 Task: Look for Airbnb options in  Macedonia from 5th November, 2023 to 16th November, 2023 for 2 adults.1  bedroom having 1 bed and 1 bathroom. Property type can be hotel. Amenities needed are: washing machine. Booking option can be shelf check-in. Look for 4 properties as per requirement.
Action: Mouse moved to (721, 27)
Screenshot: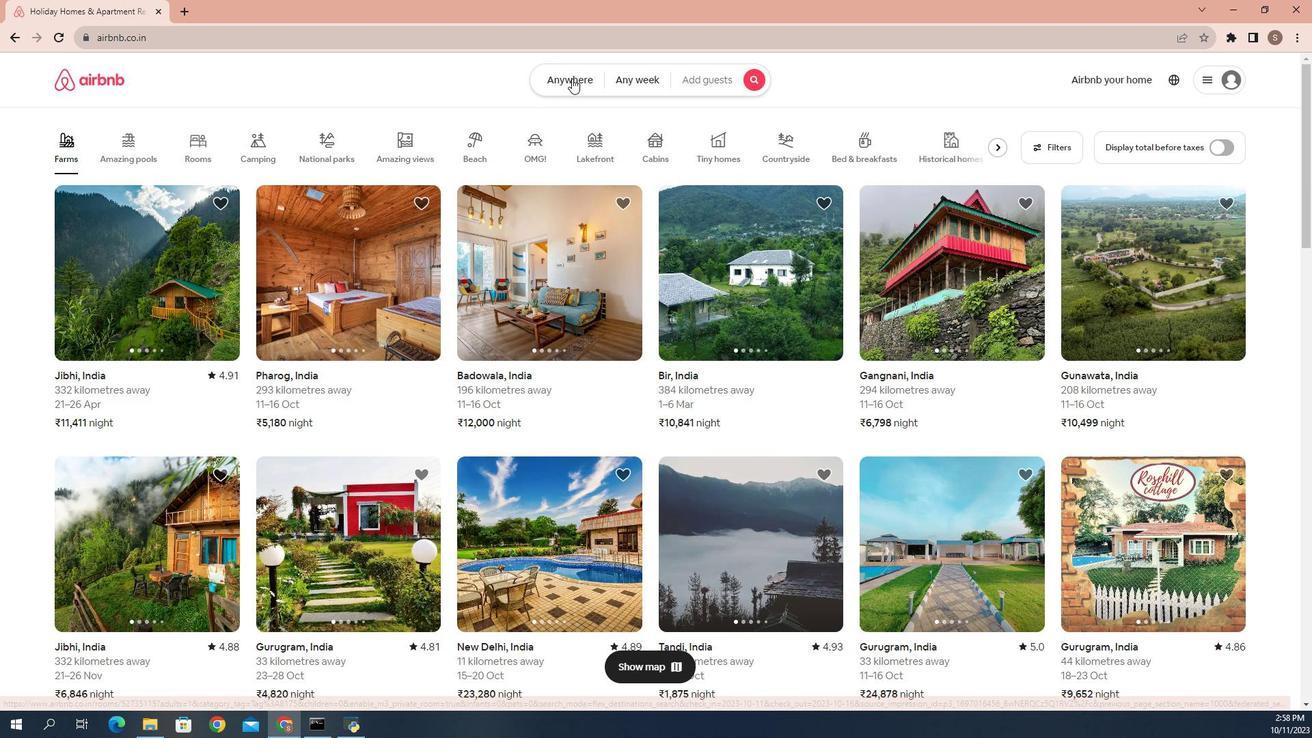 
Action: Mouse pressed left at (721, 27)
Screenshot: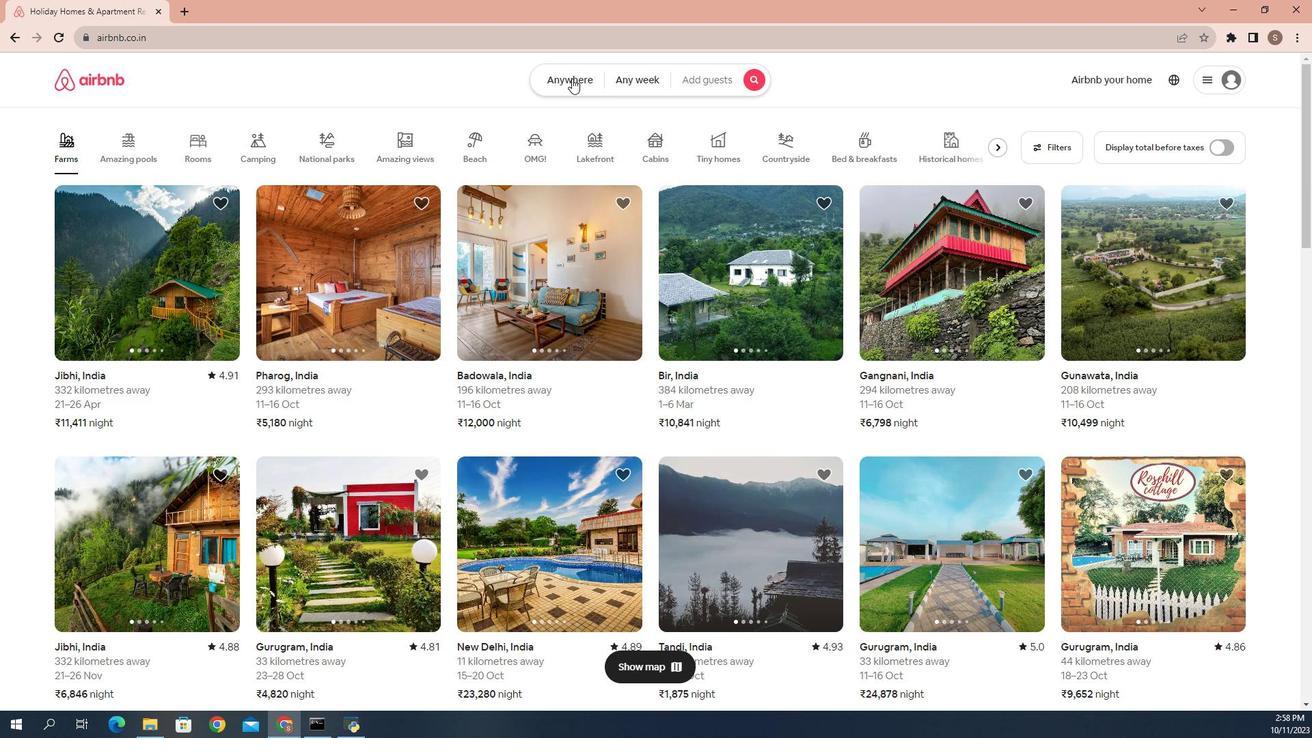 
Action: Mouse moved to (651, 92)
Screenshot: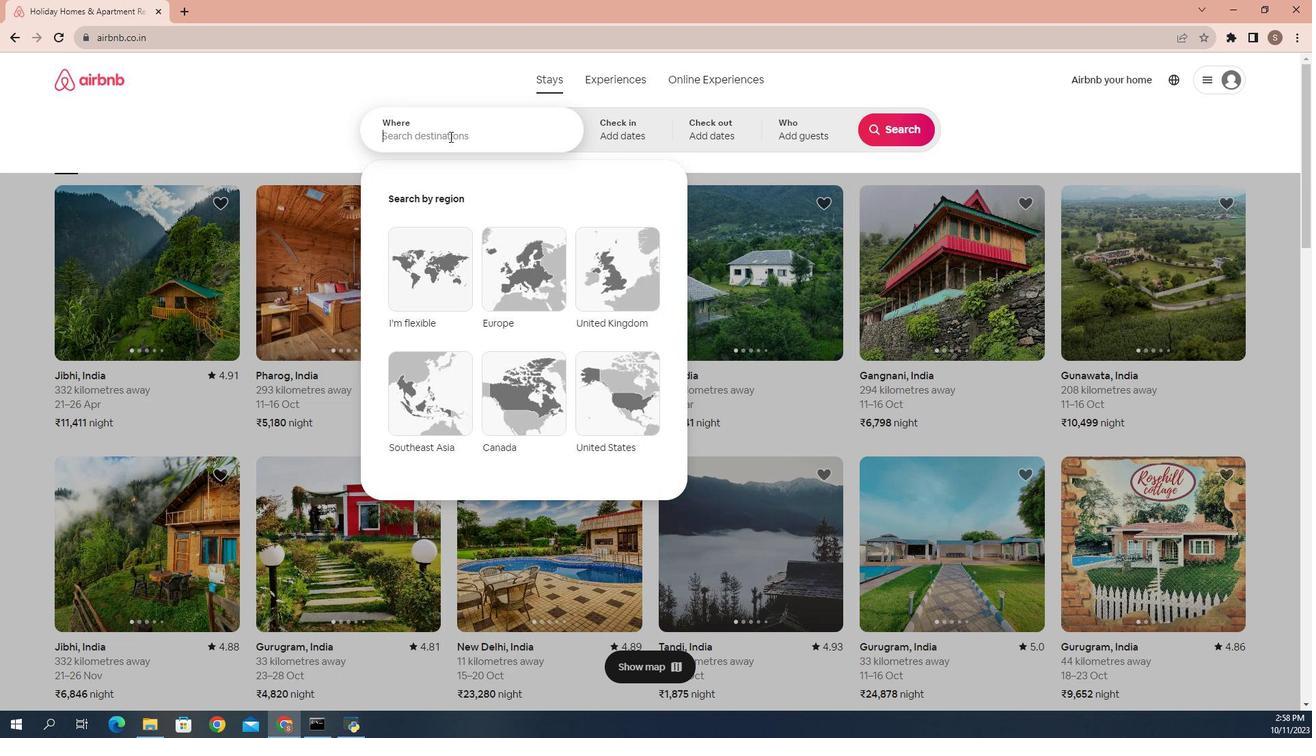 
Action: Mouse pressed left at (651, 92)
Screenshot: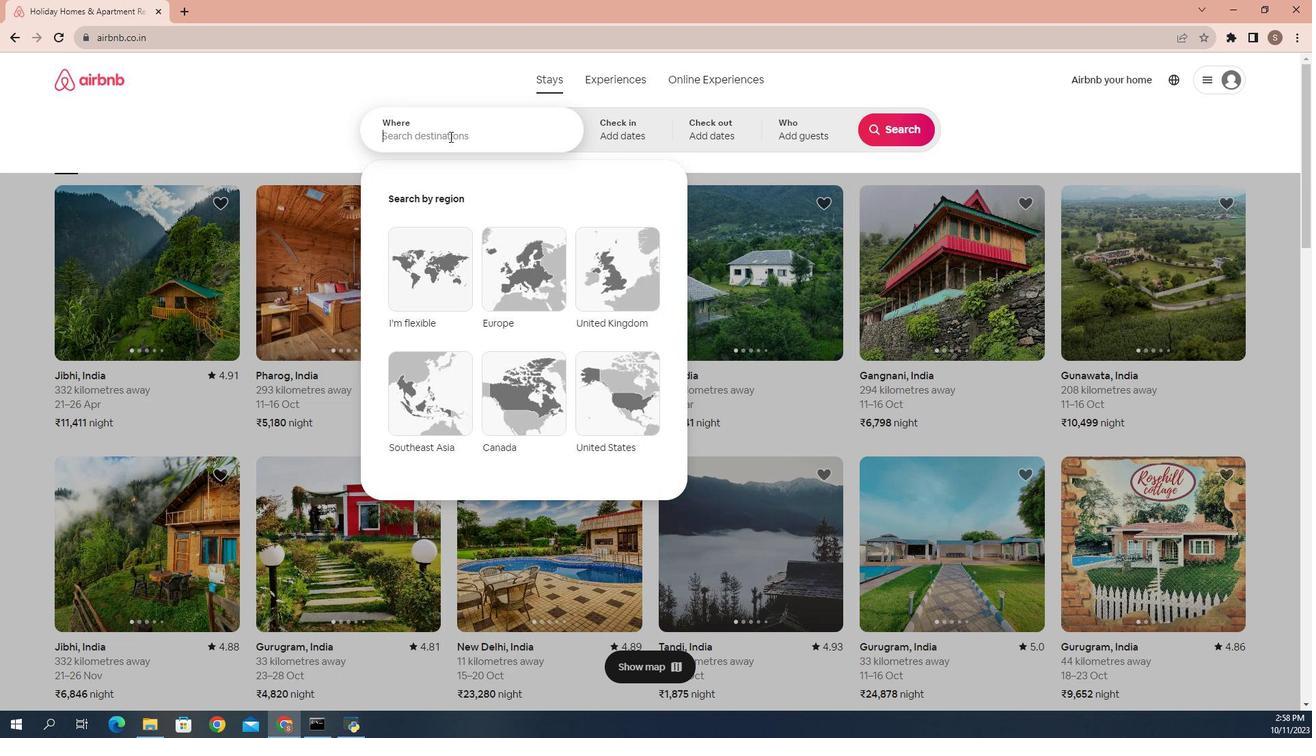 
Action: Mouse moved to (542, 194)
Screenshot: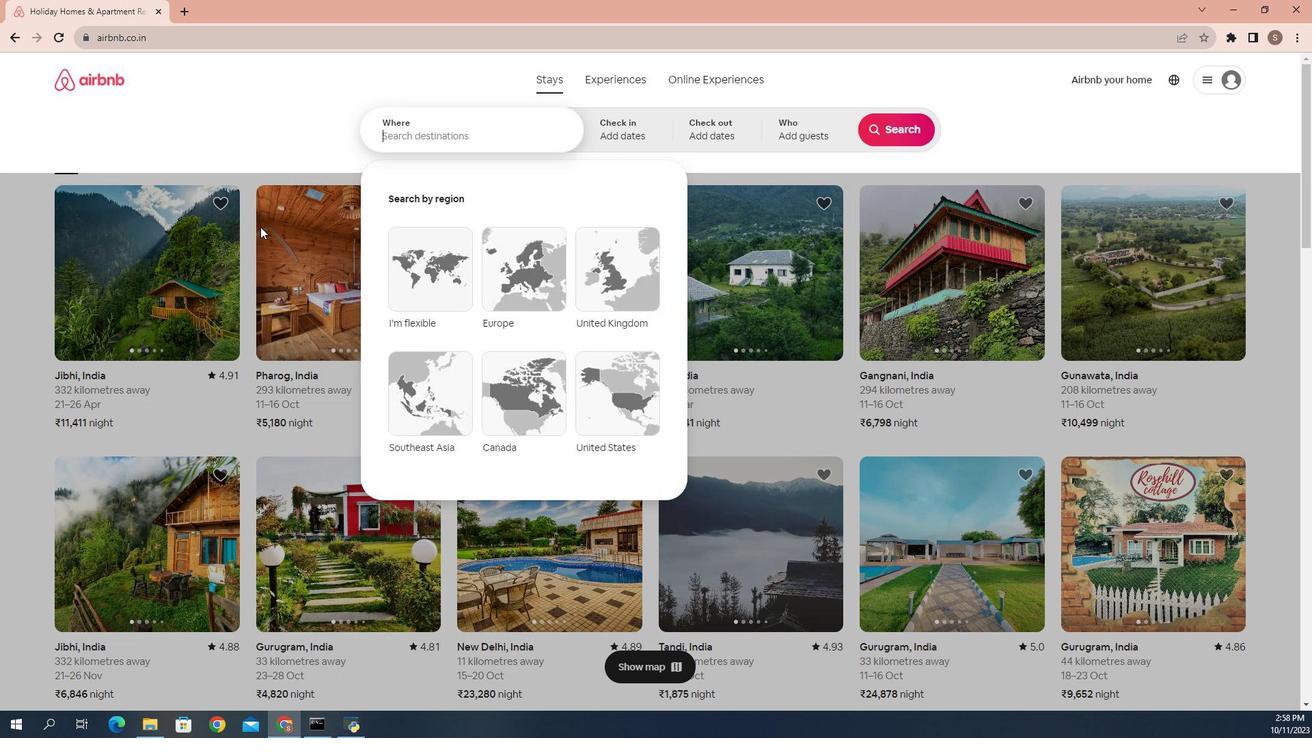 
Action: Key pressed <Key.shift>Macedonia<Key.enter>
Screenshot: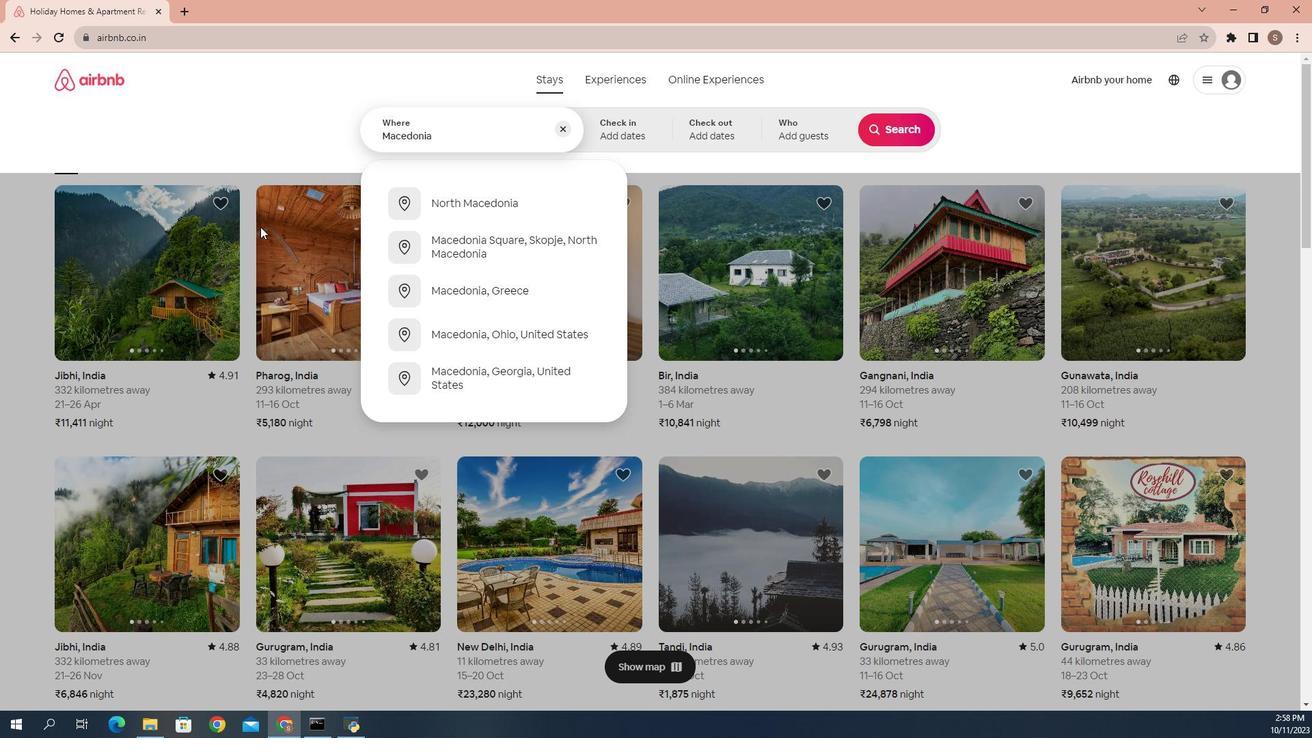 
Action: Mouse moved to (788, 318)
Screenshot: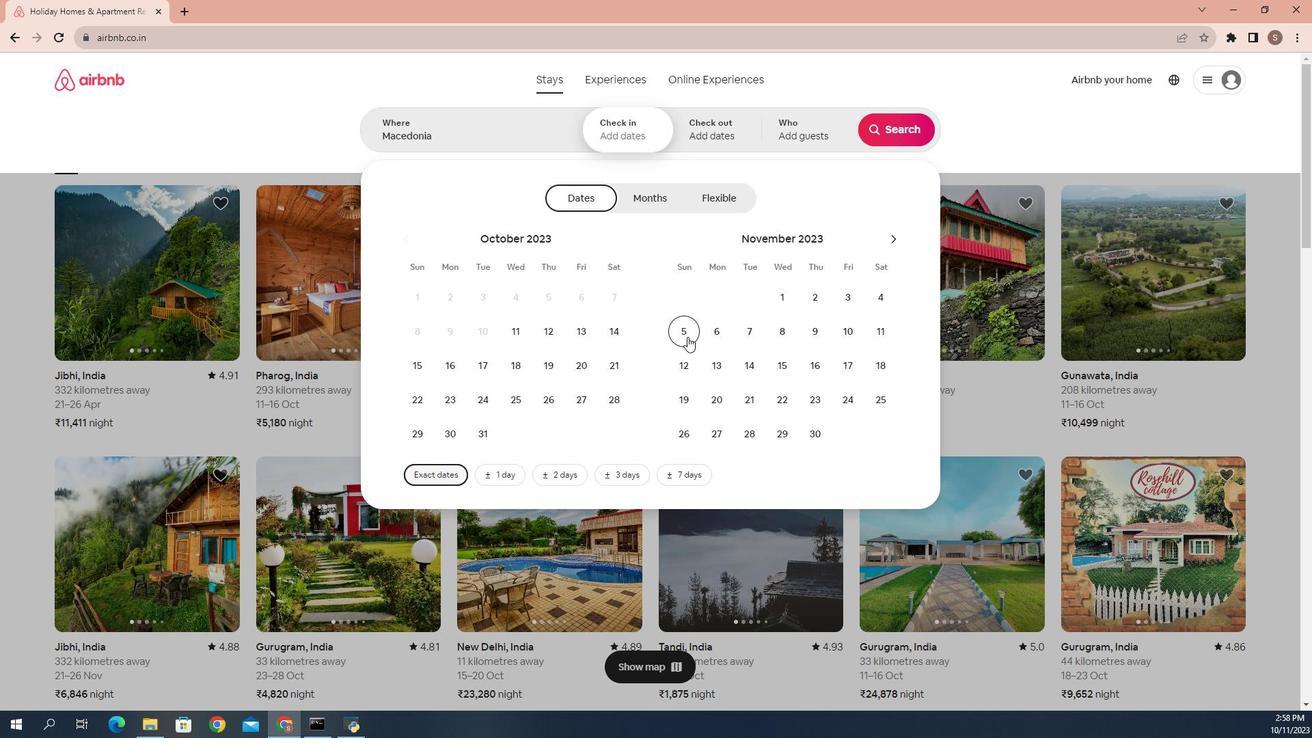 
Action: Mouse pressed left at (788, 318)
Screenshot: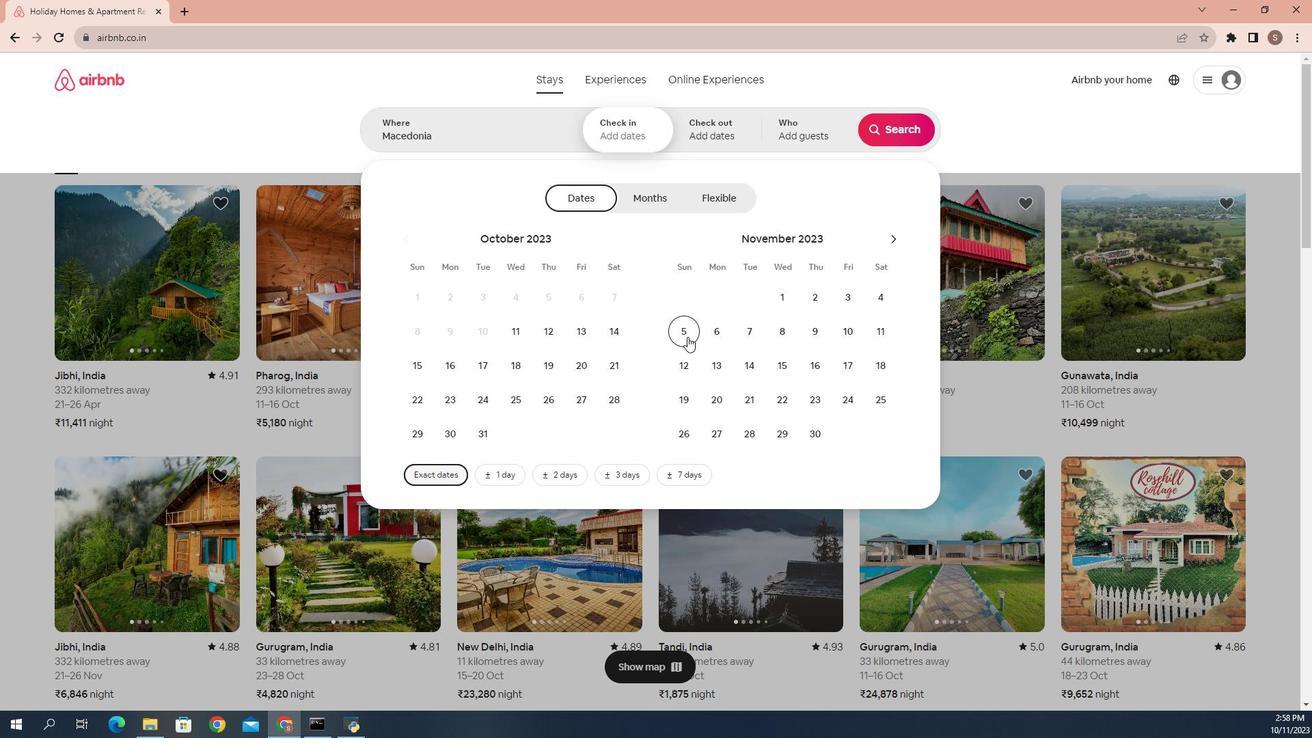 
Action: Mouse moved to (857, 343)
Screenshot: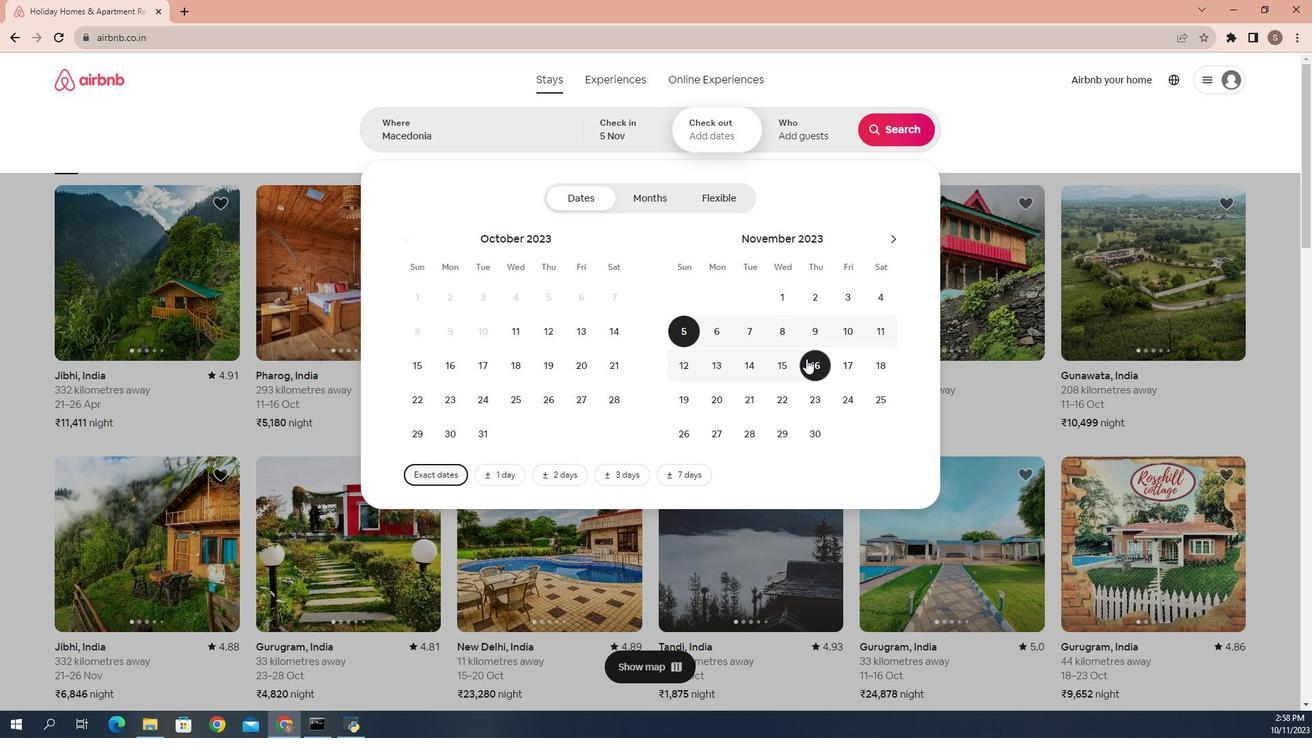 
Action: Mouse pressed left at (857, 343)
Screenshot: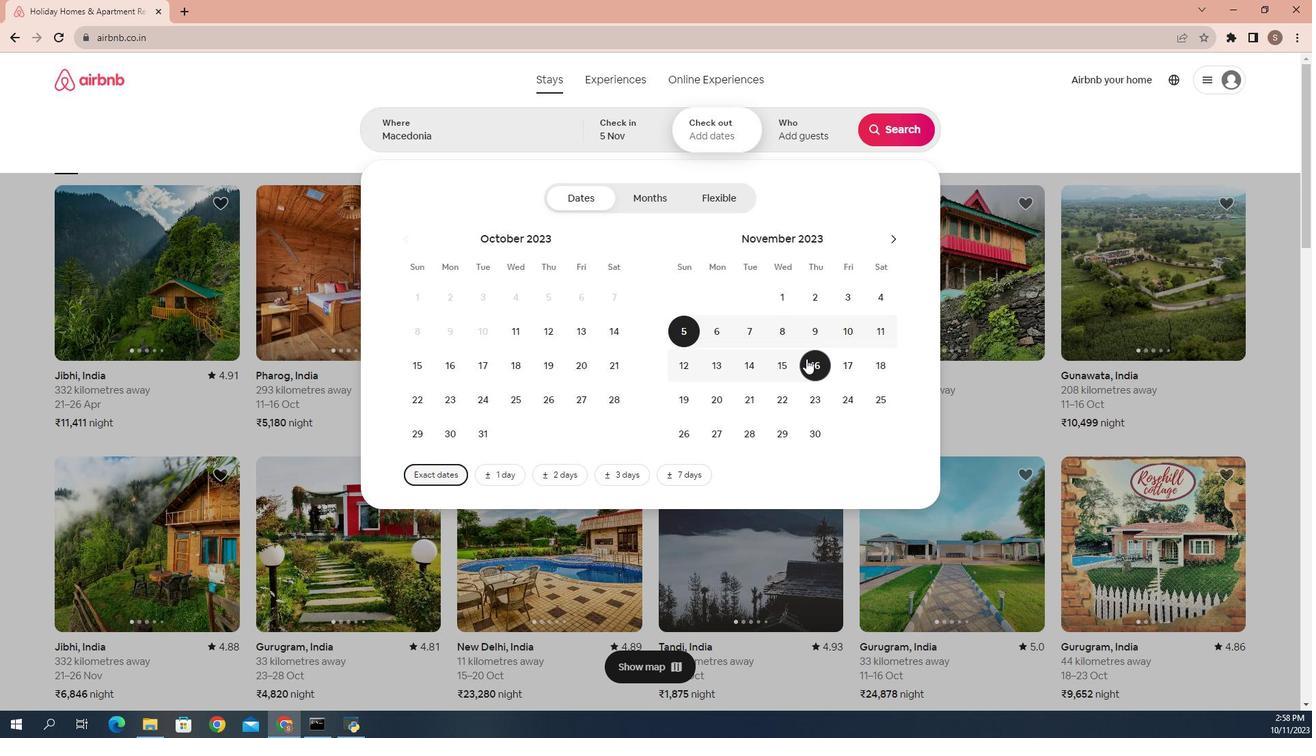 
Action: Mouse moved to (854, 79)
Screenshot: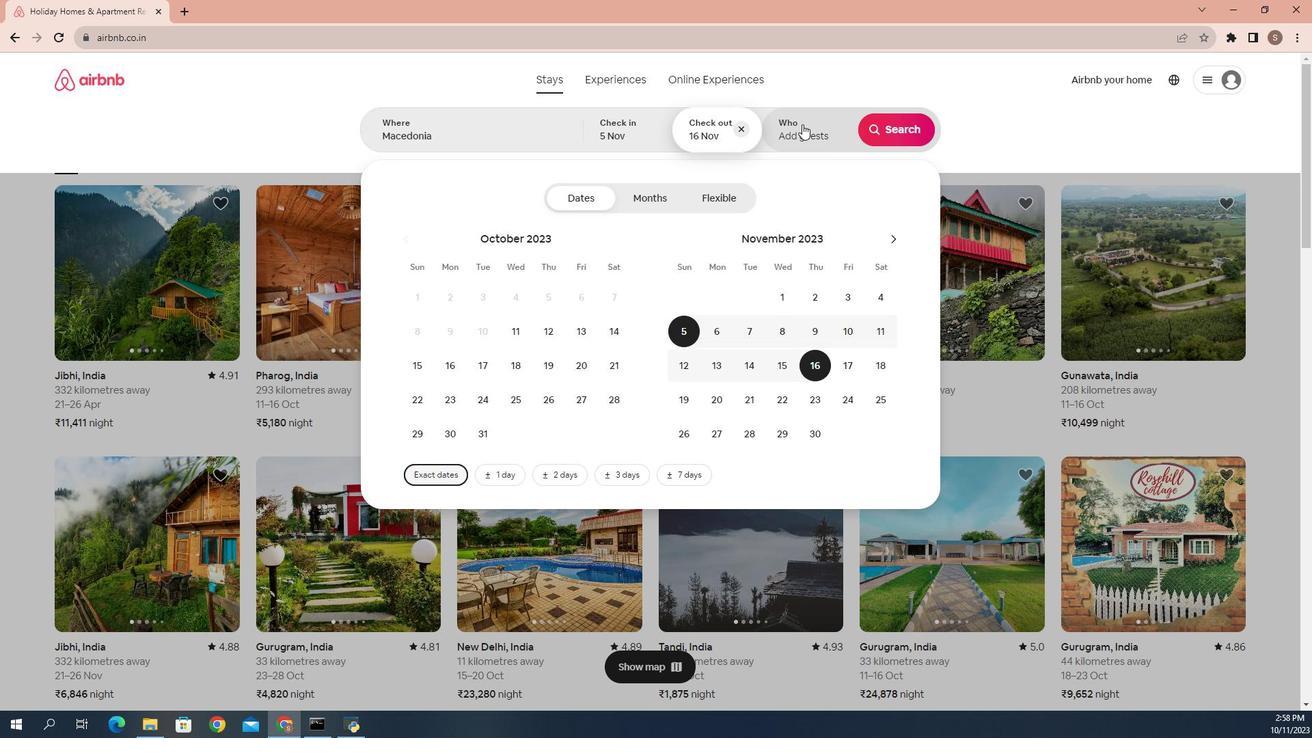 
Action: Mouse pressed left at (854, 79)
Screenshot: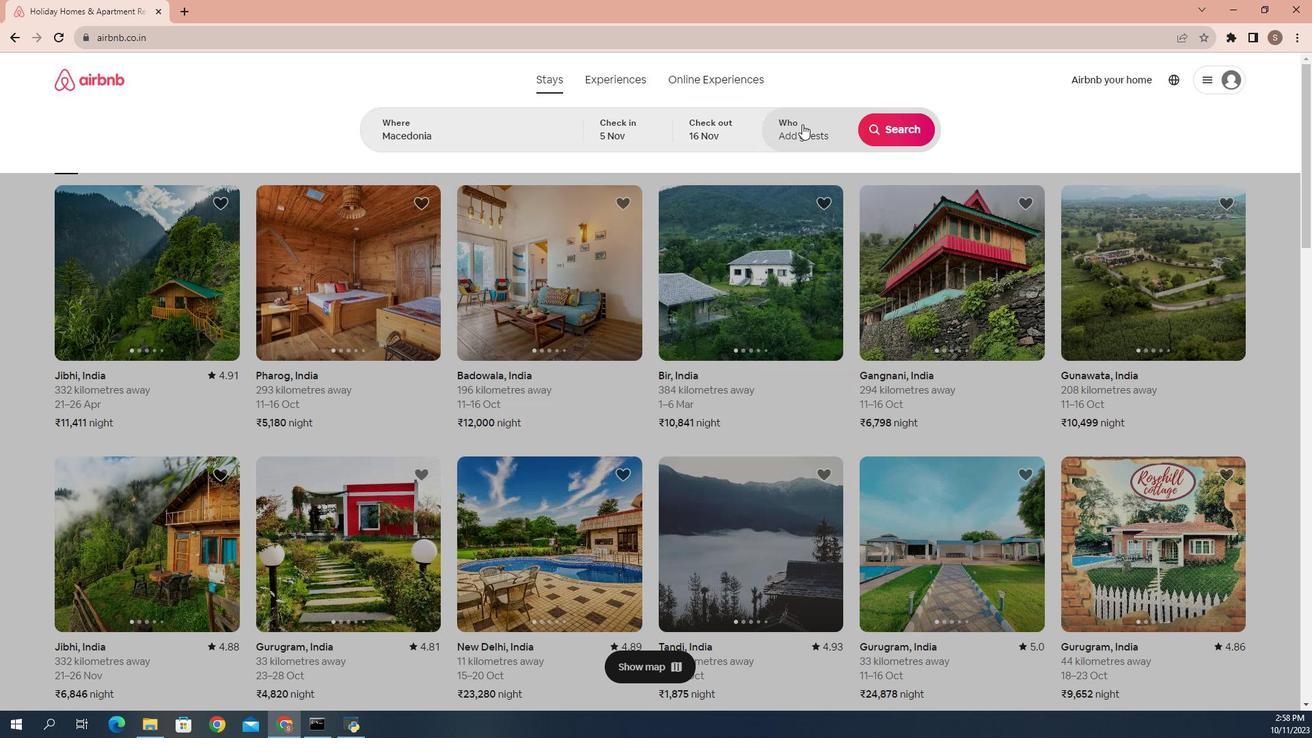 
Action: Mouse moved to (911, 168)
Screenshot: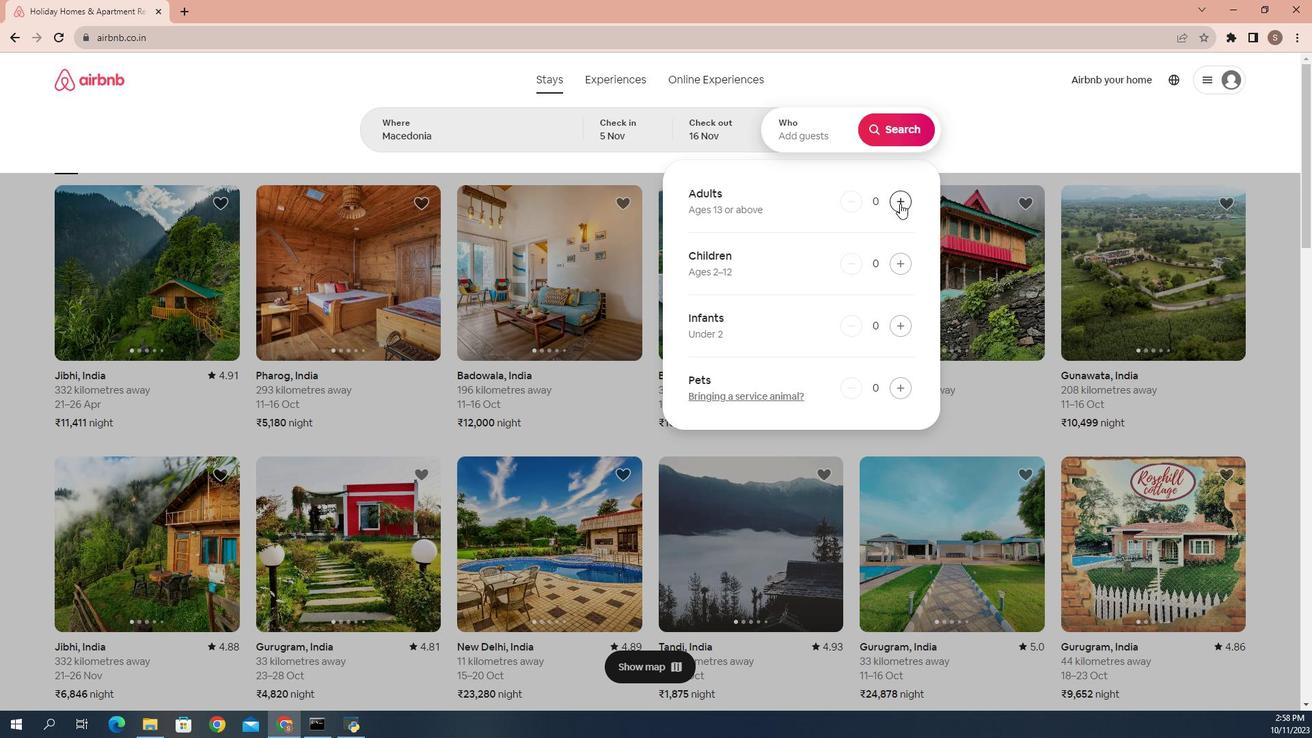 
Action: Mouse pressed left at (911, 168)
Screenshot: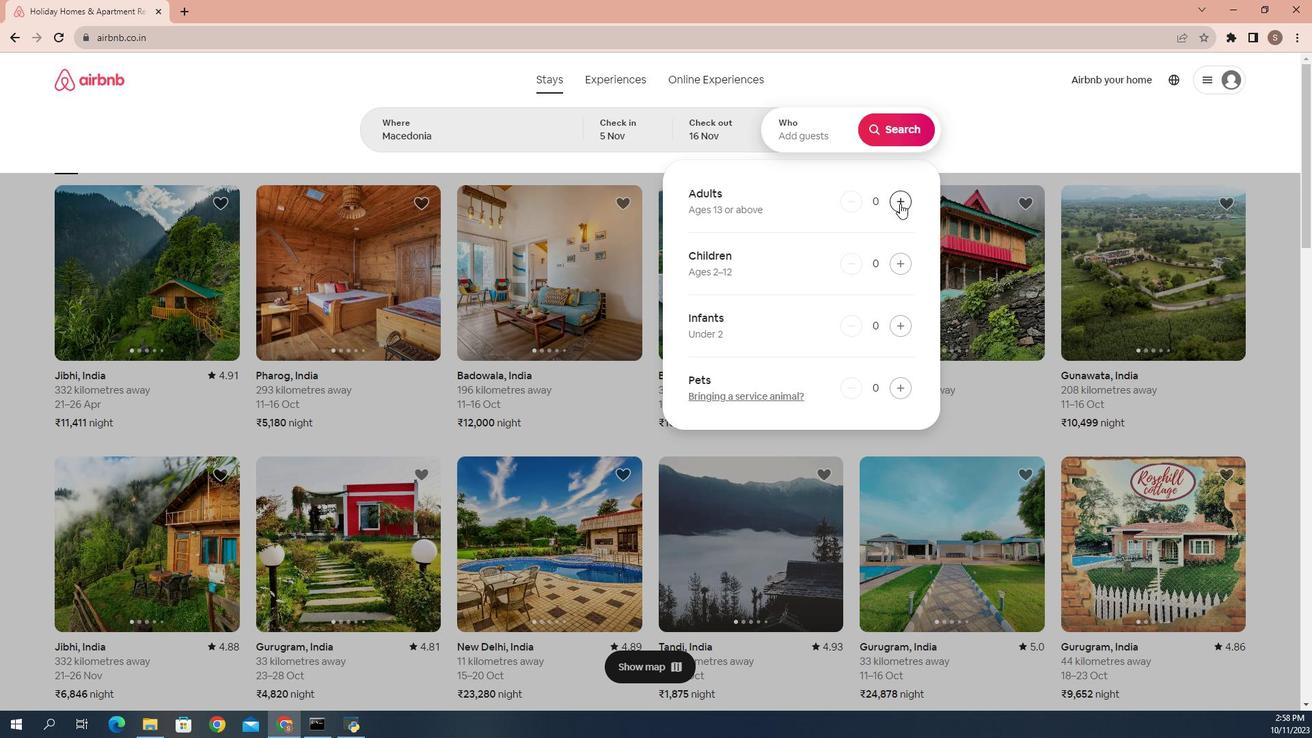 
Action: Mouse pressed left at (911, 168)
Screenshot: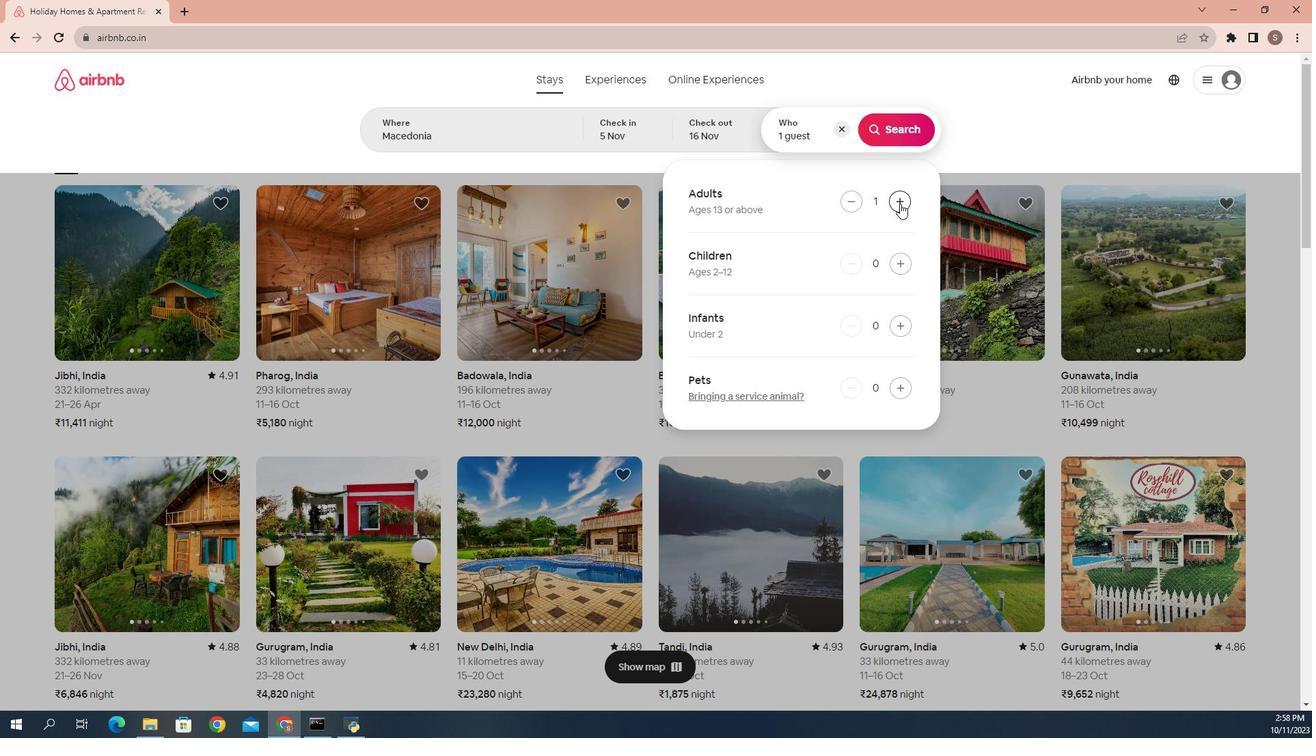 
Action: Mouse moved to (908, 85)
Screenshot: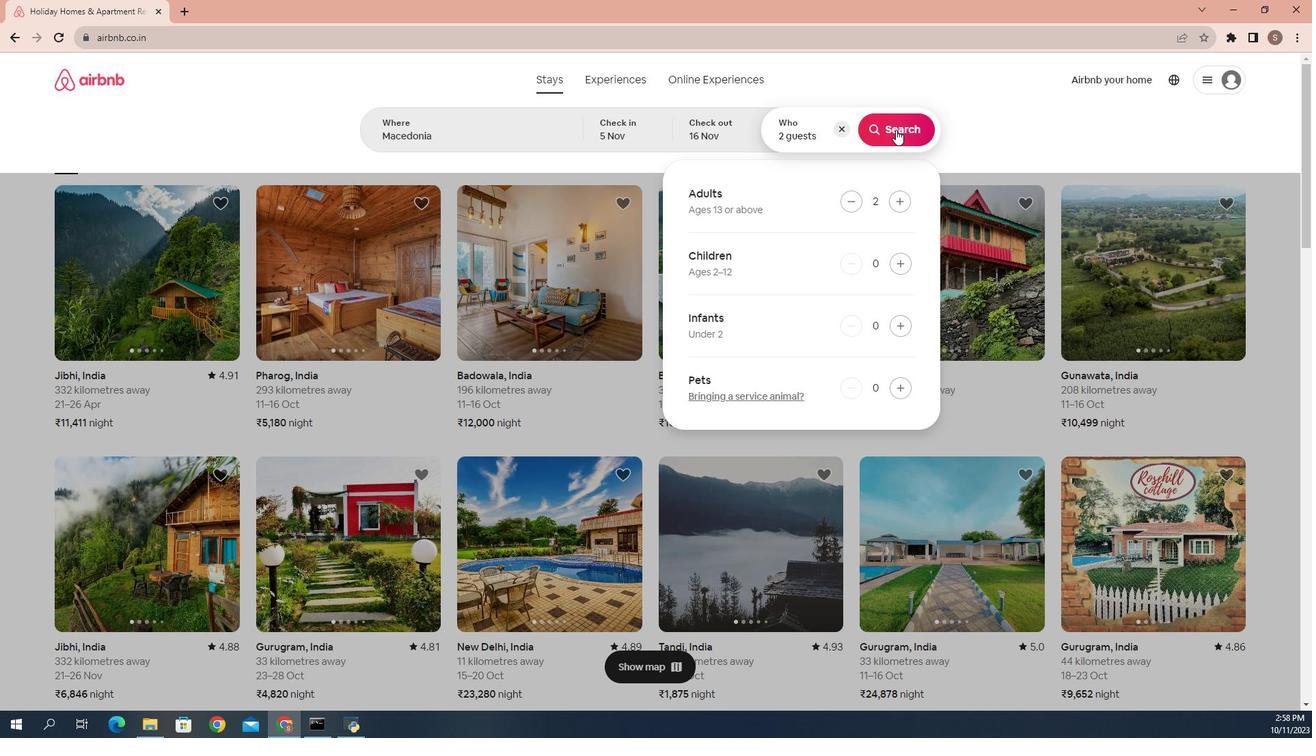 
Action: Mouse pressed left at (908, 85)
Screenshot: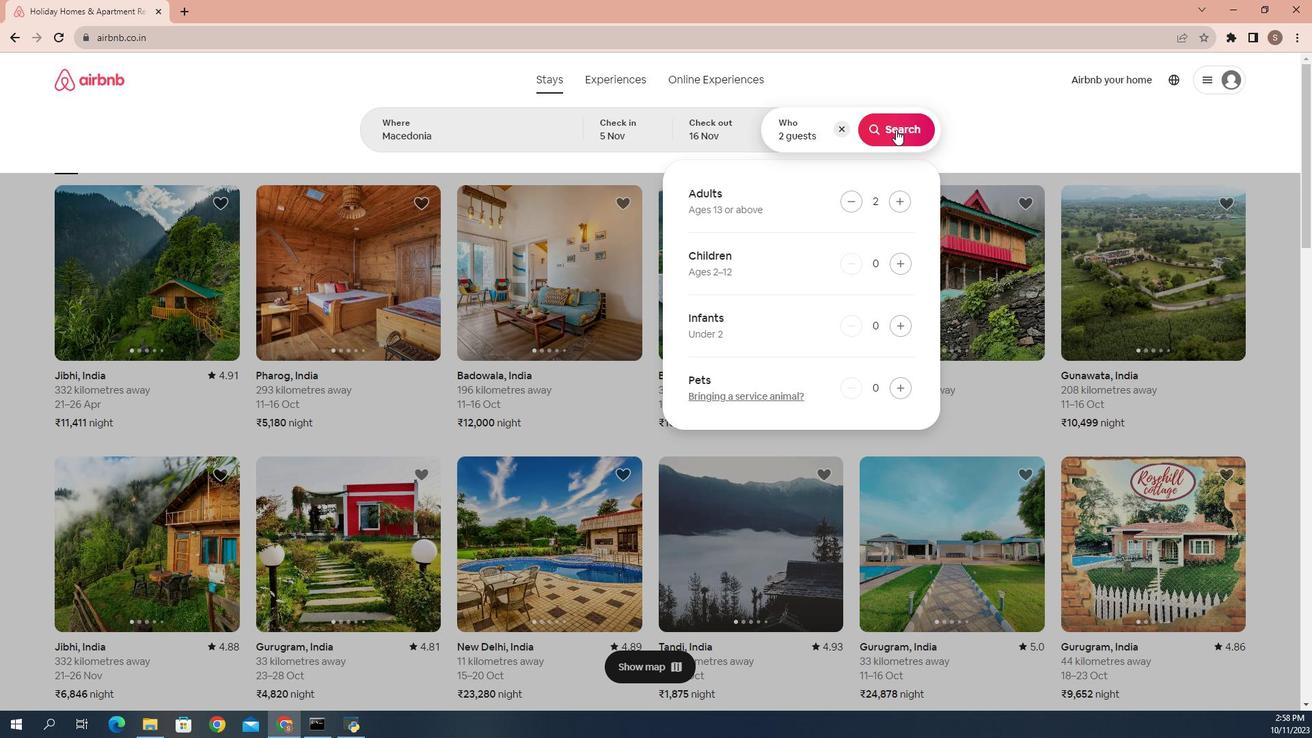 
Action: Mouse moved to (1014, 93)
Screenshot: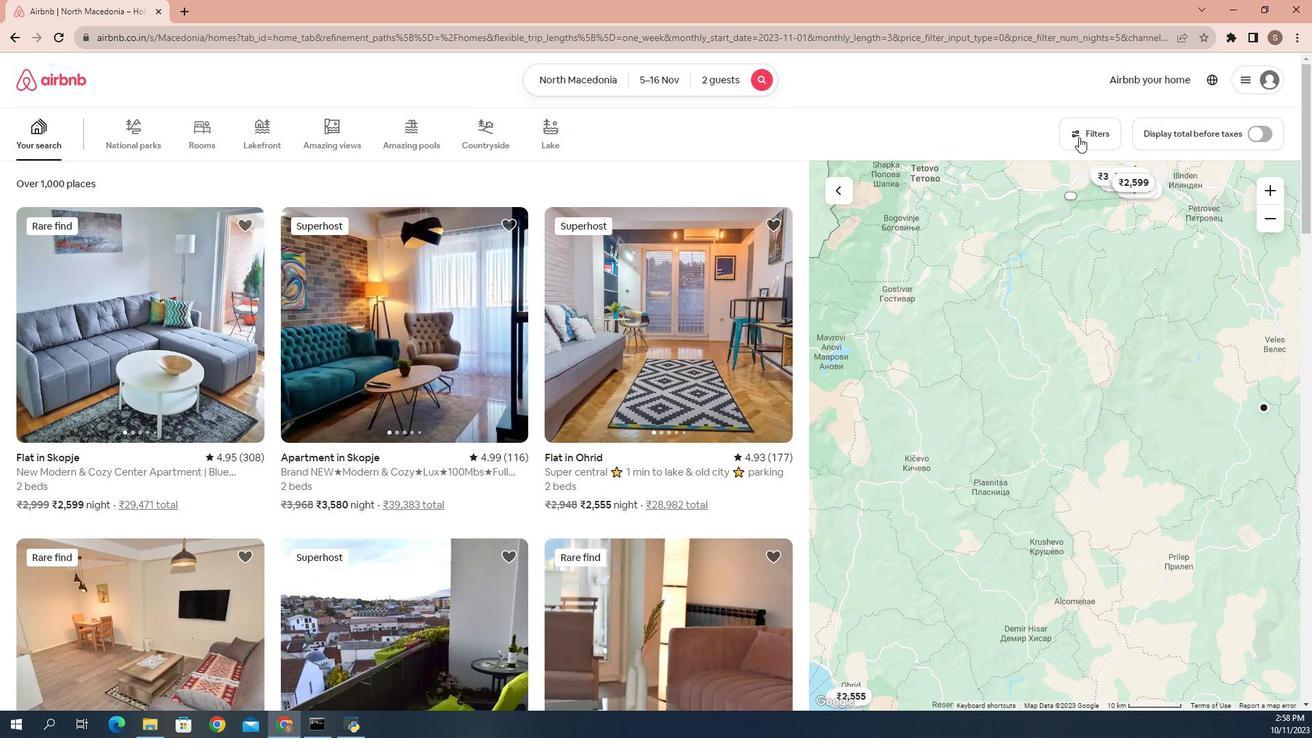 
Action: Mouse pressed left at (1014, 93)
Screenshot: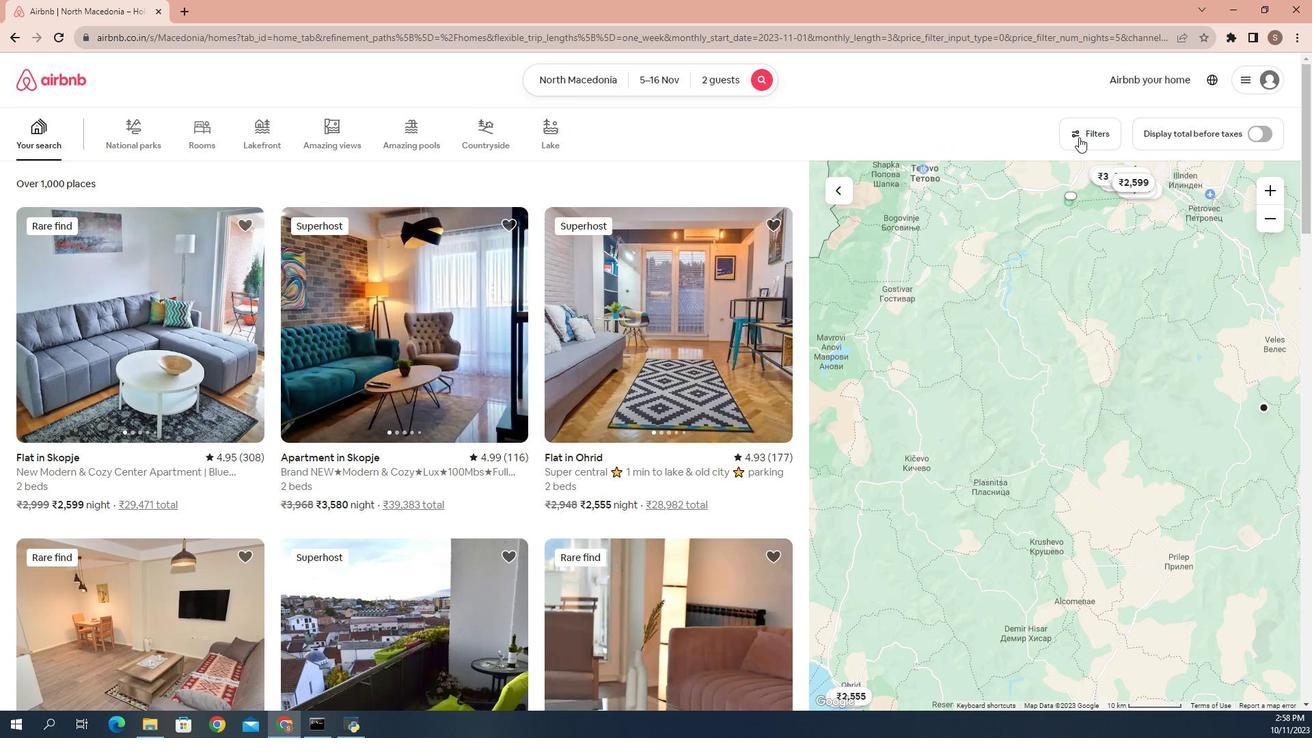 
Action: Mouse moved to (747, 454)
Screenshot: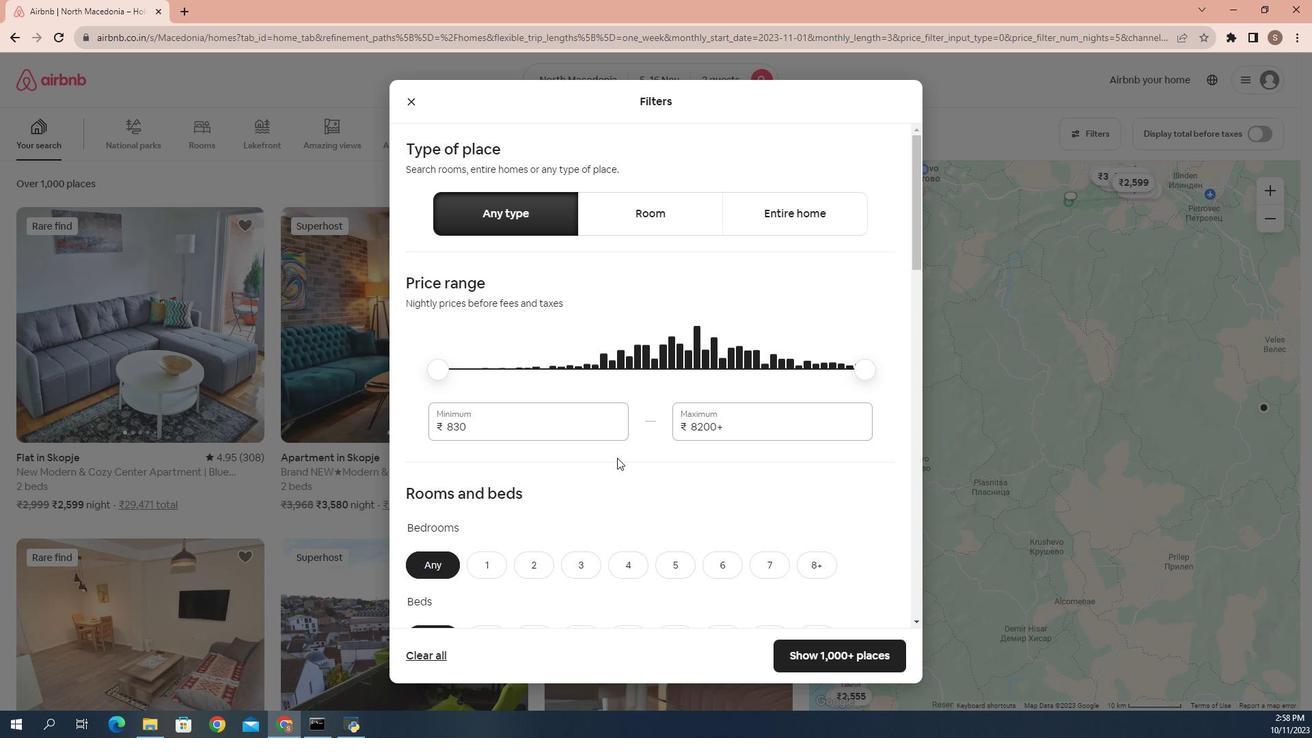 
Action: Mouse scrolled (747, 453) with delta (0, 0)
Screenshot: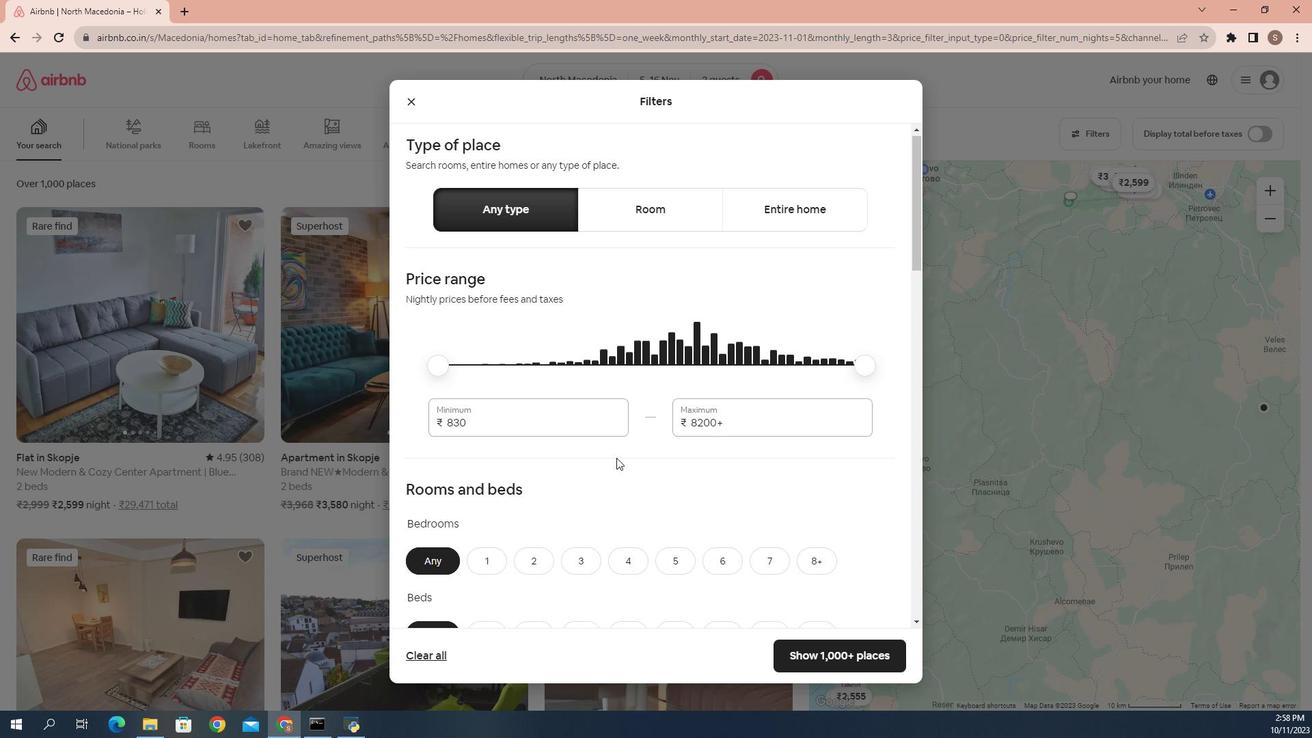 
Action: Mouse moved to (747, 454)
Screenshot: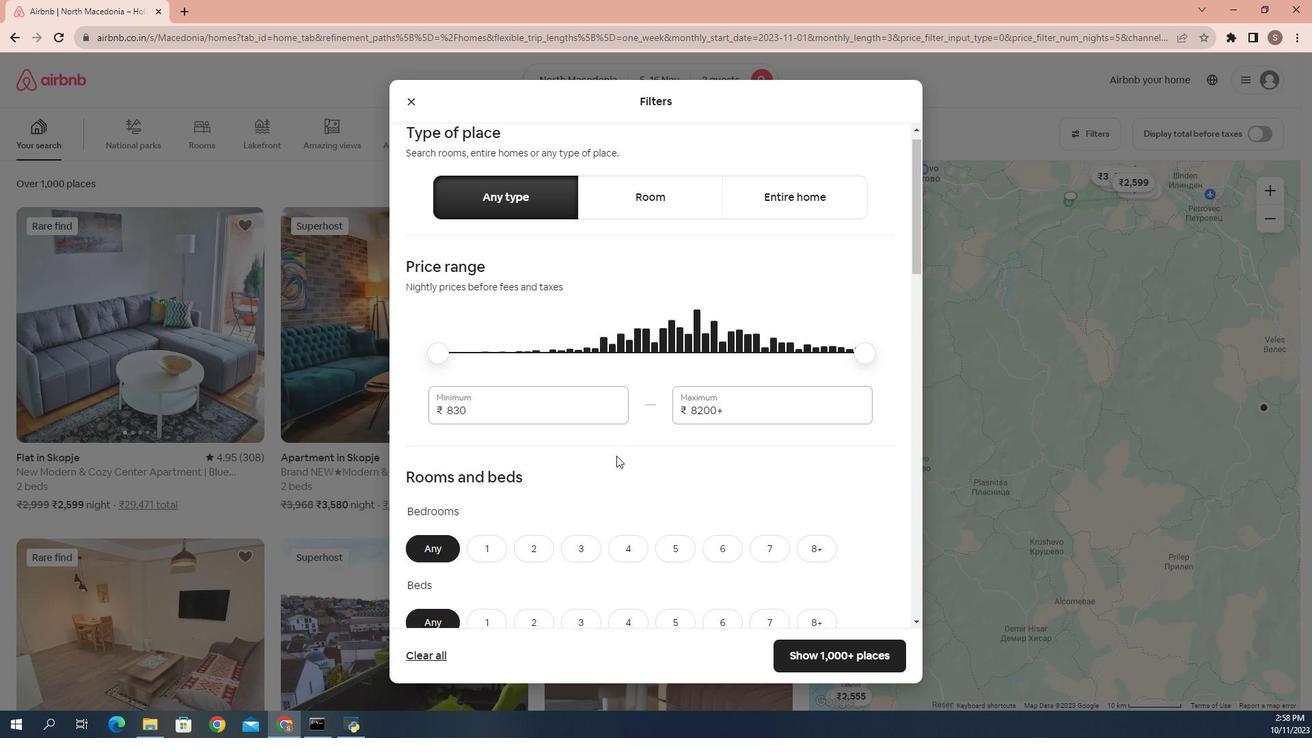 
Action: Mouse scrolled (747, 453) with delta (0, 0)
Screenshot: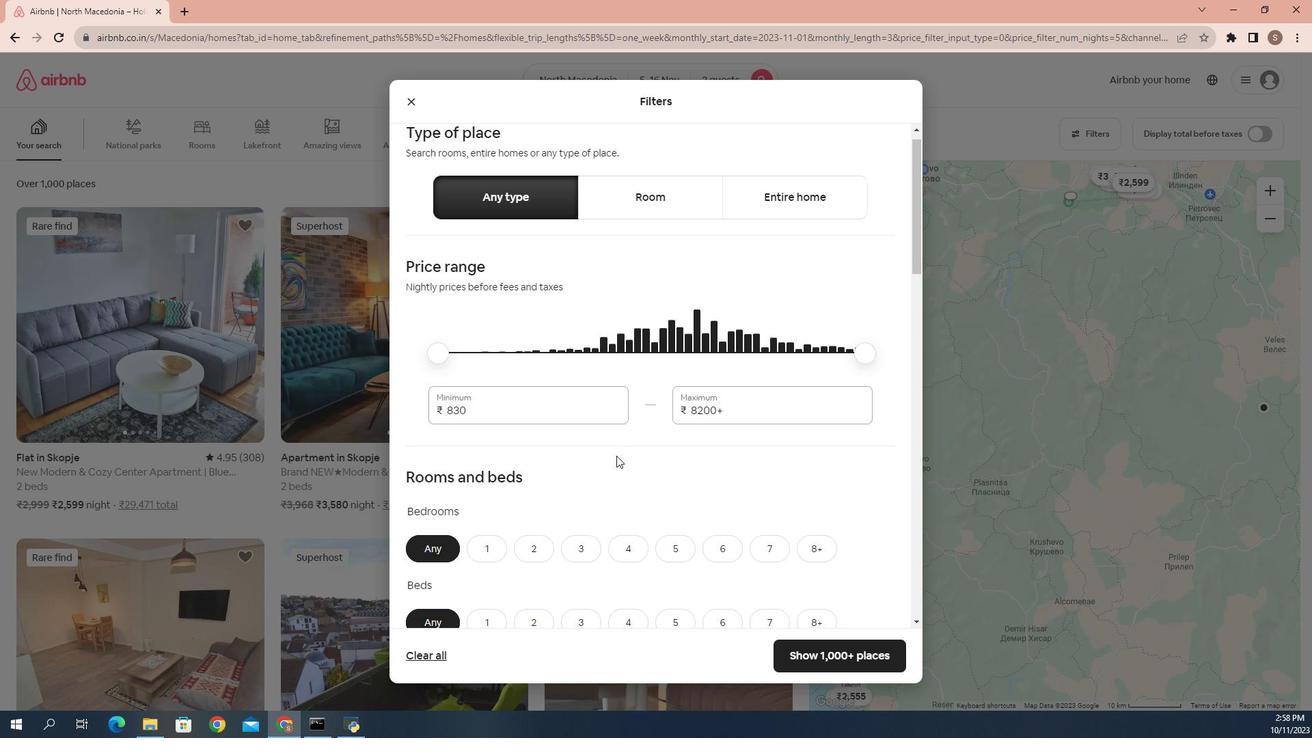 
Action: Mouse moved to (747, 448)
Screenshot: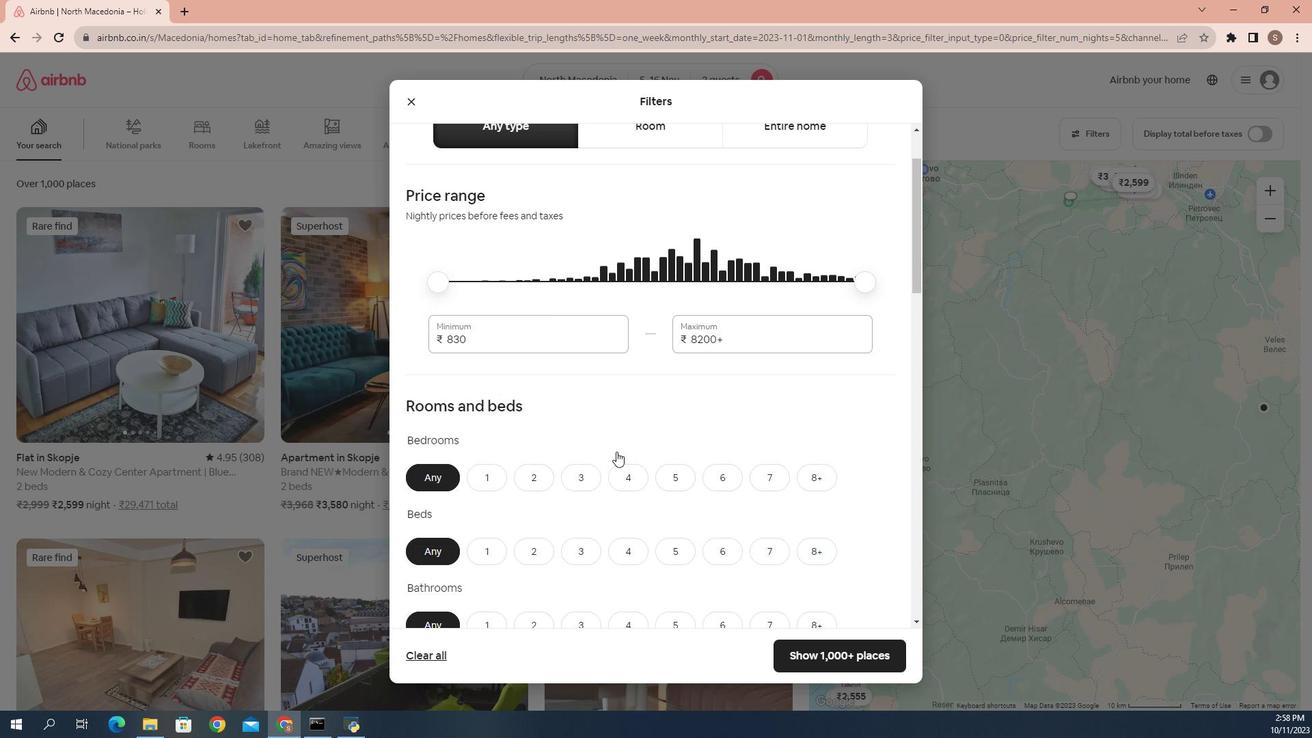 
Action: Mouse scrolled (747, 447) with delta (0, 0)
Screenshot: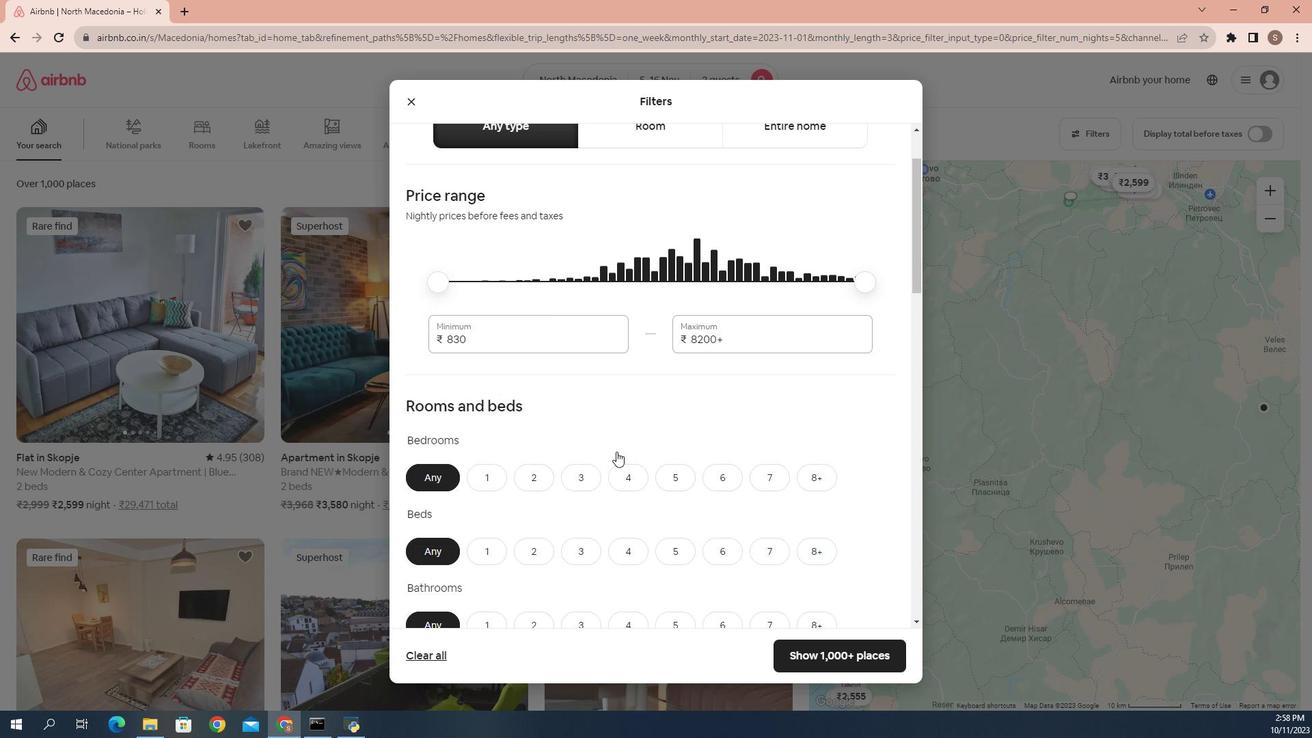 
Action: Mouse moved to (675, 351)
Screenshot: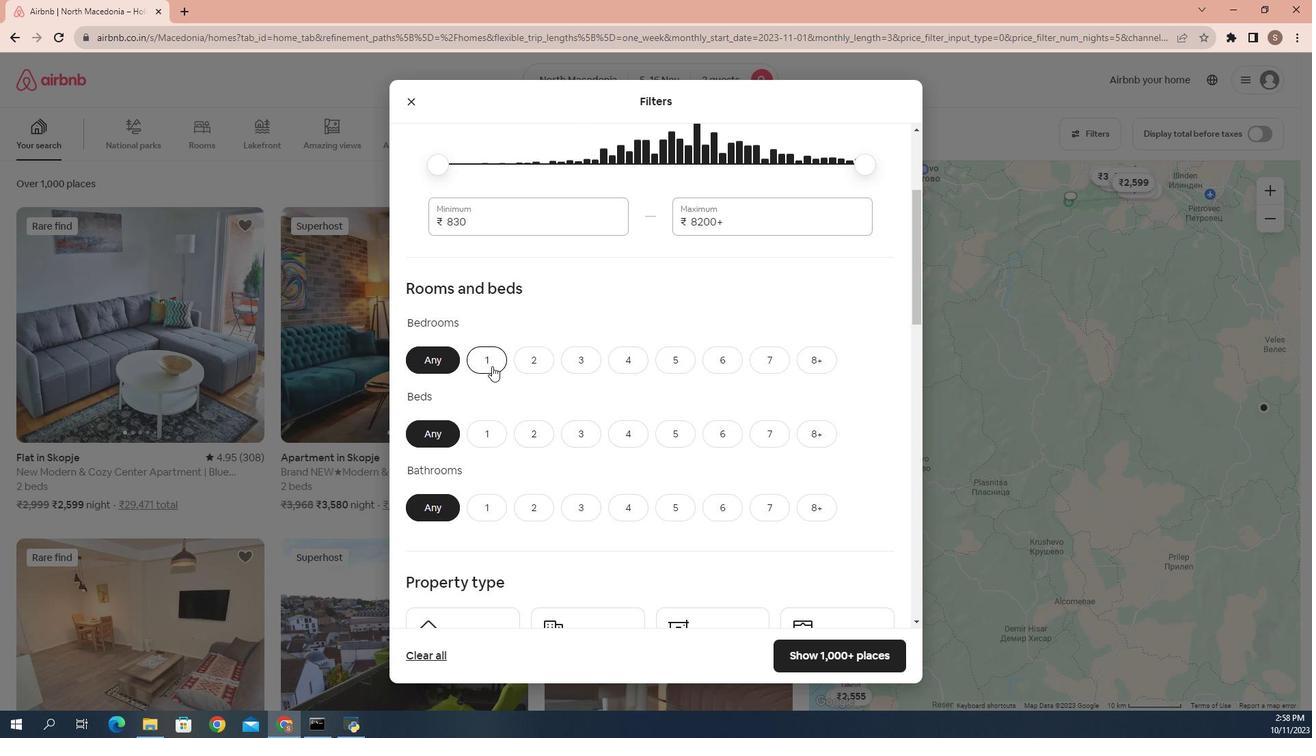 
Action: Mouse pressed left at (675, 351)
Screenshot: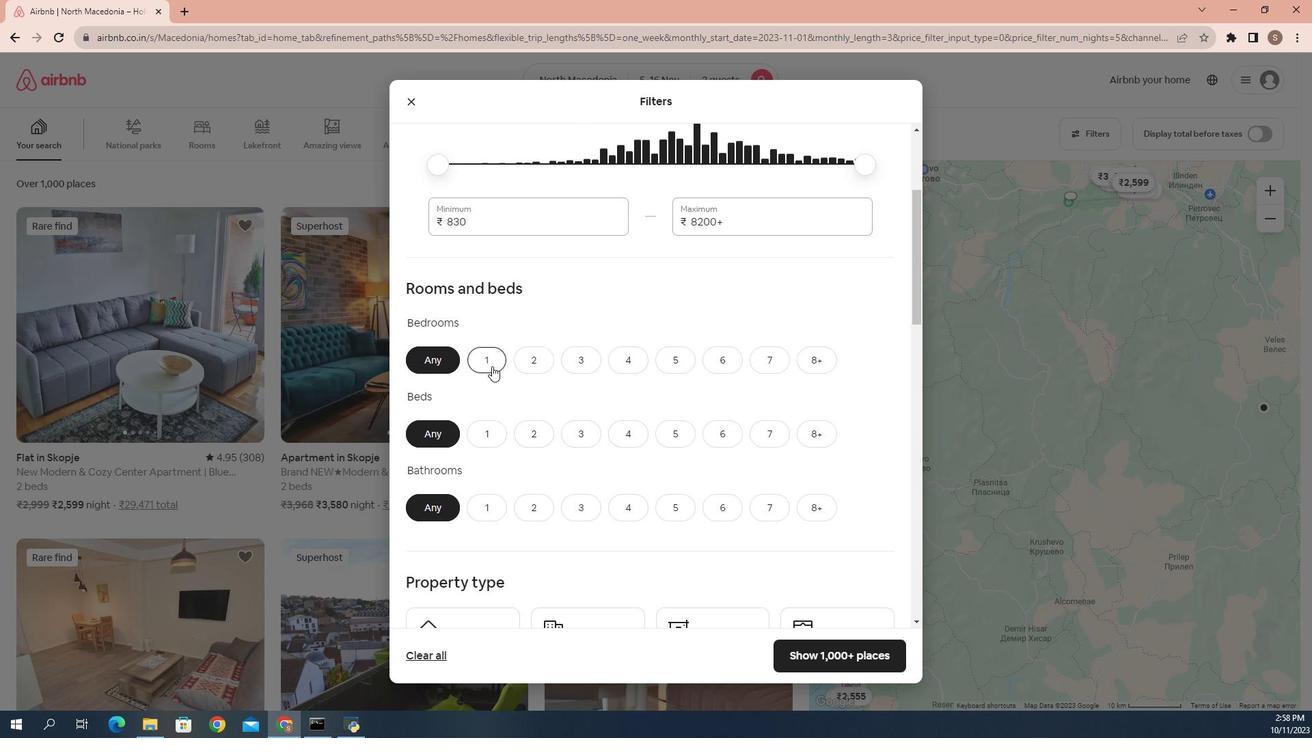 
Action: Mouse moved to (675, 426)
Screenshot: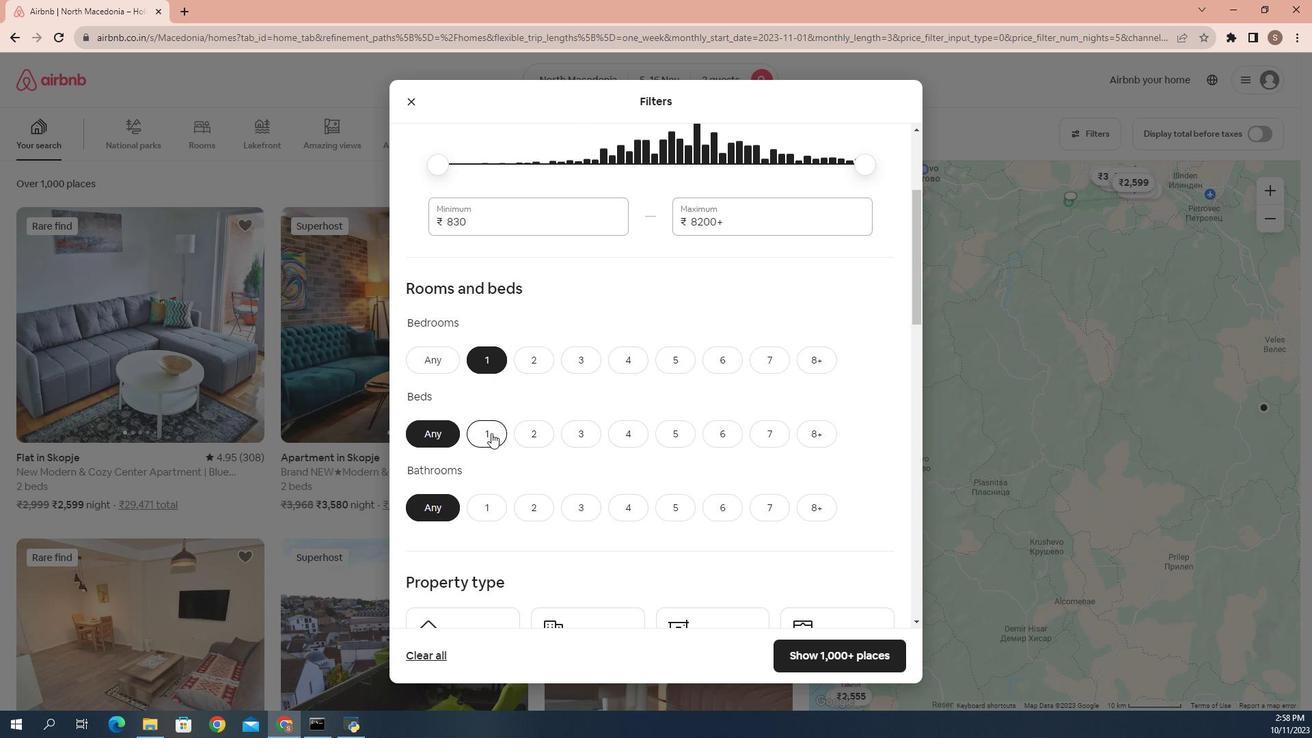 
Action: Mouse pressed left at (675, 426)
Screenshot: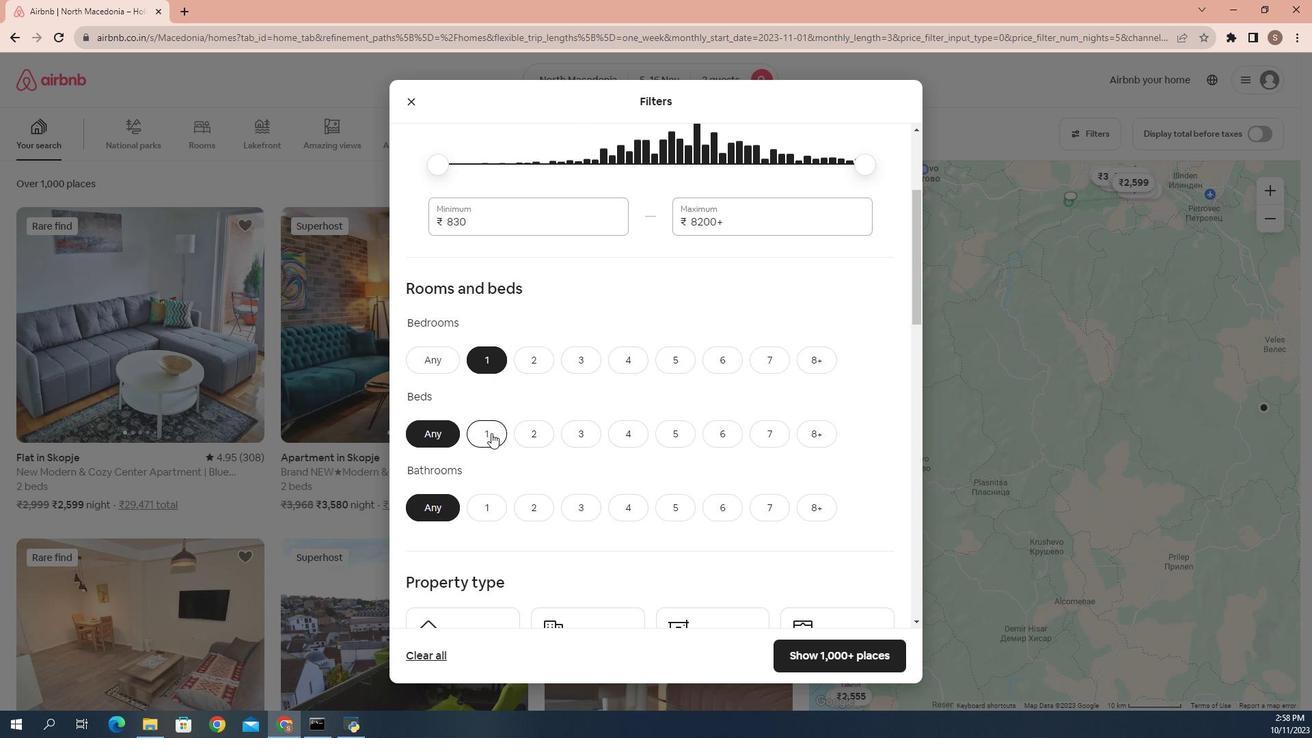 
Action: Mouse moved to (670, 516)
Screenshot: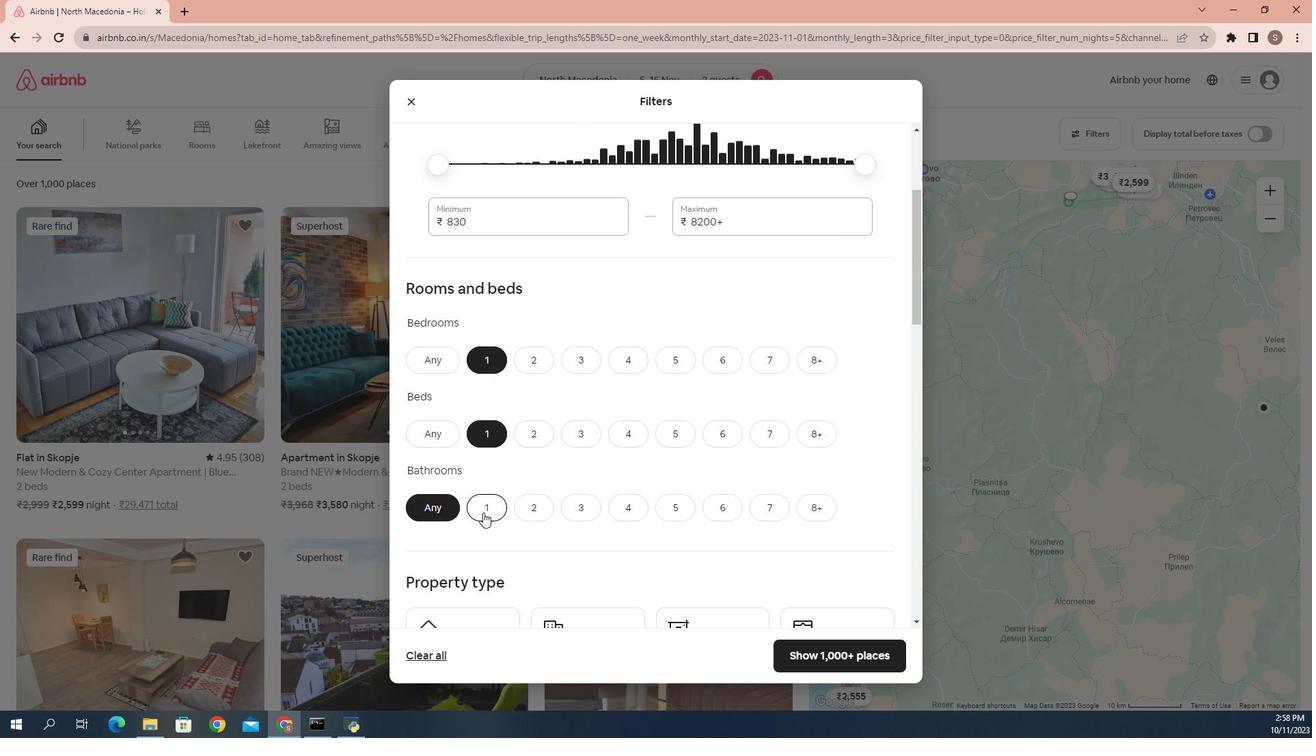 
Action: Mouse pressed left at (670, 516)
Screenshot: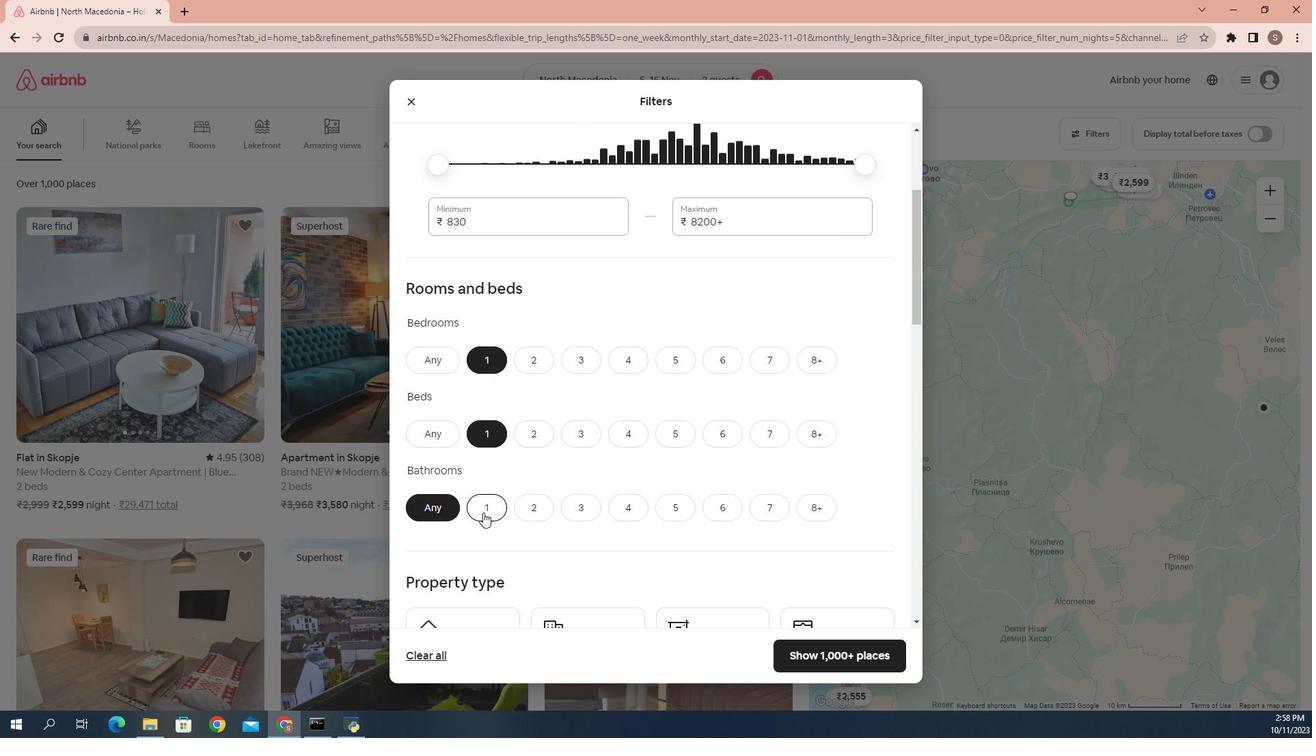 
Action: Mouse moved to (739, 423)
Screenshot: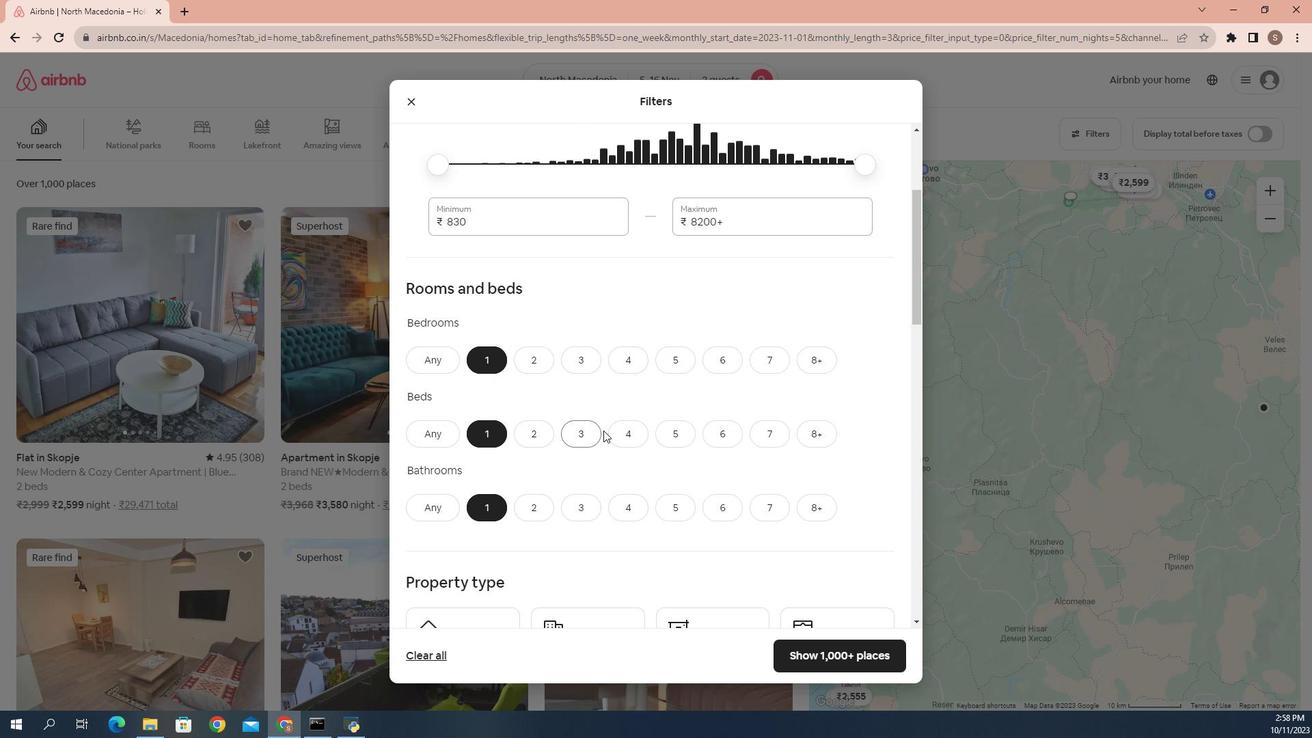 
Action: Mouse scrolled (739, 423) with delta (0, 0)
Screenshot: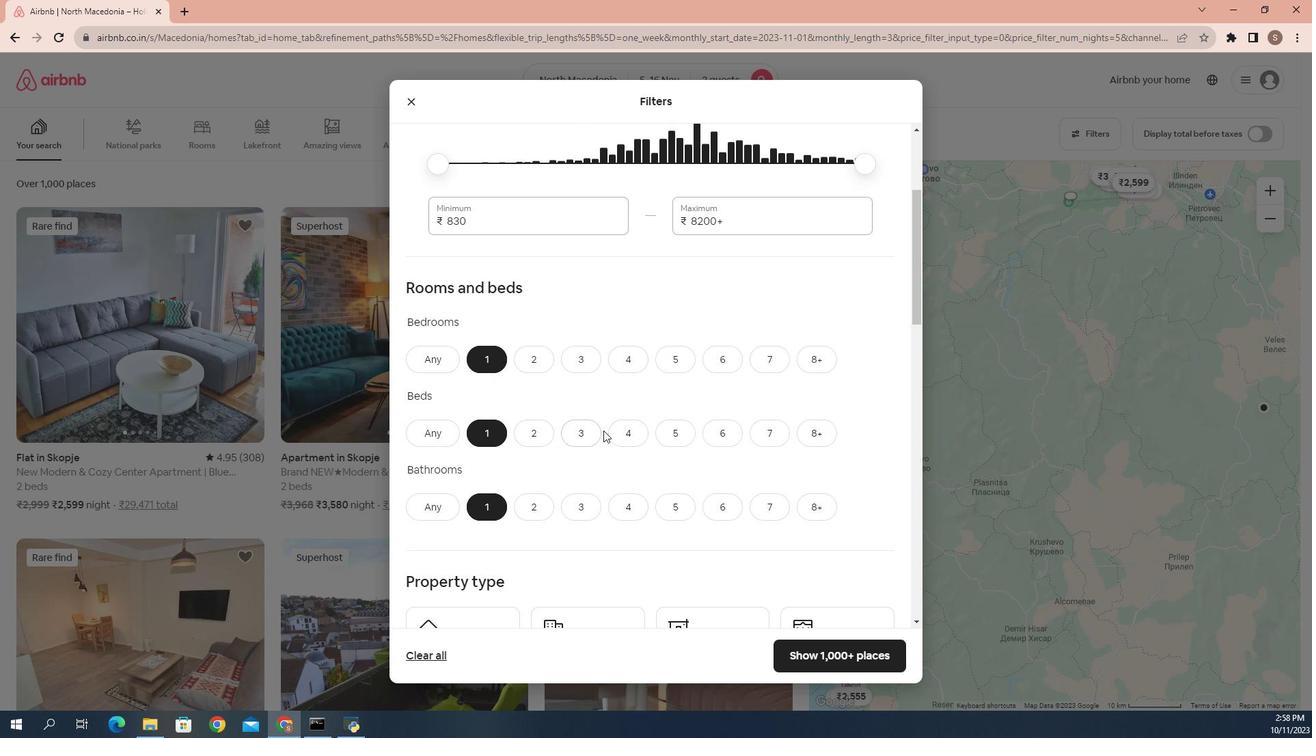 
Action: Mouse moved to (753, 378)
Screenshot: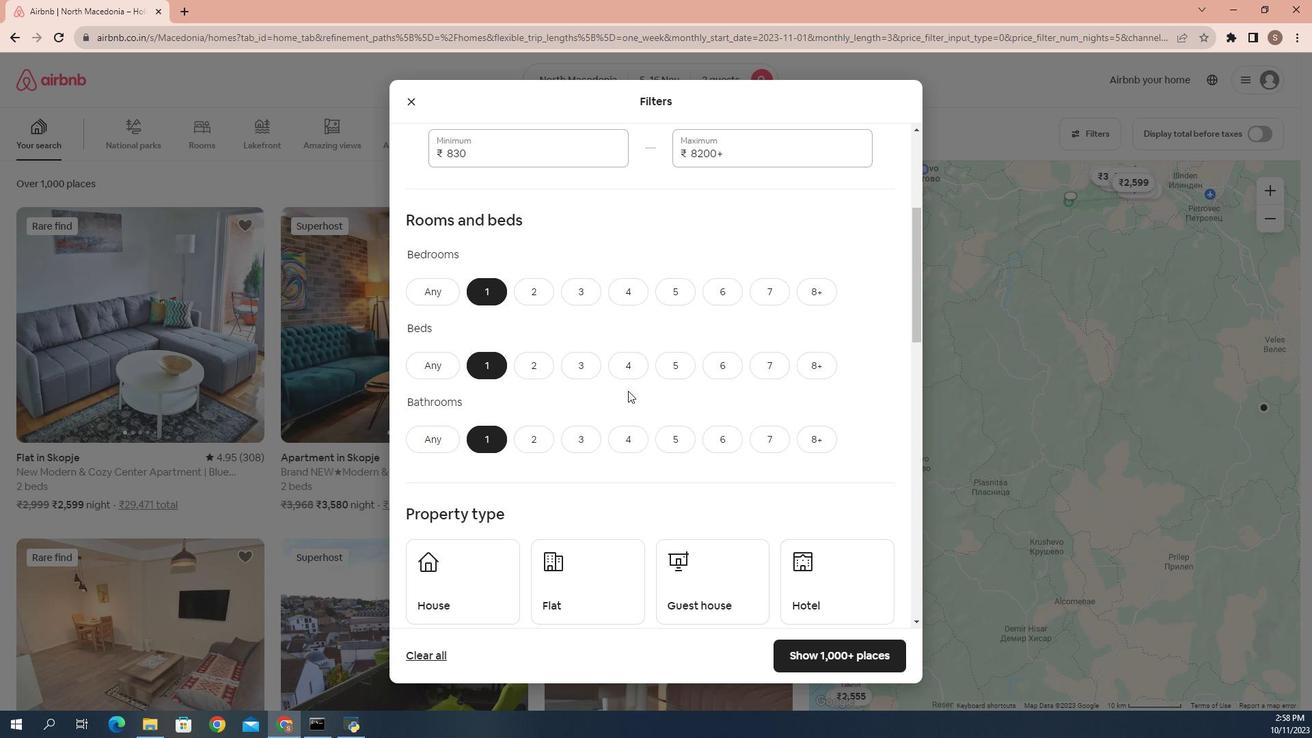 
Action: Mouse scrolled (753, 377) with delta (0, 0)
Screenshot: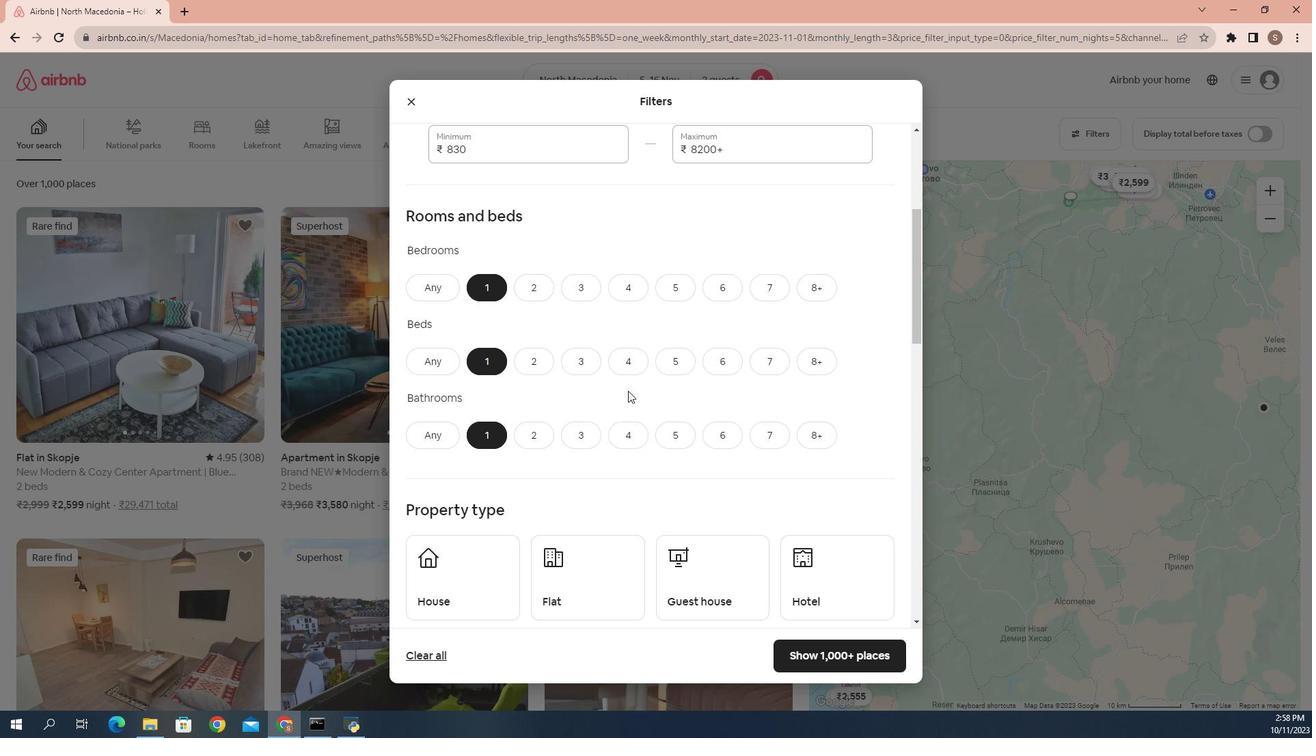 
Action: Mouse moved to (762, 386)
Screenshot: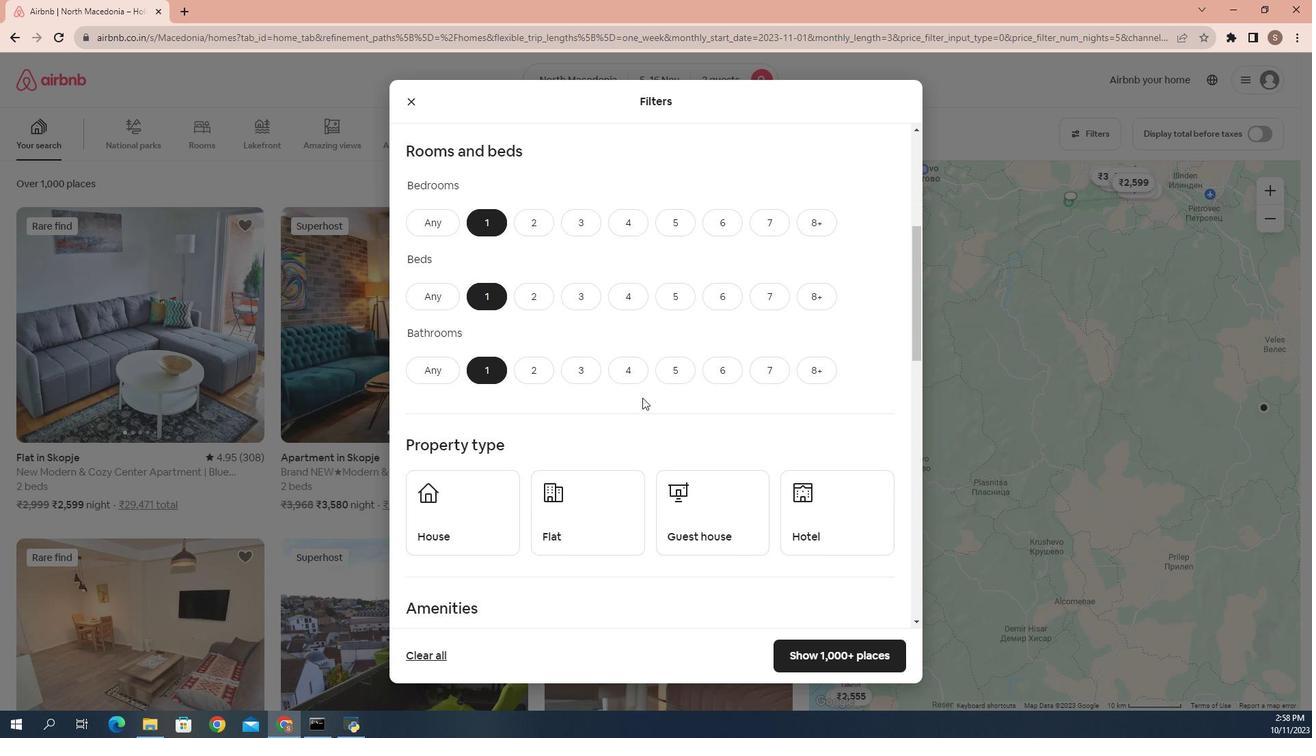 
Action: Mouse scrolled (762, 384) with delta (0, -1)
Screenshot: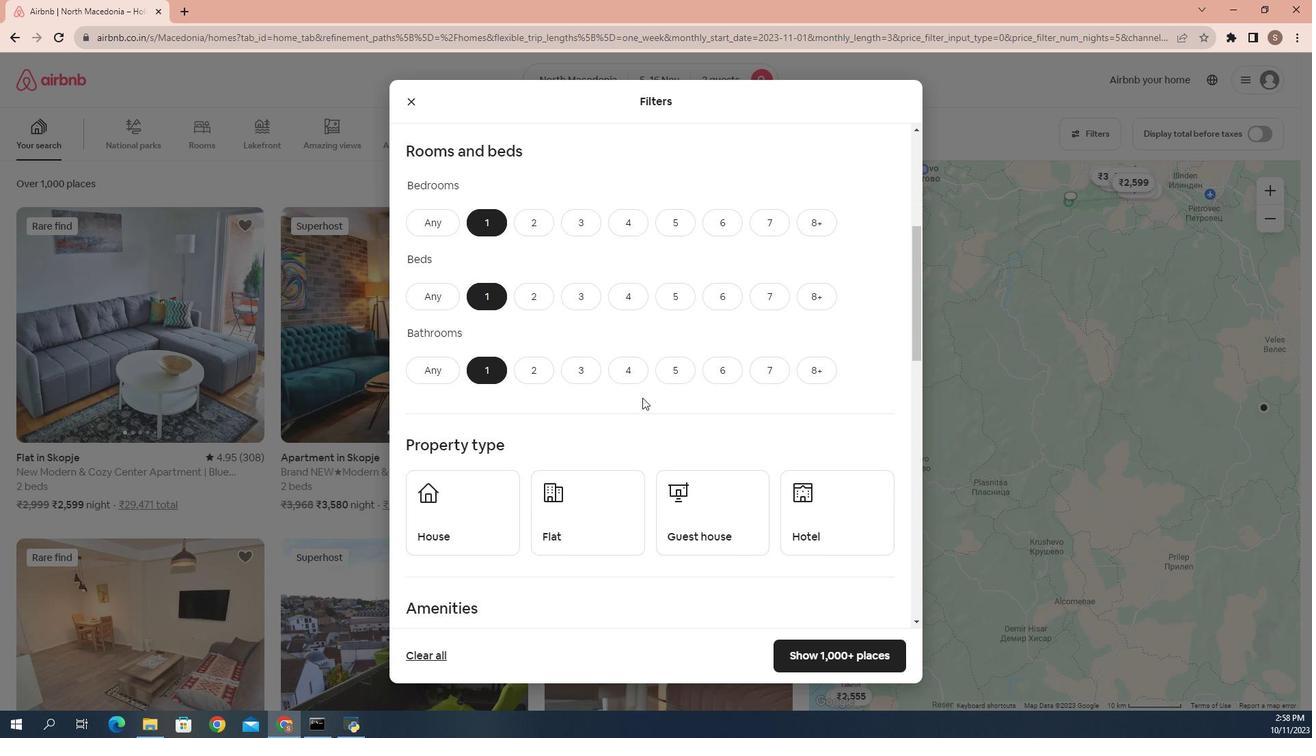 
Action: Mouse moved to (866, 448)
Screenshot: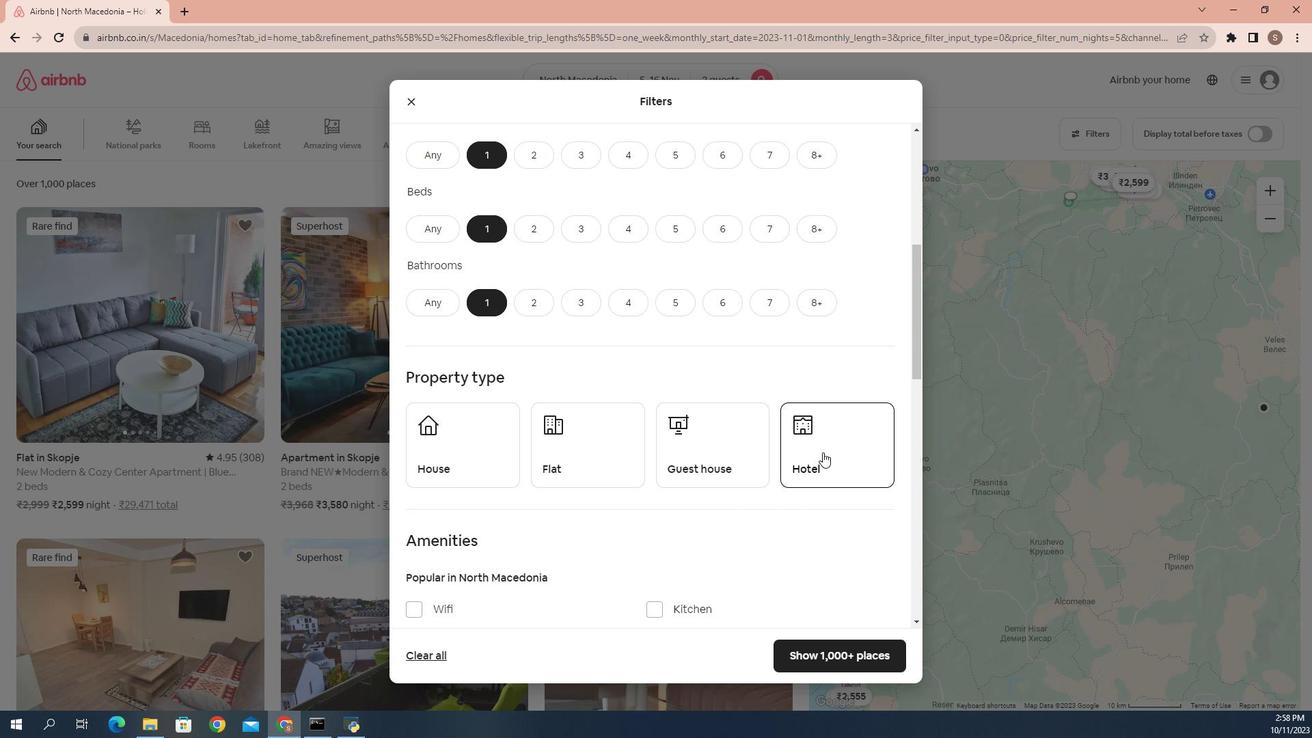 
Action: Mouse pressed left at (866, 448)
Screenshot: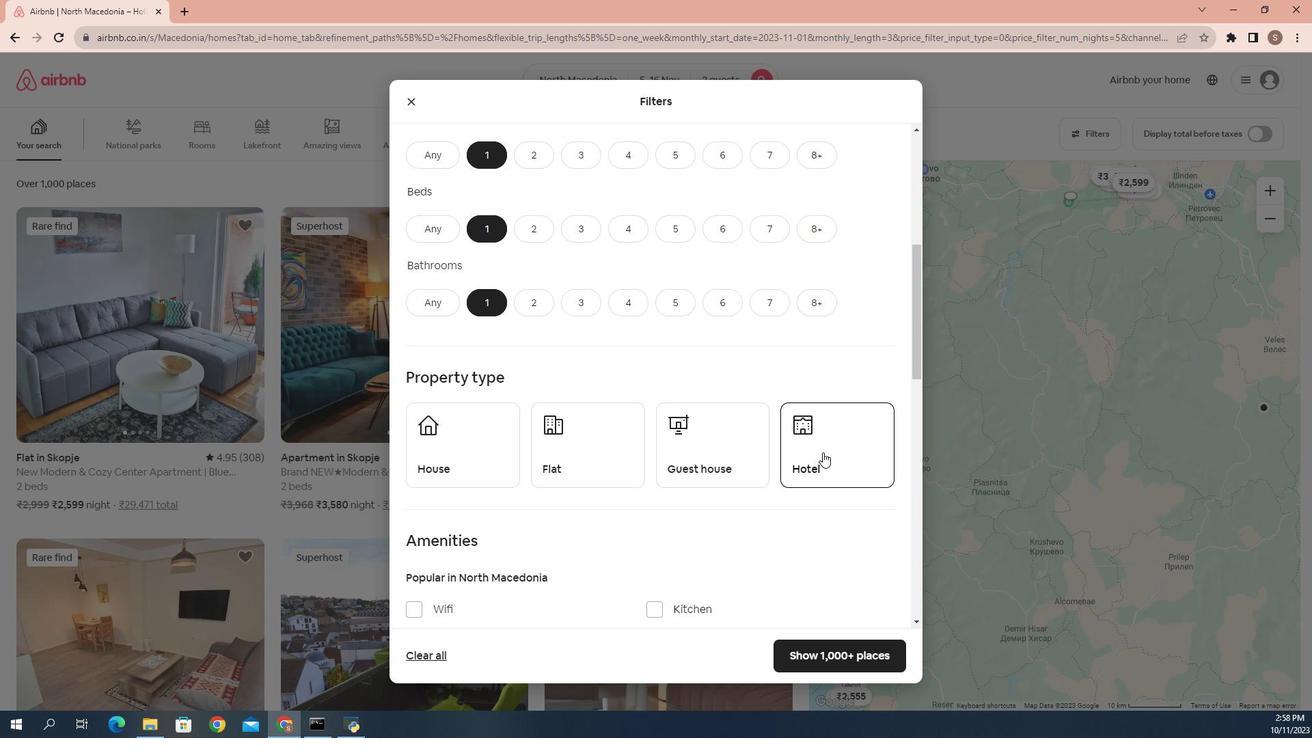 
Action: Mouse moved to (755, 453)
Screenshot: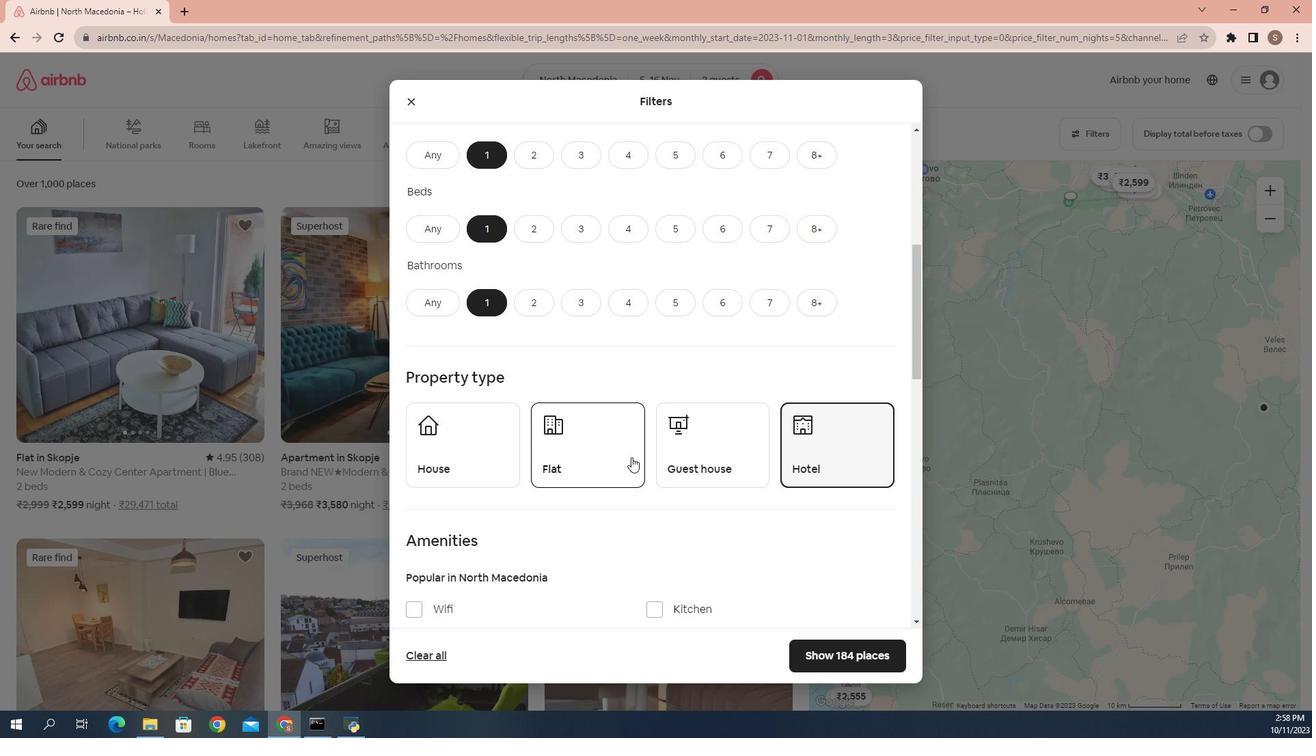 
Action: Mouse scrolled (755, 452) with delta (0, -1)
Screenshot: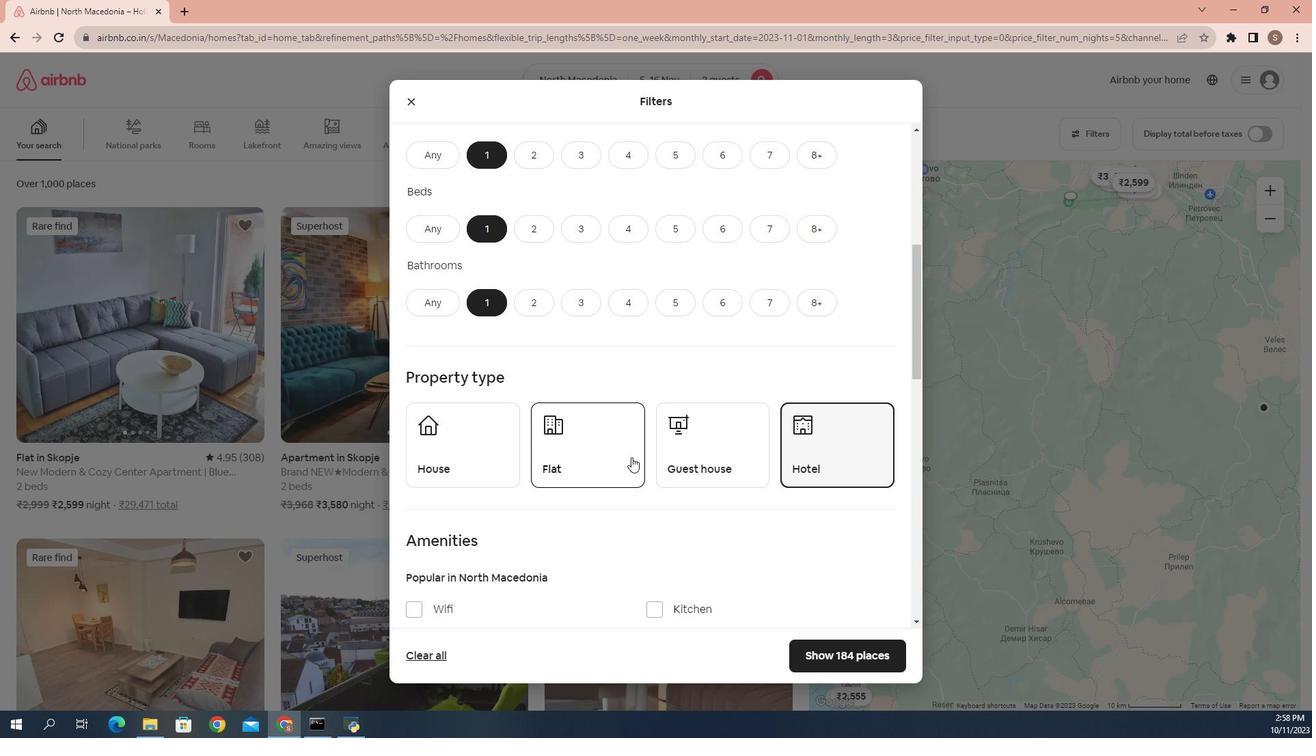 
Action: Mouse moved to (757, 451)
Screenshot: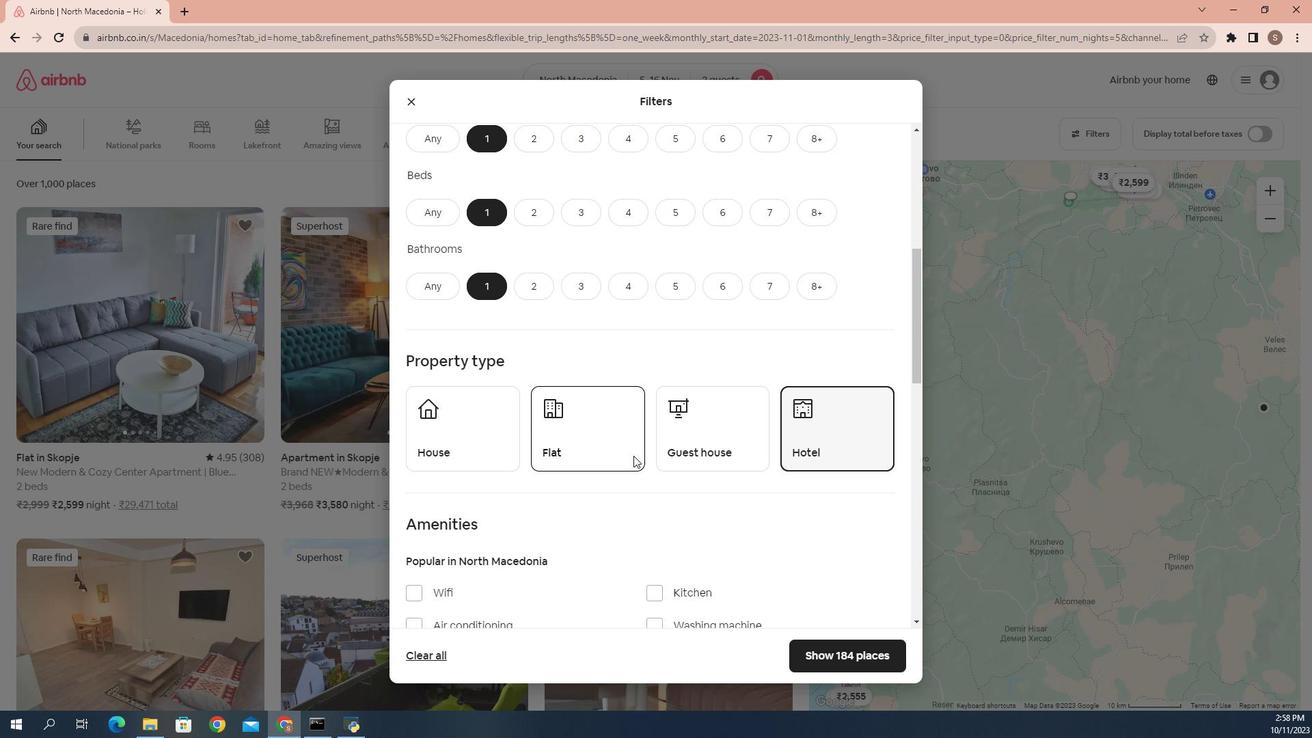 
Action: Mouse scrolled (757, 451) with delta (0, 0)
Screenshot: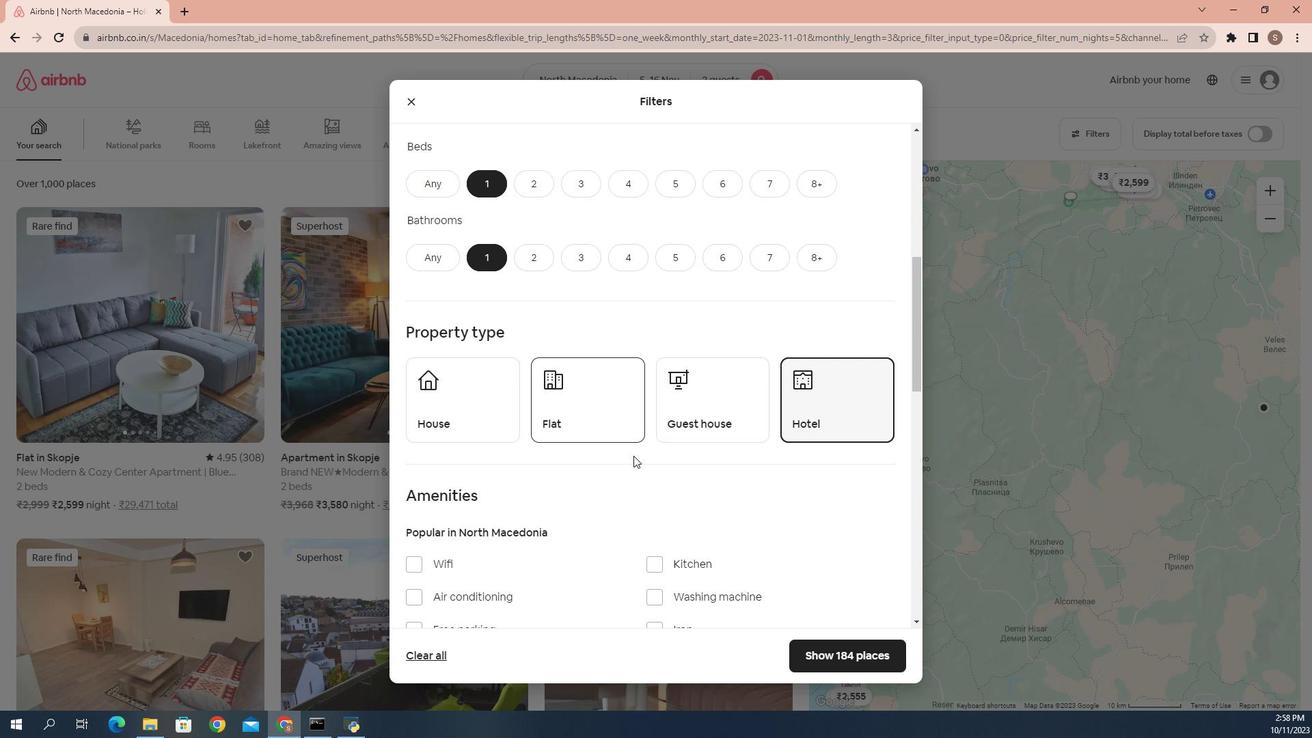 
Action: Mouse moved to (779, 367)
Screenshot: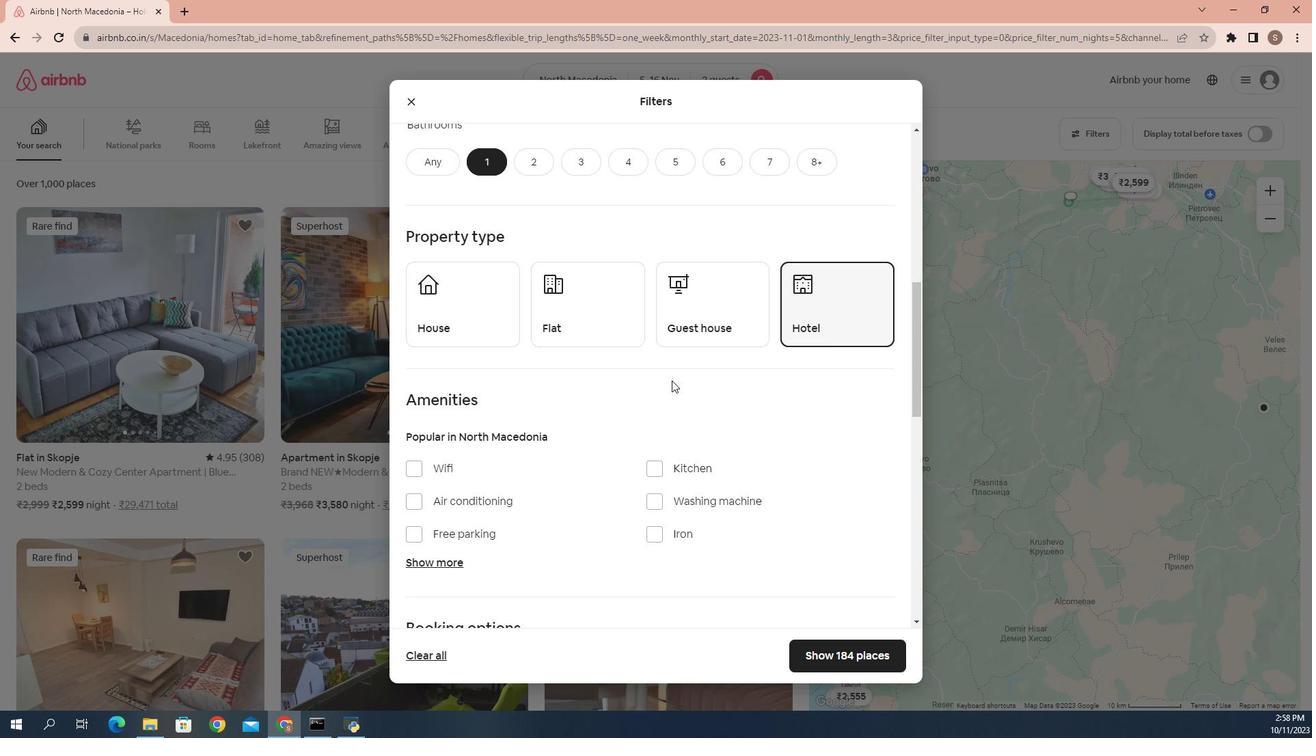 
Action: Mouse scrolled (779, 366) with delta (0, -1)
Screenshot: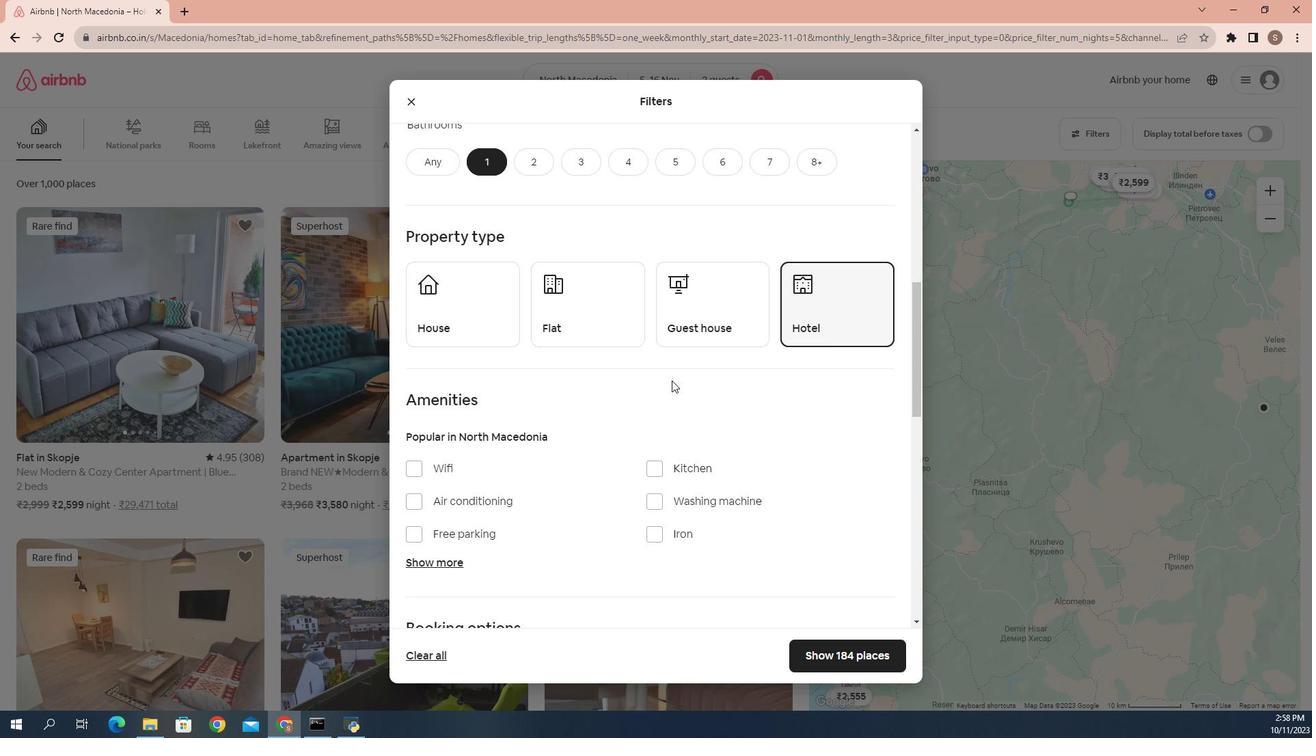 
Action: Mouse moved to (779, 368)
Screenshot: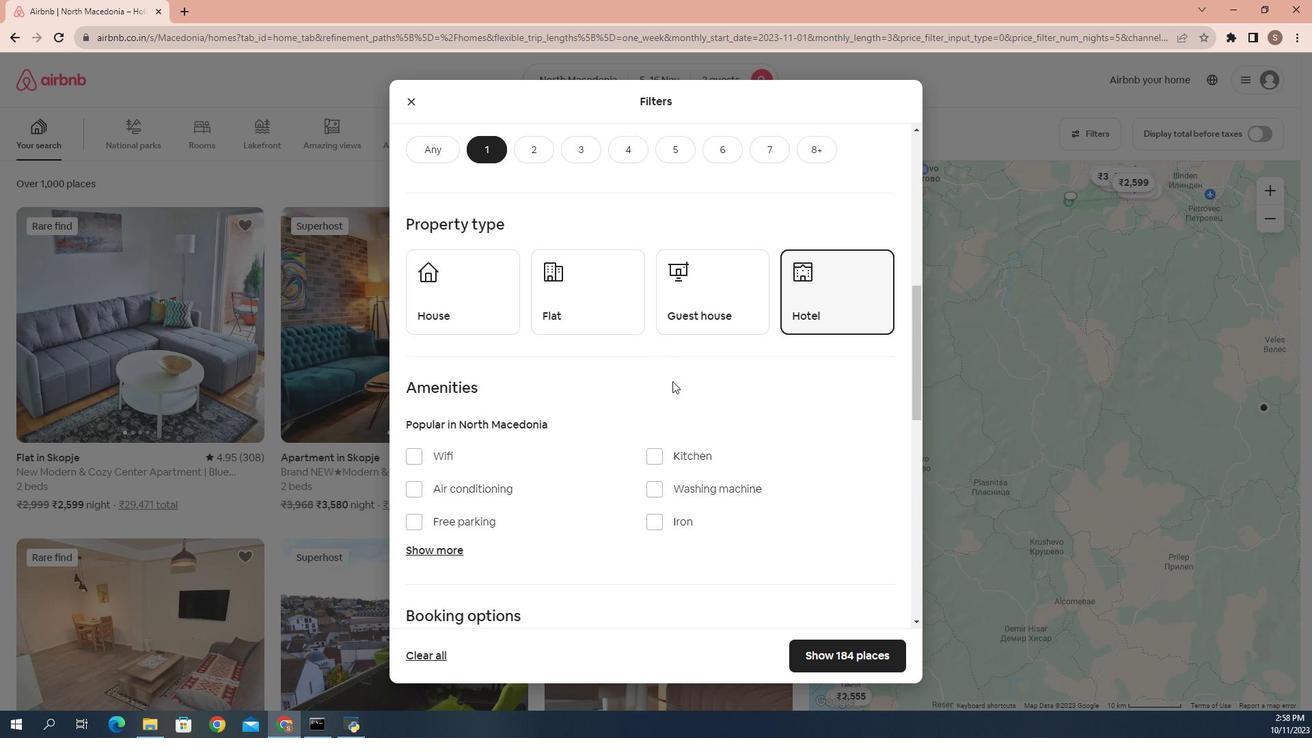 
Action: Mouse scrolled (779, 367) with delta (0, 0)
Screenshot: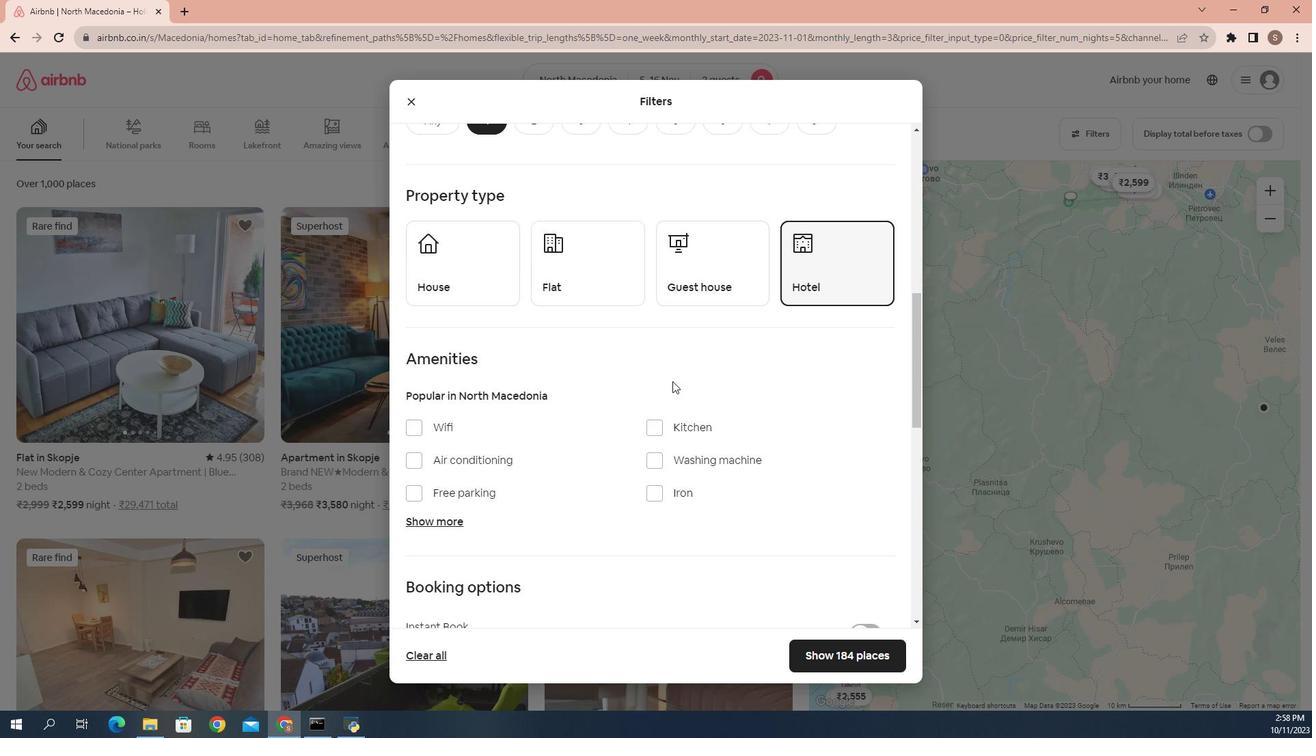 
Action: Mouse moved to (770, 356)
Screenshot: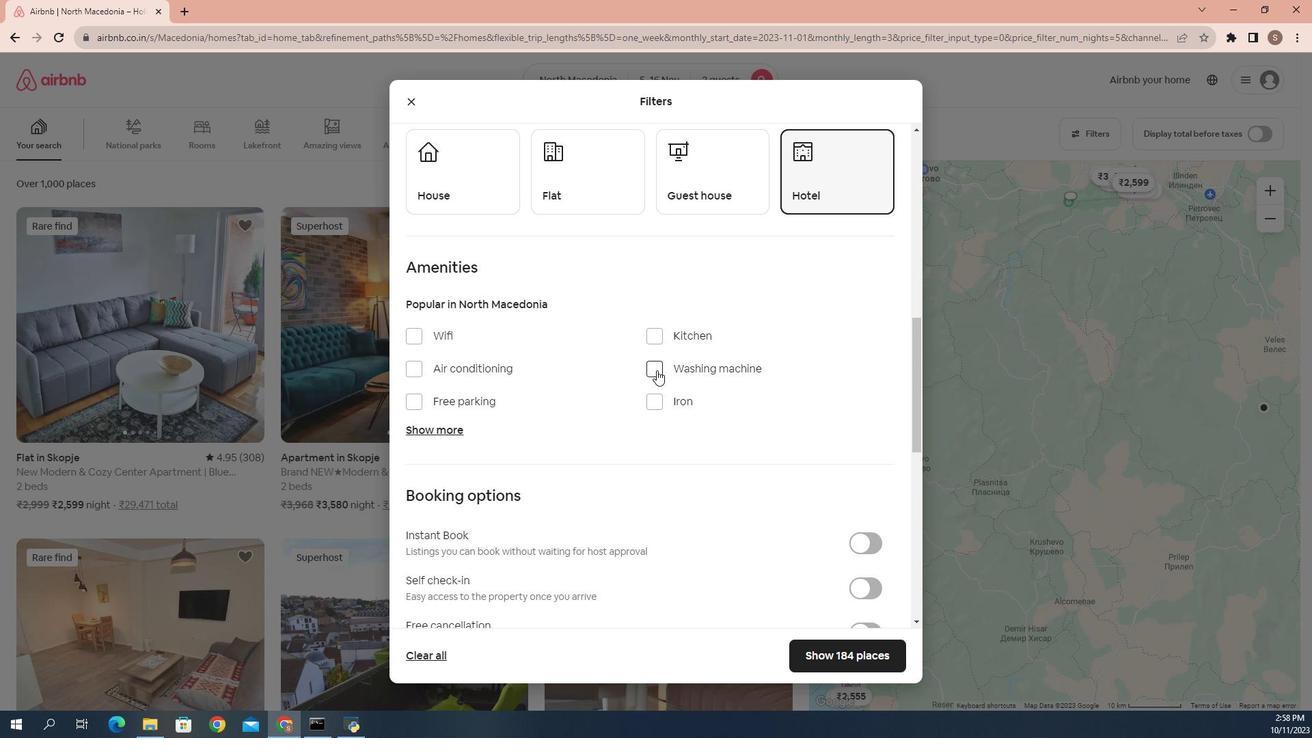 
Action: Mouse pressed left at (770, 356)
Screenshot: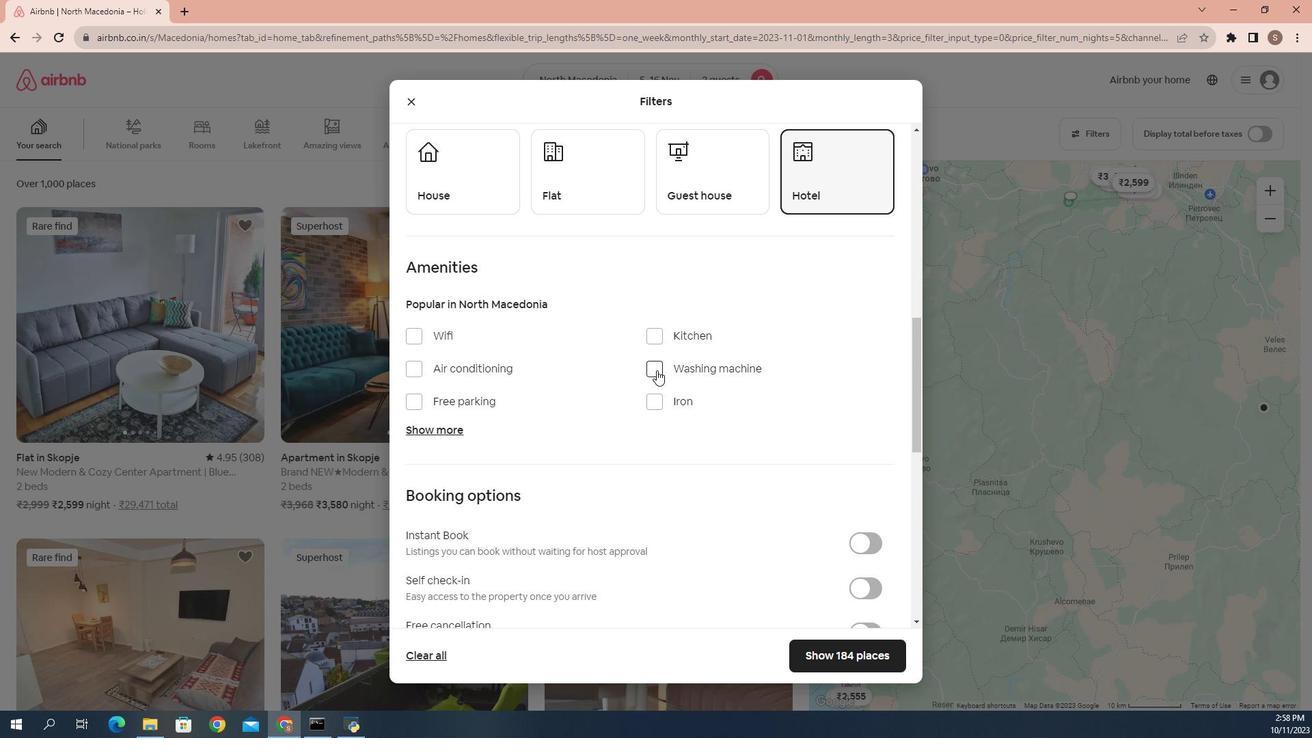
Action: Mouse moved to (752, 398)
Screenshot: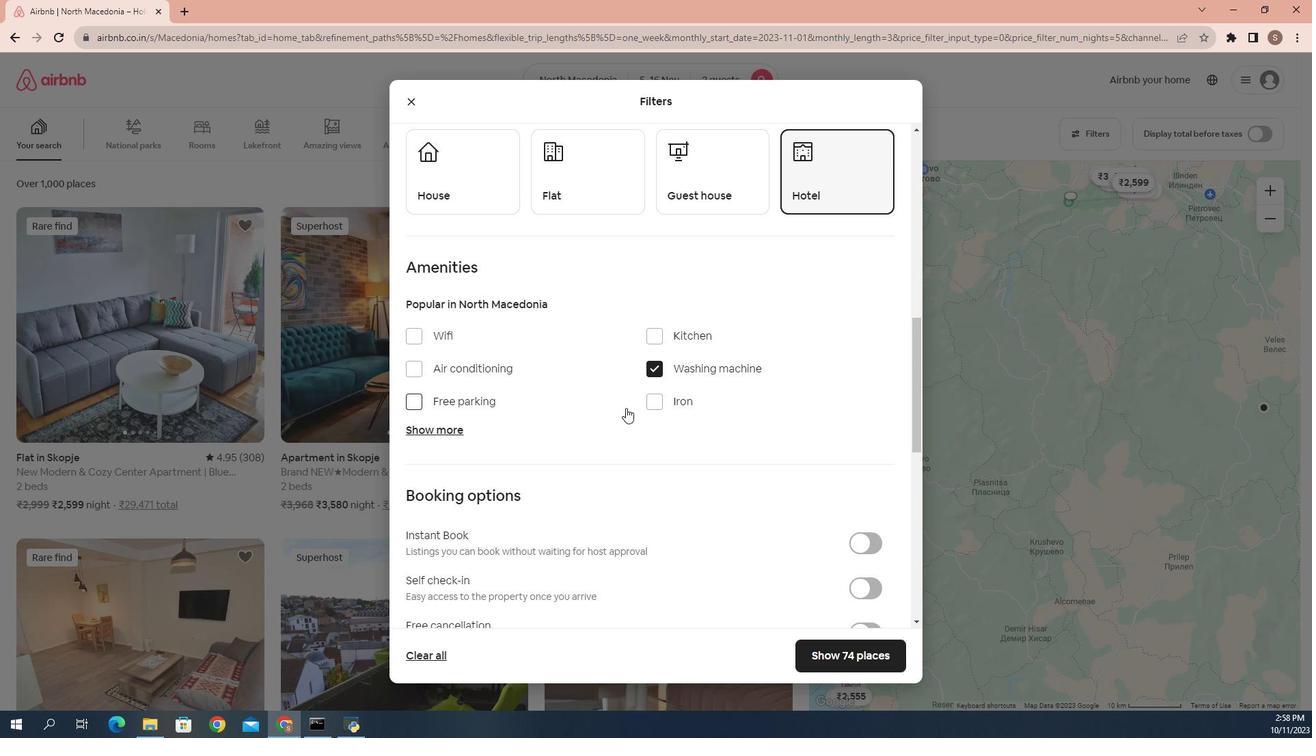 
Action: Mouse scrolled (752, 397) with delta (0, -1)
Screenshot: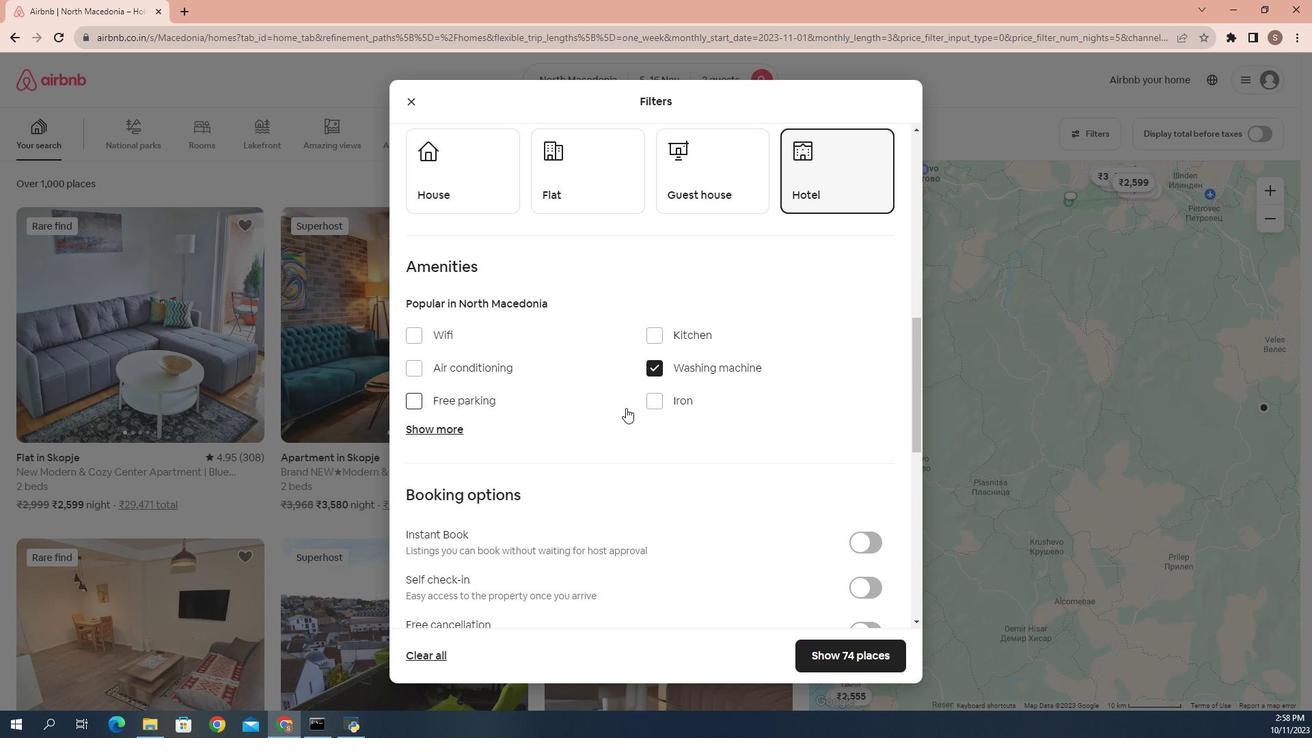 
Action: Mouse scrolled (752, 397) with delta (0, -1)
Screenshot: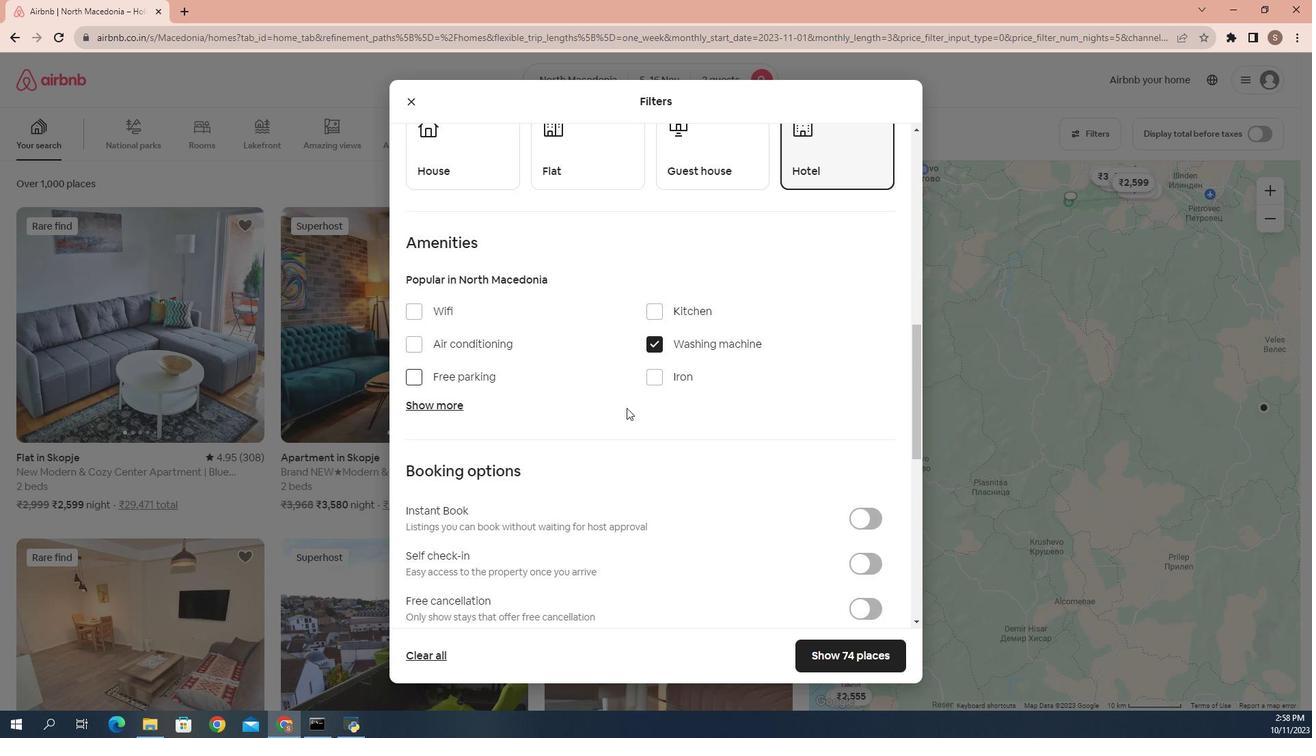 
Action: Mouse moved to (751, 396)
Screenshot: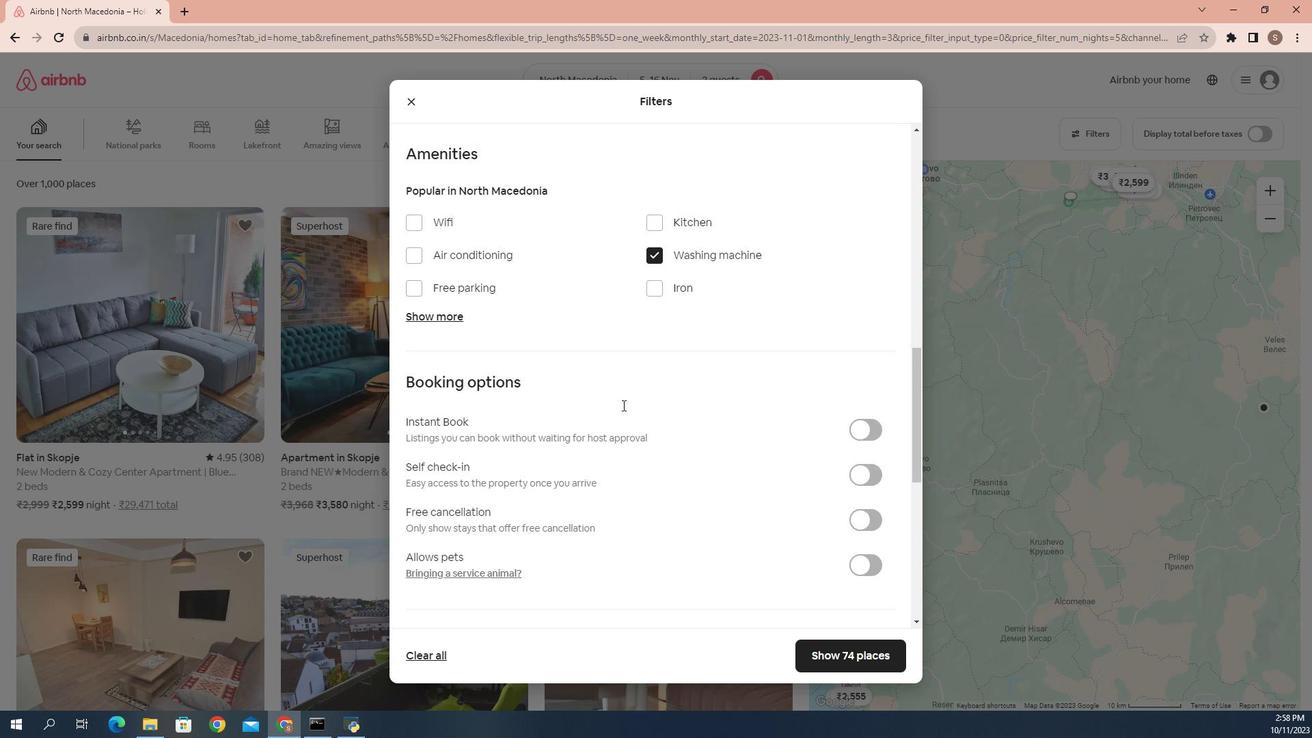 
Action: Mouse scrolled (751, 395) with delta (0, 0)
Screenshot: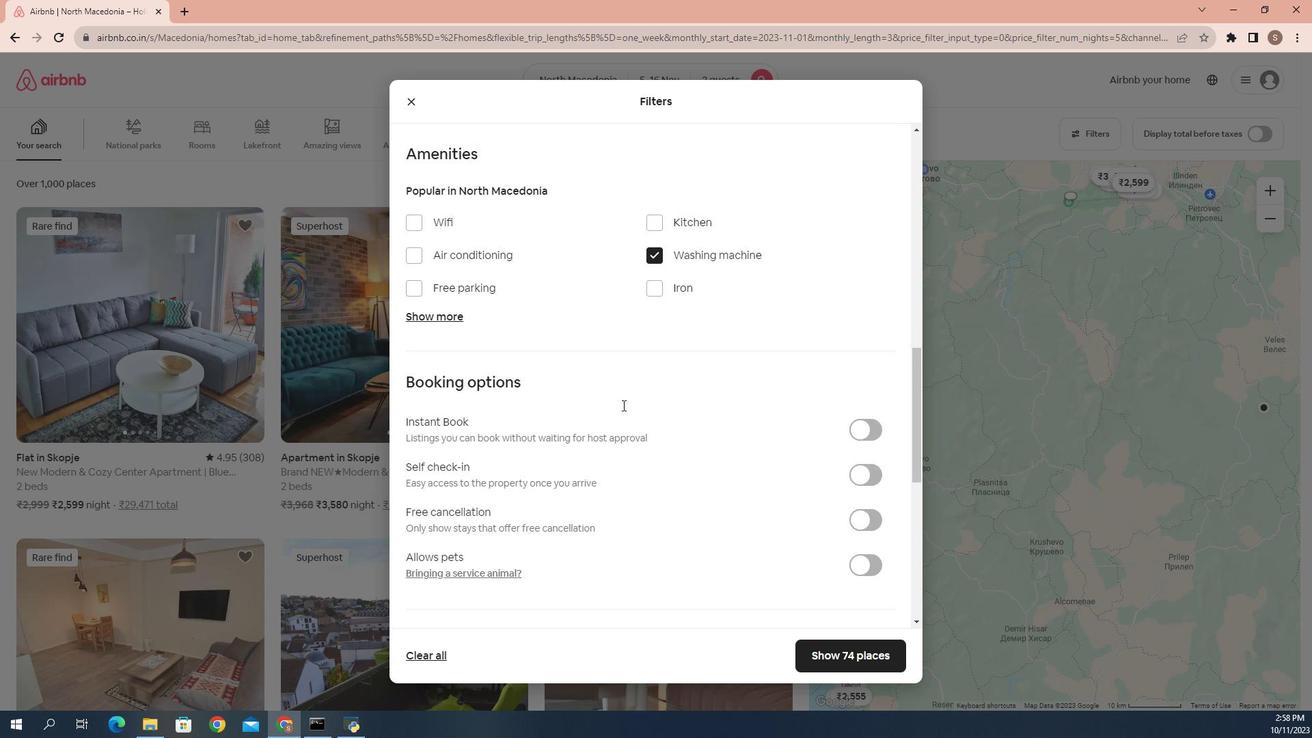 
Action: Mouse moved to (749, 393)
Screenshot: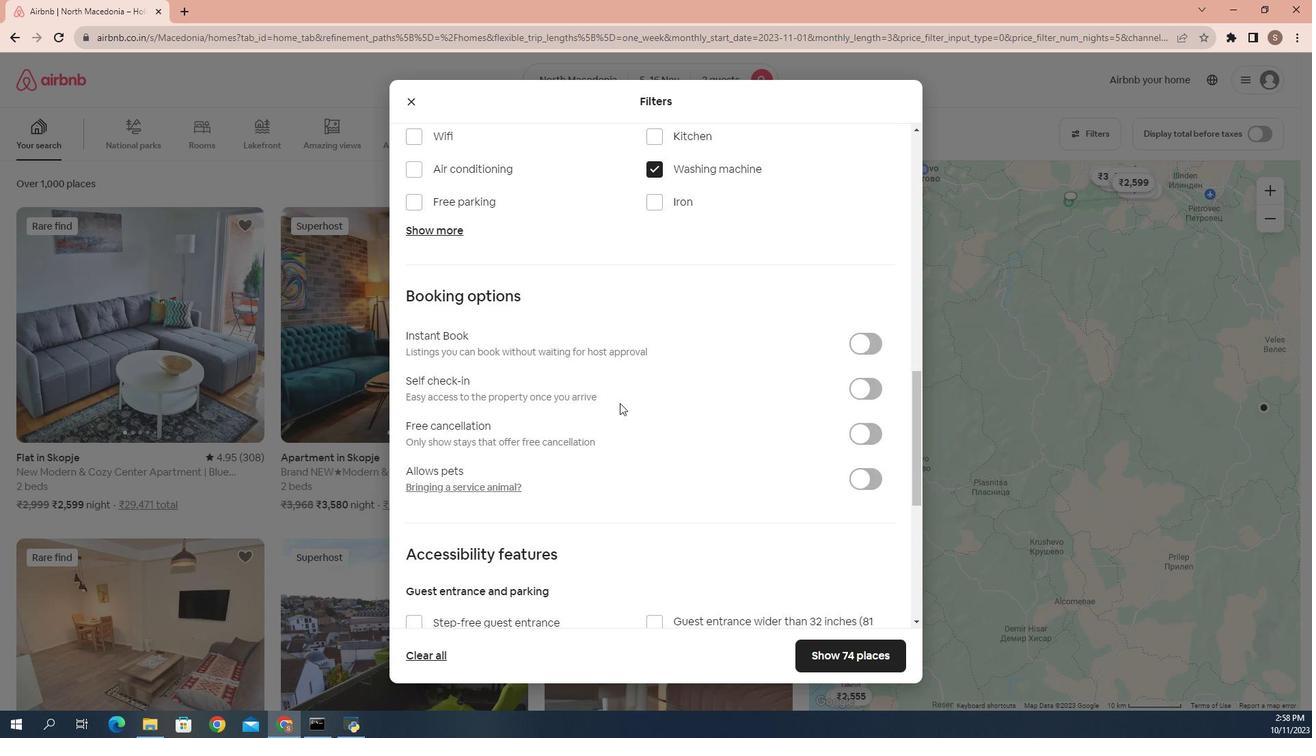 
Action: Mouse scrolled (749, 392) with delta (0, 0)
Screenshot: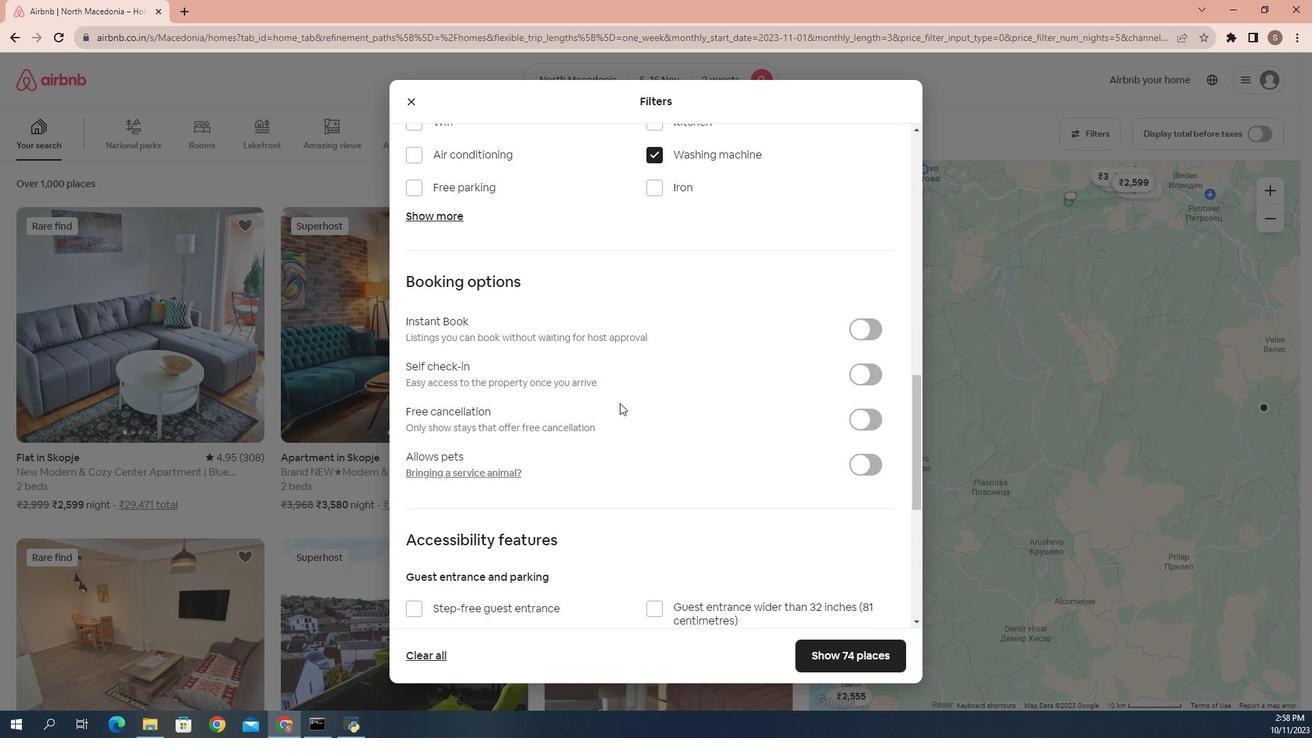 
Action: Mouse moved to (888, 300)
Screenshot: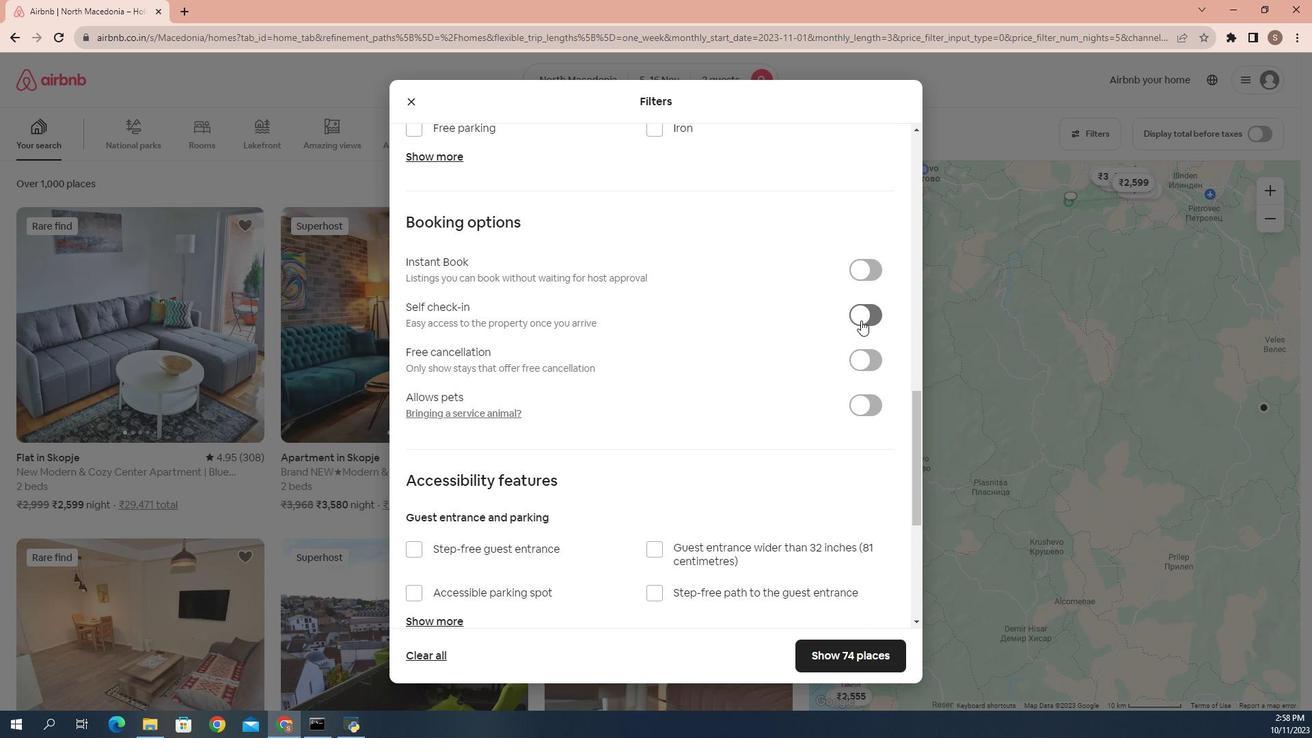 
Action: Mouse pressed left at (888, 300)
Screenshot: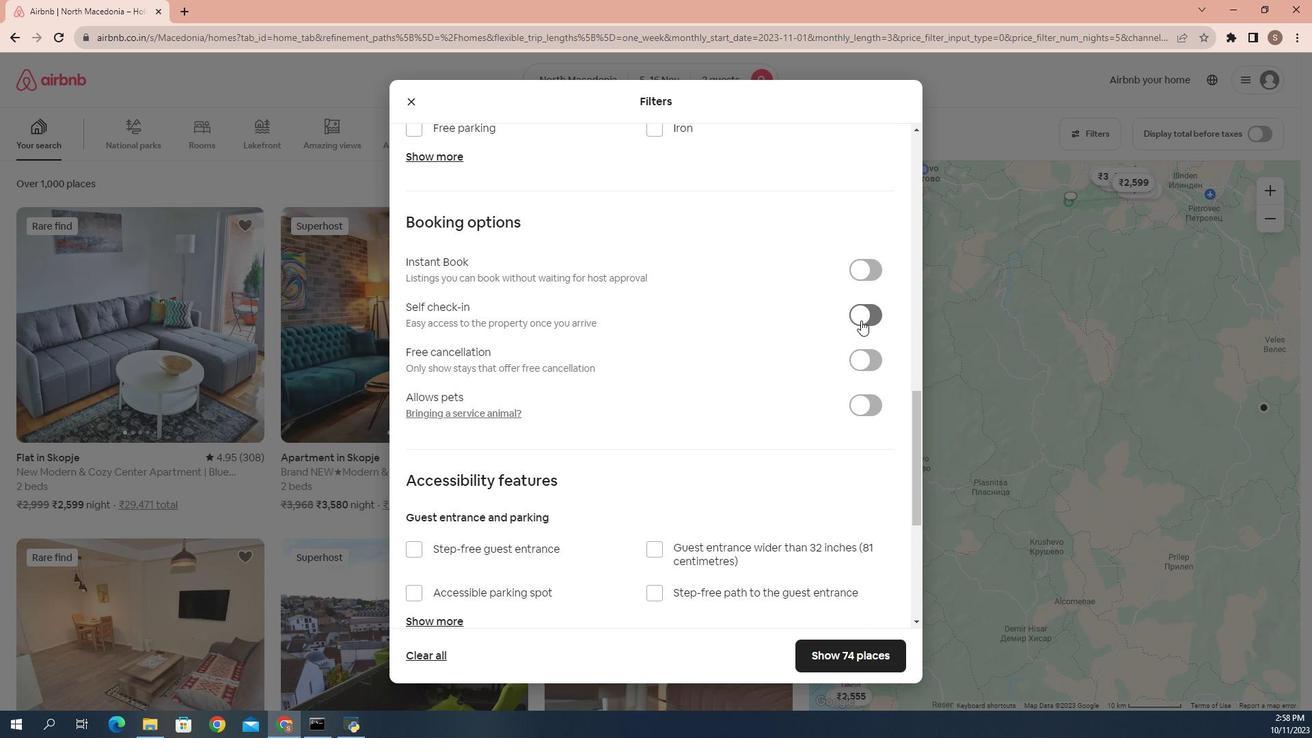 
Action: Mouse moved to (765, 423)
Screenshot: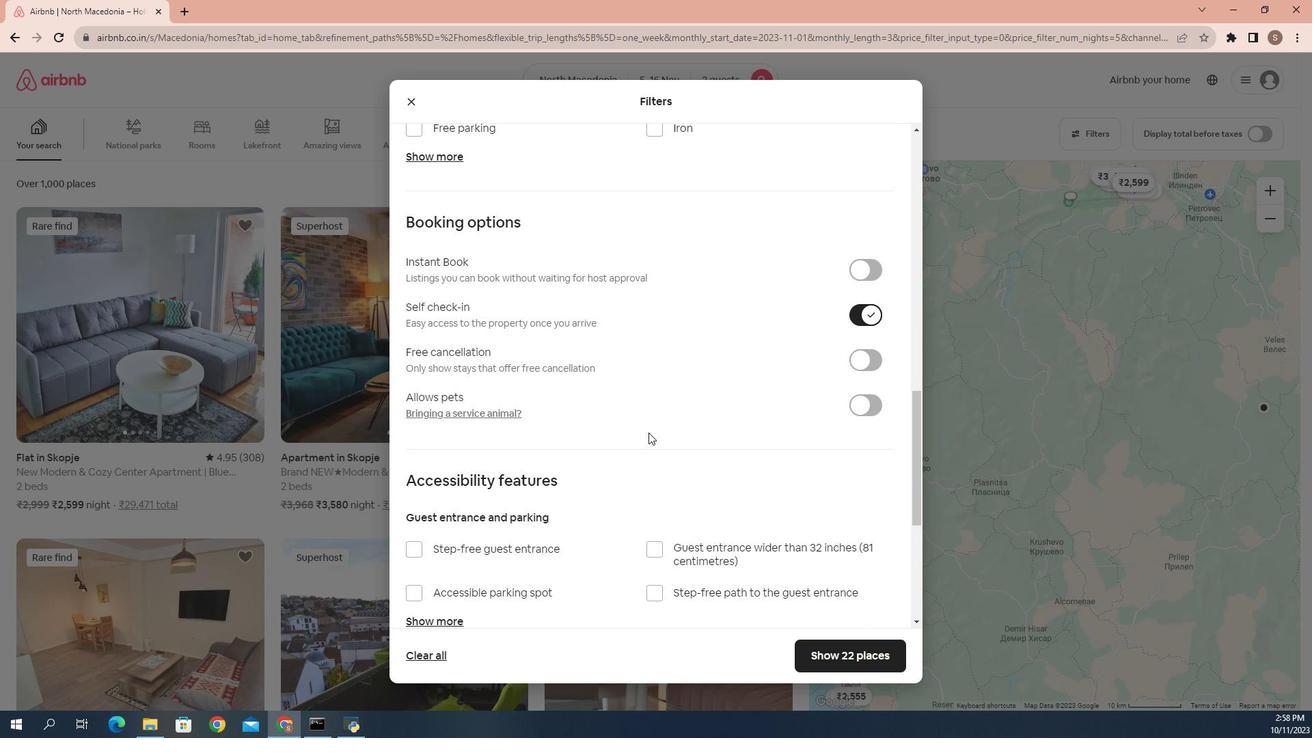 
Action: Mouse scrolled (765, 423) with delta (0, 0)
Screenshot: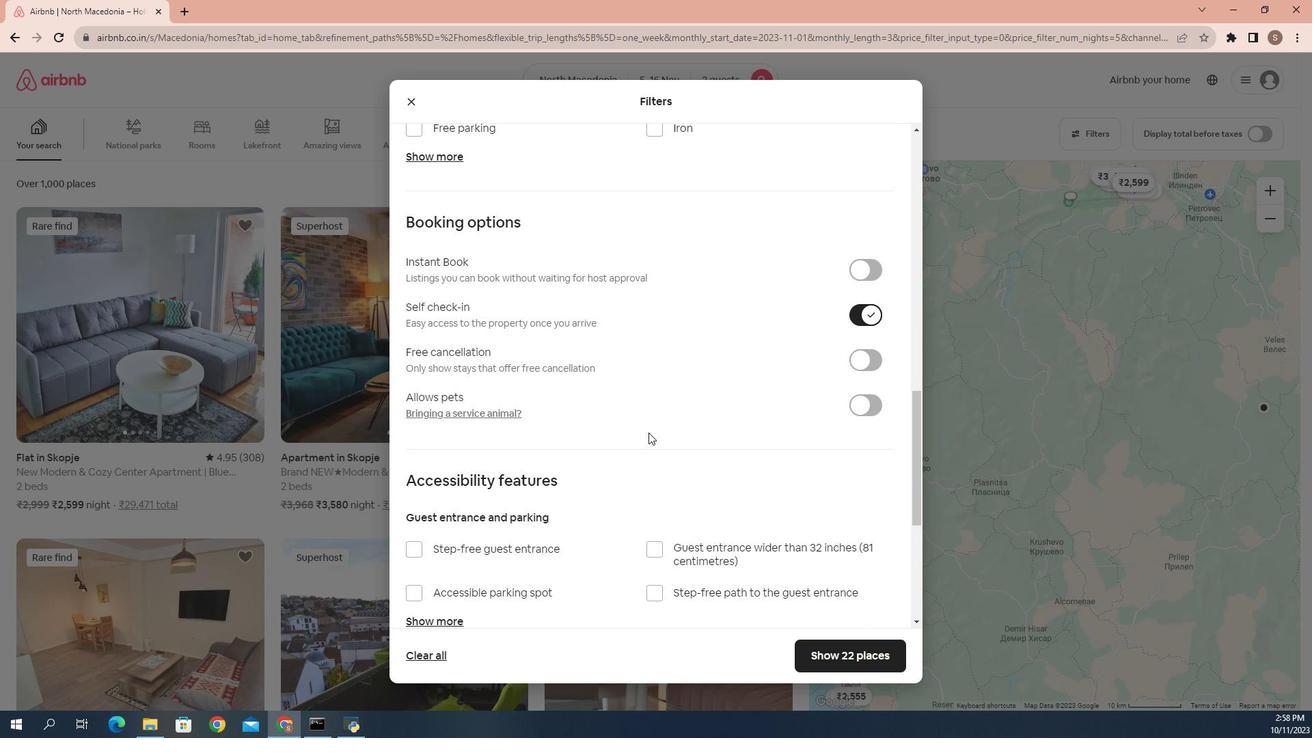 
Action: Mouse moved to (765, 425)
Screenshot: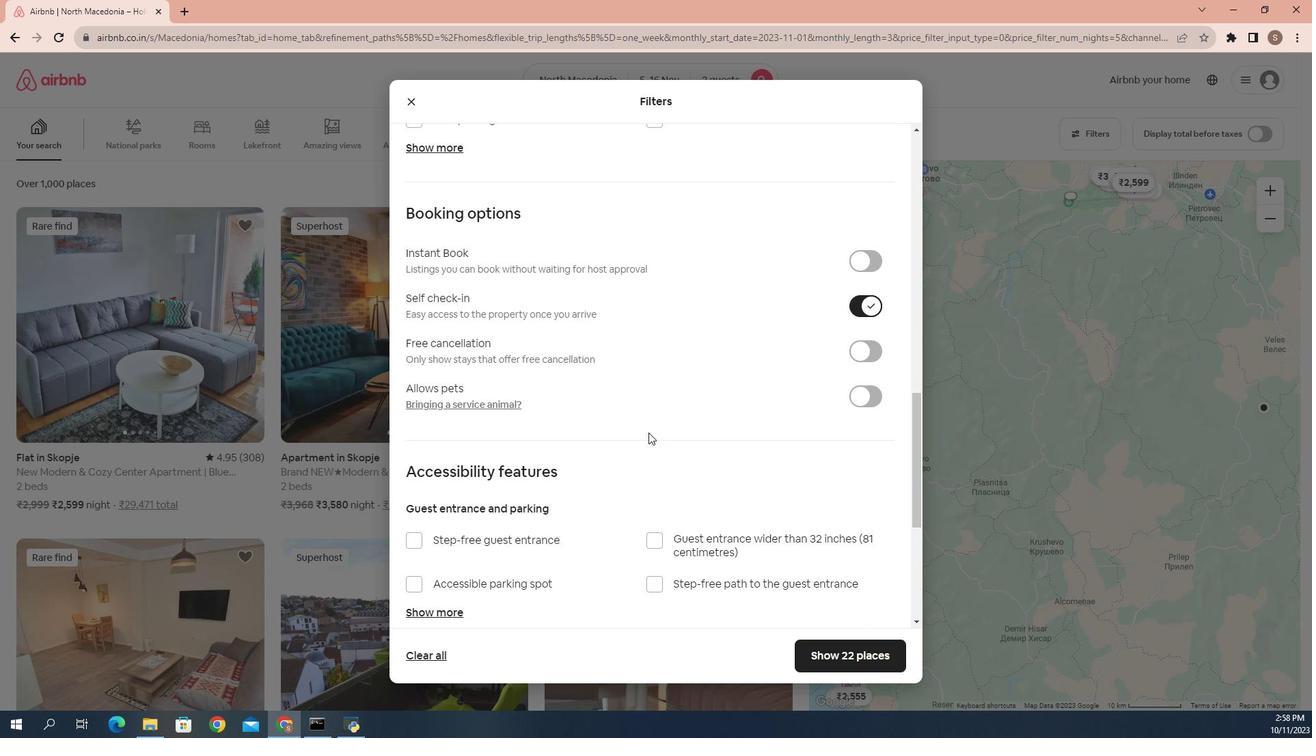 
Action: Mouse scrolled (765, 425) with delta (0, 0)
Screenshot: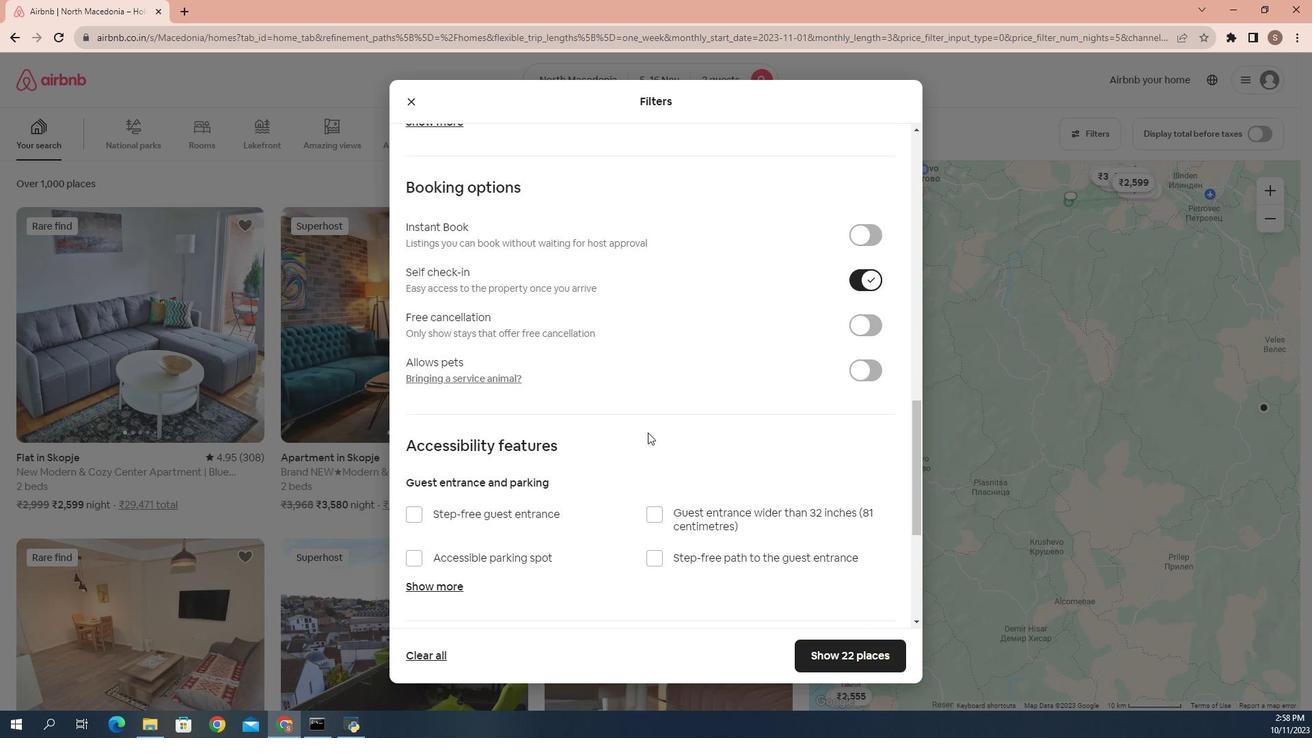 
Action: Mouse moved to (765, 425)
Screenshot: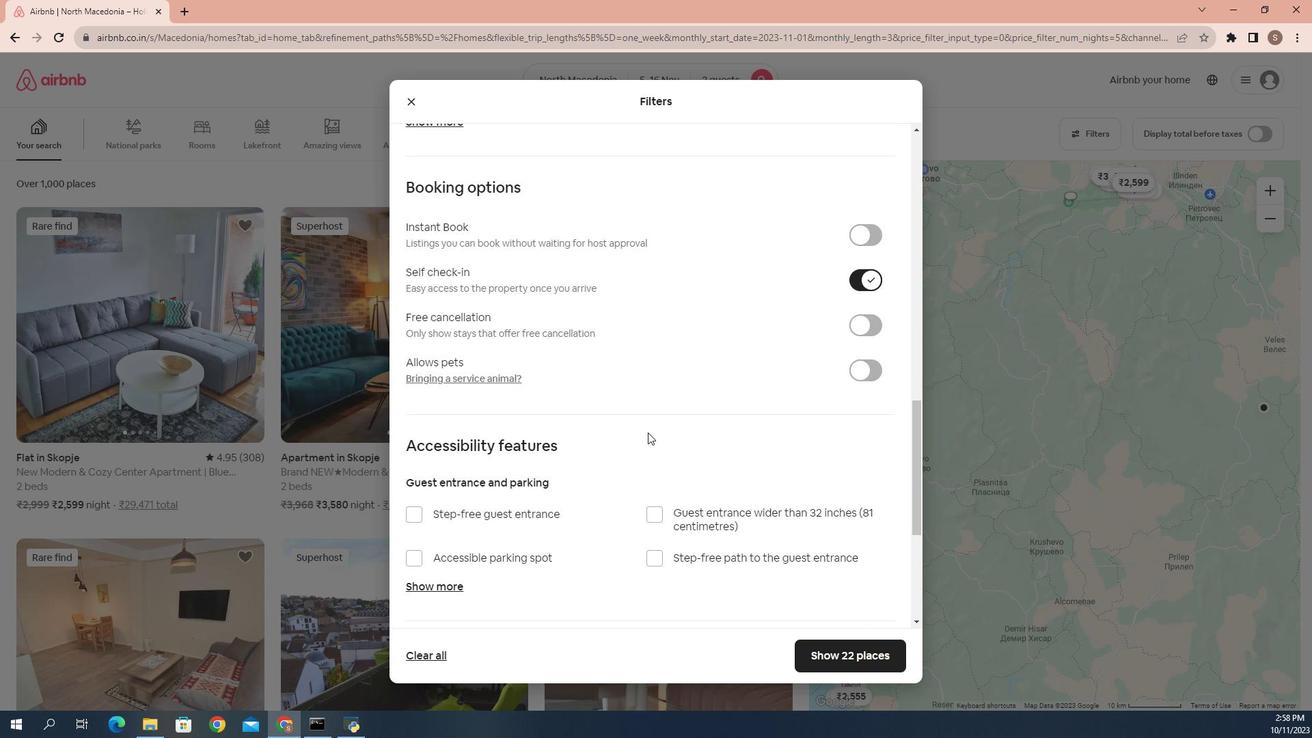 
Action: Mouse scrolled (765, 425) with delta (0, 0)
Screenshot: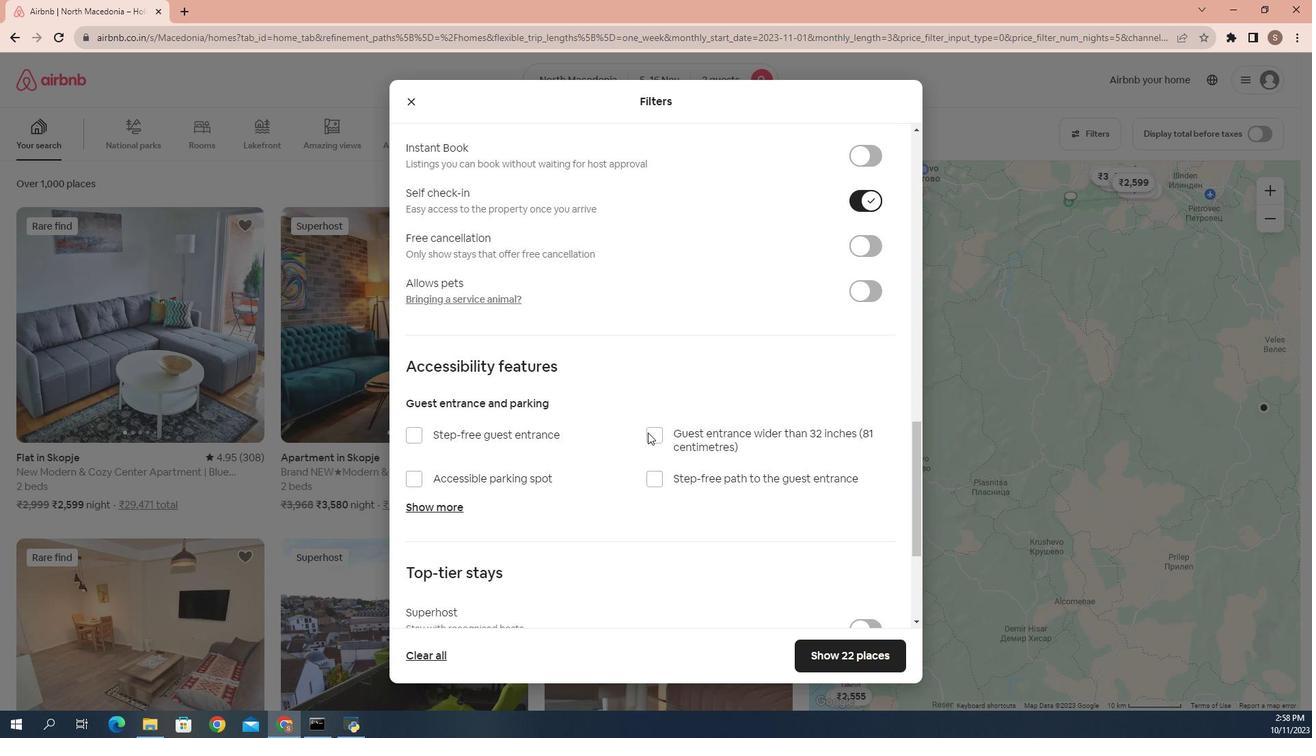 
Action: Mouse moved to (767, 444)
Screenshot: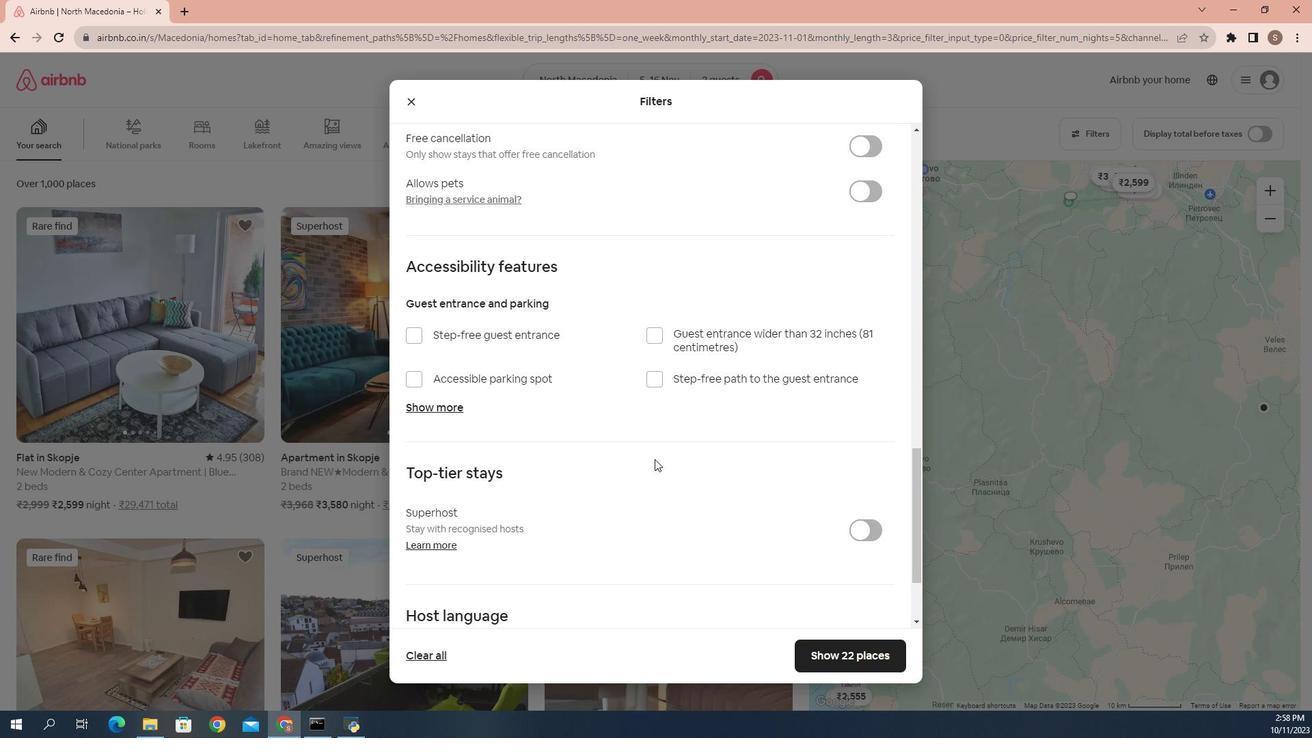 
Action: Mouse scrolled (767, 443) with delta (0, 0)
Screenshot: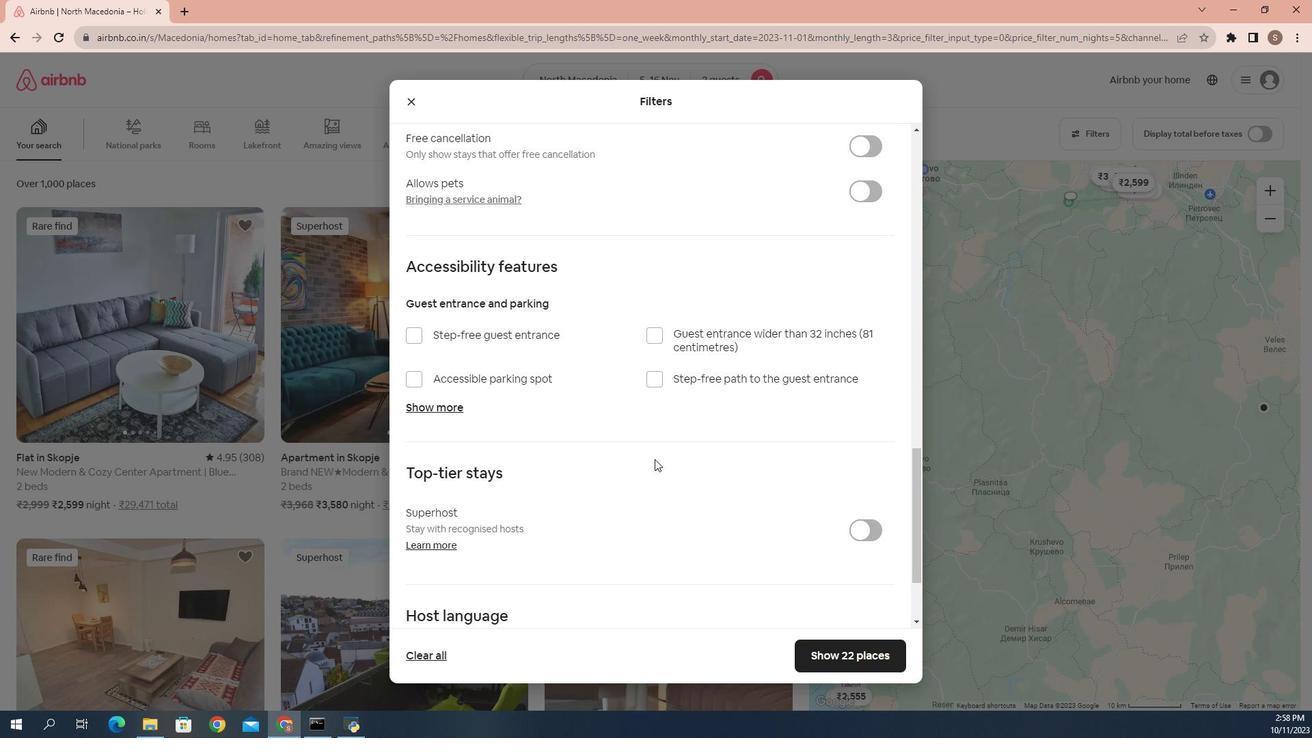 
Action: Mouse moved to (769, 455)
Screenshot: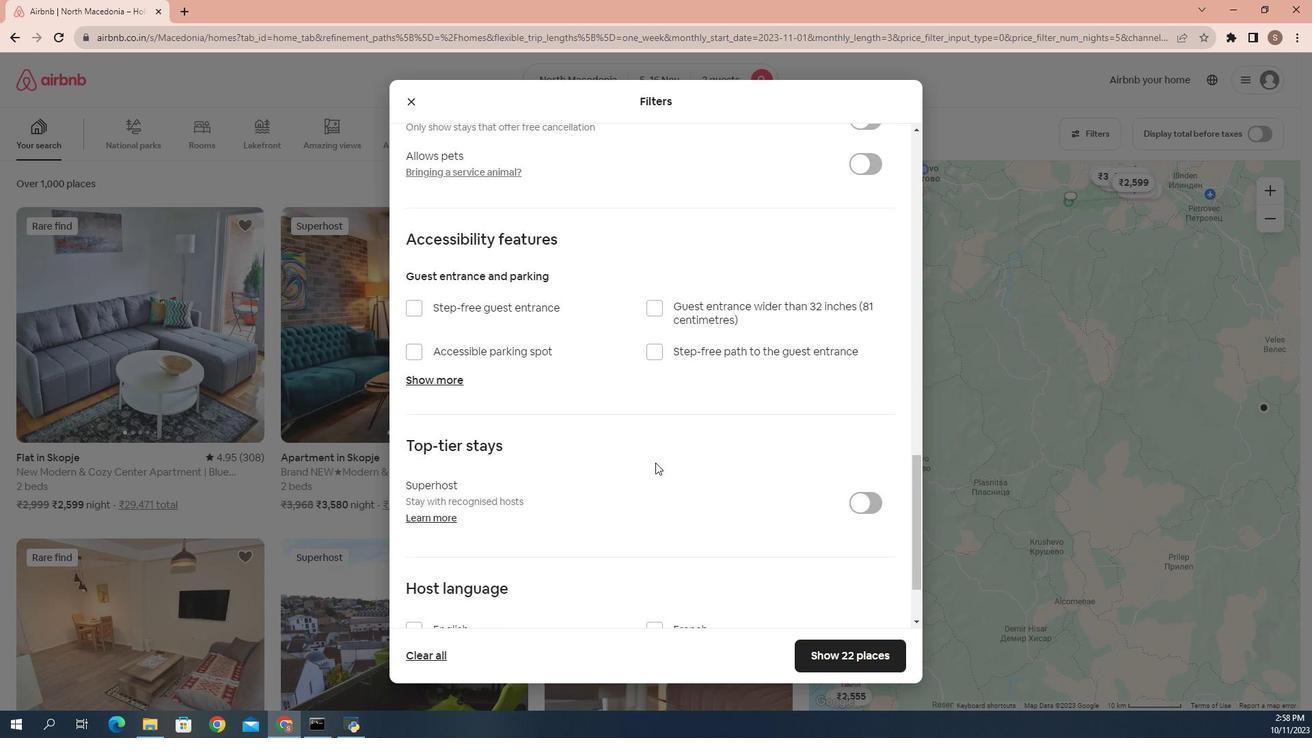 
Action: Mouse scrolled (769, 454) with delta (0, 0)
Screenshot: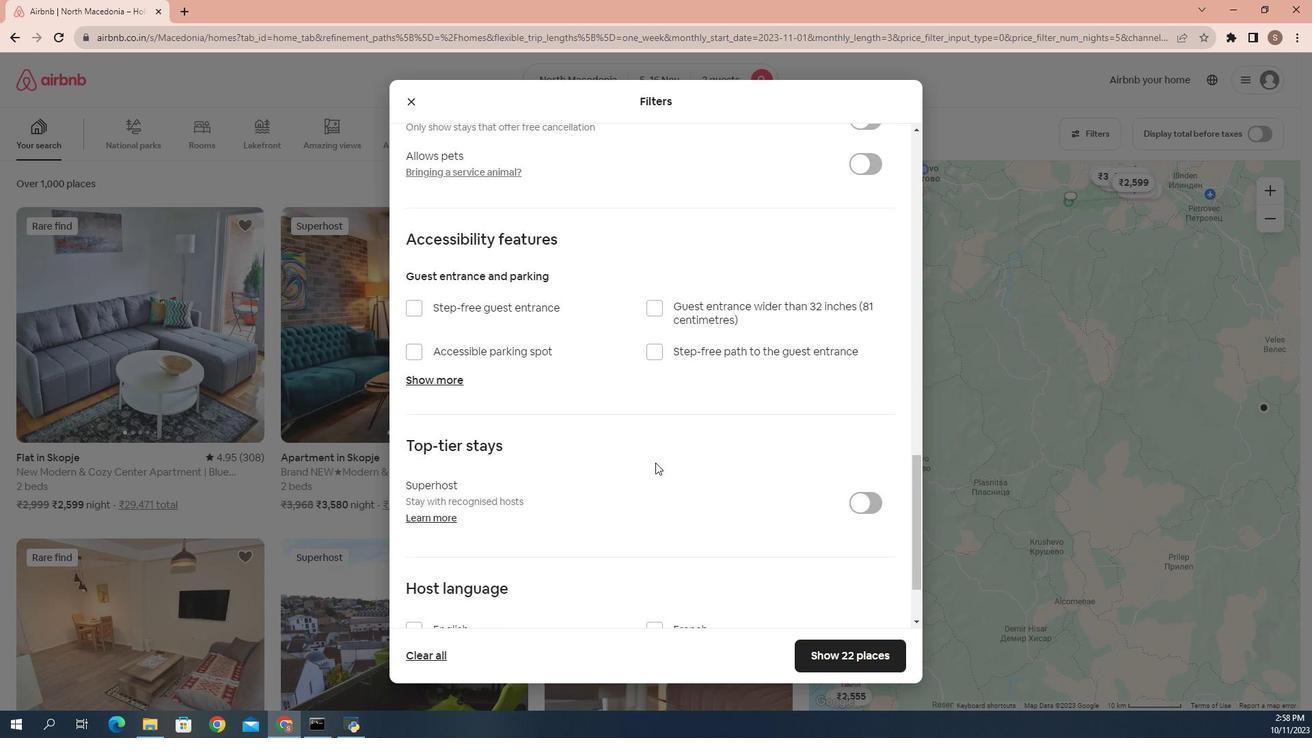 
Action: Mouse moved to (769, 460)
Screenshot: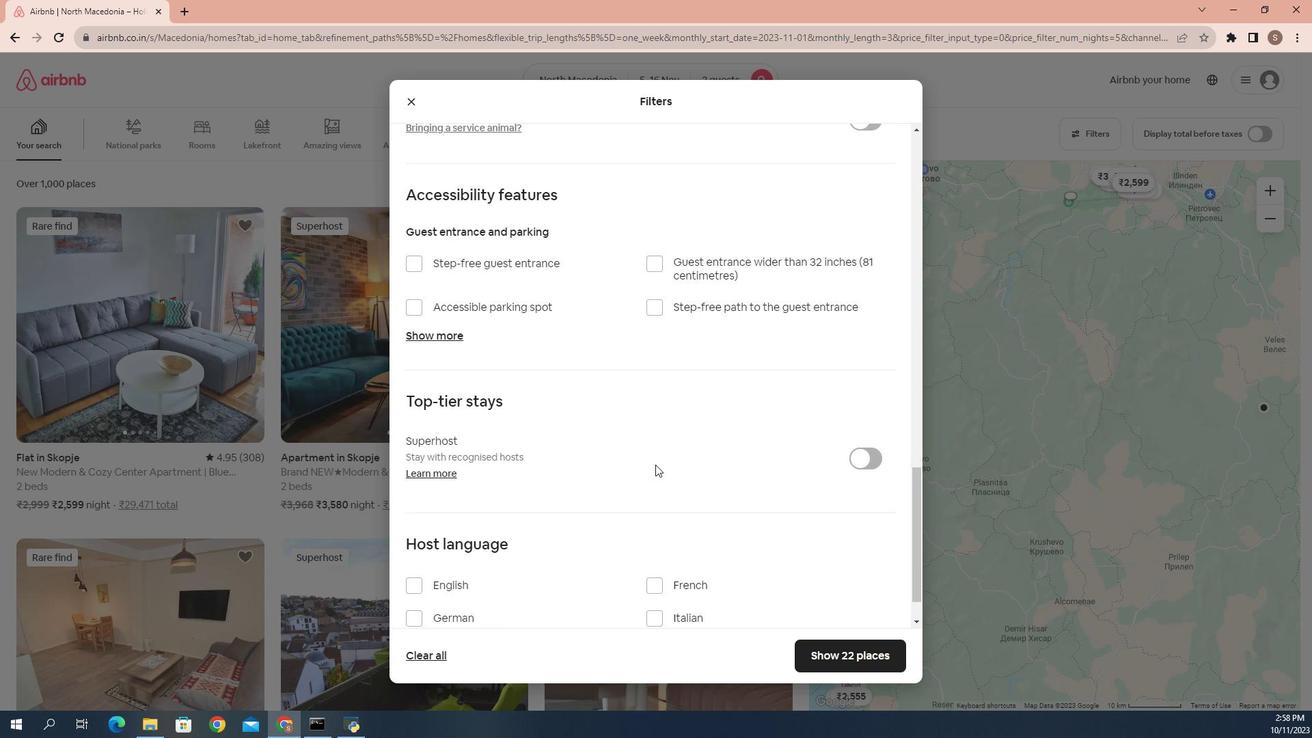 
Action: Mouse scrolled (769, 458) with delta (0, -1)
Screenshot: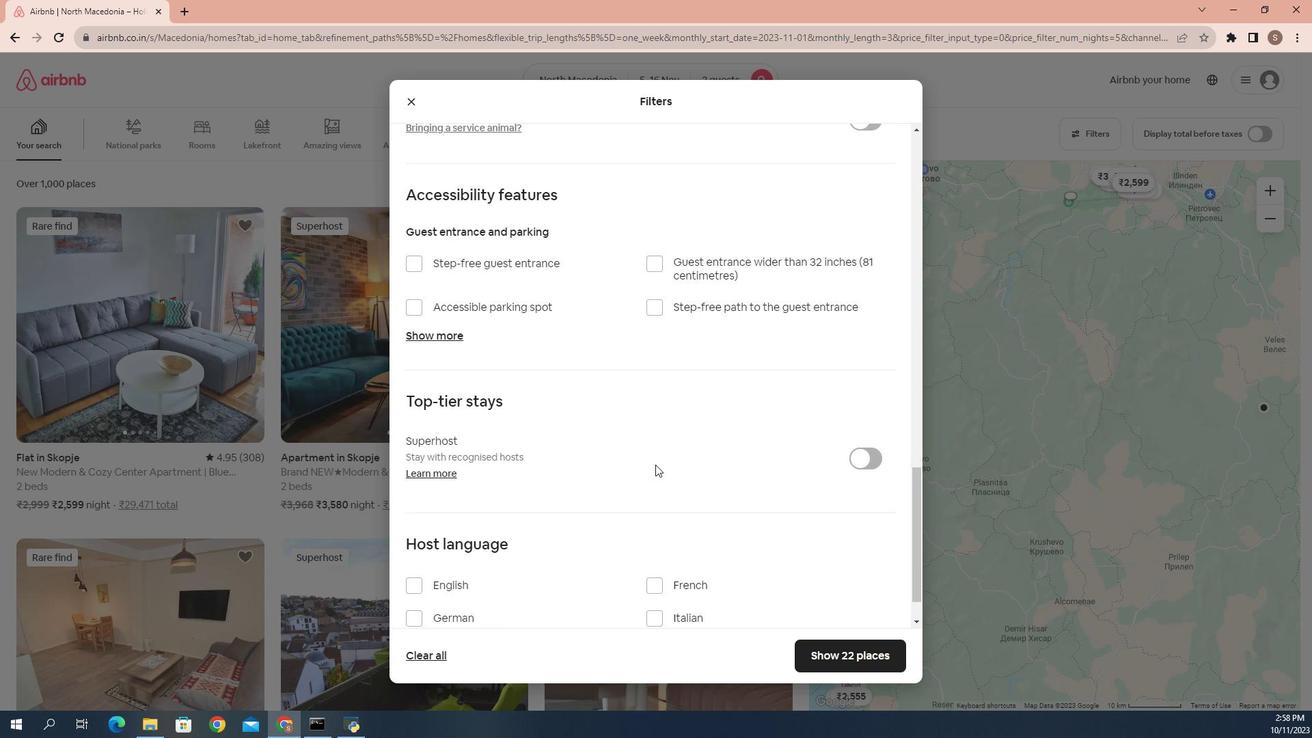 
Action: Mouse moved to (769, 462)
Screenshot: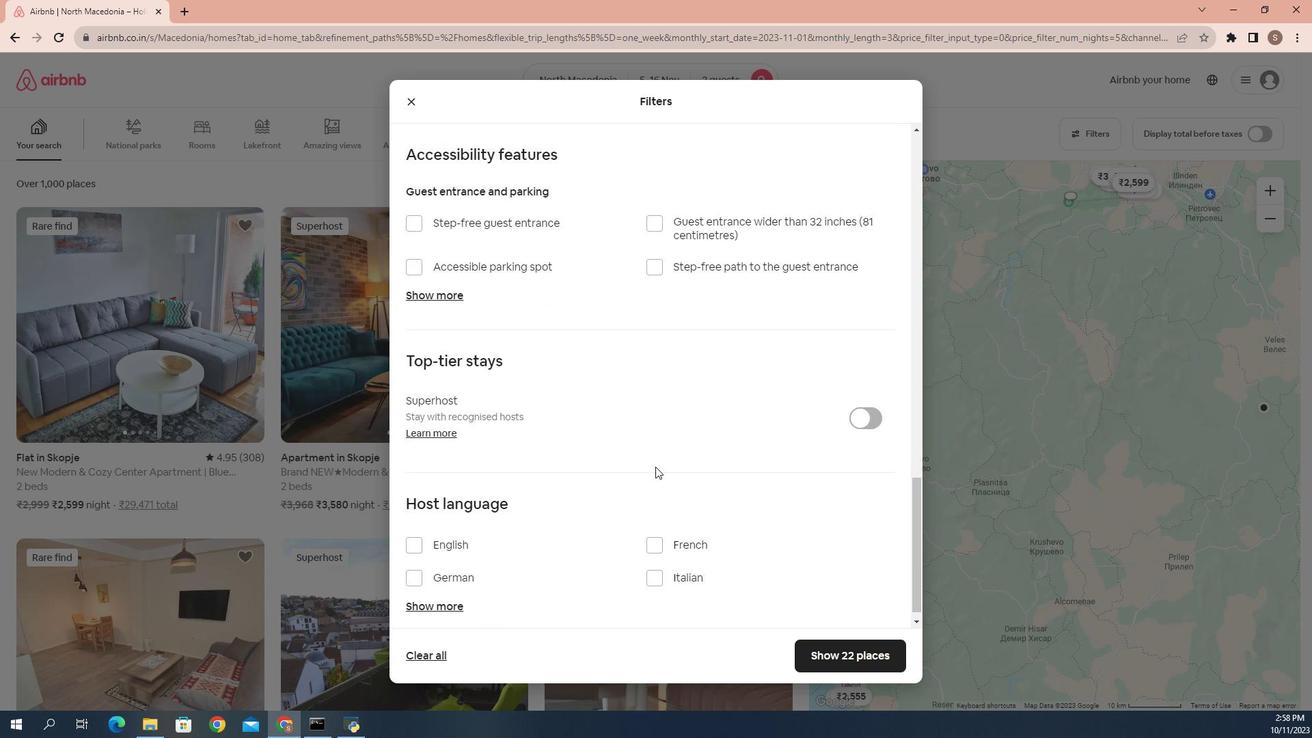 
Action: Mouse scrolled (769, 461) with delta (0, 0)
Screenshot: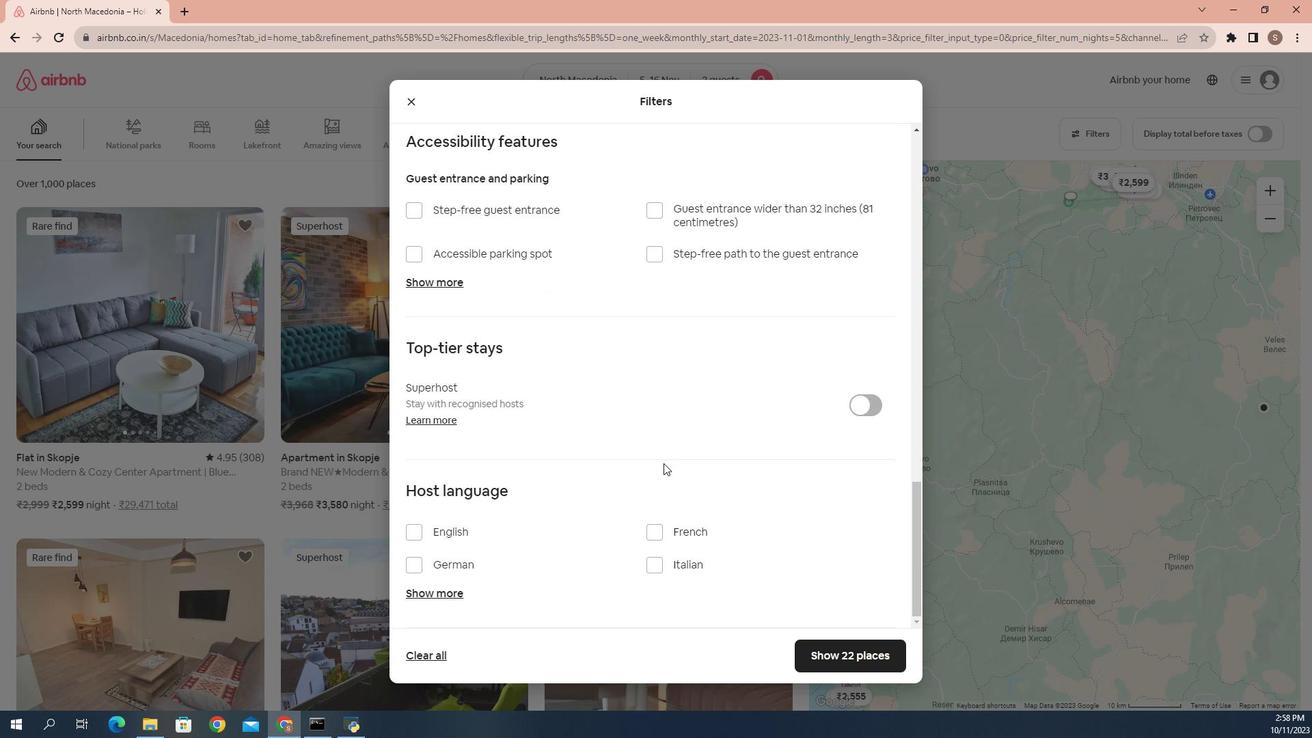 
Action: Mouse moved to (865, 672)
Screenshot: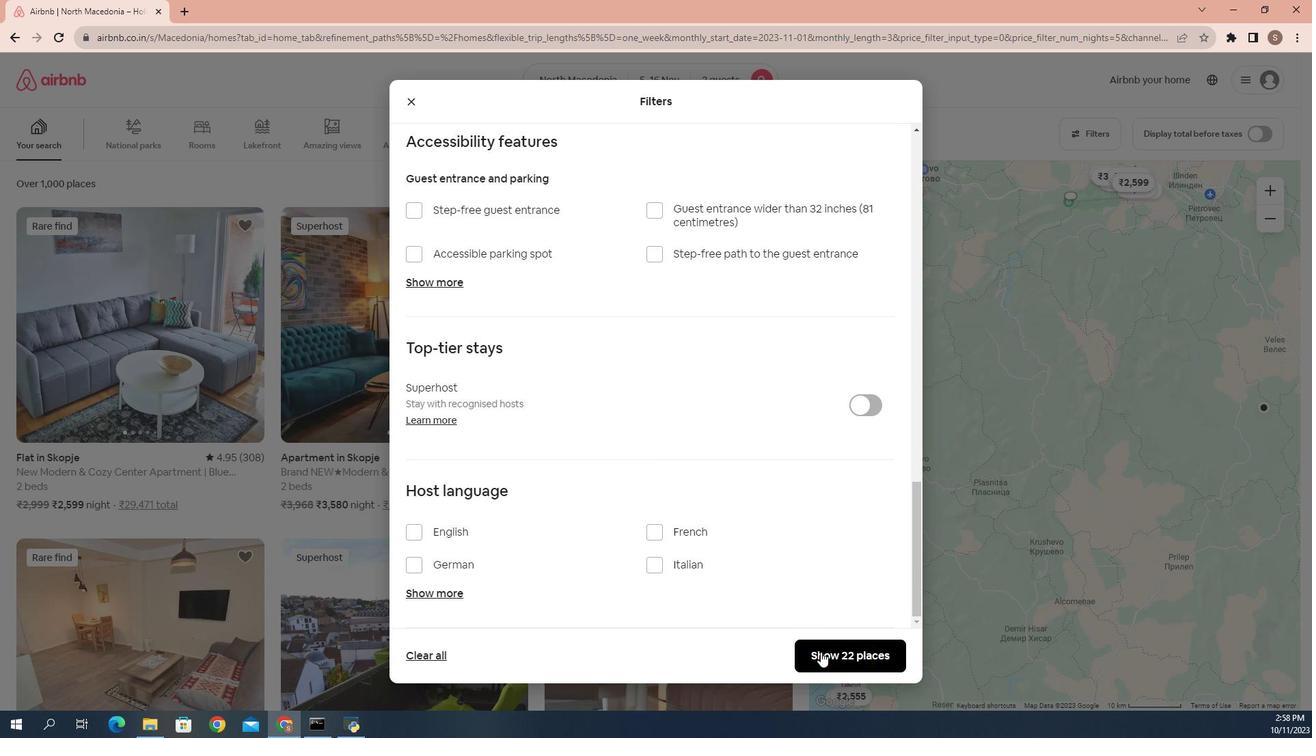 
Action: Mouse pressed left at (865, 672)
Screenshot: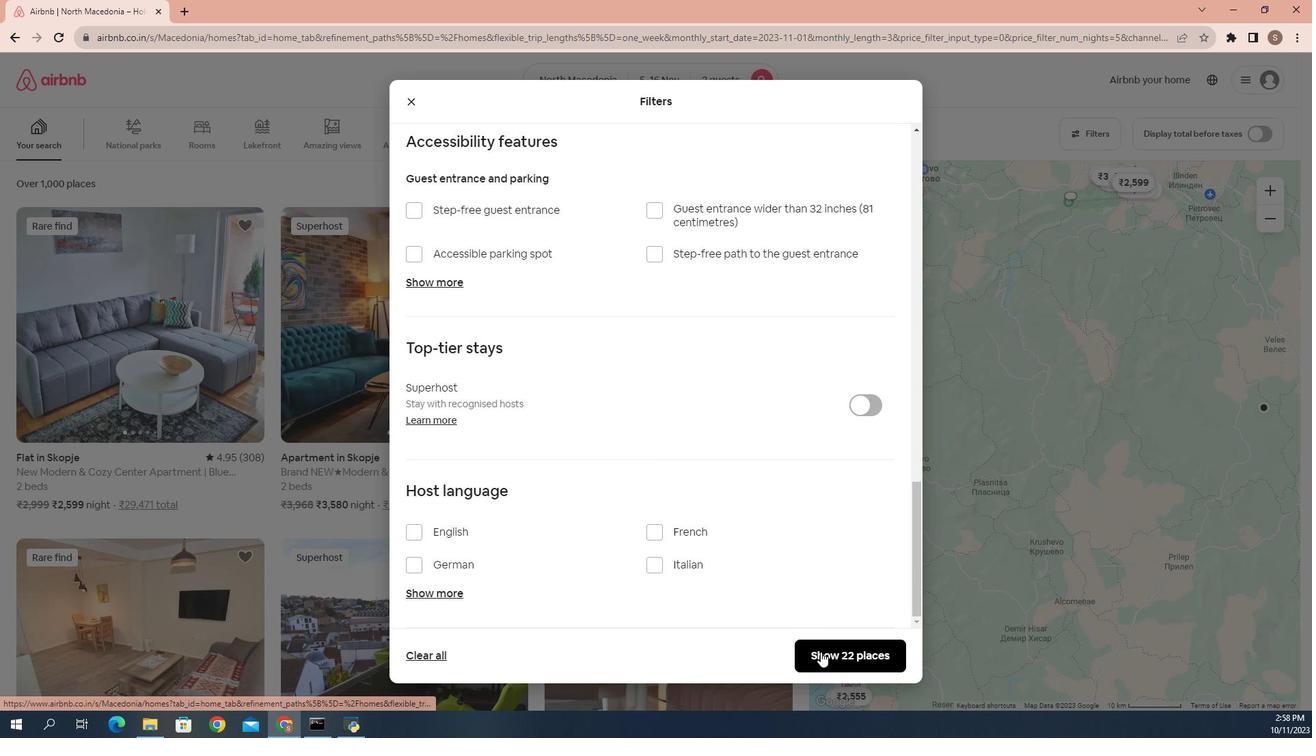 
Action: Mouse moved to (493, 295)
Screenshot: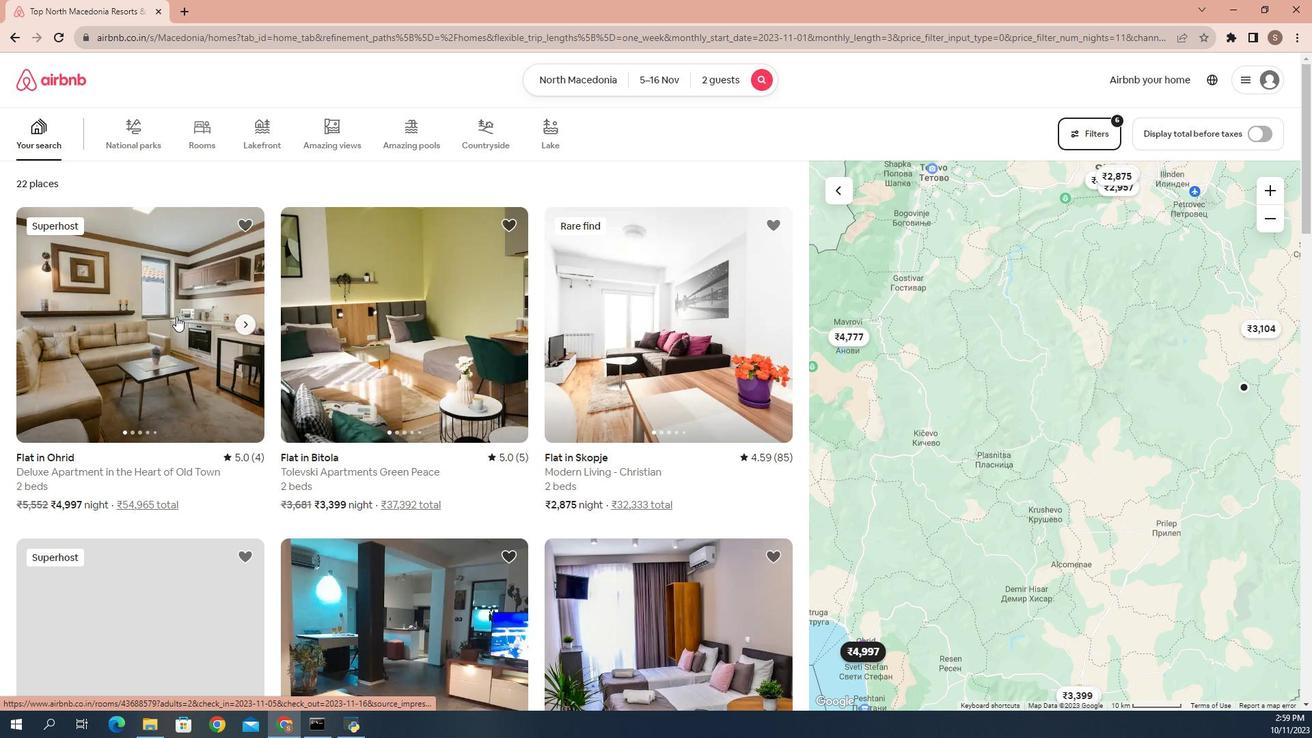 
Action: Mouse pressed left at (493, 295)
Screenshot: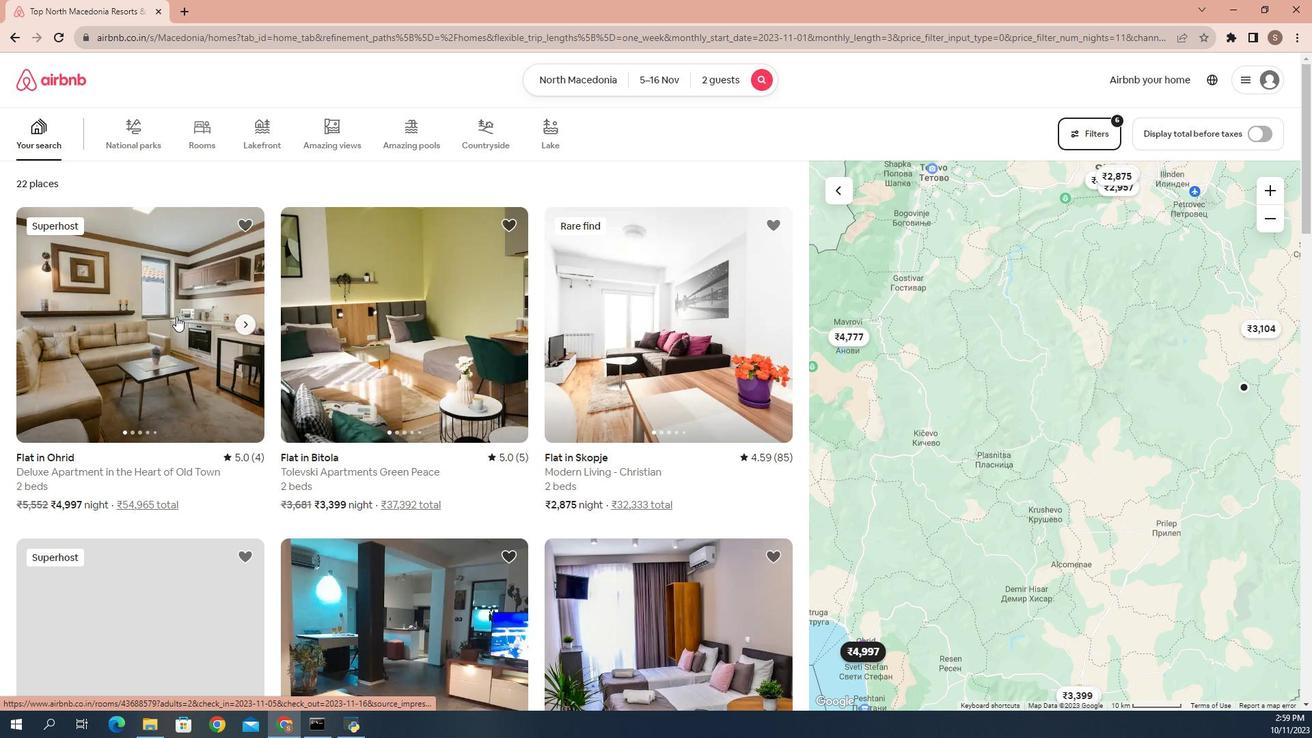 
Action: Mouse moved to (950, 506)
Screenshot: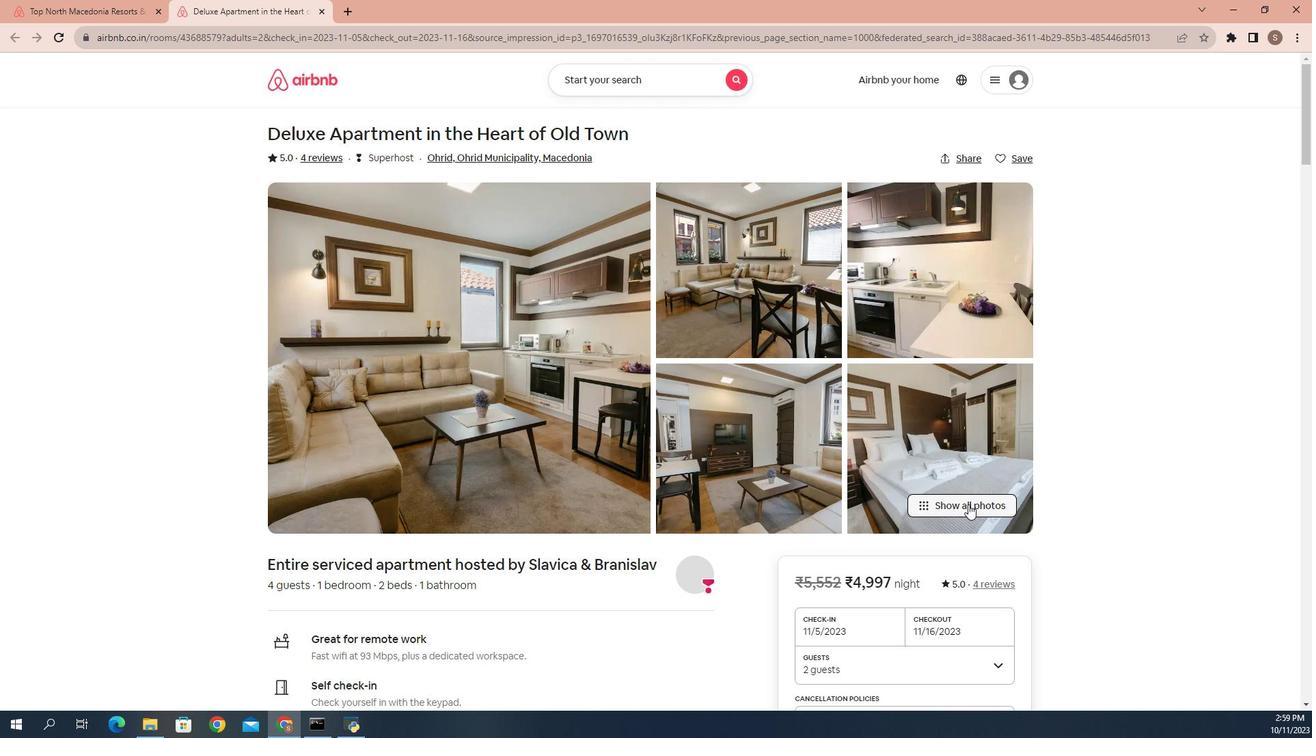 
Action: Mouse pressed left at (950, 506)
Screenshot: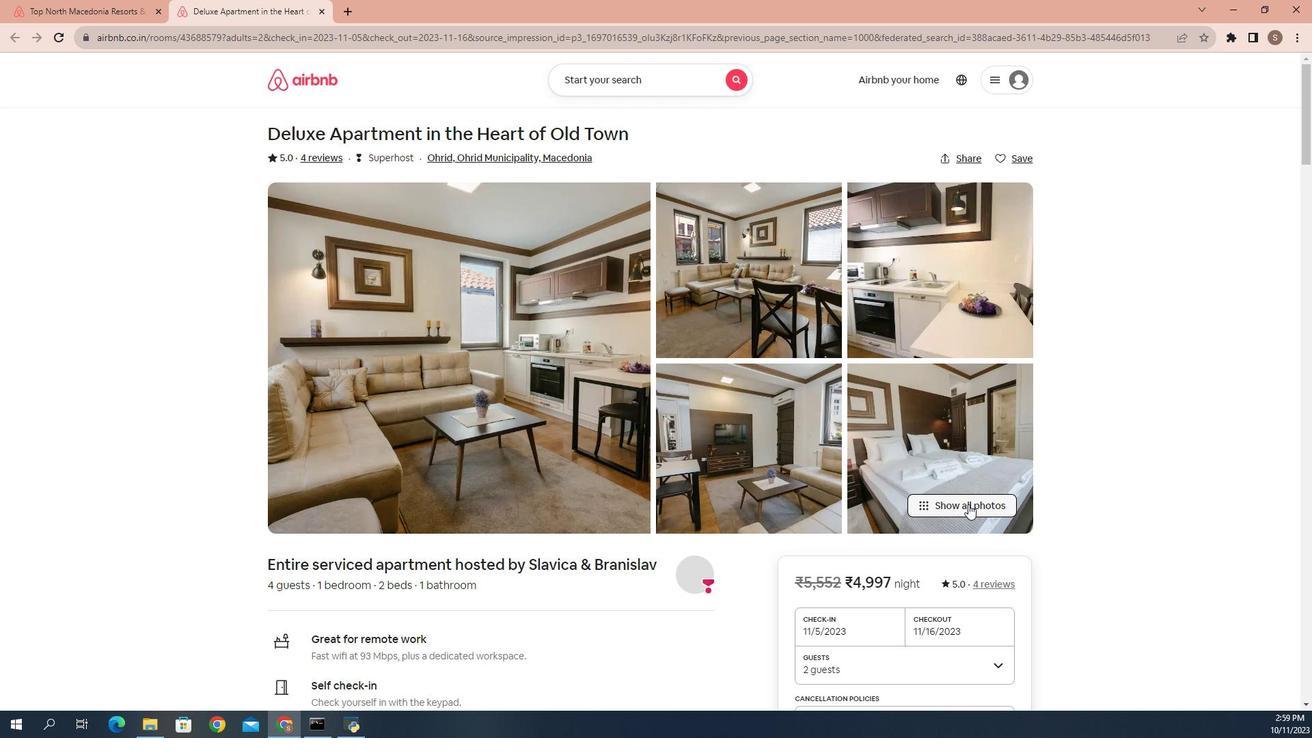 
Action: Mouse moved to (1001, 358)
Screenshot: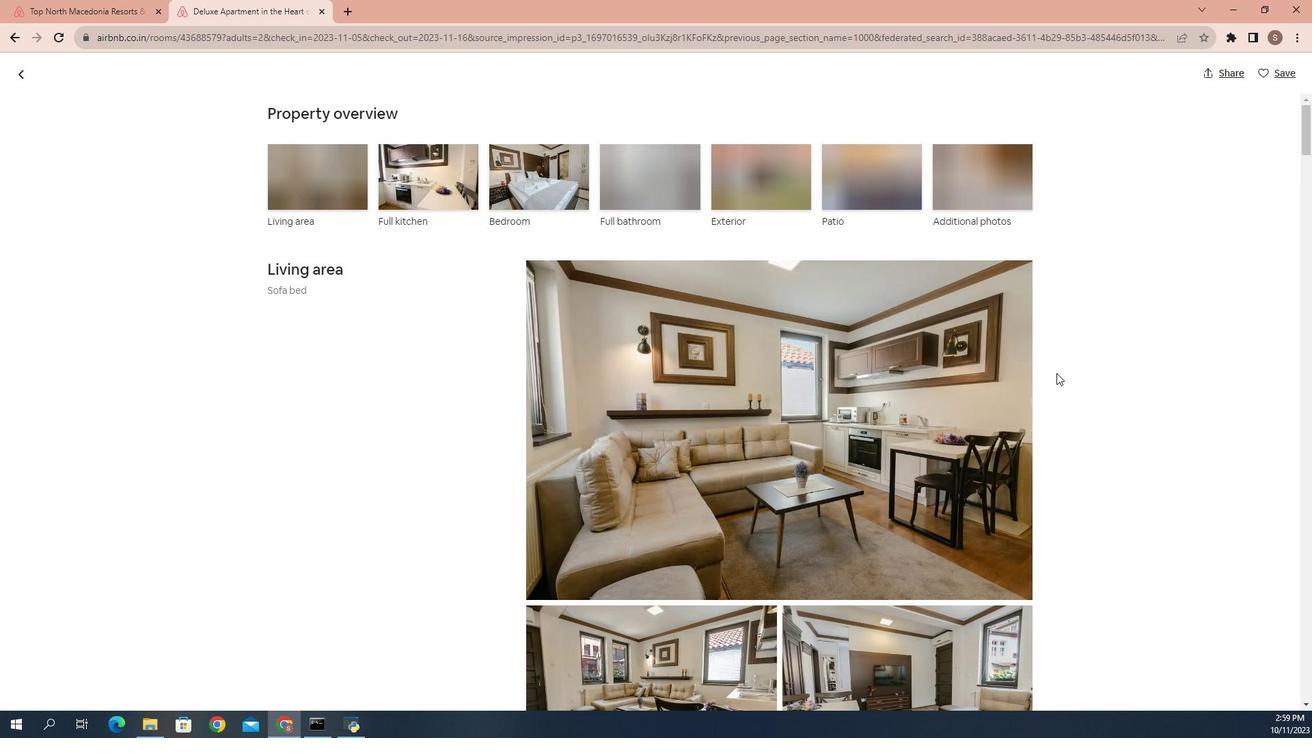 
Action: Mouse scrolled (1001, 358) with delta (0, 0)
Screenshot: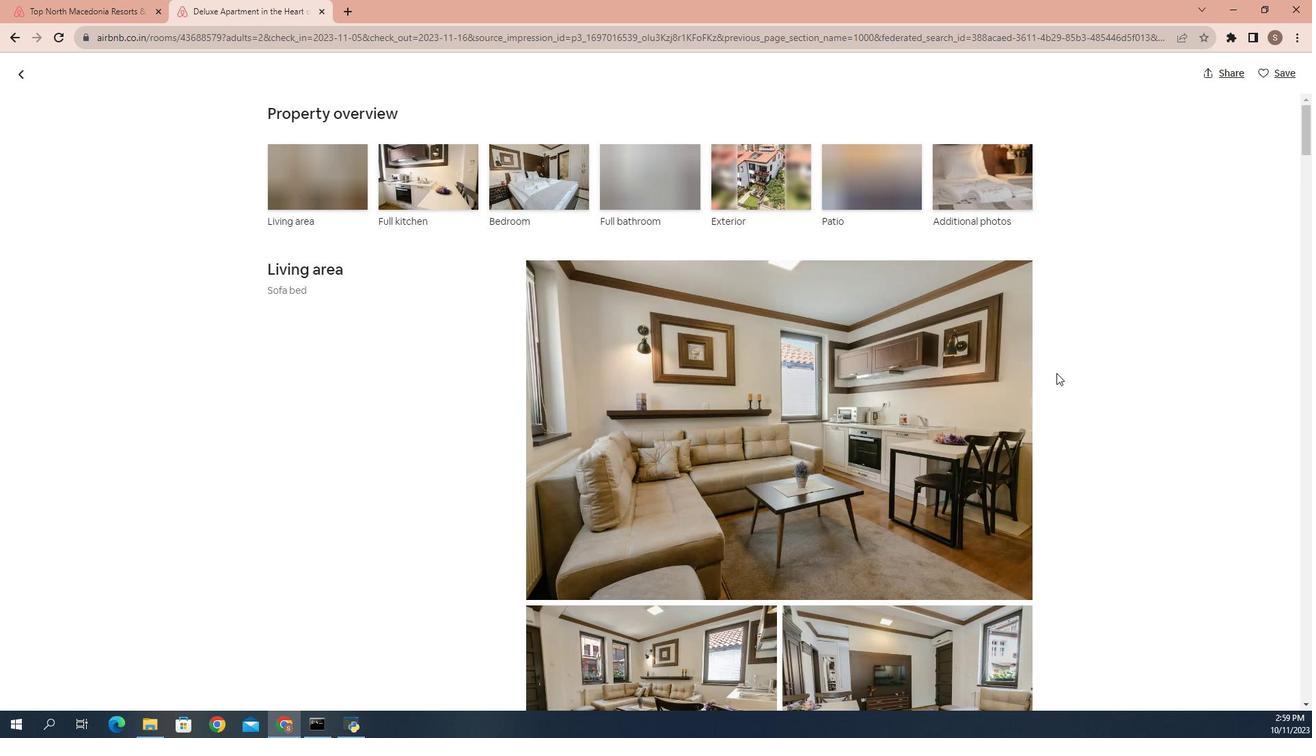 
Action: Mouse scrolled (1001, 358) with delta (0, 0)
Screenshot: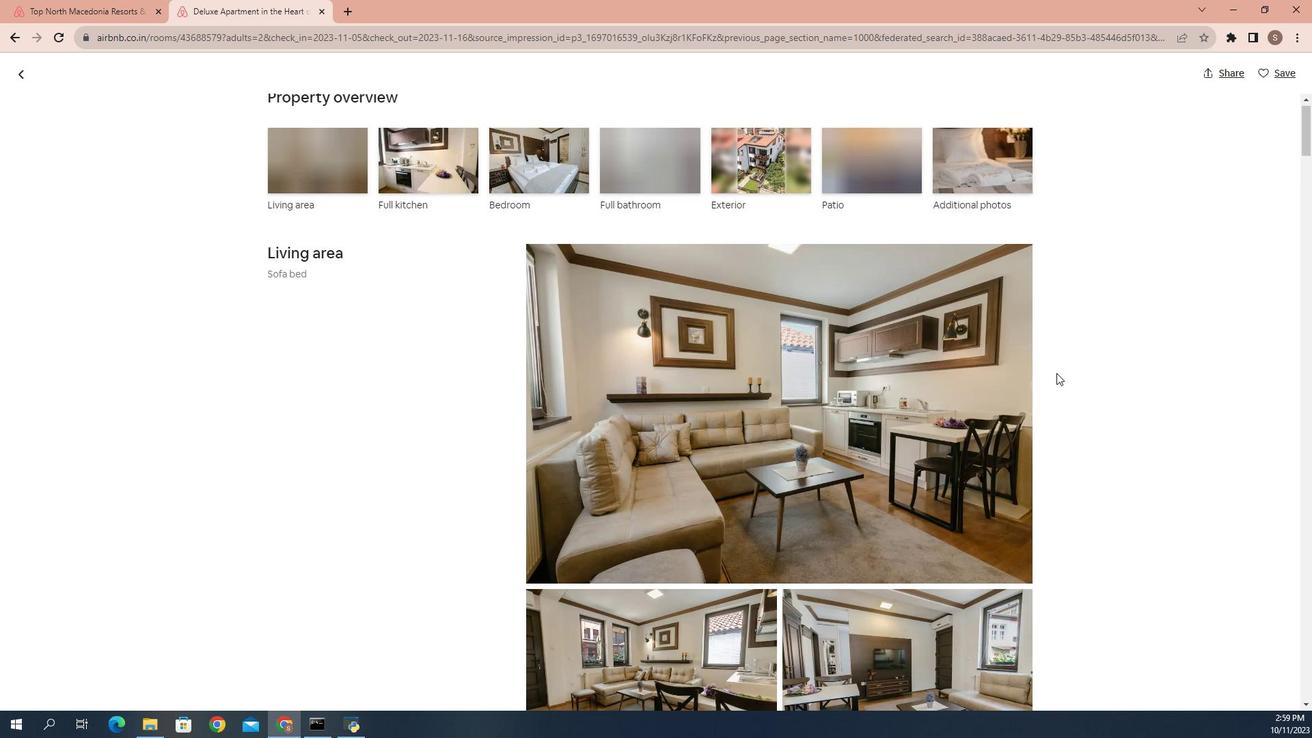 
Action: Mouse scrolled (1001, 358) with delta (0, 0)
Screenshot: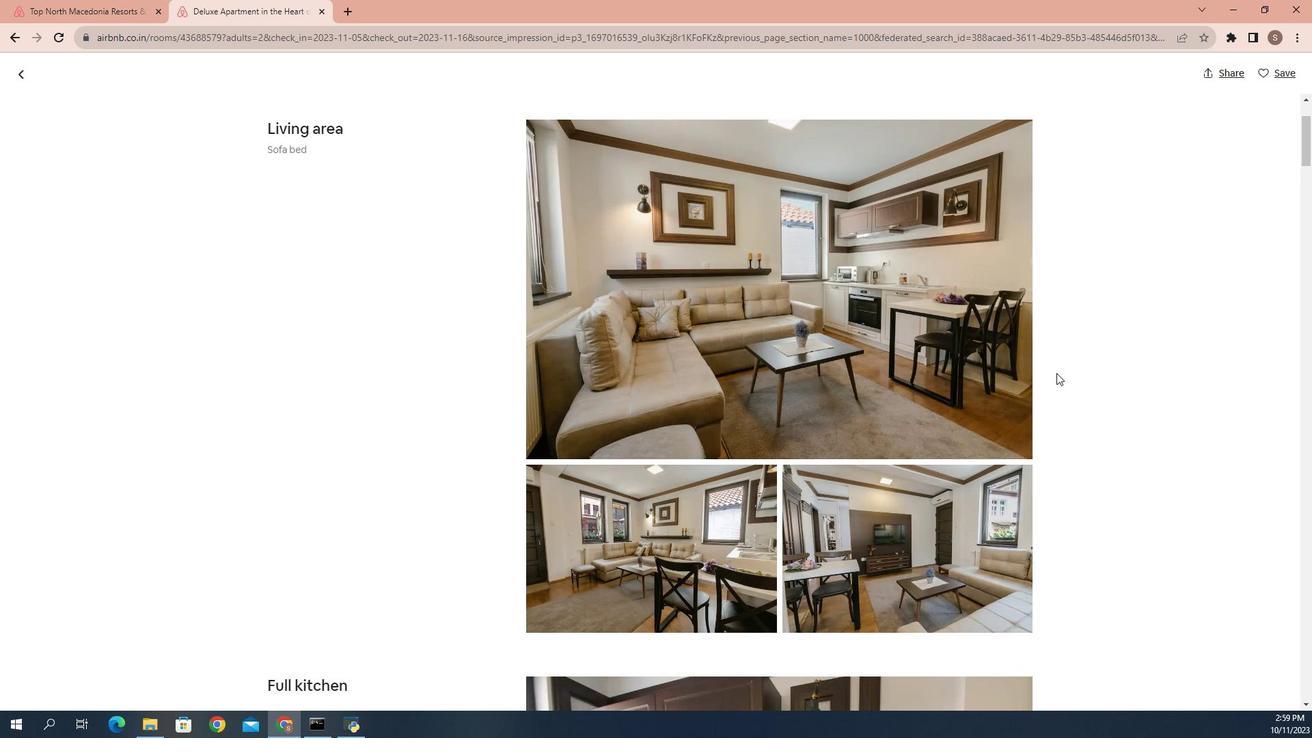 
Action: Mouse scrolled (1001, 358) with delta (0, 0)
Screenshot: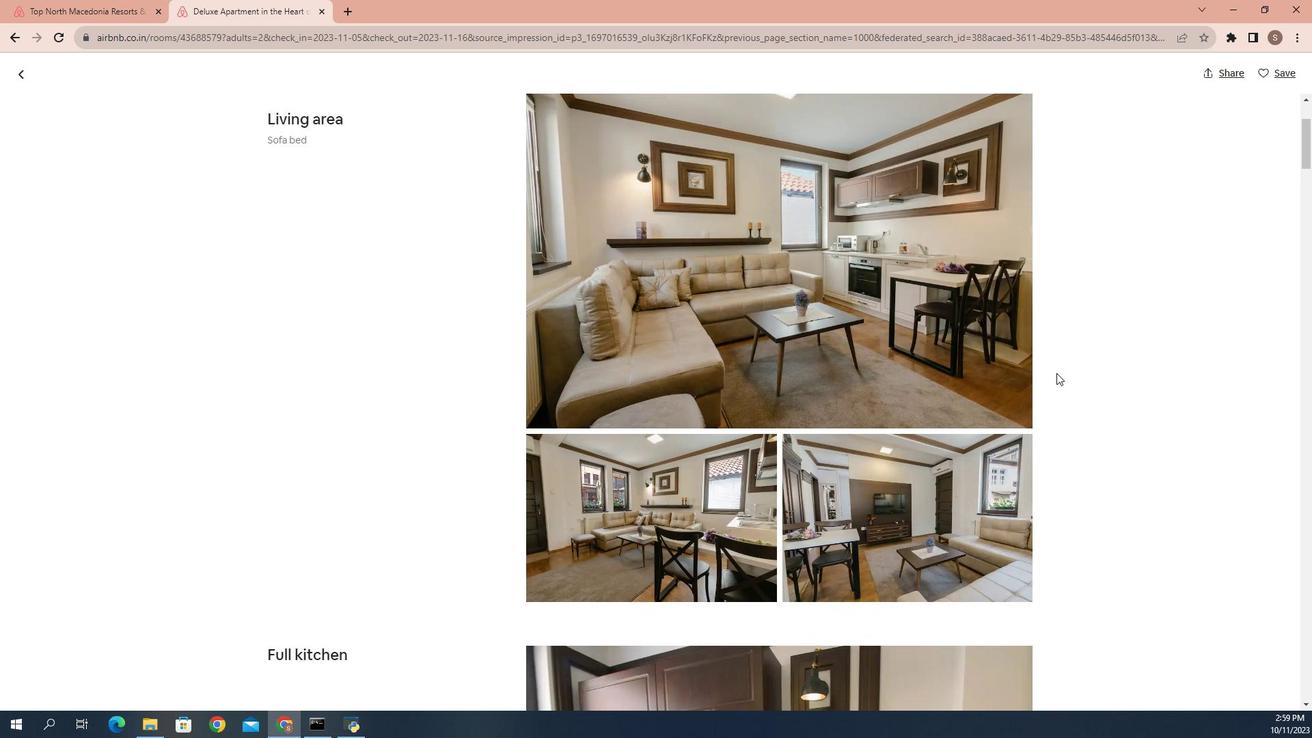 
Action: Mouse moved to (1001, 358)
Screenshot: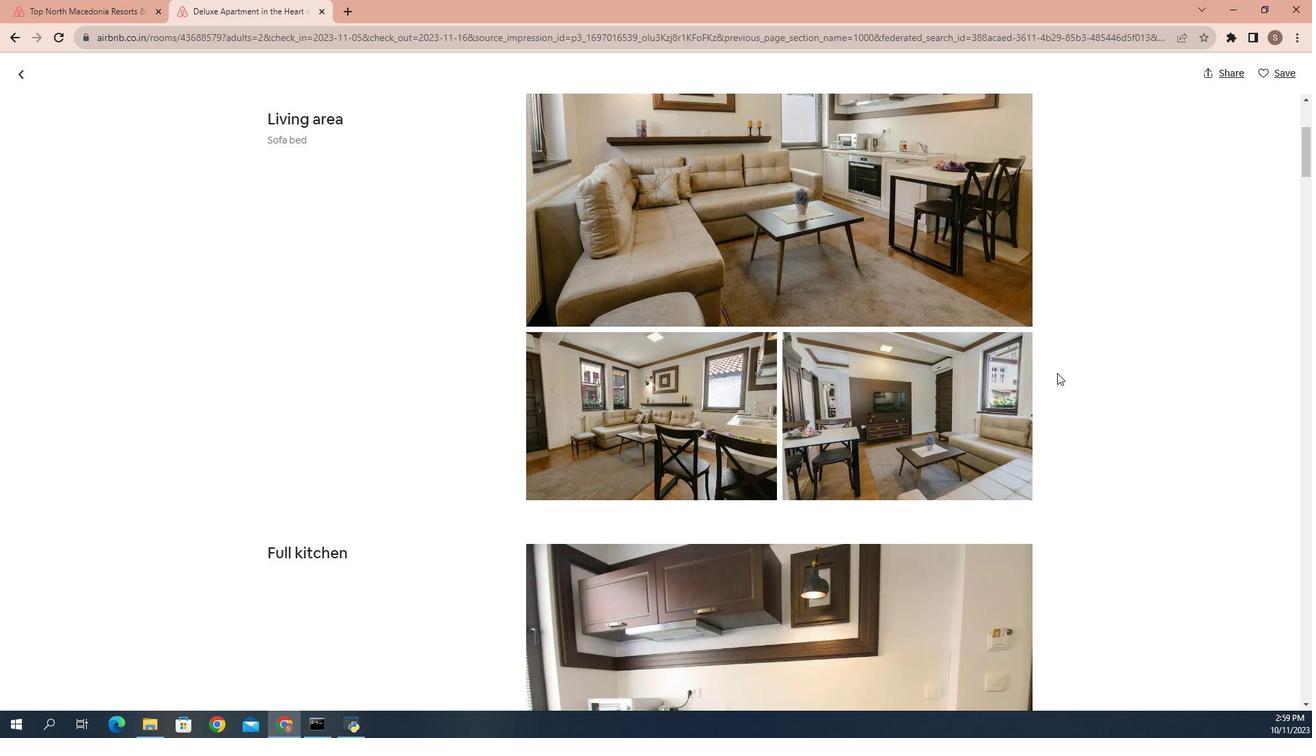 
Action: Mouse scrolled (1001, 358) with delta (0, 0)
Screenshot: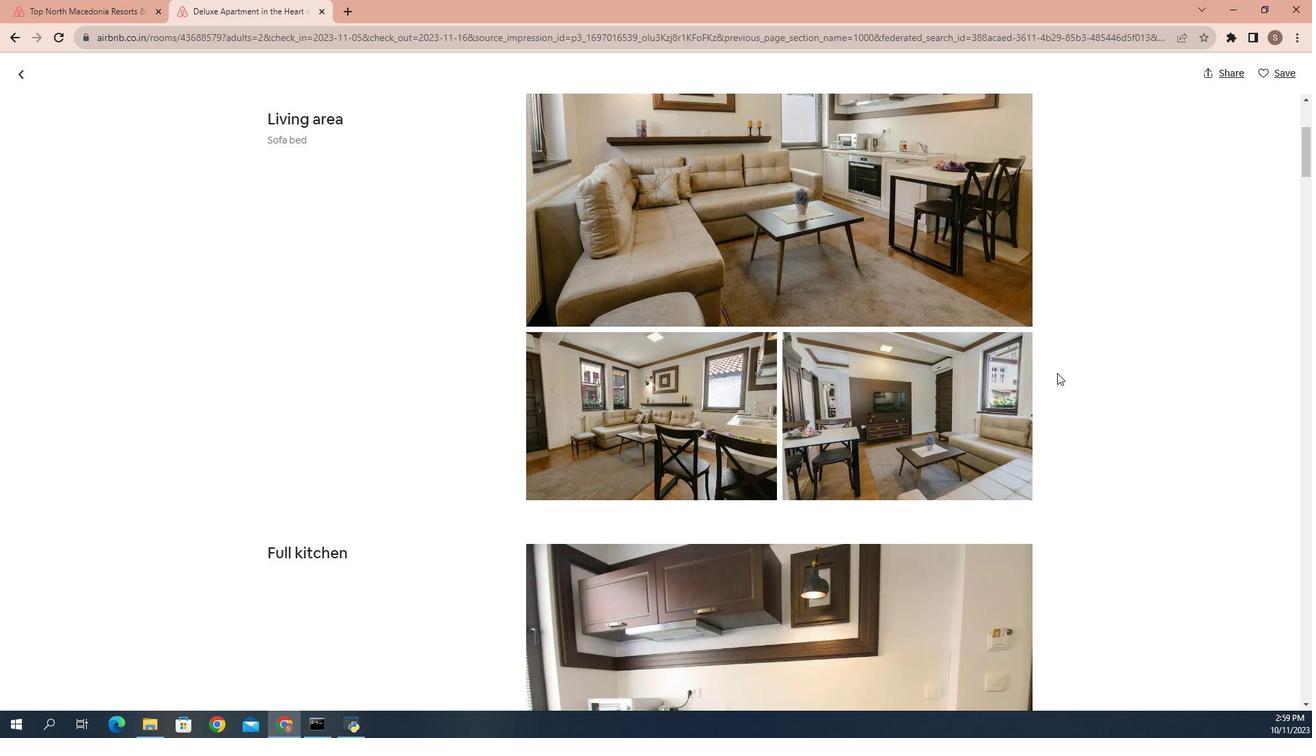 
Action: Mouse scrolled (1001, 358) with delta (0, 0)
Screenshot: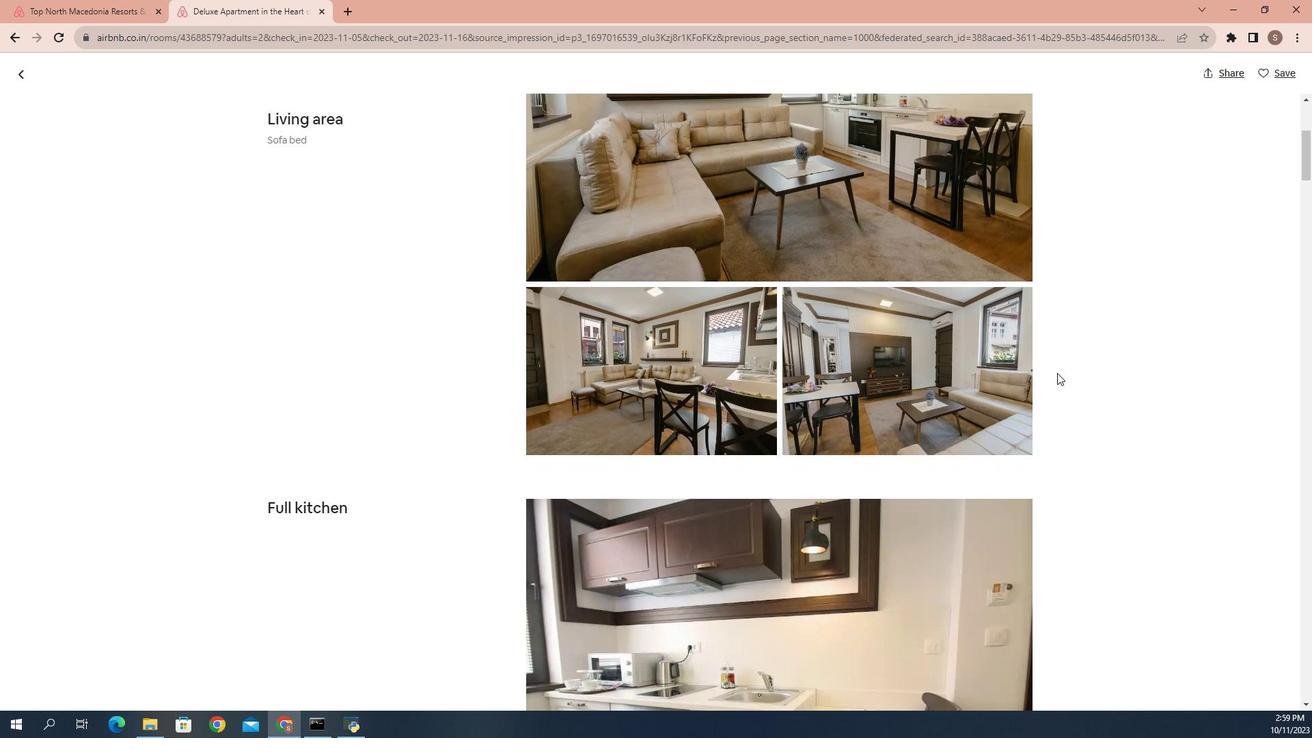 
Action: Mouse scrolled (1001, 358) with delta (0, 0)
Screenshot: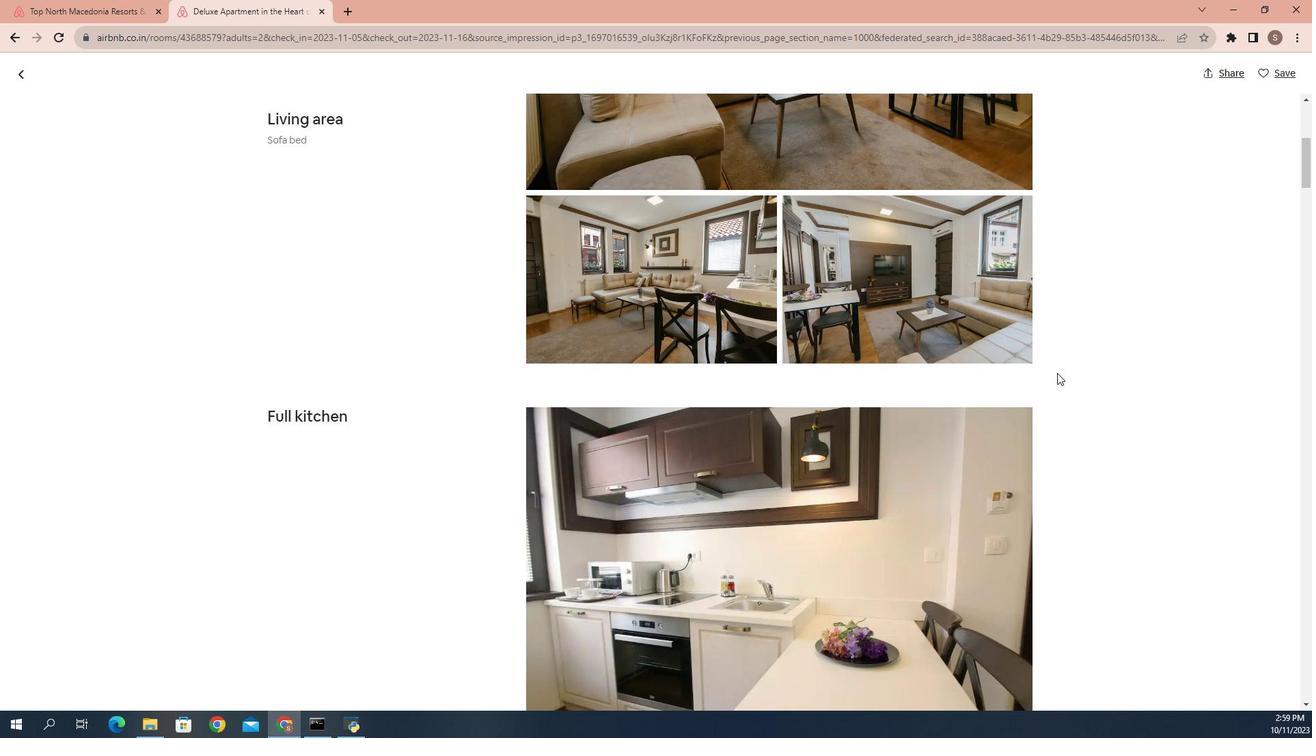 
Action: Mouse moved to (990, 349)
Screenshot: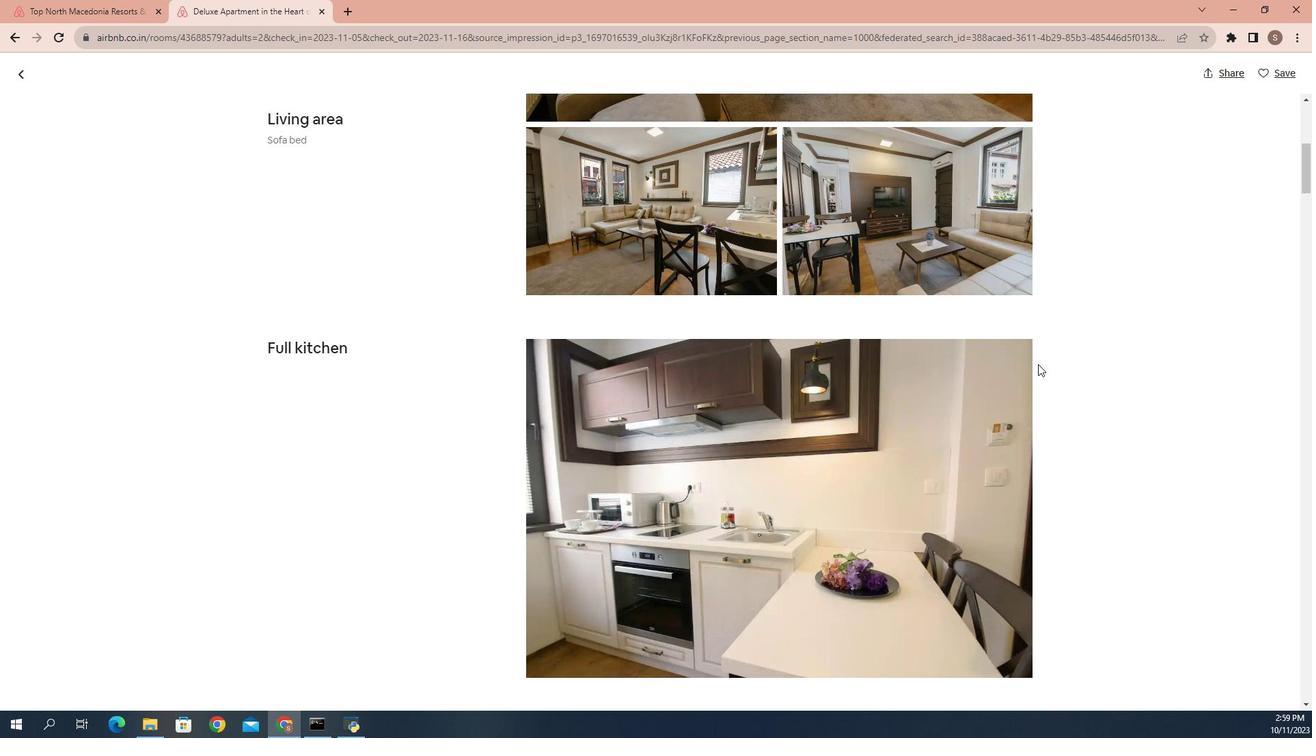 
Action: Mouse scrolled (990, 347) with delta (0, -1)
Screenshot: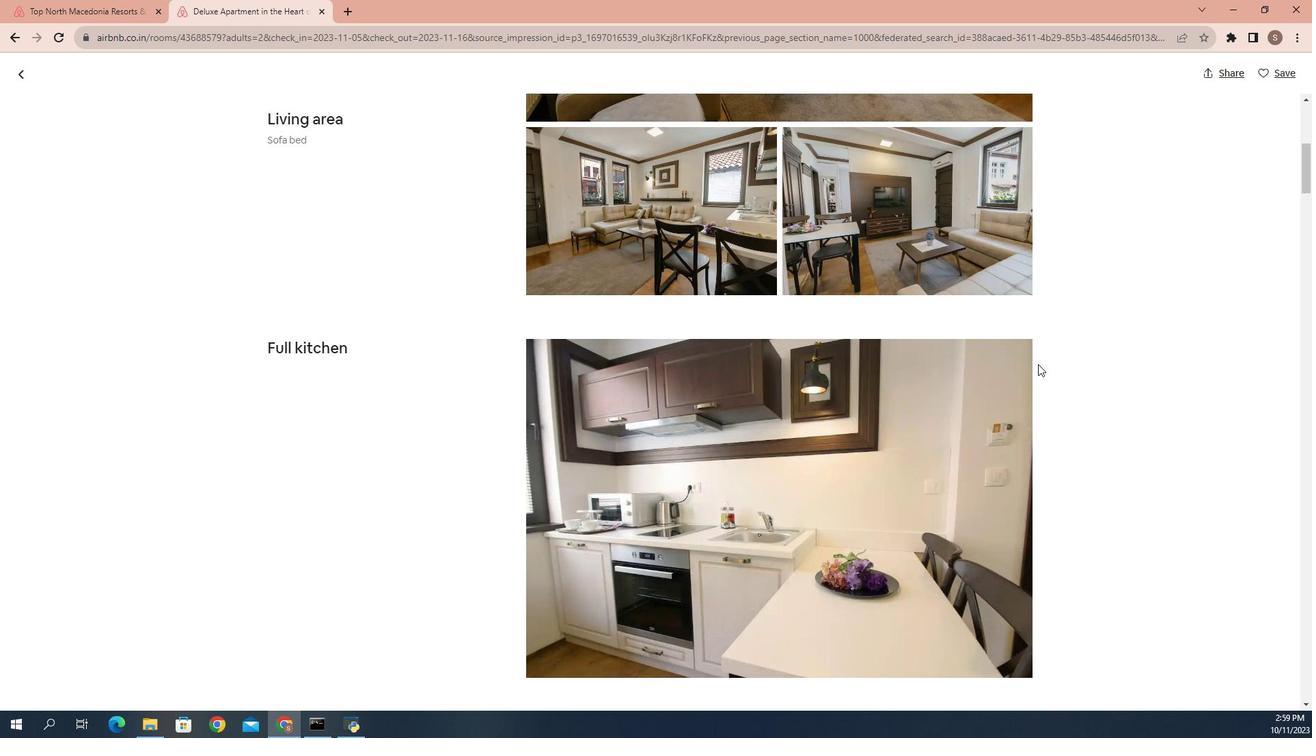 
Action: Mouse scrolled (990, 347) with delta (0, -1)
Screenshot: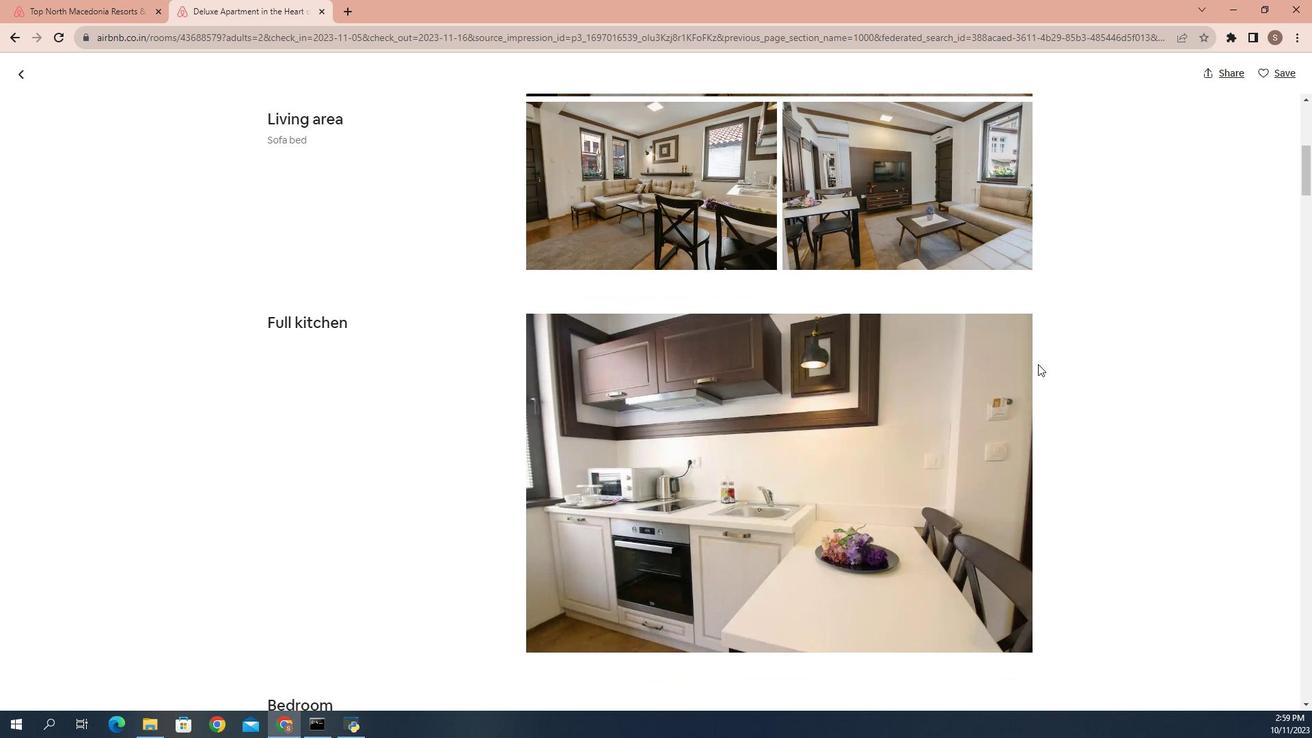 
Action: Mouse scrolled (990, 347) with delta (0, -1)
Screenshot: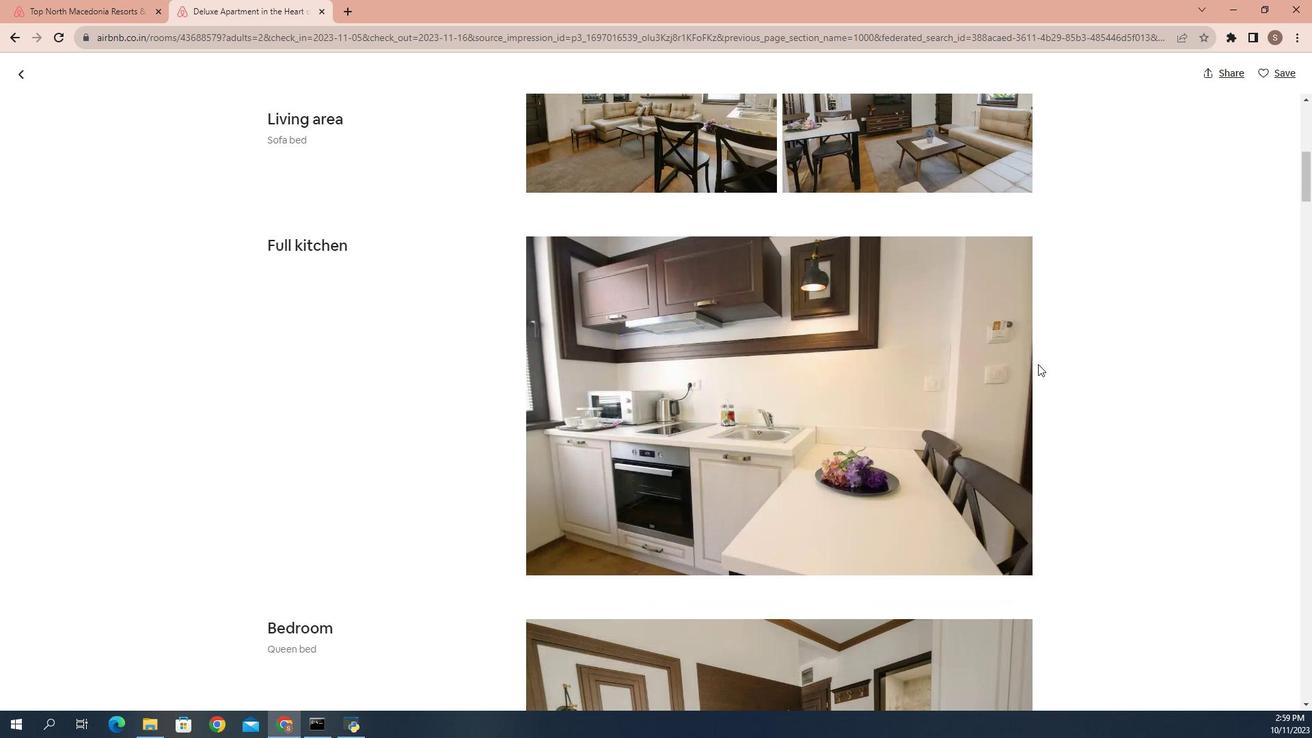 
Action: Mouse moved to (993, 375)
Screenshot: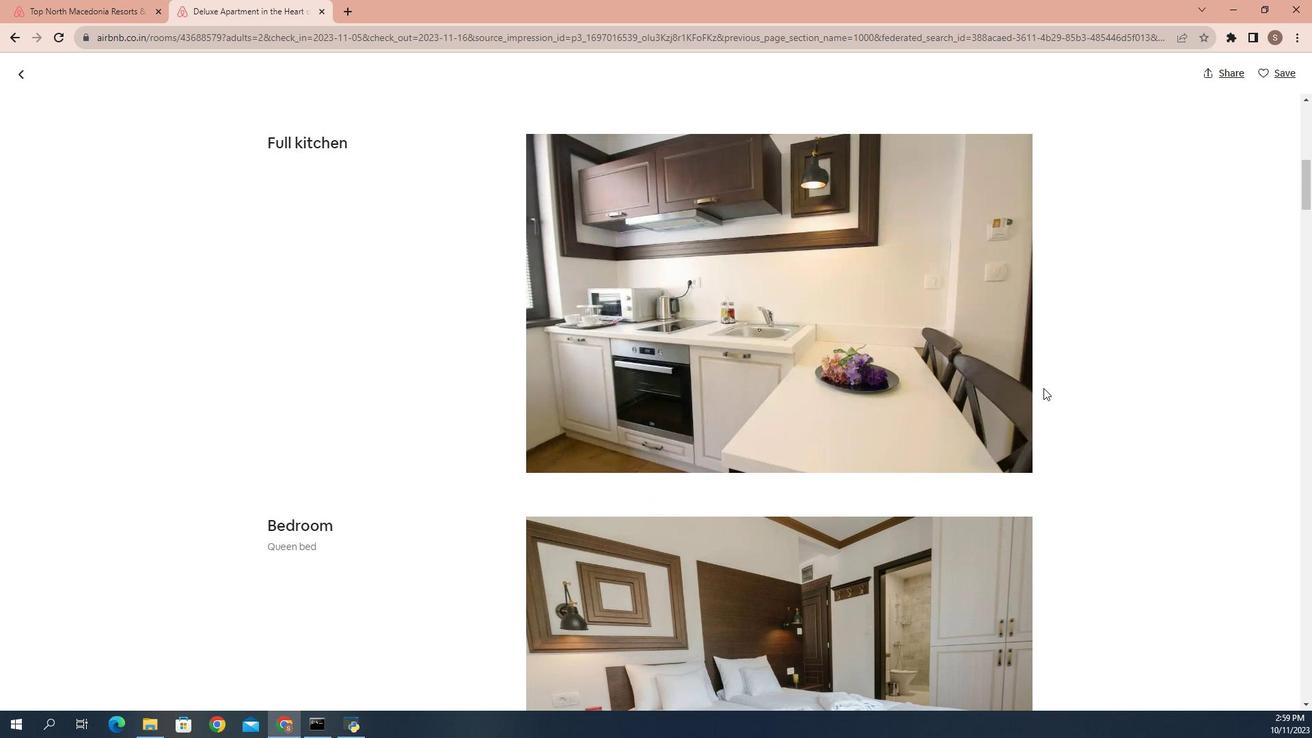 
Action: Mouse scrolled (993, 375) with delta (0, 0)
Screenshot: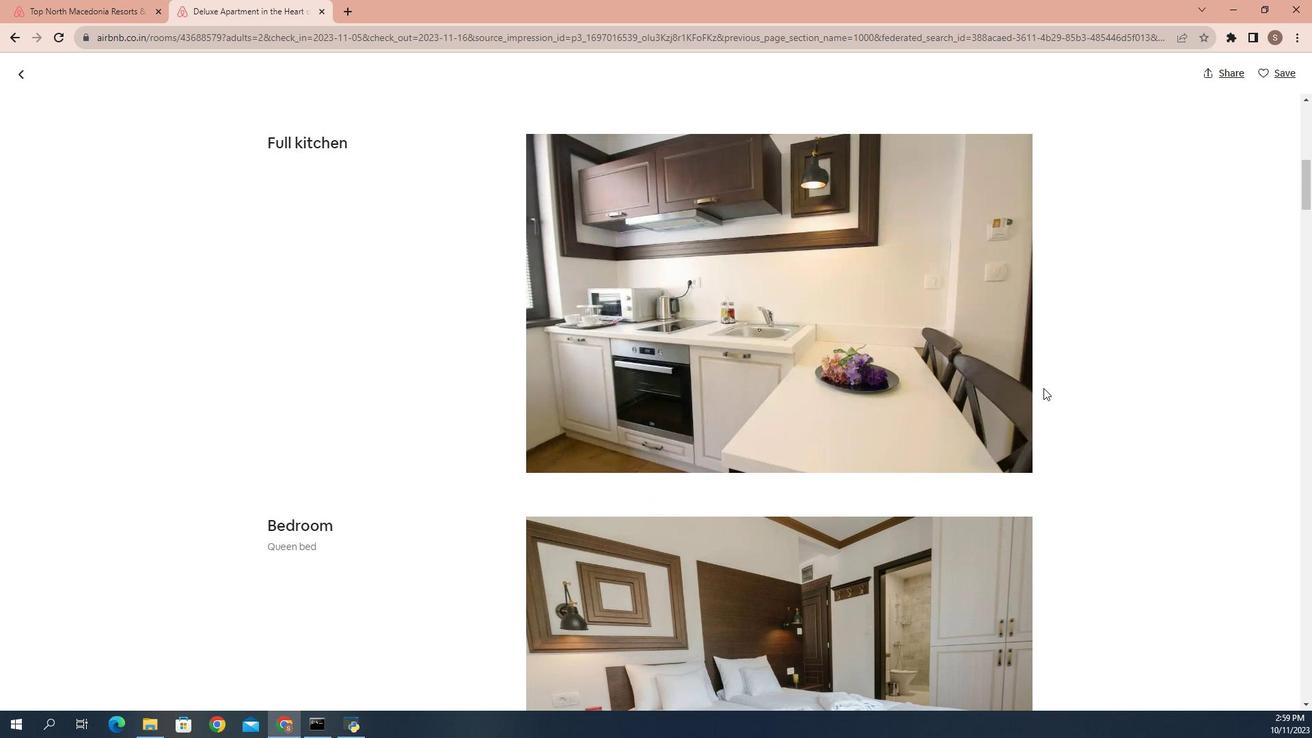 
Action: Mouse scrolled (993, 375) with delta (0, 0)
Screenshot: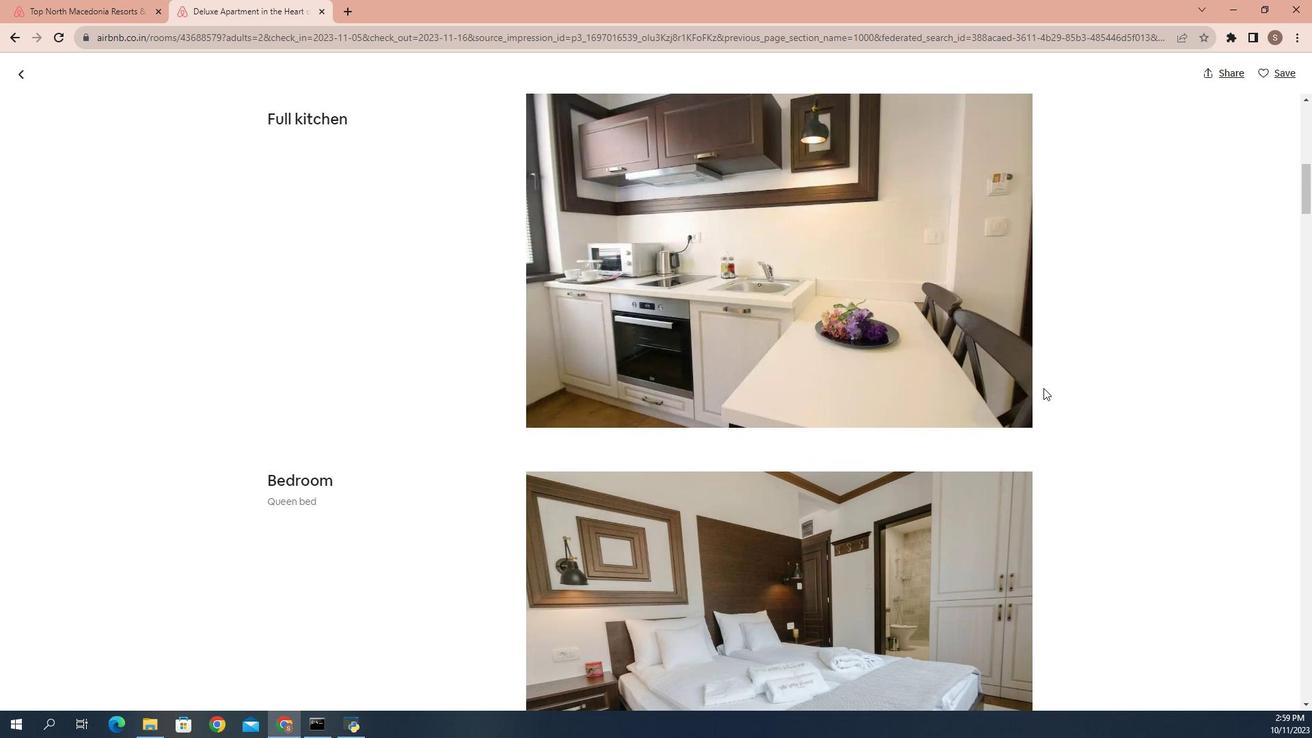 
Action: Mouse scrolled (993, 375) with delta (0, 0)
Screenshot: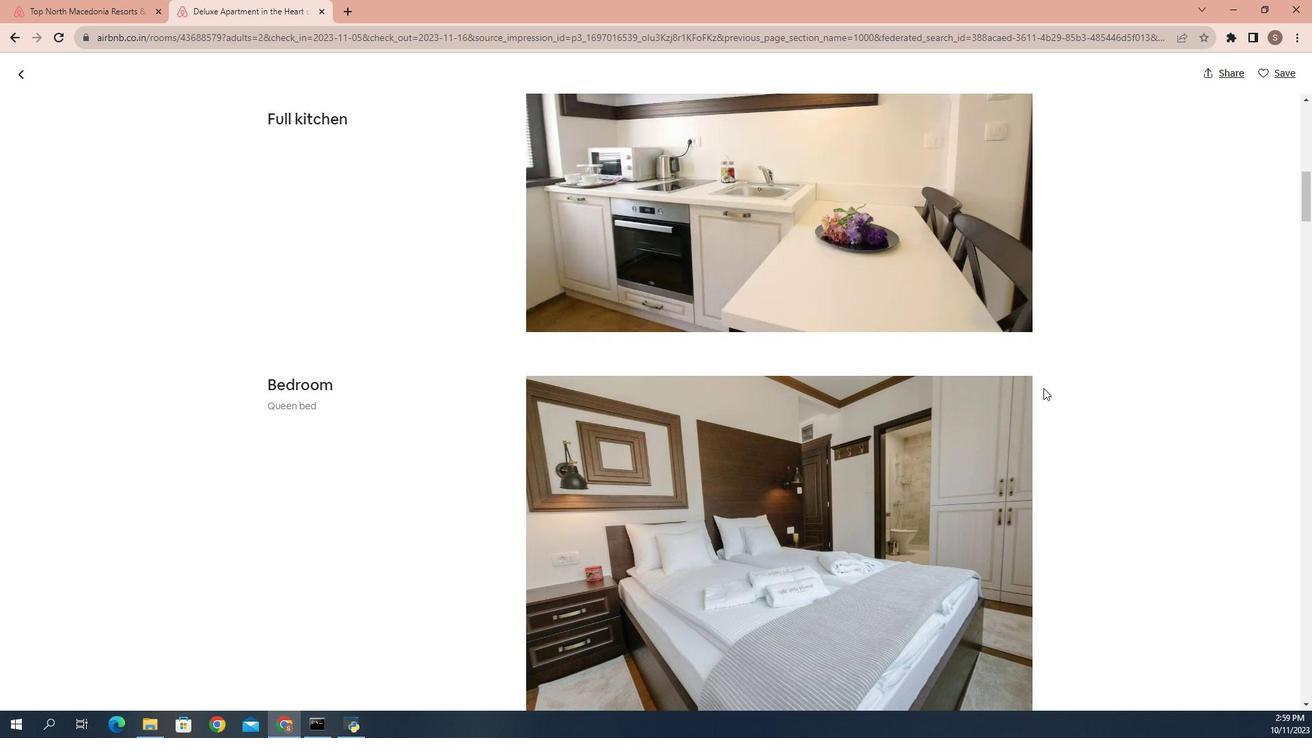 
Action: Mouse scrolled (993, 375) with delta (0, 0)
Screenshot: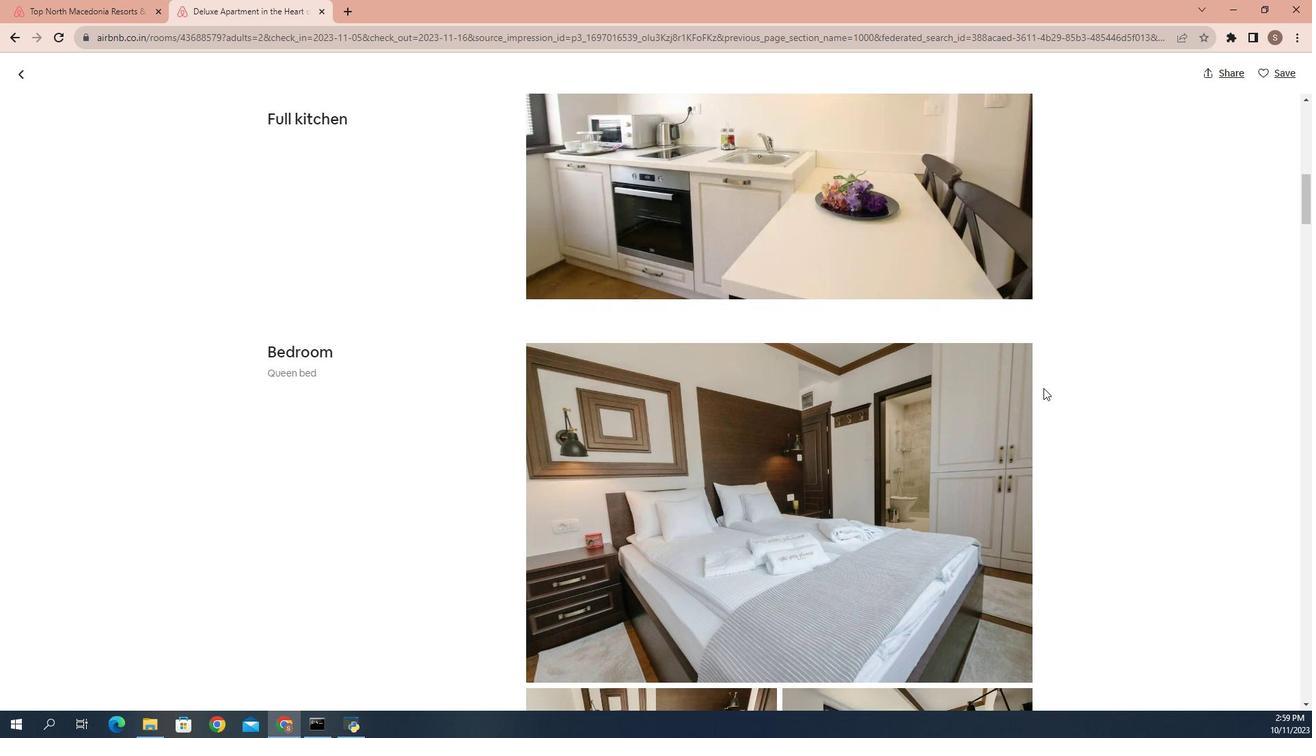 
Action: Mouse scrolled (993, 375) with delta (0, 0)
Screenshot: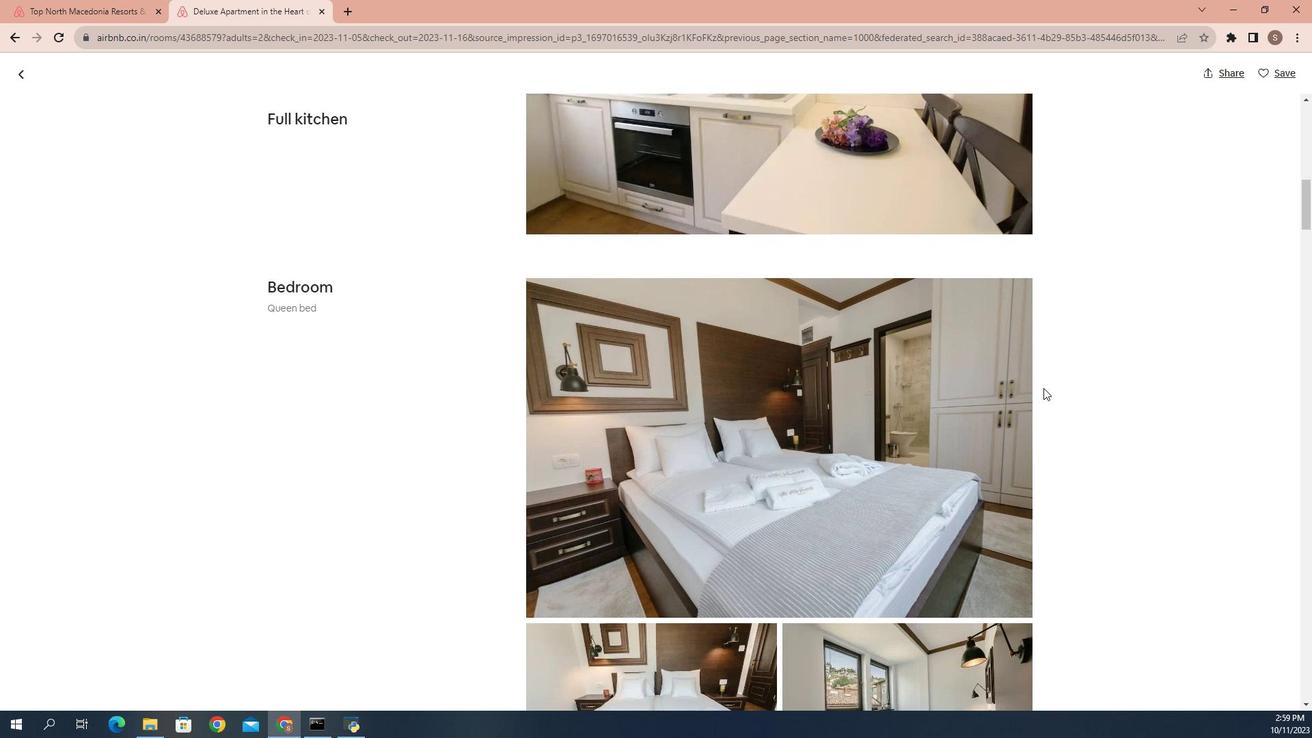 
Action: Mouse scrolled (993, 375) with delta (0, 0)
Screenshot: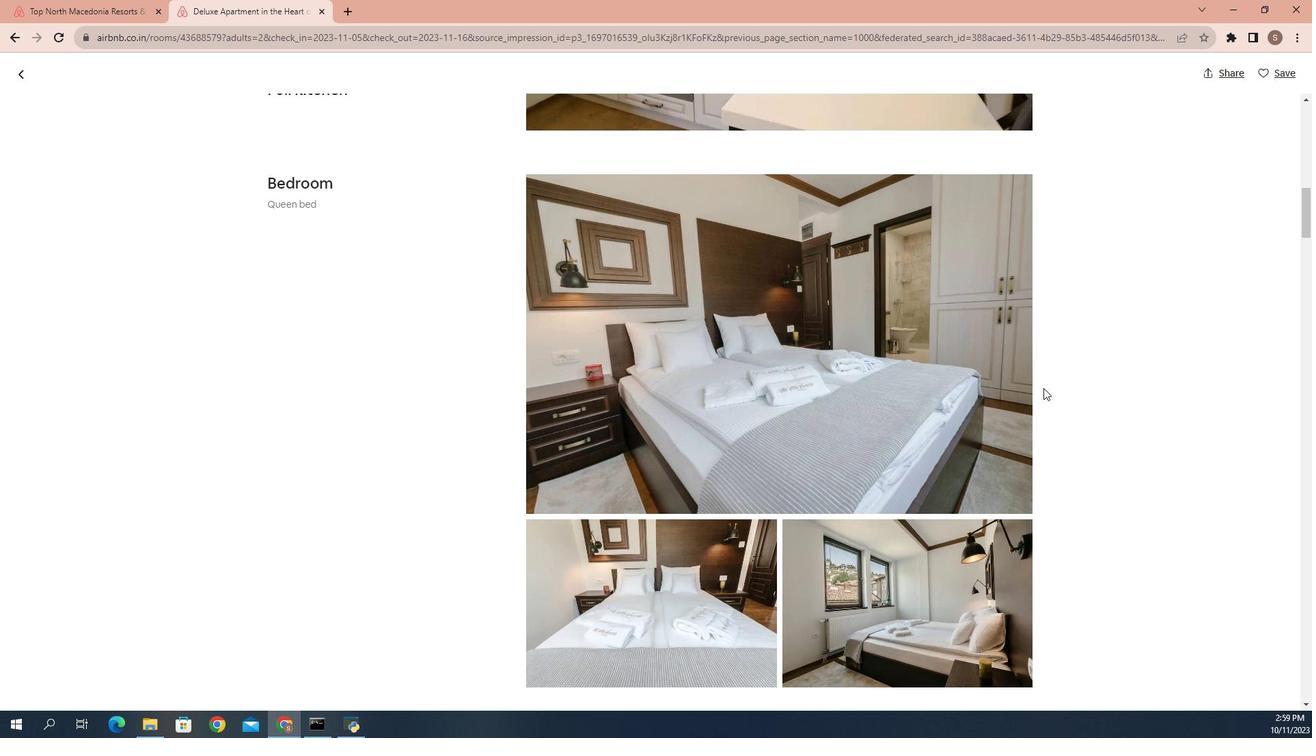 
Action: Mouse scrolled (993, 375) with delta (0, 0)
Screenshot: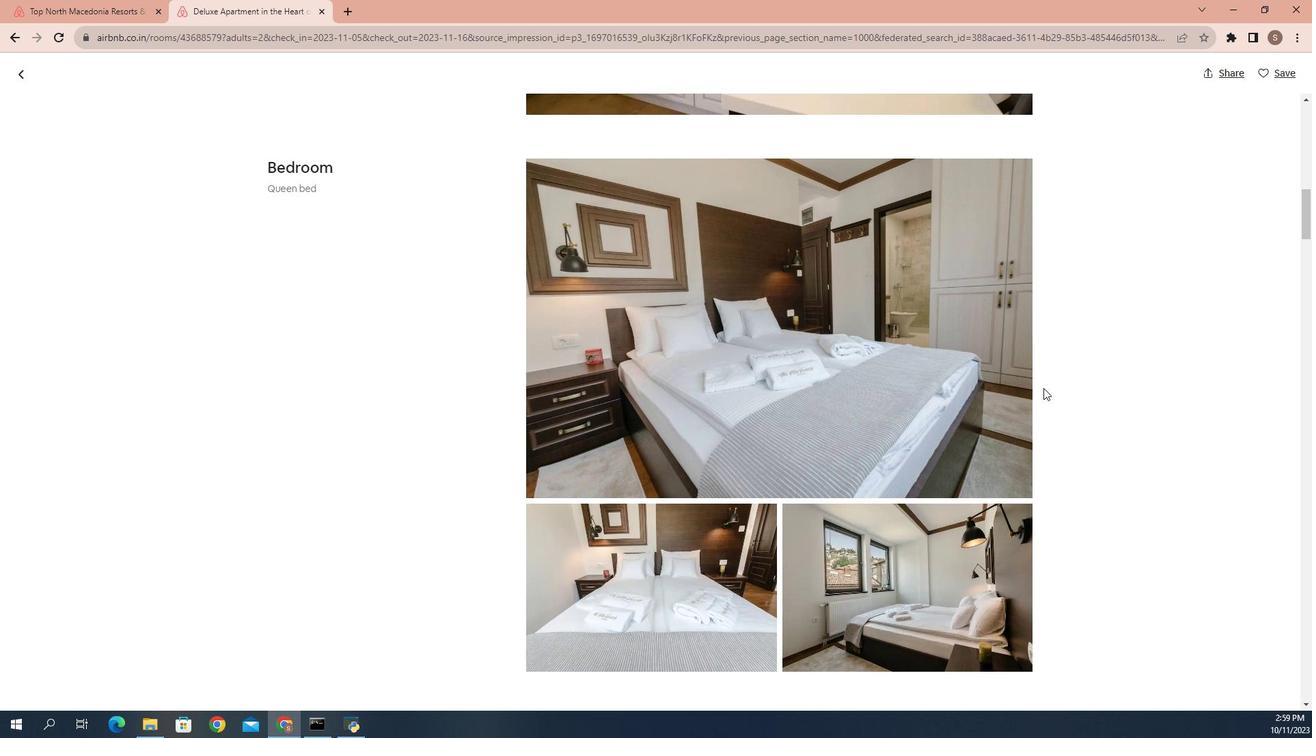 
Action: Mouse scrolled (993, 375) with delta (0, 0)
Screenshot: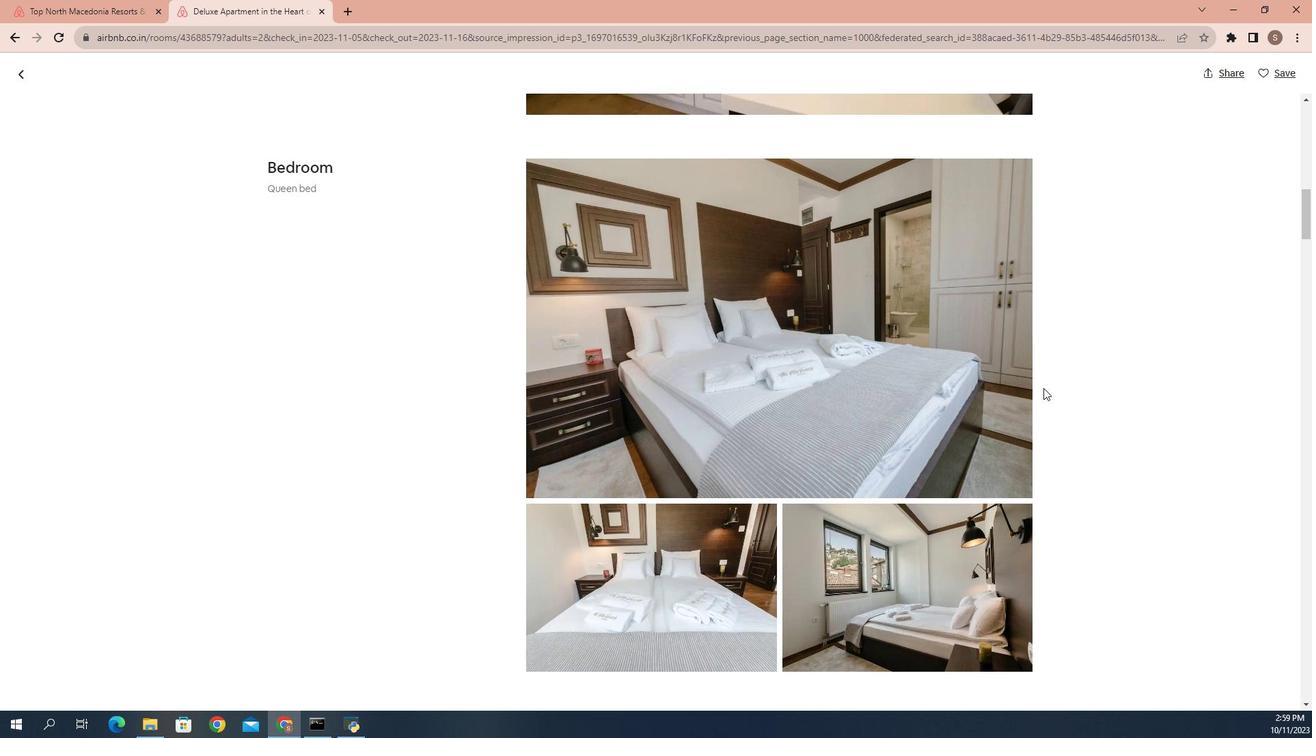 
Action: Mouse scrolled (993, 375) with delta (0, 0)
Screenshot: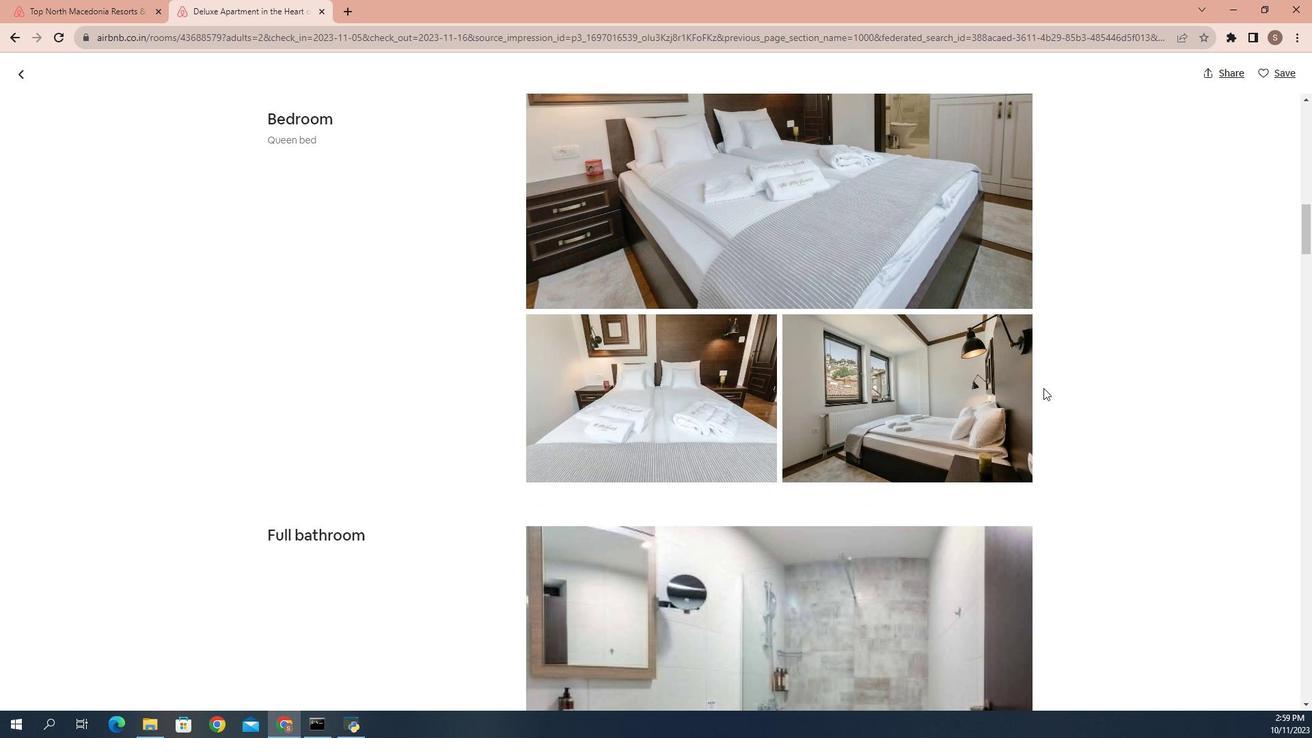 
Action: Mouse scrolled (993, 375) with delta (0, 0)
Screenshot: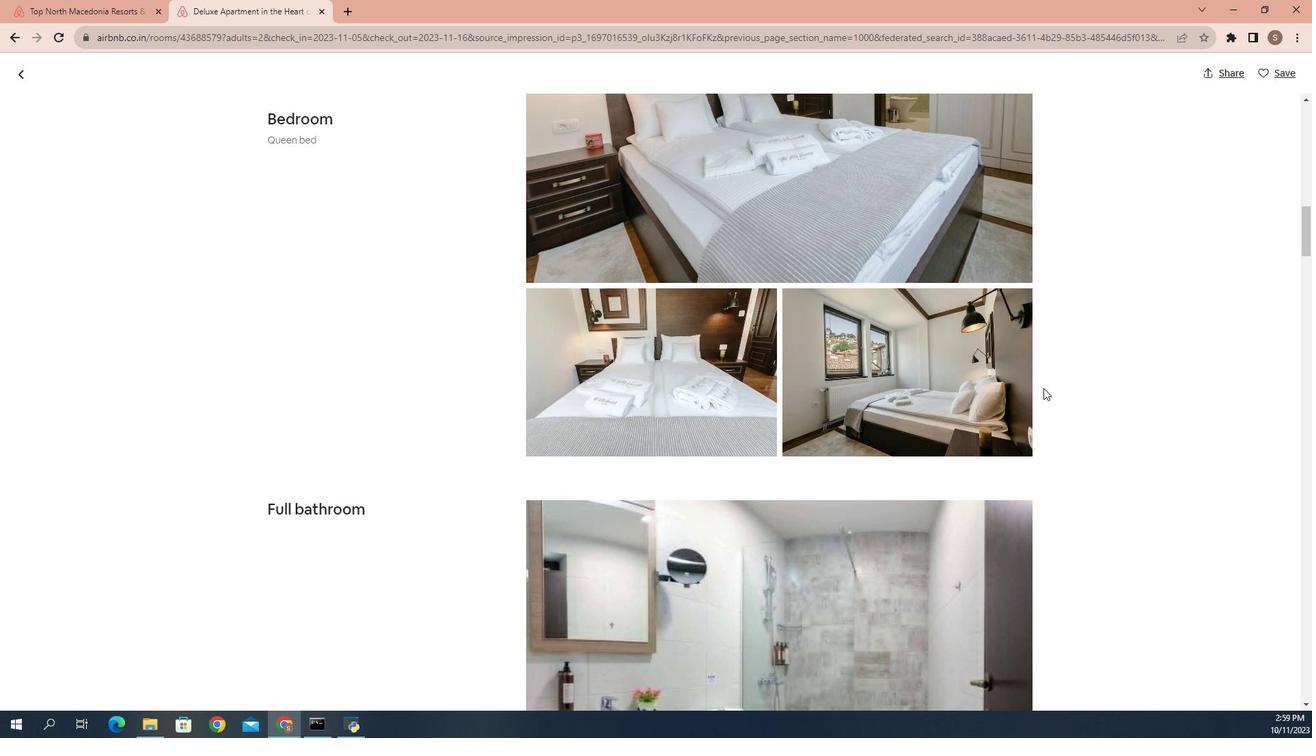 
Action: Mouse scrolled (993, 375) with delta (0, 0)
Screenshot: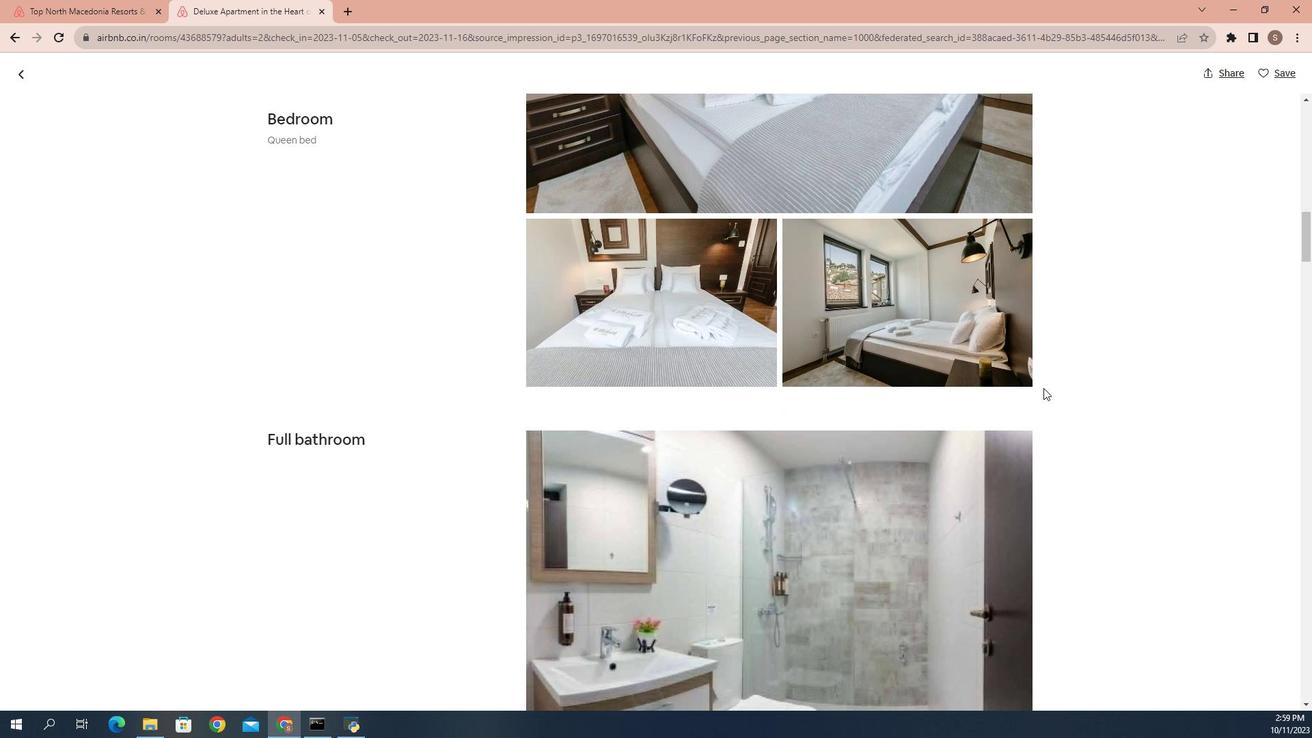 
Action: Mouse scrolled (993, 375) with delta (0, 0)
Screenshot: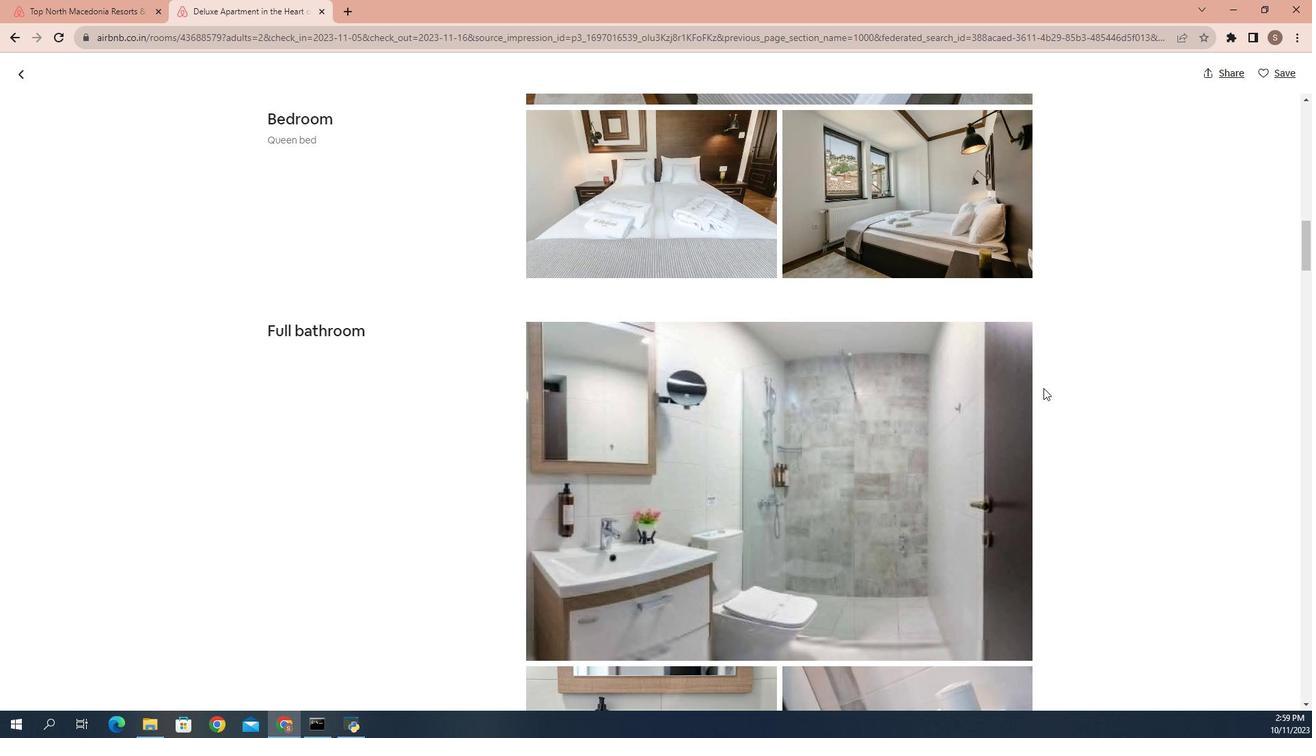 
Action: Mouse scrolled (993, 375) with delta (0, 0)
Screenshot: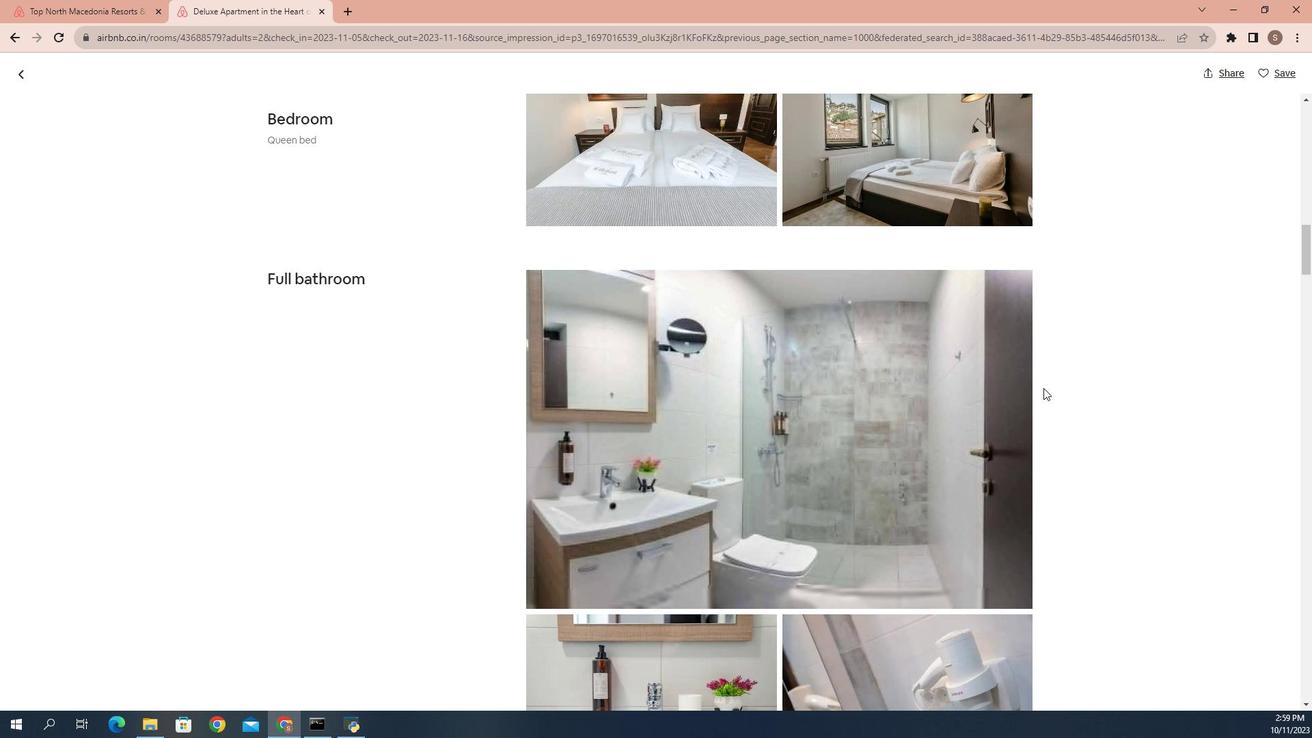 
Action: Mouse scrolled (993, 375) with delta (0, 0)
Screenshot: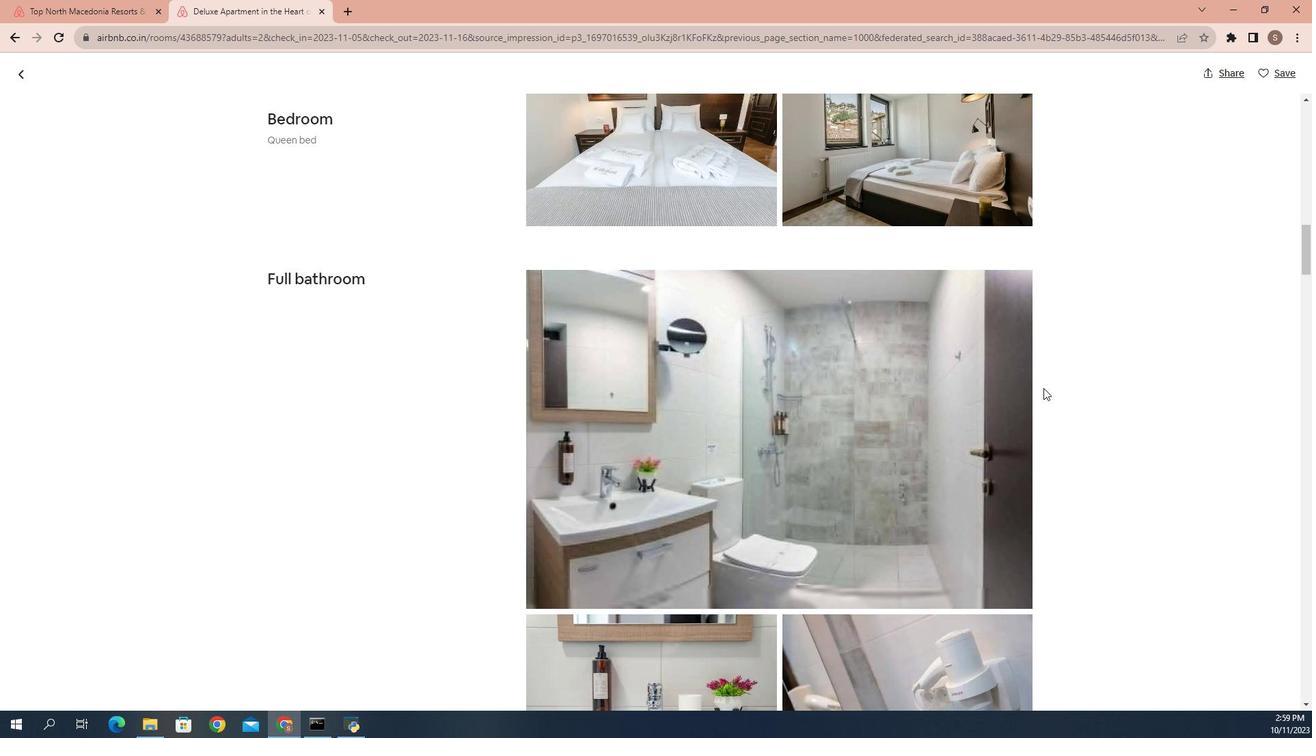 
Action: Mouse scrolled (993, 375) with delta (0, 0)
Screenshot: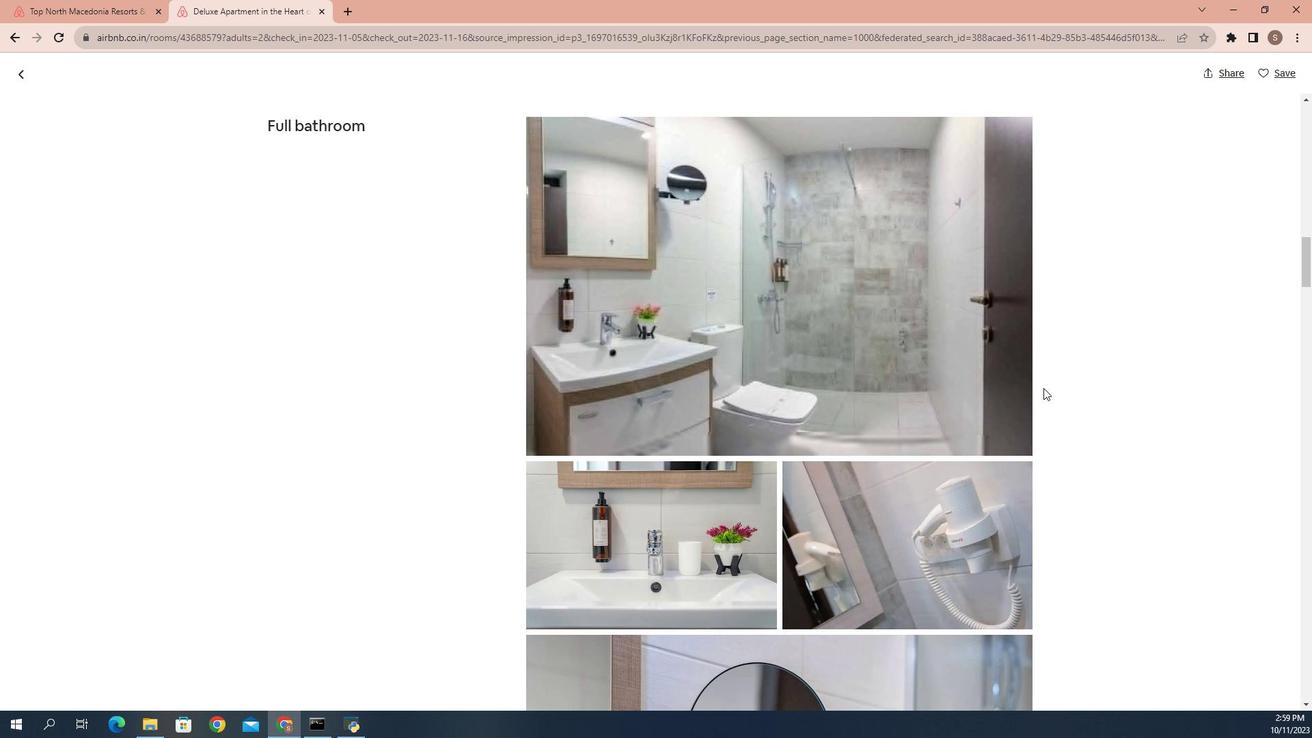 
Action: Mouse scrolled (993, 375) with delta (0, 0)
Screenshot: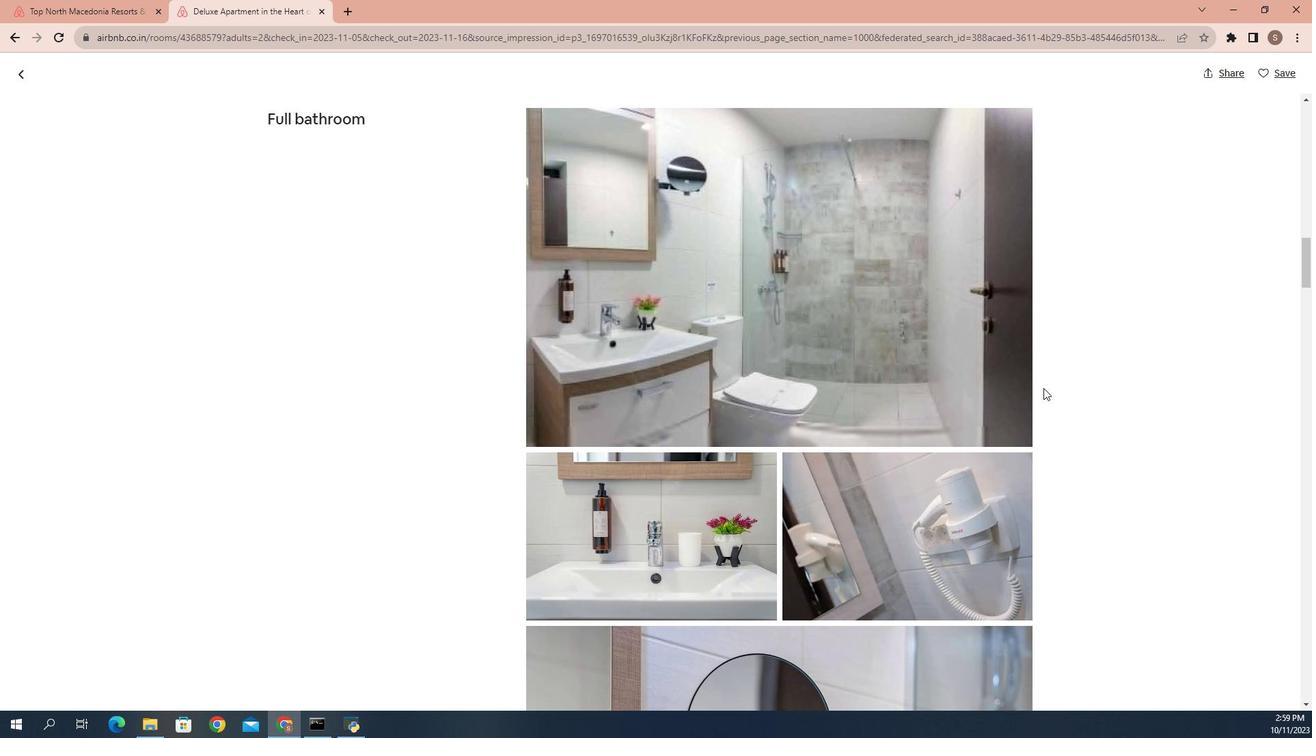 
Action: Mouse scrolled (993, 375) with delta (0, 0)
Screenshot: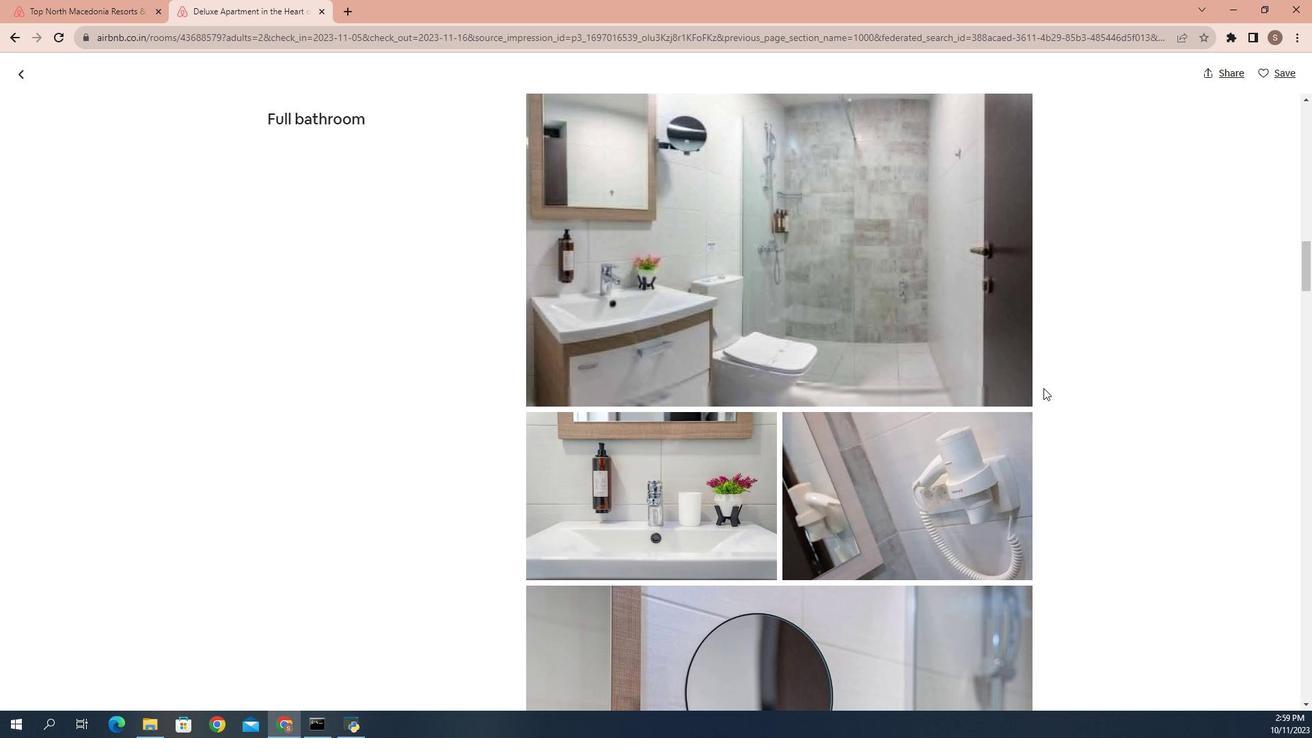 
Action: Mouse scrolled (993, 375) with delta (0, 0)
Screenshot: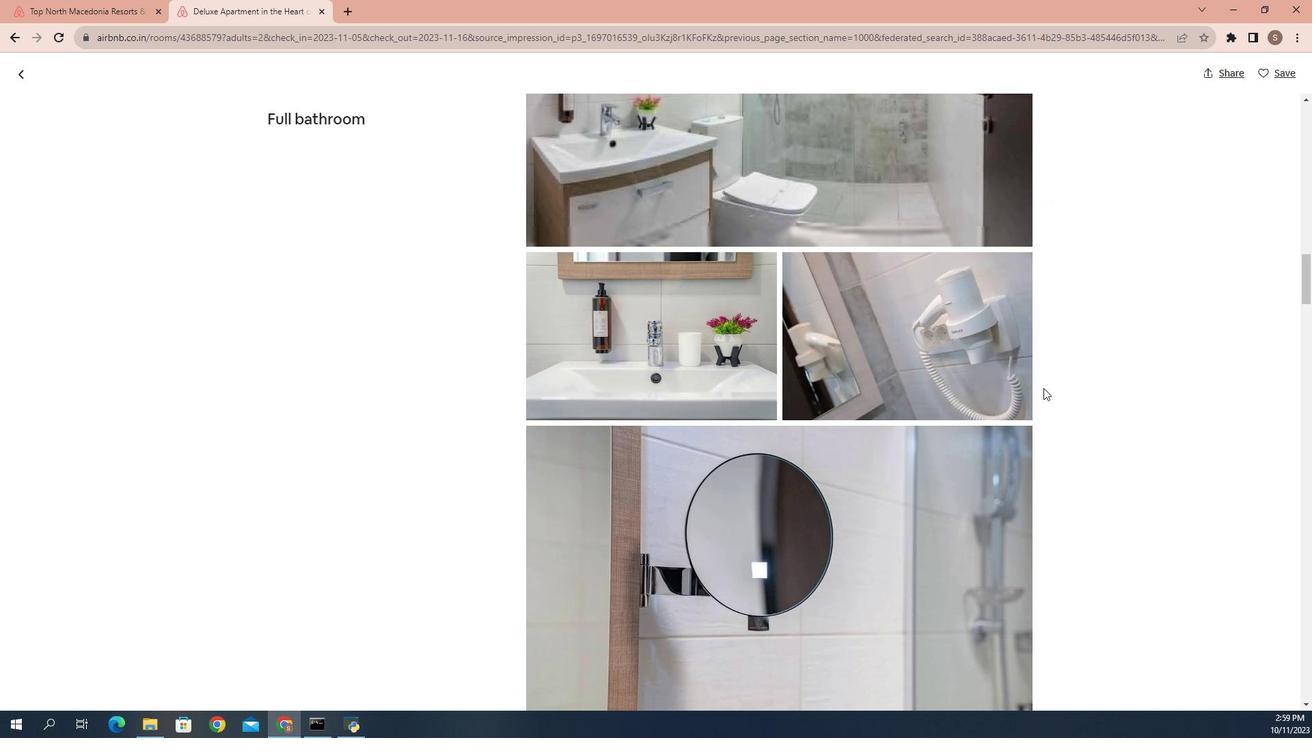 
Action: Mouse scrolled (993, 375) with delta (0, 0)
Screenshot: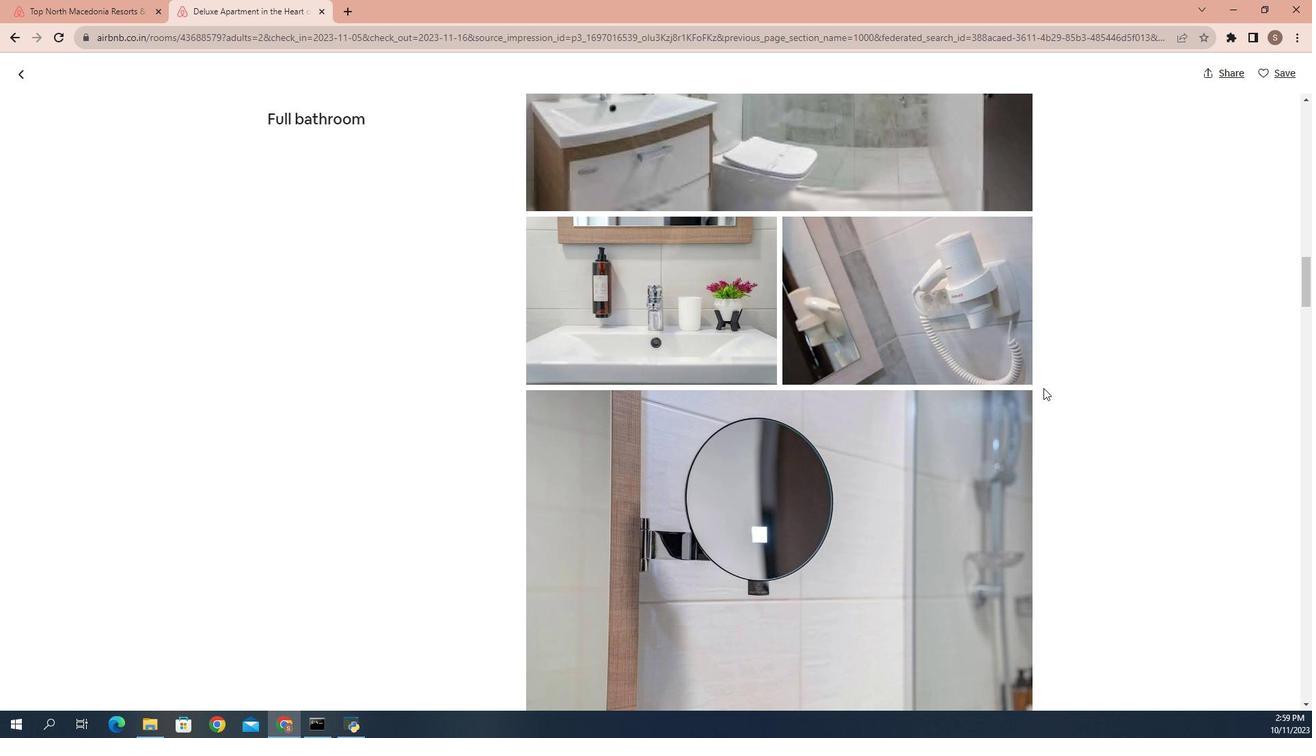 
Action: Mouse scrolled (993, 375) with delta (0, 0)
Screenshot: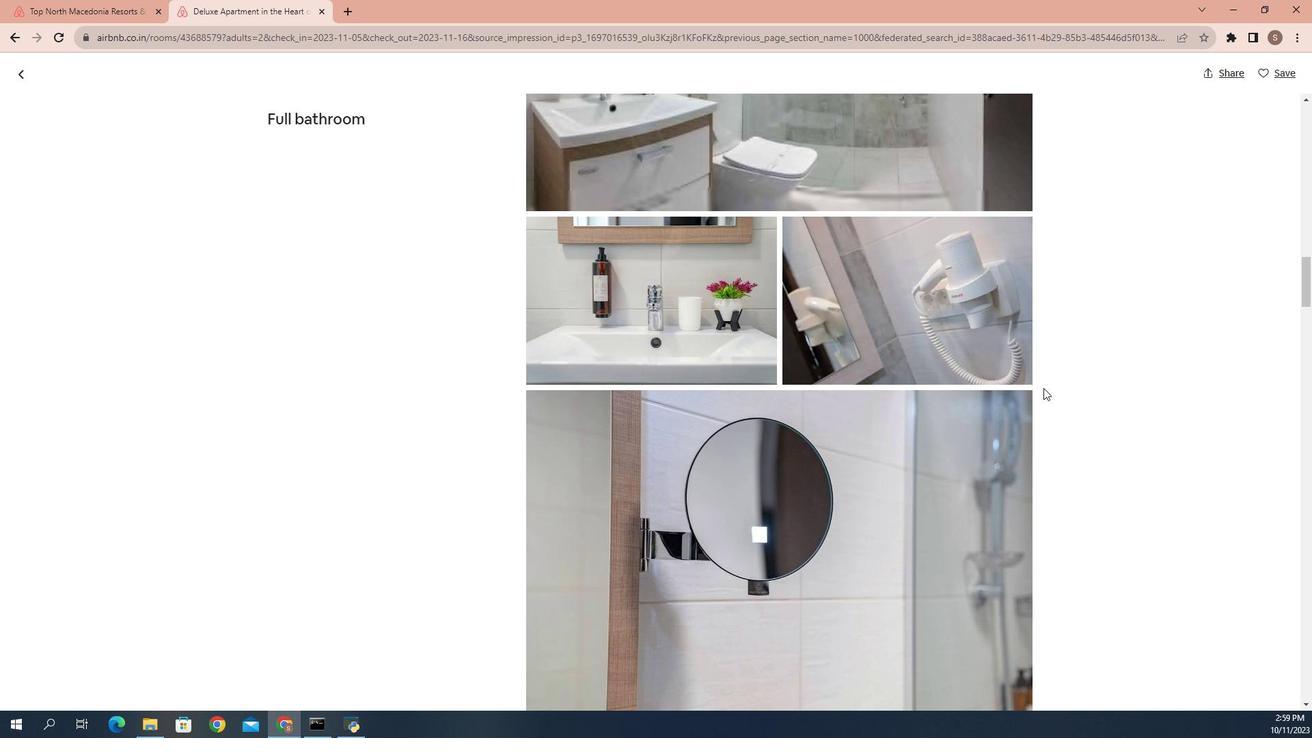 
Action: Mouse scrolled (993, 375) with delta (0, 0)
Screenshot: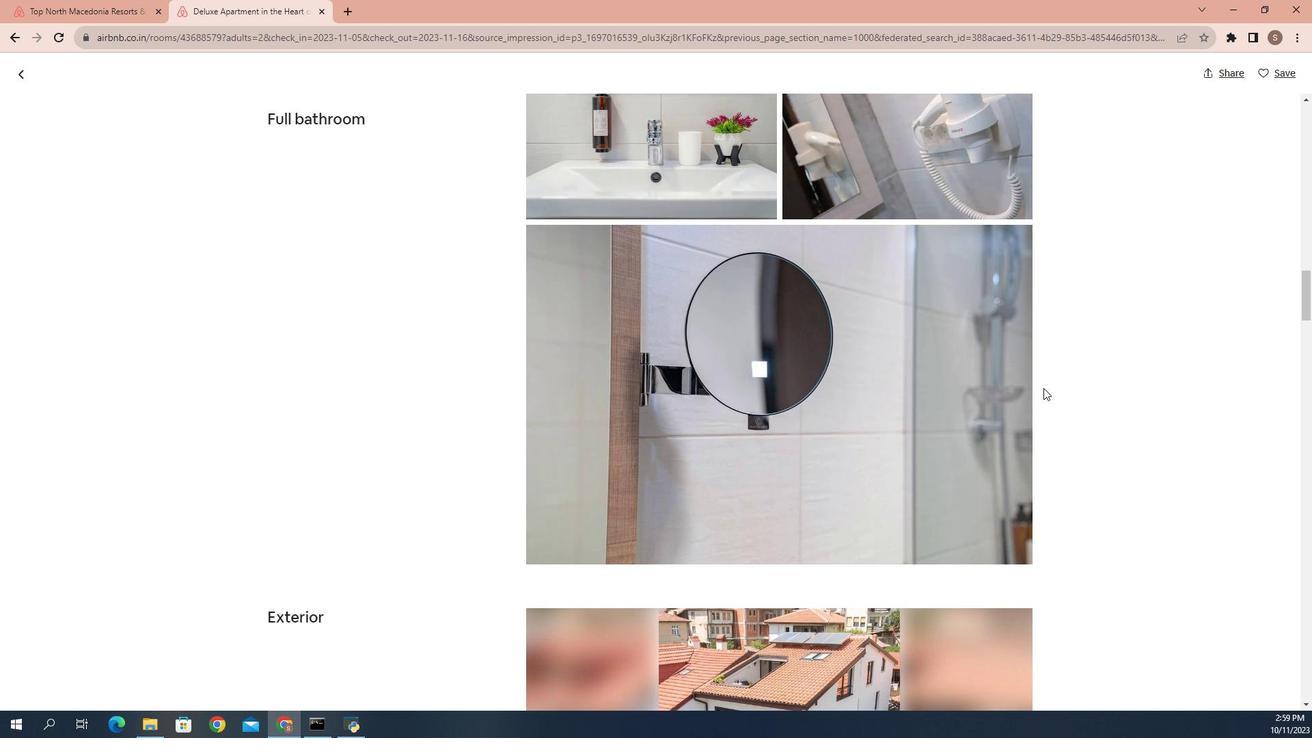 
Action: Mouse scrolled (993, 375) with delta (0, 0)
Screenshot: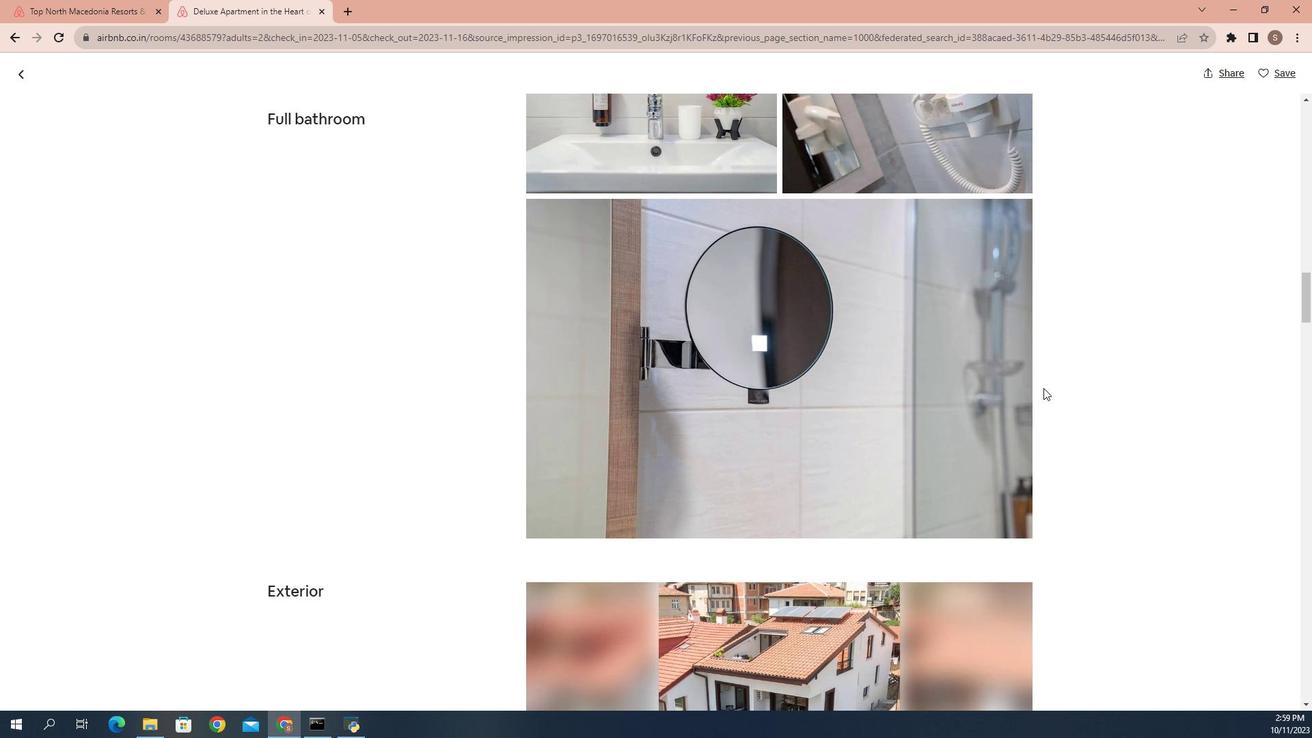 
Action: Mouse scrolled (993, 375) with delta (0, 0)
Screenshot: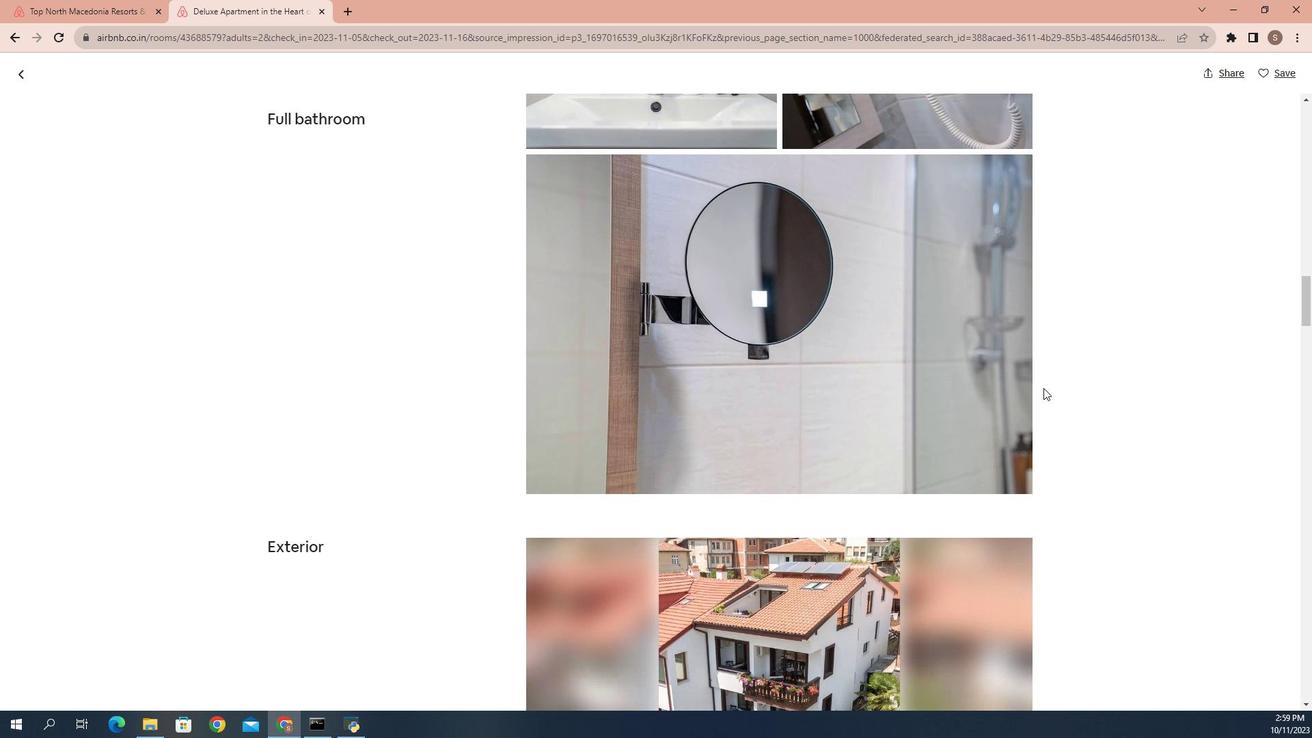 
Action: Mouse scrolled (993, 375) with delta (0, 0)
Screenshot: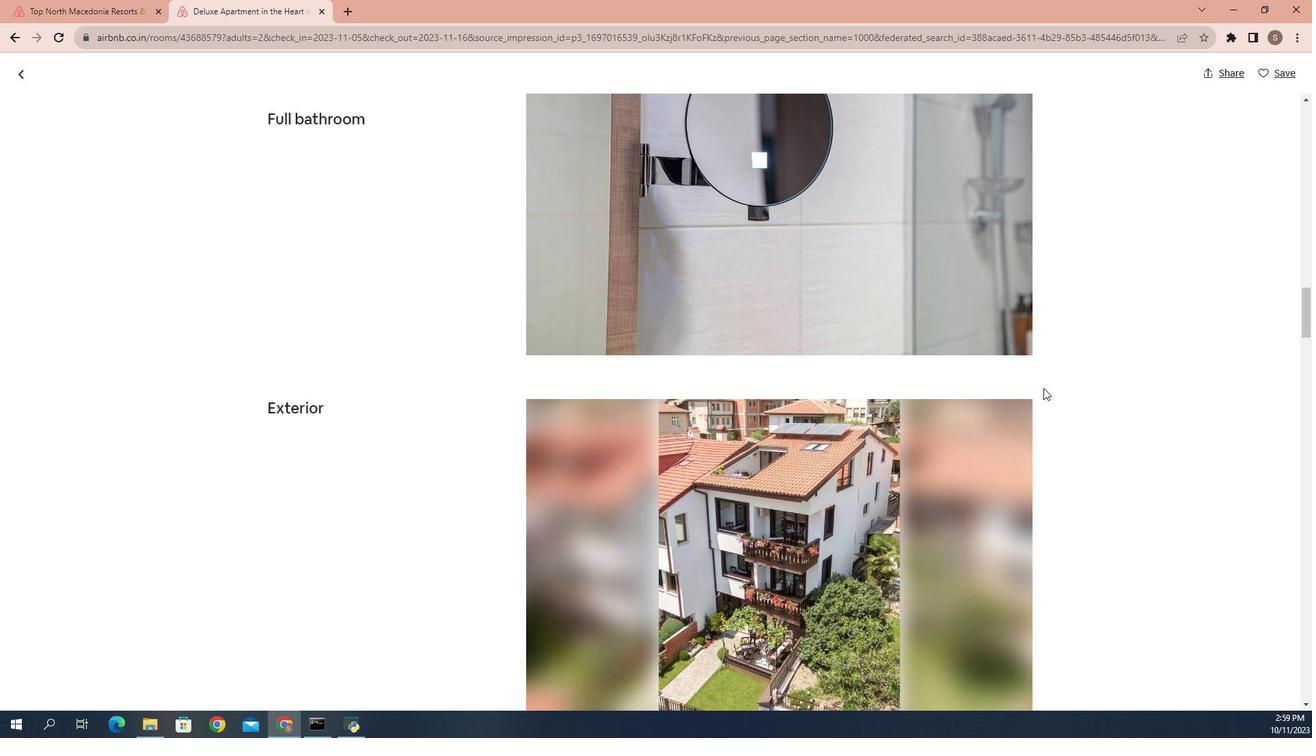 
Action: Mouse scrolled (993, 375) with delta (0, 0)
Screenshot: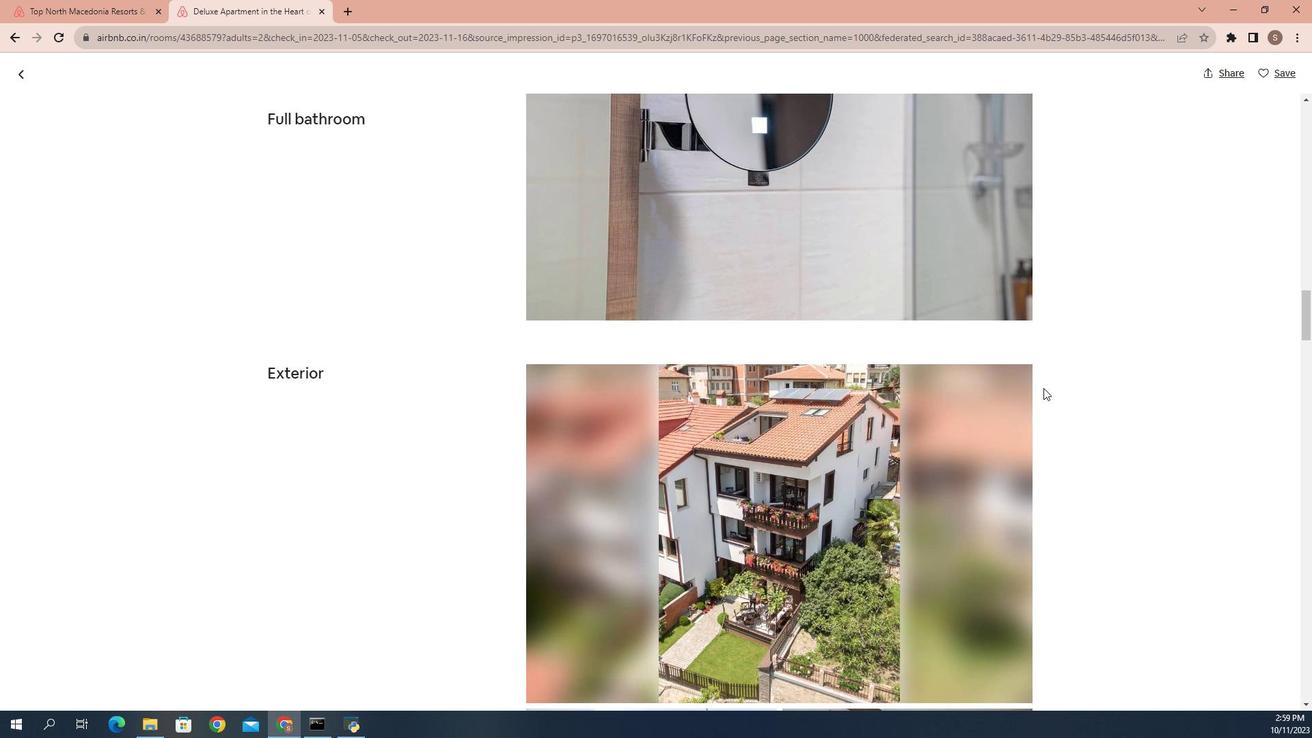 
Action: Mouse scrolled (993, 375) with delta (0, 0)
Screenshot: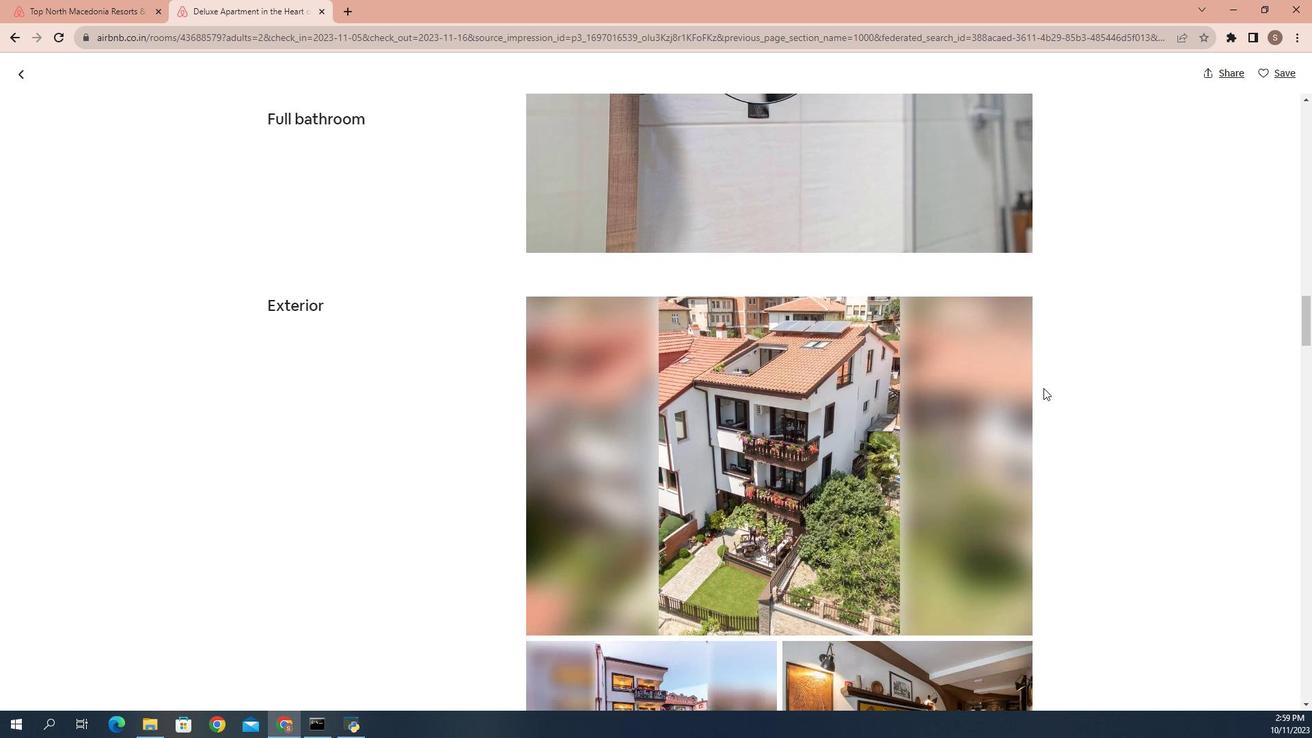 
Action: Mouse scrolled (993, 375) with delta (0, 0)
Screenshot: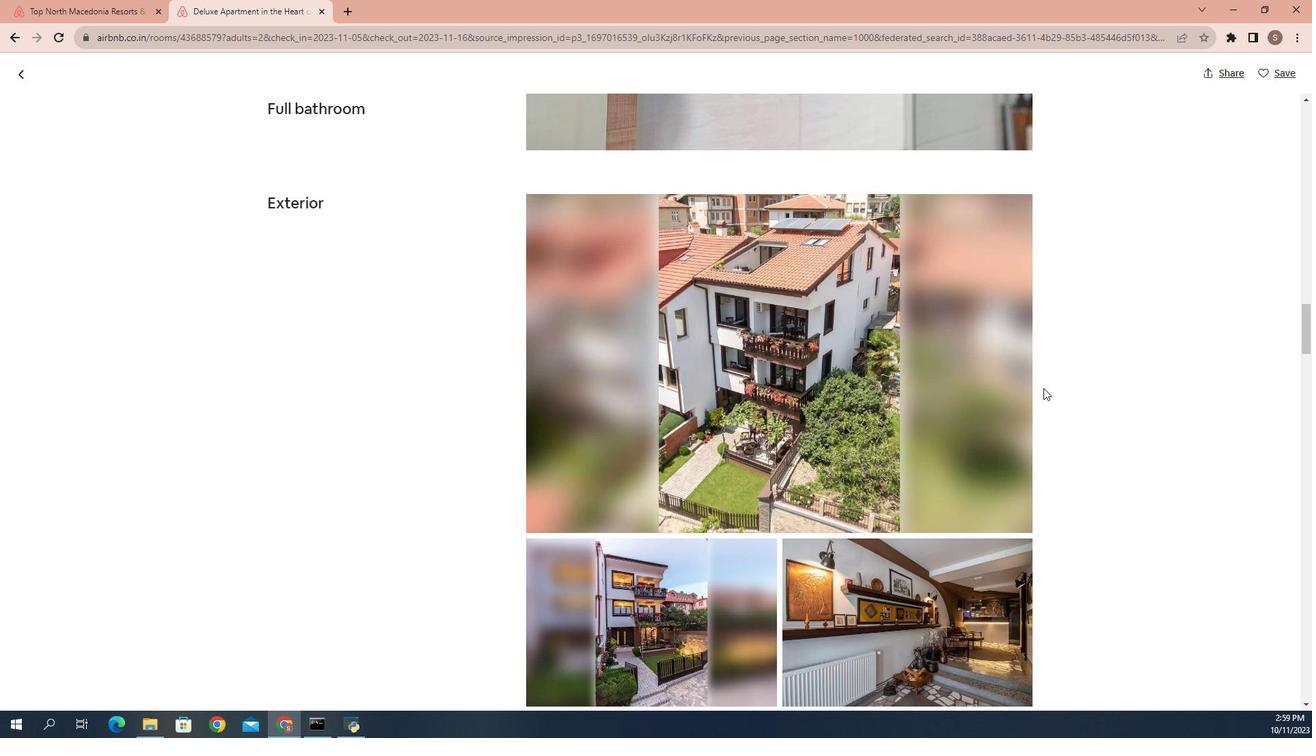 
Action: Mouse scrolled (993, 375) with delta (0, 0)
Screenshot: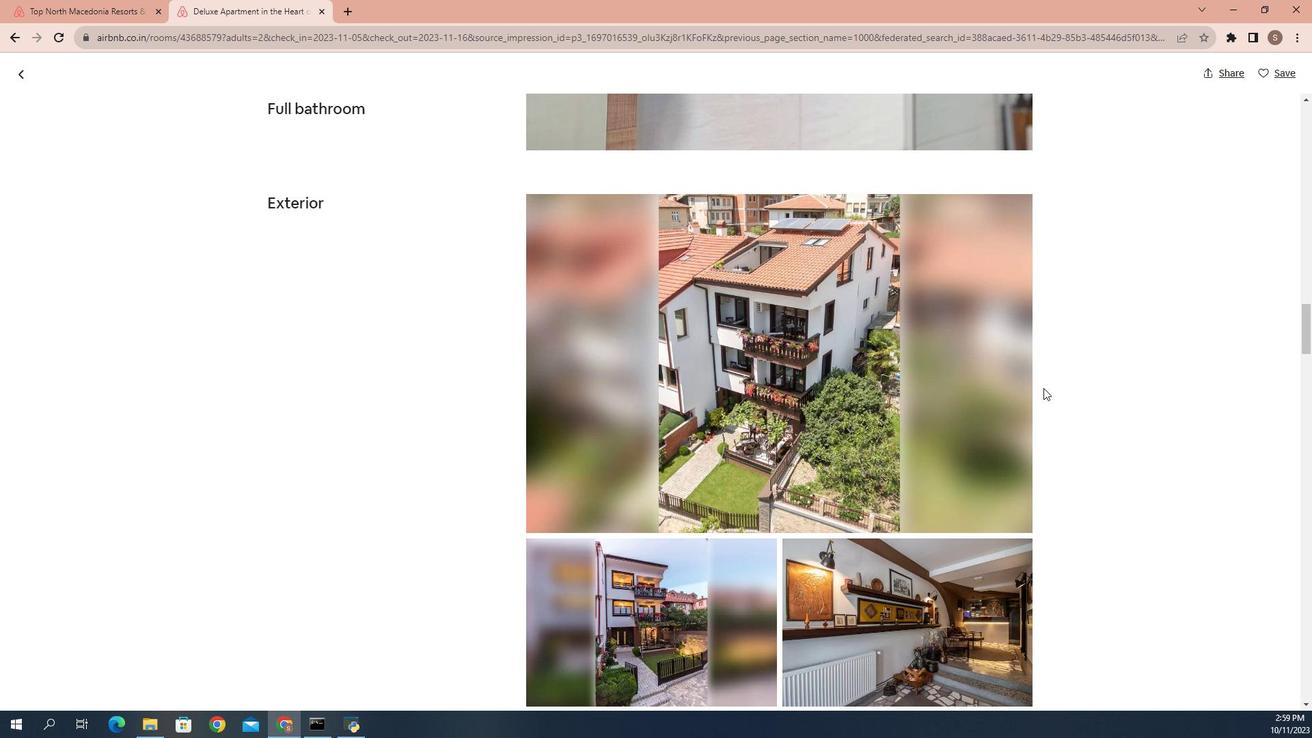 
Action: Mouse scrolled (993, 375) with delta (0, 0)
Screenshot: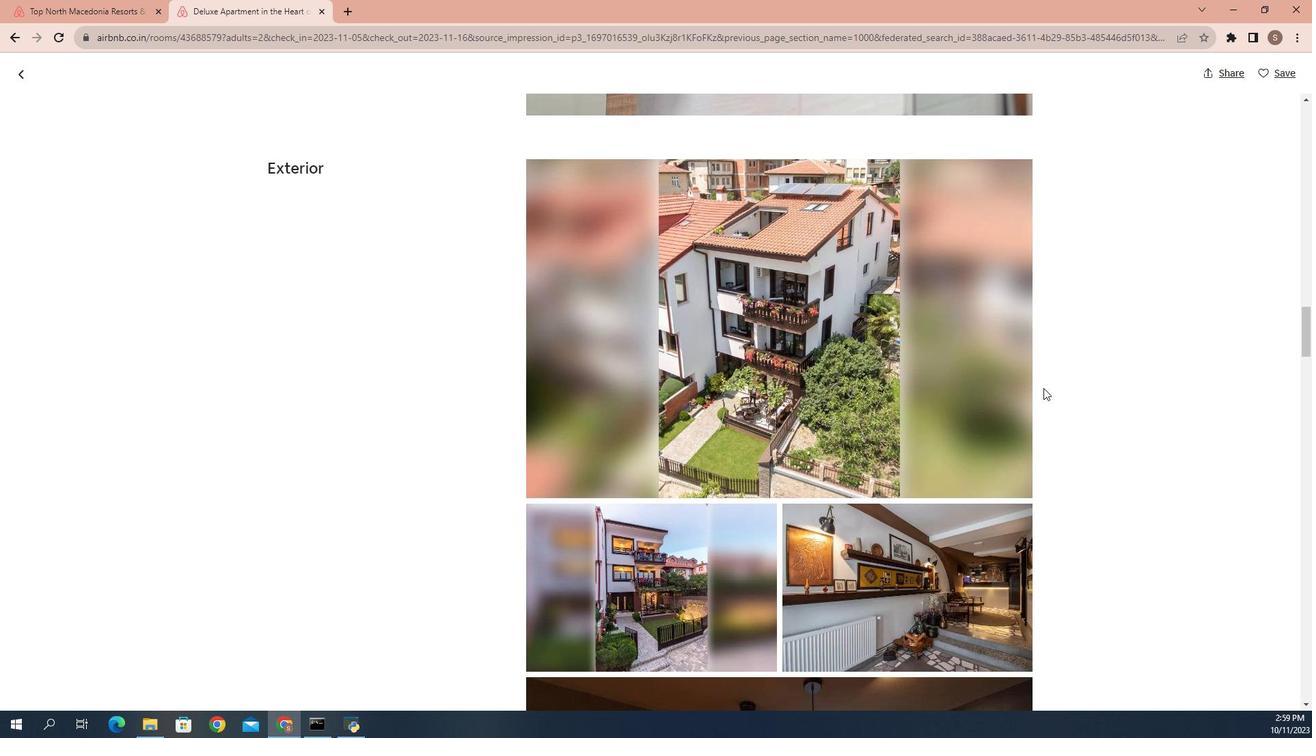 
Action: Mouse scrolled (993, 375) with delta (0, 0)
Screenshot: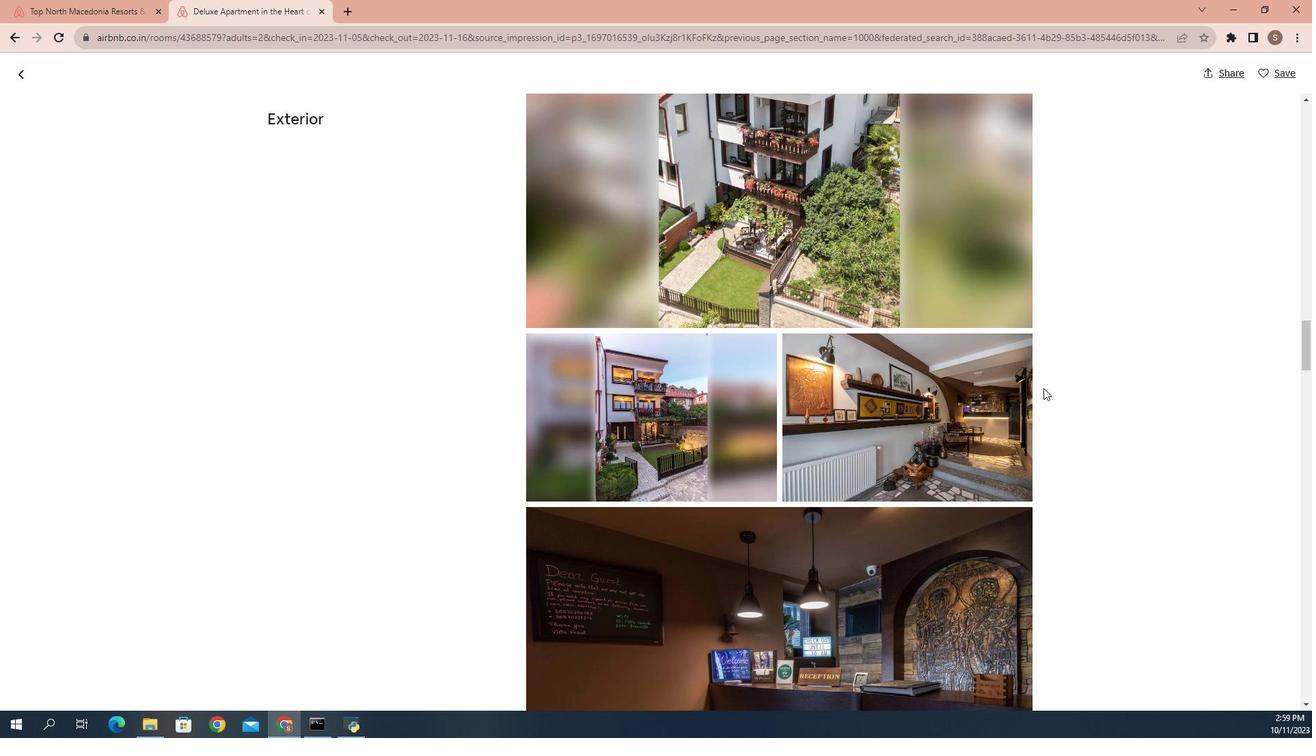 
Action: Mouse moved to (993, 375)
Screenshot: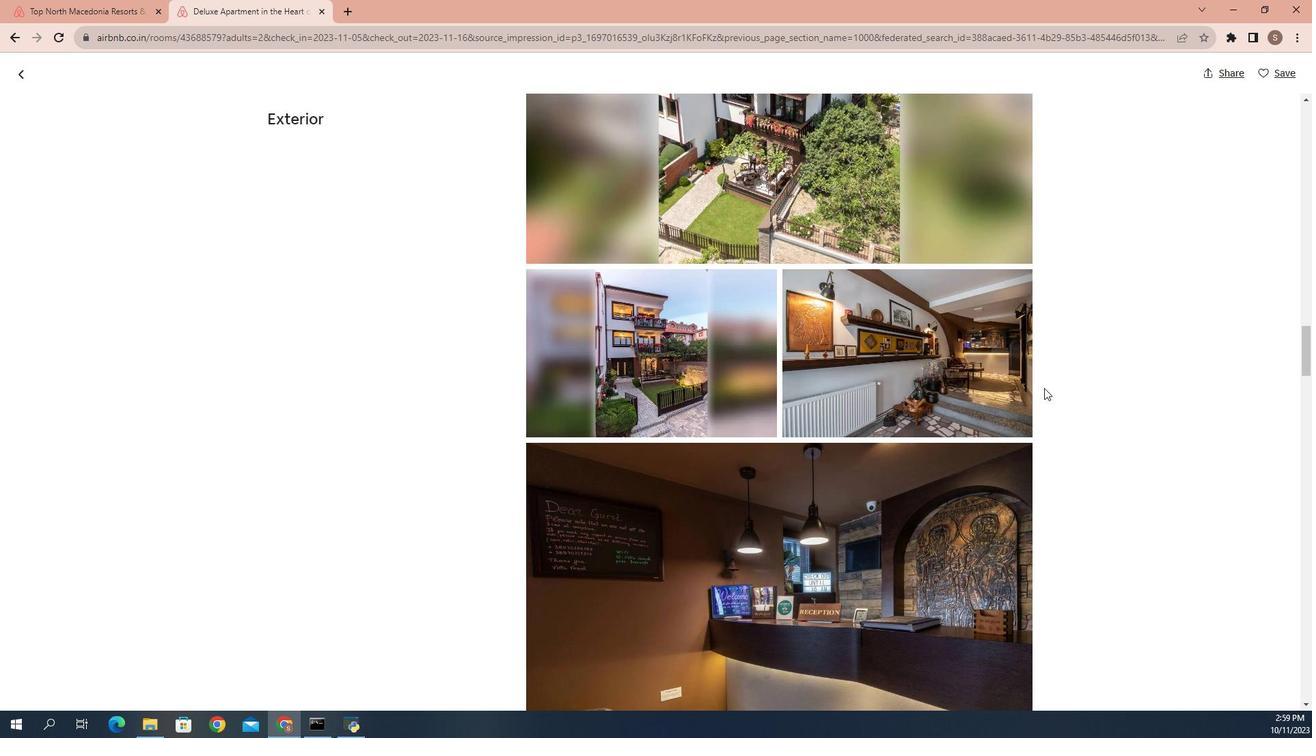 
Action: Mouse scrolled (993, 375) with delta (0, 0)
Screenshot: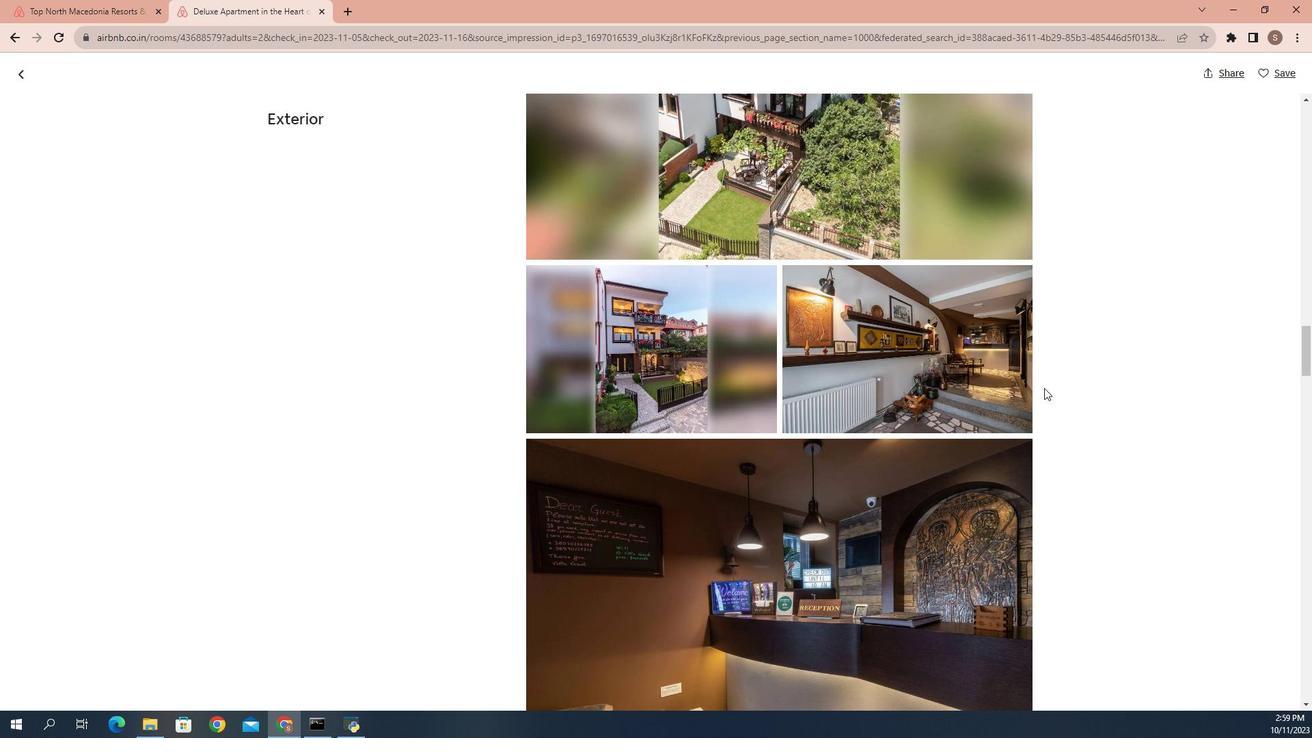 
Action: Mouse scrolled (993, 375) with delta (0, 0)
Screenshot: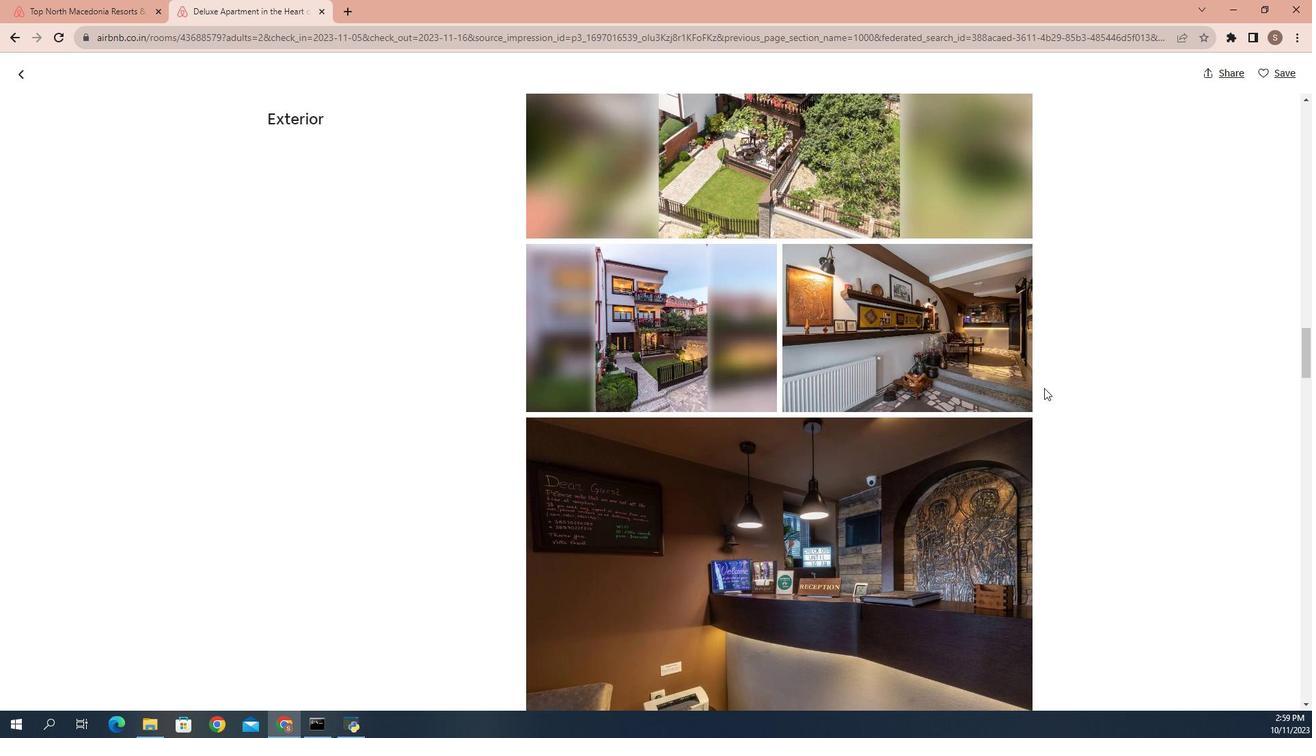 
Action: Mouse moved to (995, 375)
Screenshot: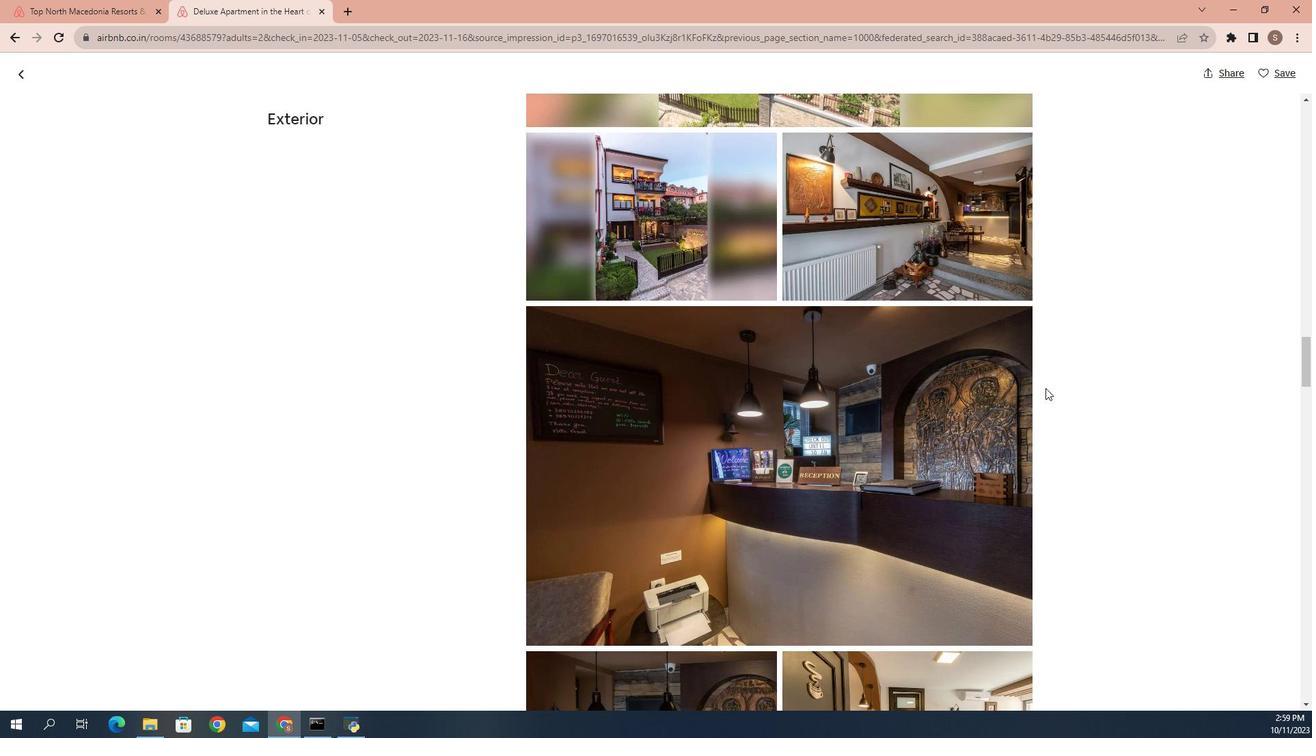 
Action: Mouse scrolled (995, 375) with delta (0, 0)
Screenshot: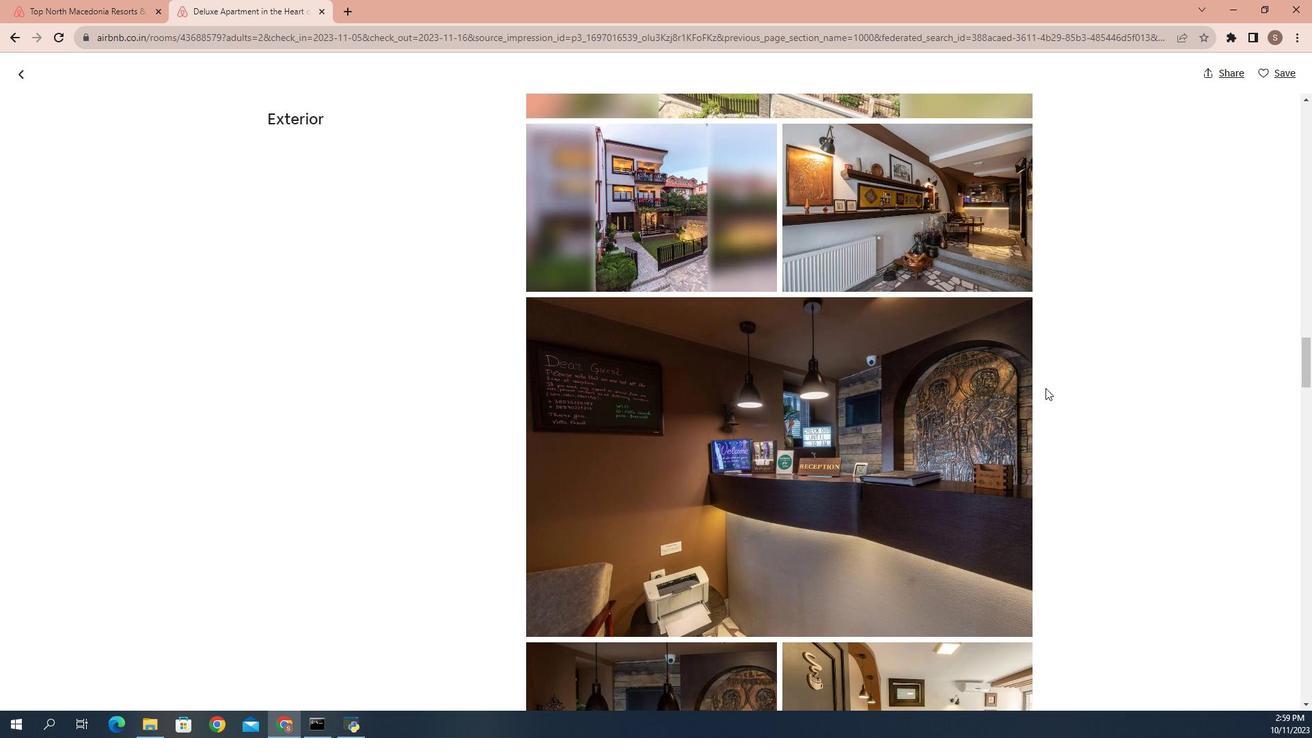 
Action: Mouse scrolled (995, 375) with delta (0, 0)
Screenshot: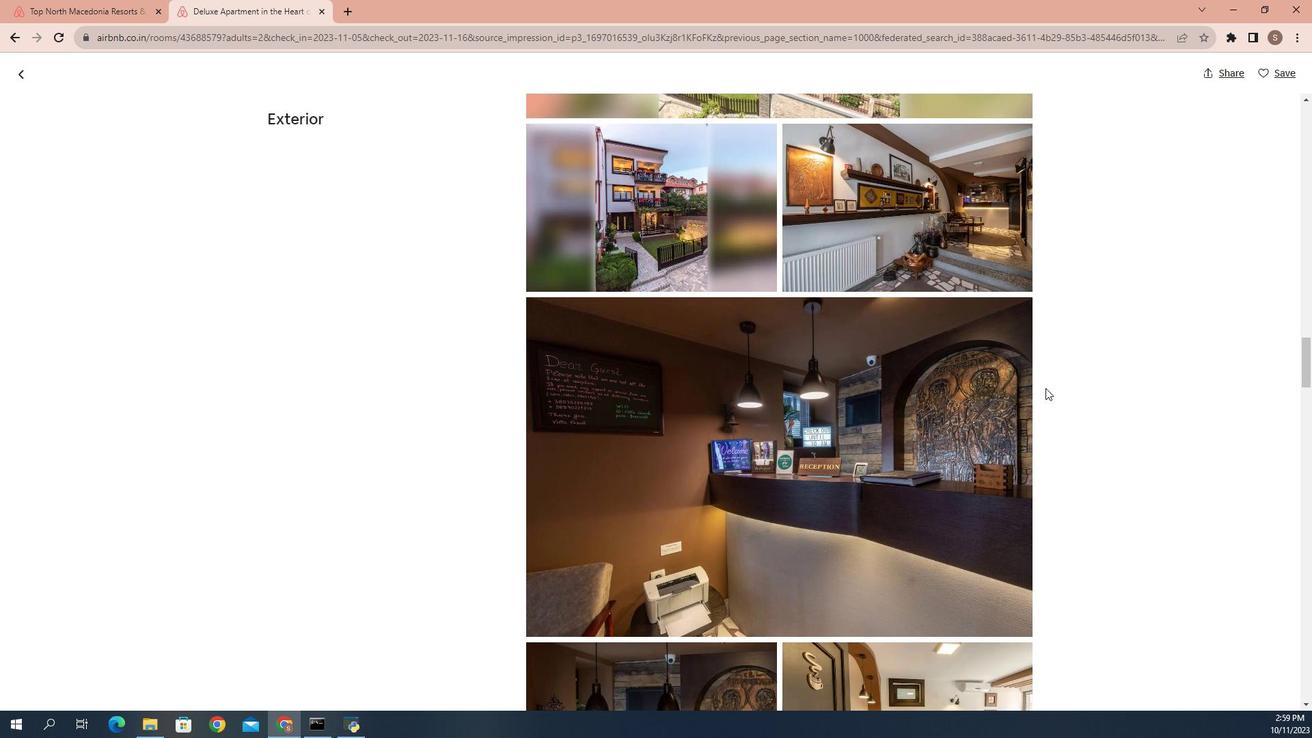 
Action: Mouse scrolled (995, 375) with delta (0, 0)
Screenshot: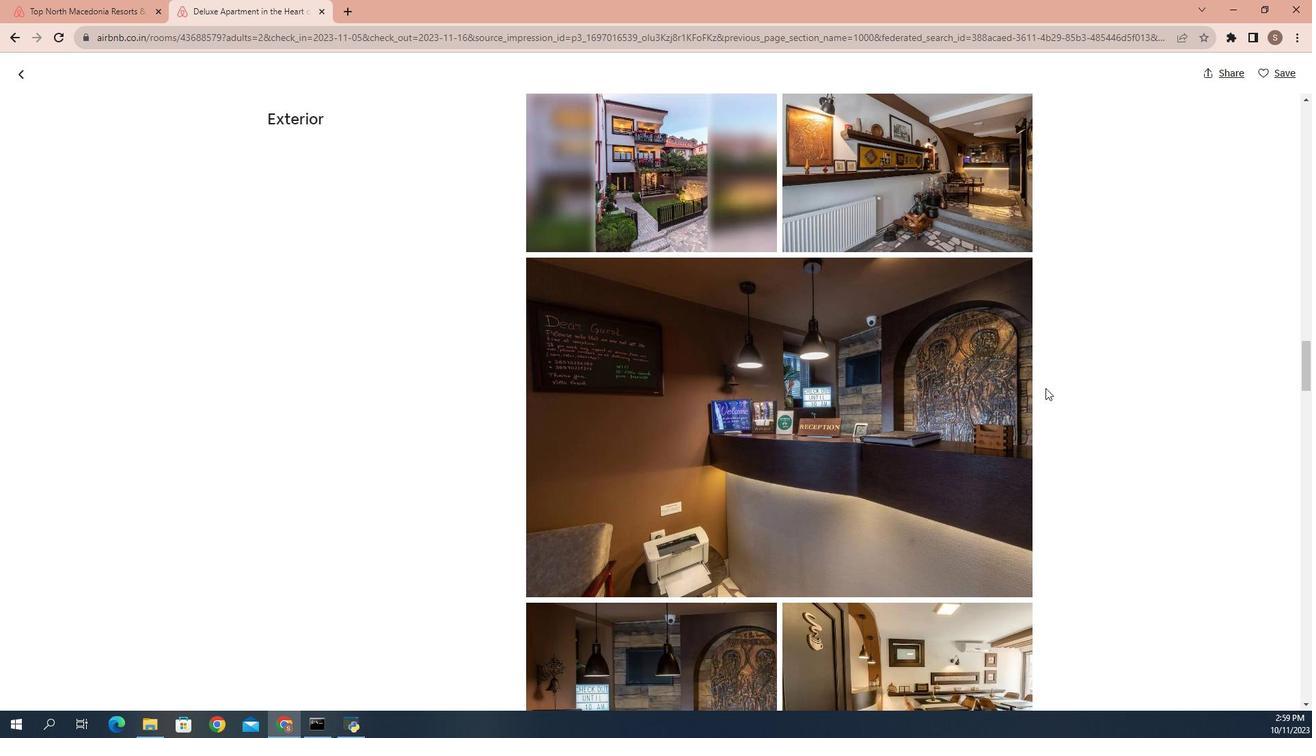 
Action: Mouse scrolled (995, 375) with delta (0, 0)
Screenshot: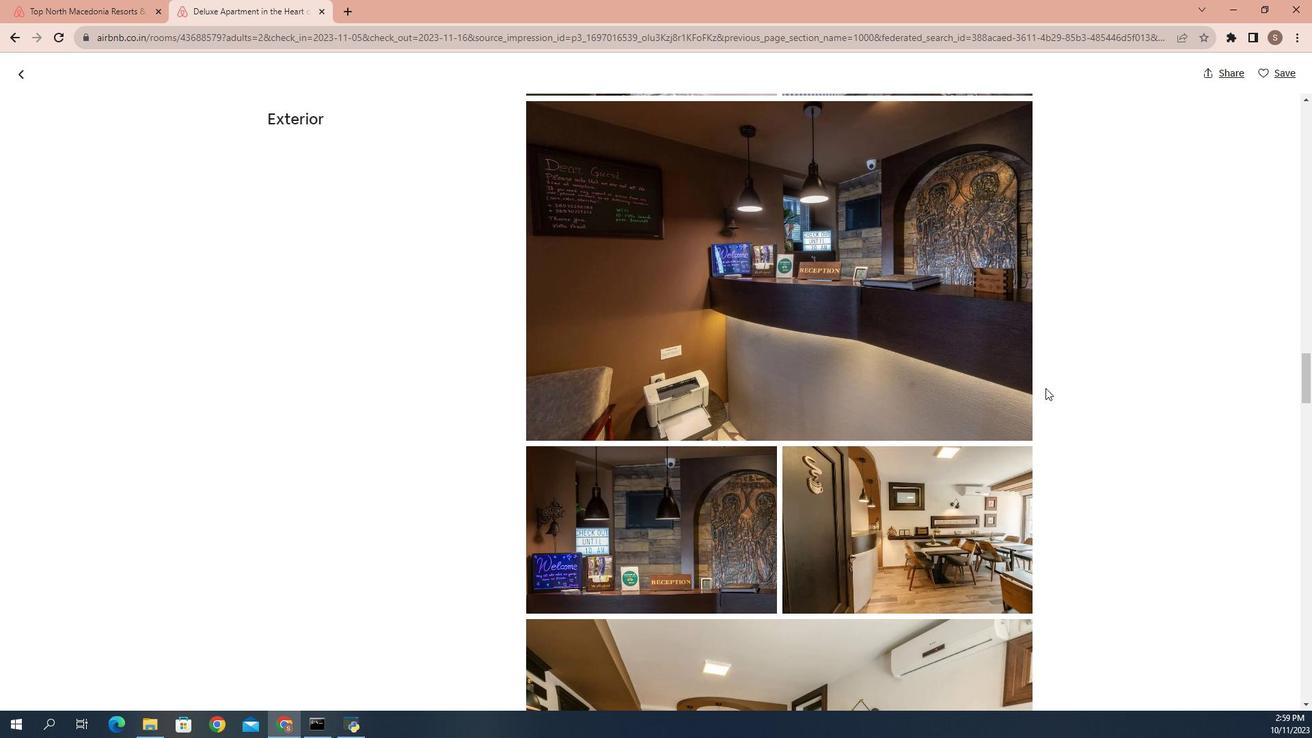 
Action: Mouse scrolled (995, 375) with delta (0, 0)
Screenshot: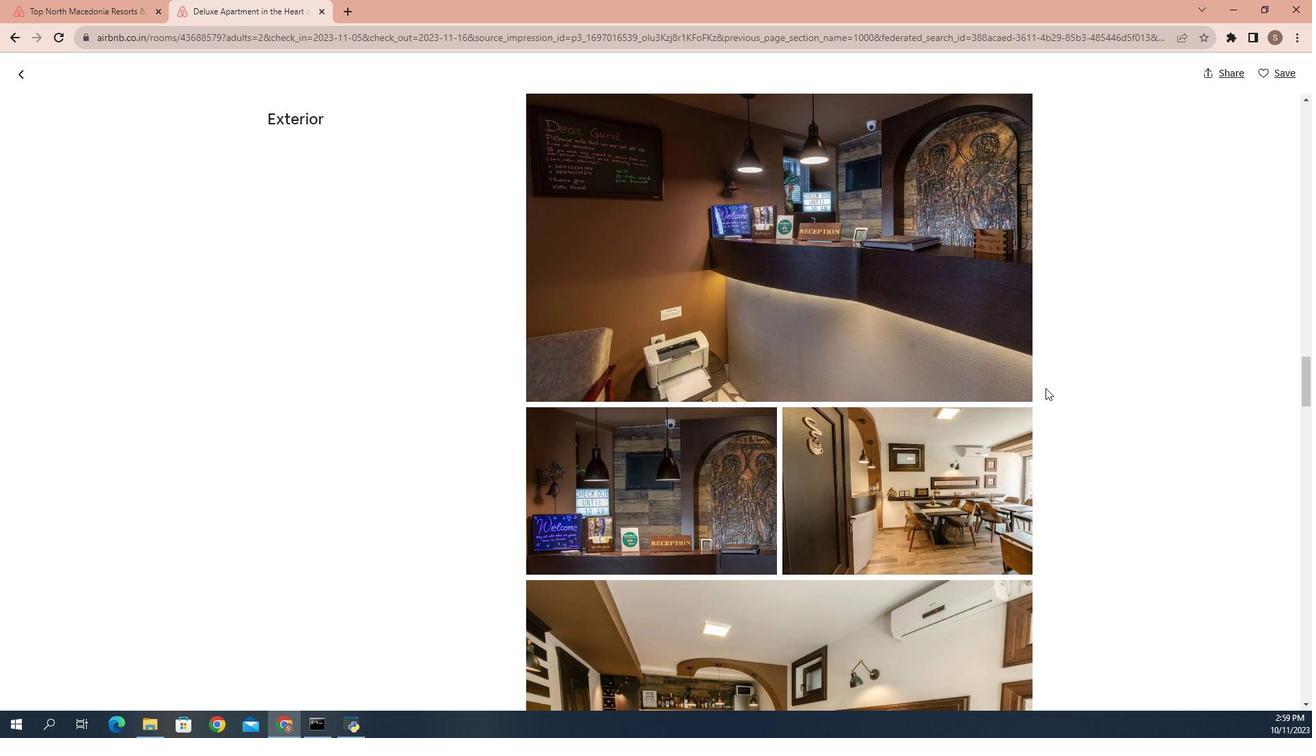 
Action: Mouse scrolled (995, 375) with delta (0, 0)
Screenshot: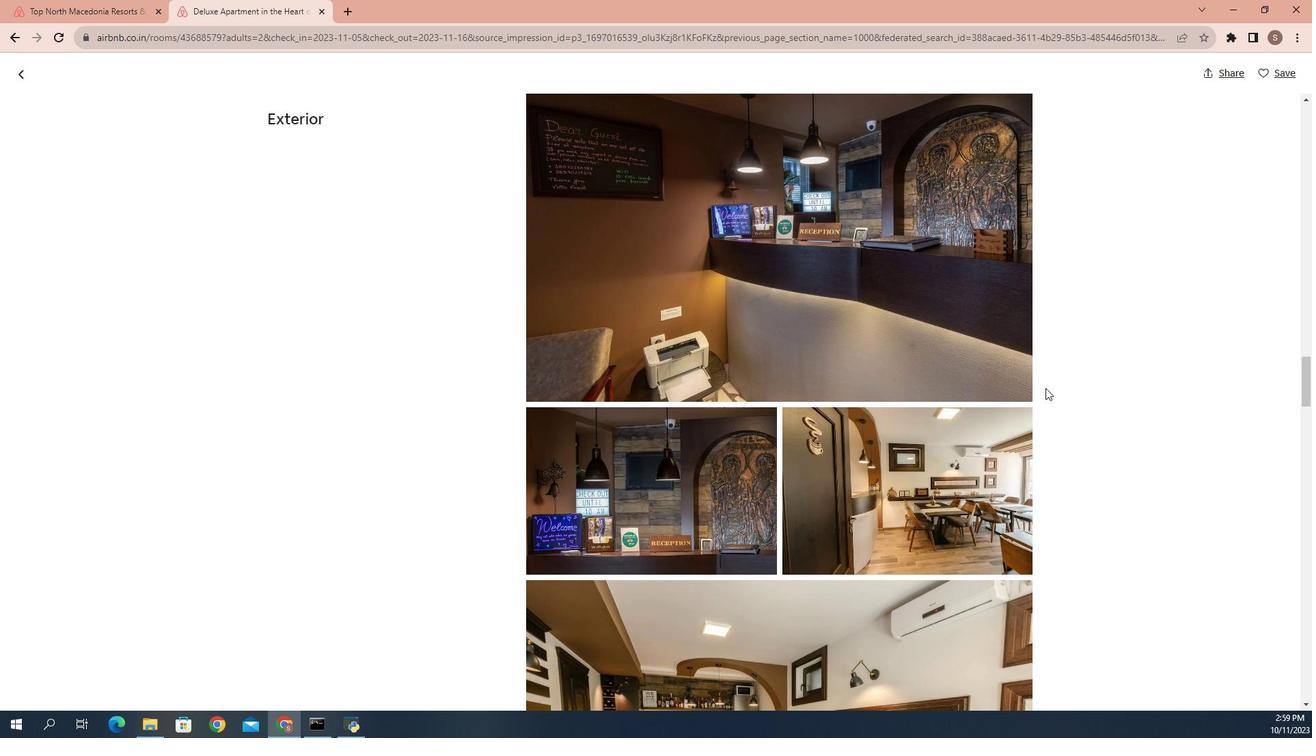 
Action: Mouse moved to (997, 372)
Screenshot: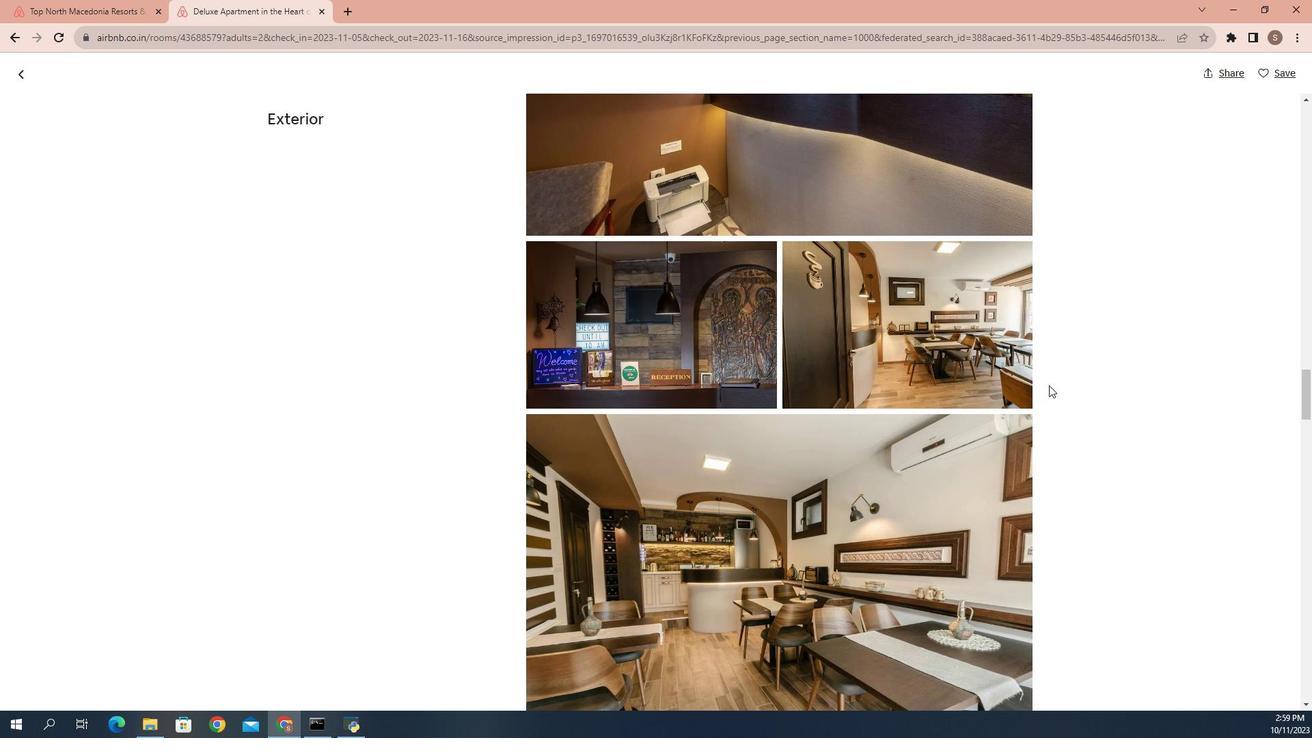 
Action: Mouse scrolled (997, 371) with delta (0, 0)
Screenshot: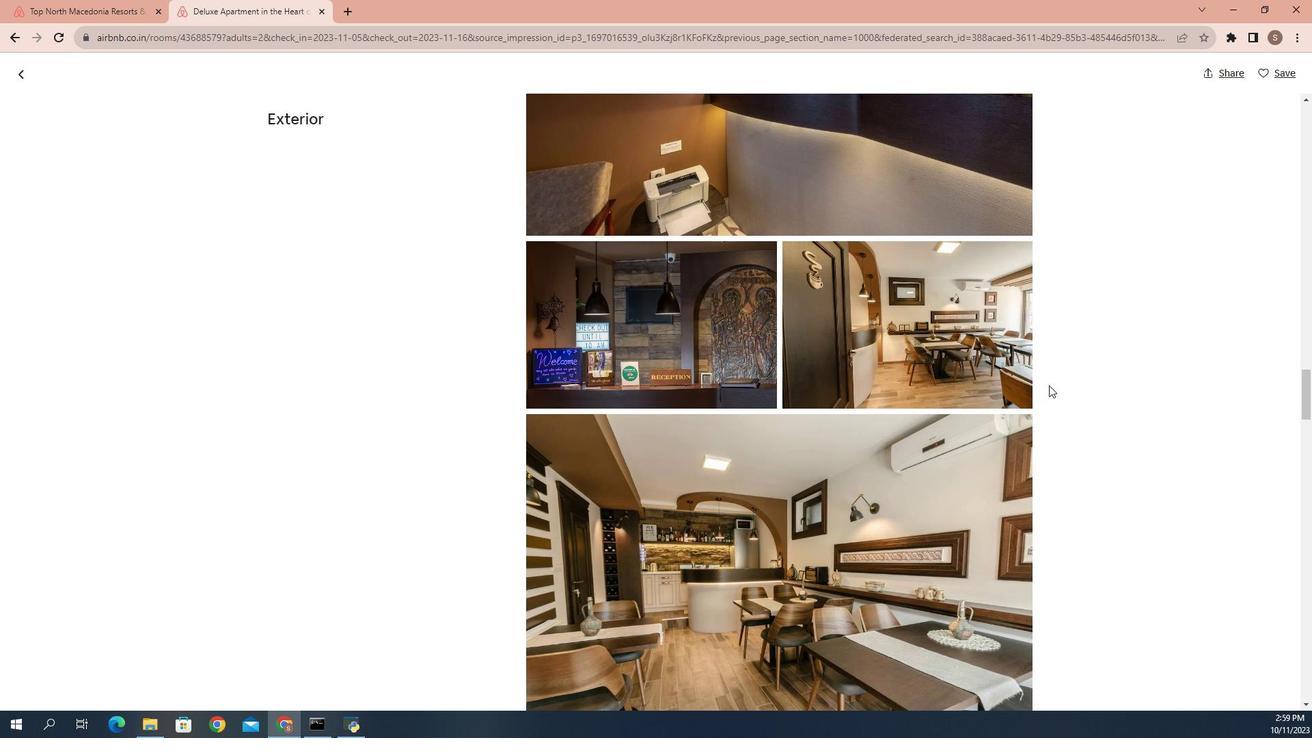 
Action: Mouse scrolled (997, 371) with delta (0, 0)
Screenshot: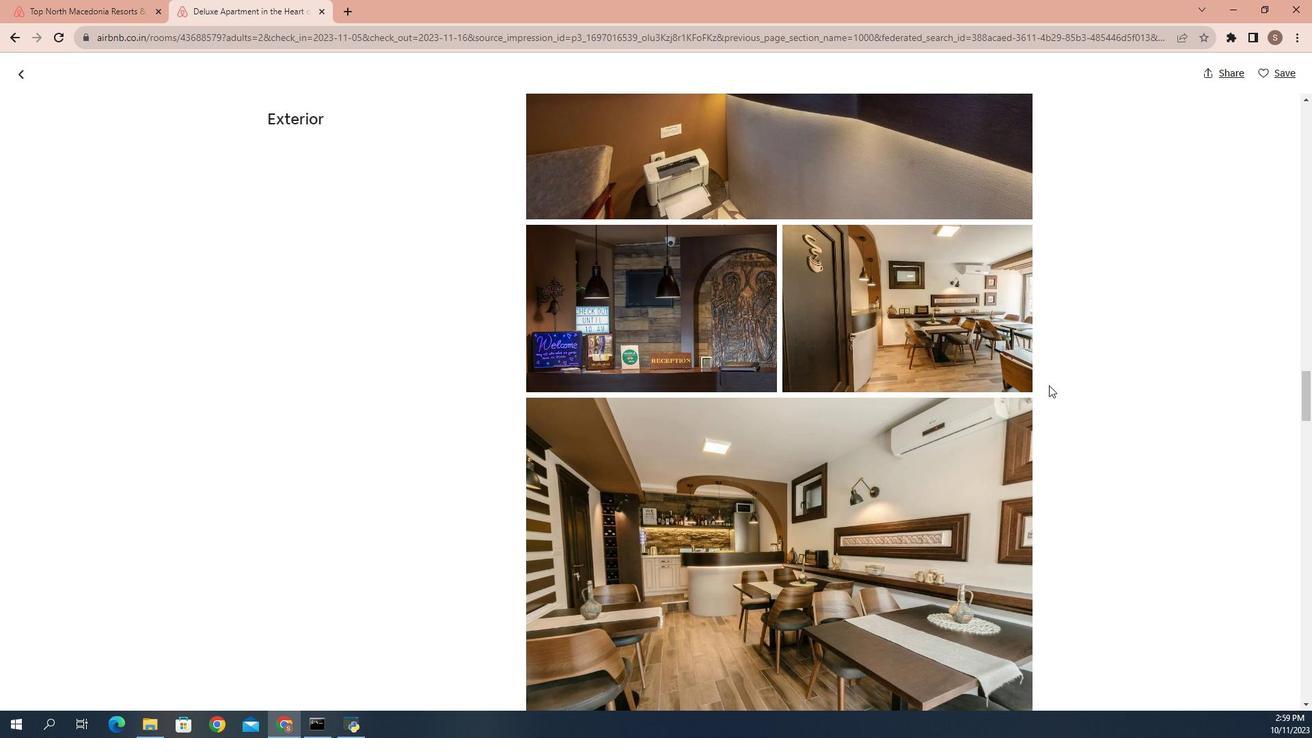 
Action: Mouse scrolled (997, 371) with delta (0, 0)
Screenshot: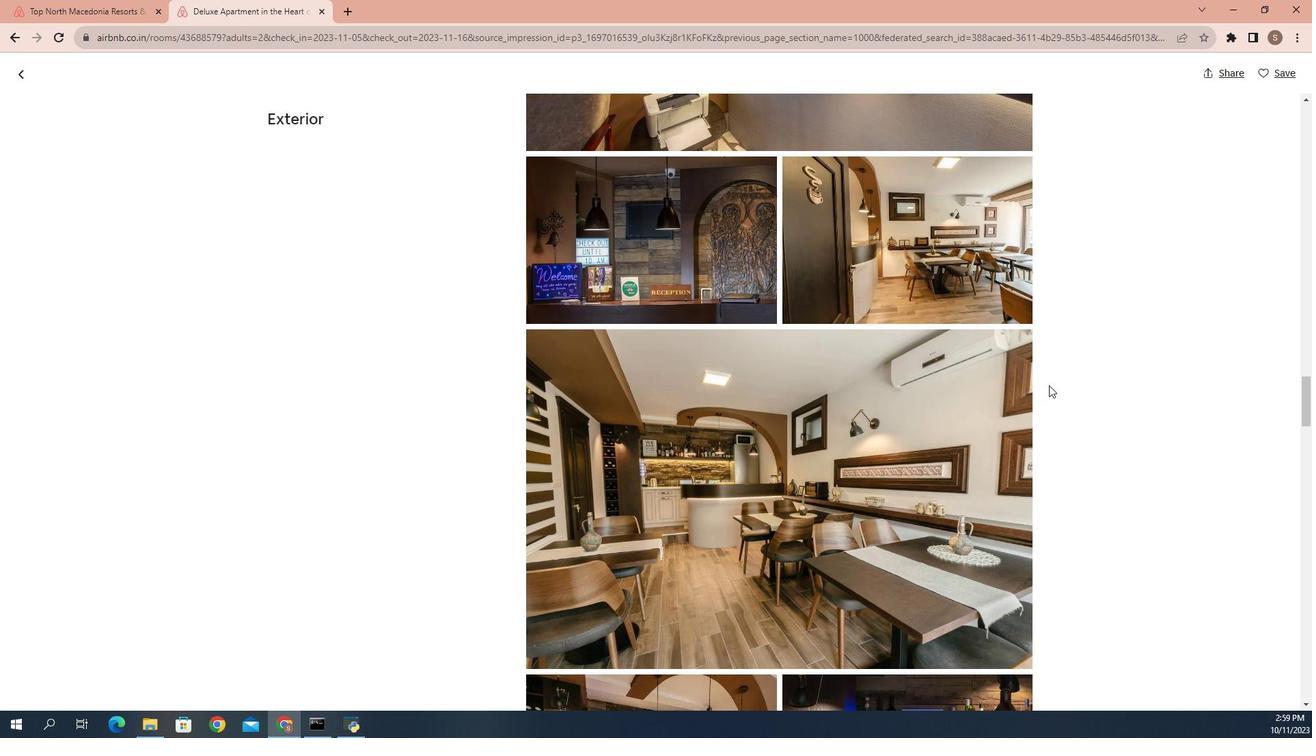 
Action: Mouse scrolled (997, 371) with delta (0, 0)
Screenshot: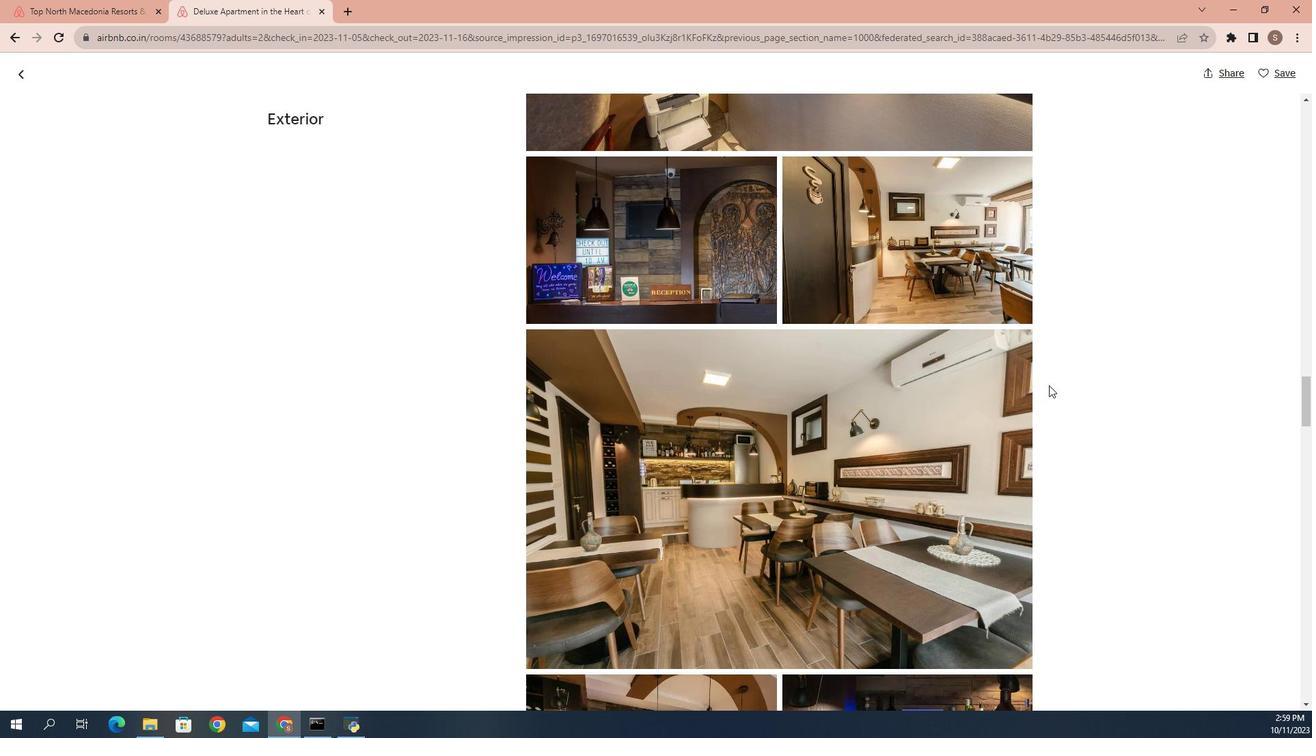 
Action: Mouse scrolled (997, 371) with delta (0, 0)
Screenshot: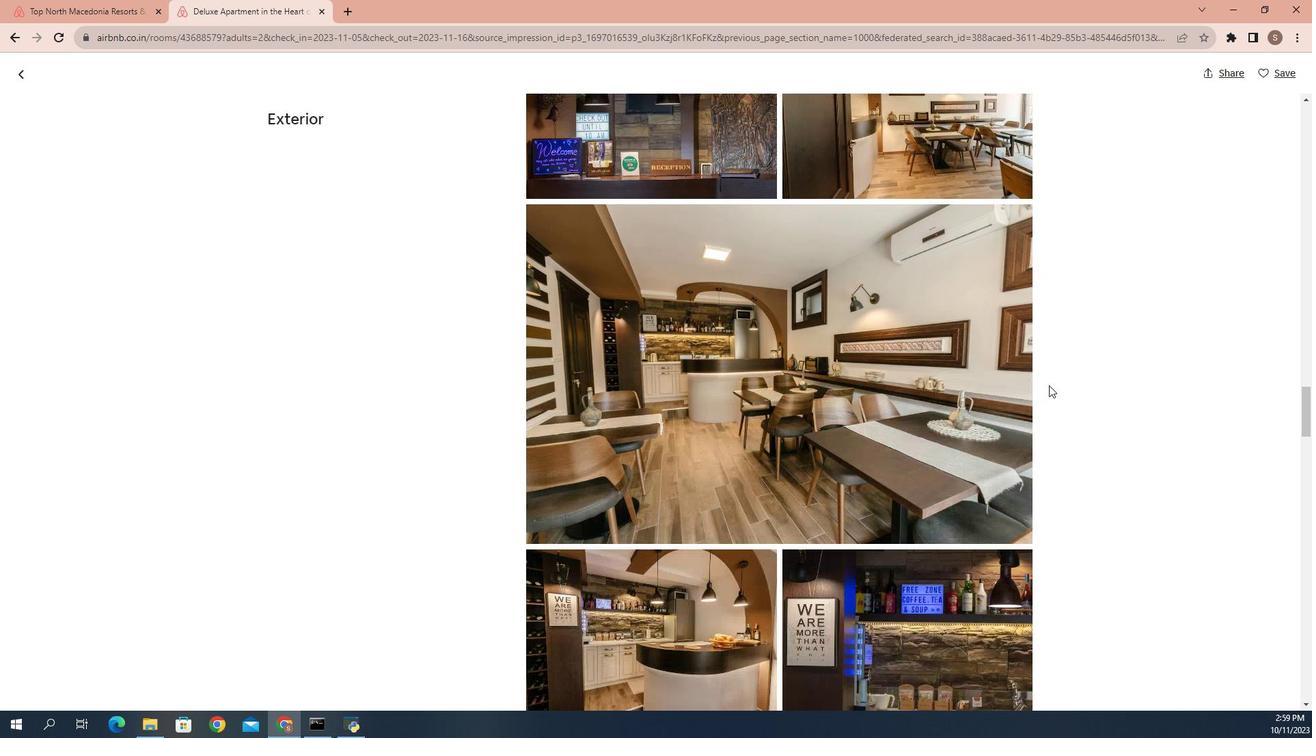
Action: Mouse scrolled (997, 371) with delta (0, 0)
Screenshot: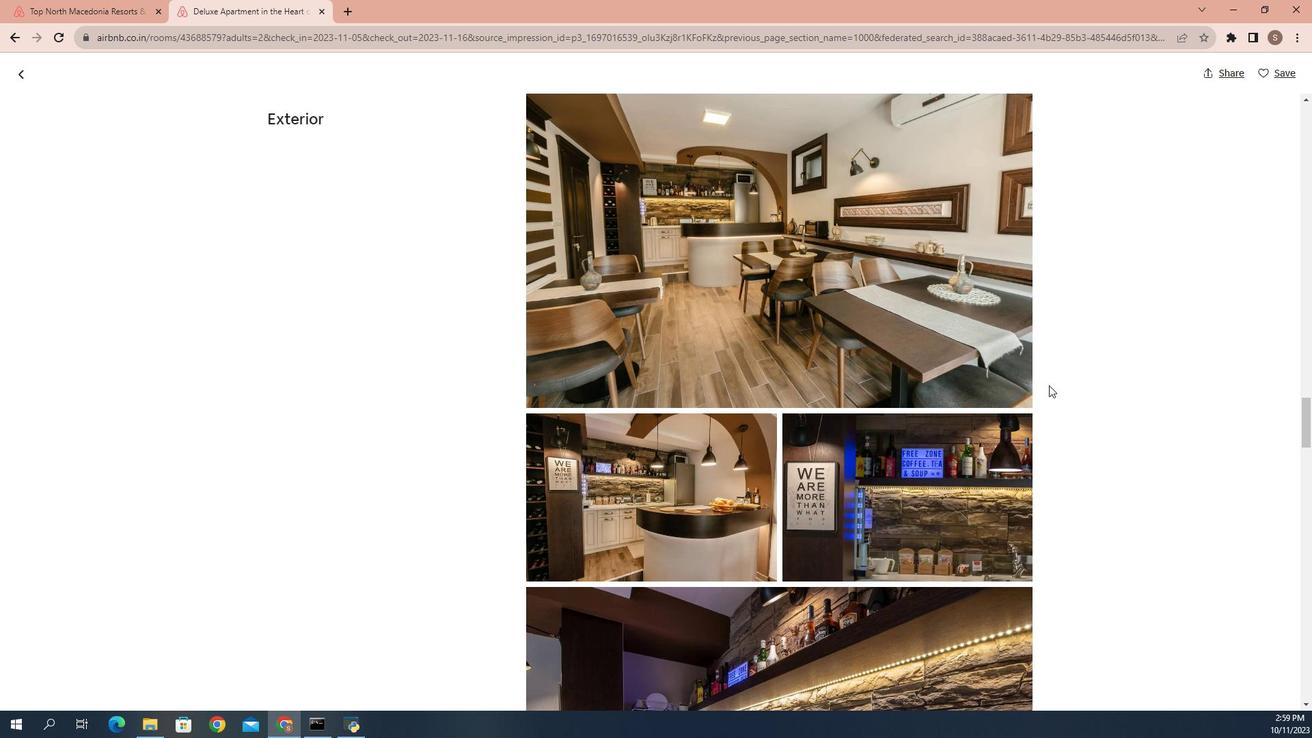 
Action: Mouse scrolled (997, 371) with delta (0, 0)
Screenshot: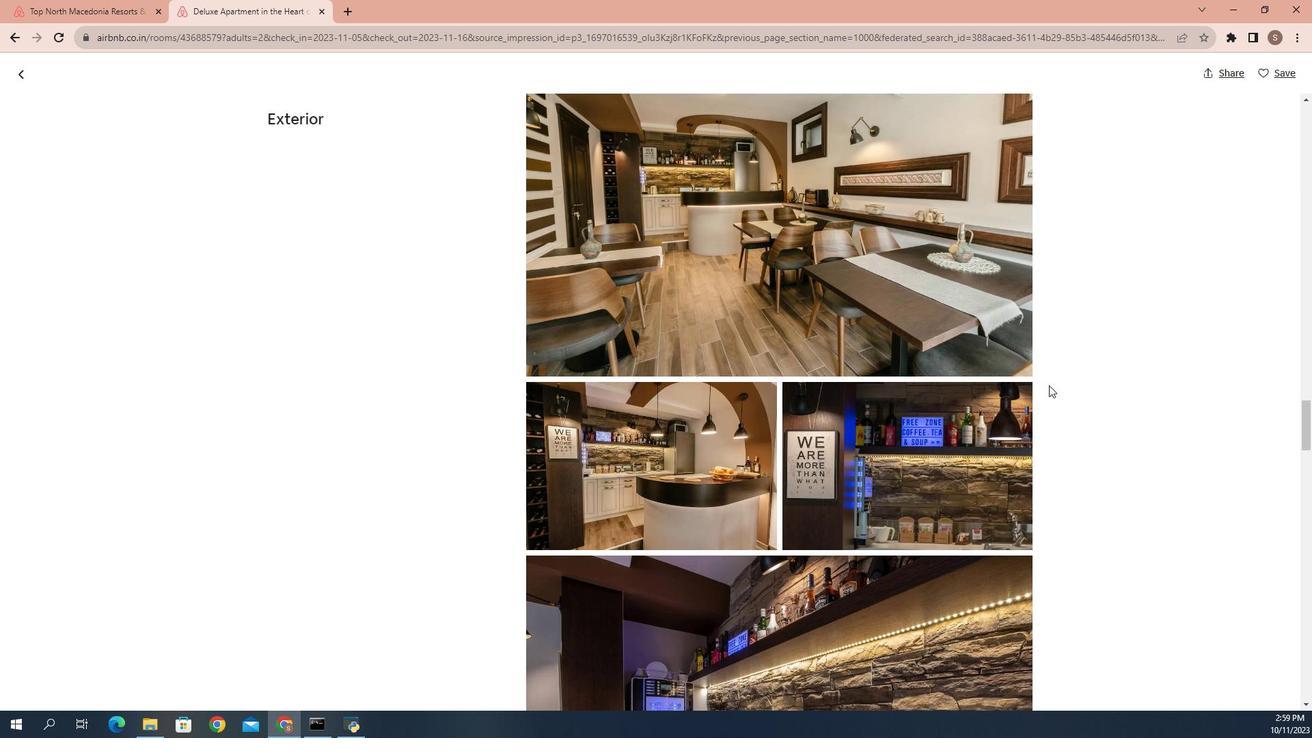 
Action: Mouse scrolled (997, 371) with delta (0, 0)
Screenshot: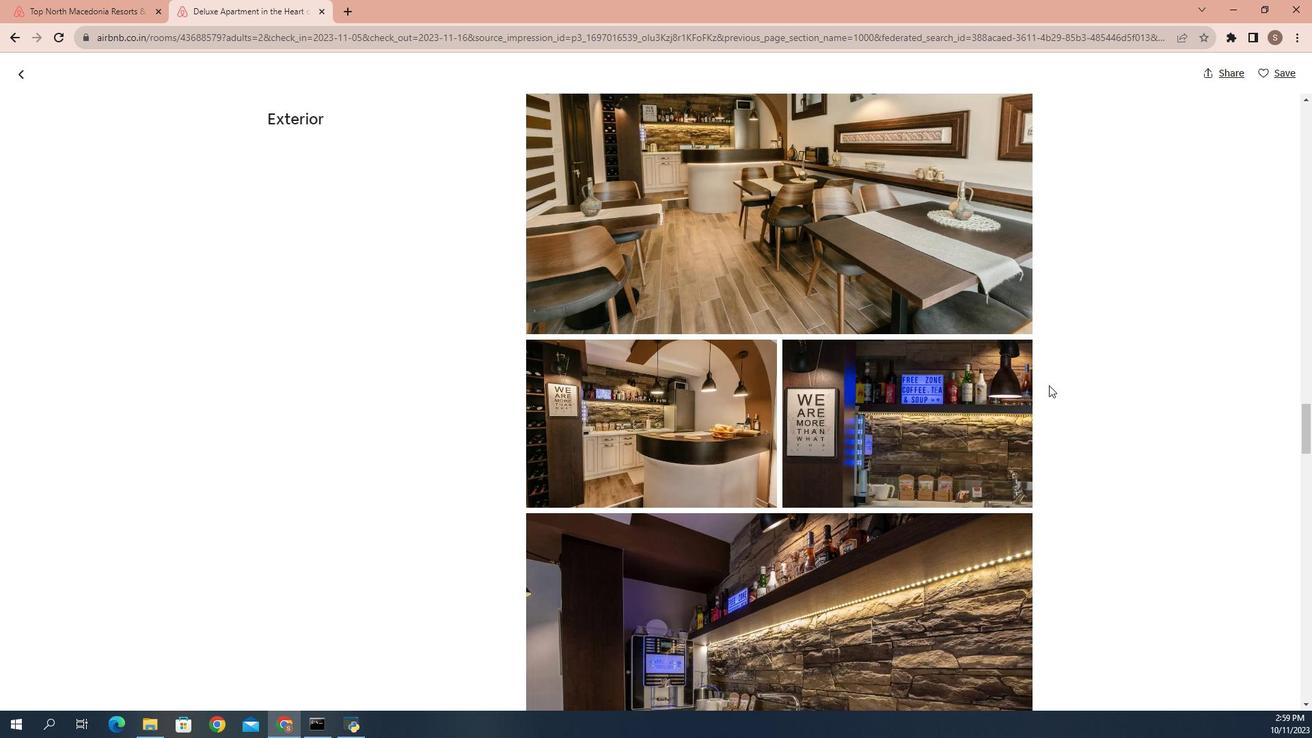 
Action: Mouse scrolled (997, 371) with delta (0, 0)
Screenshot: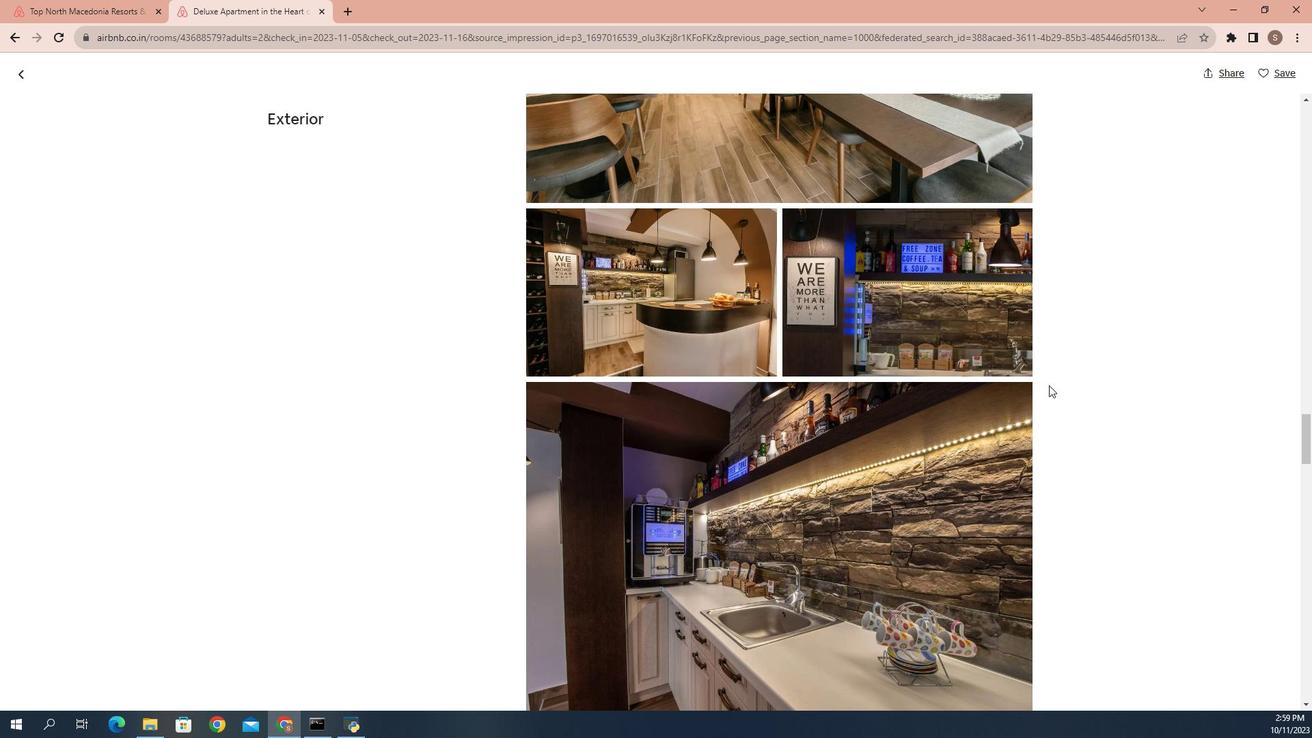 
Action: Mouse scrolled (997, 371) with delta (0, 0)
Screenshot: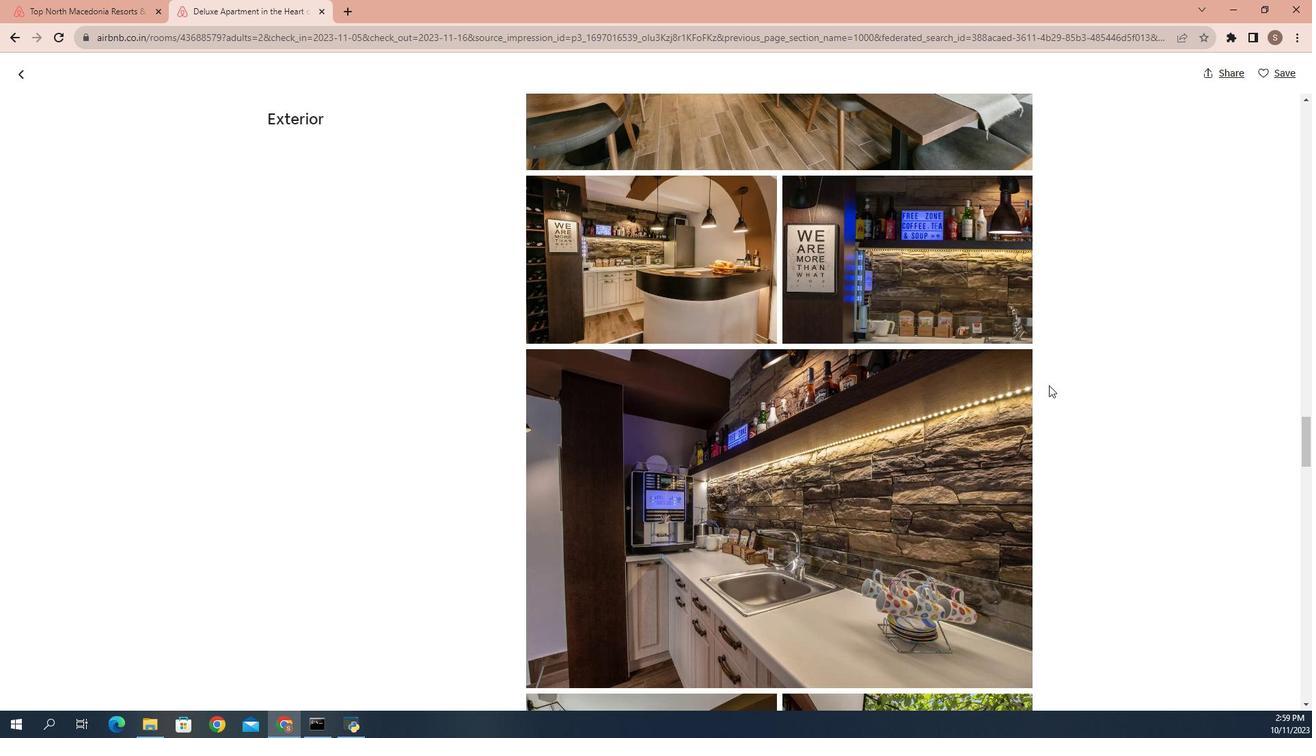 
Action: Mouse scrolled (997, 371) with delta (0, 0)
Screenshot: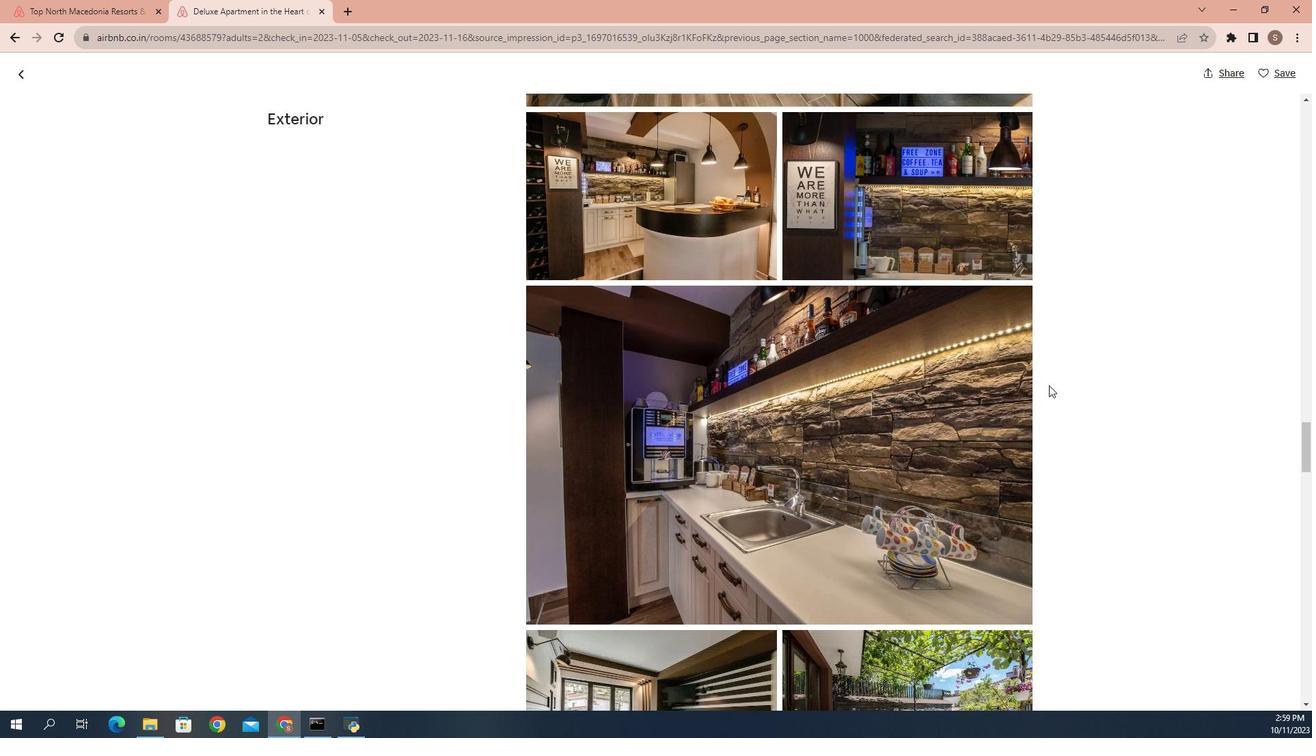 
Action: Mouse scrolled (997, 371) with delta (0, 0)
Screenshot: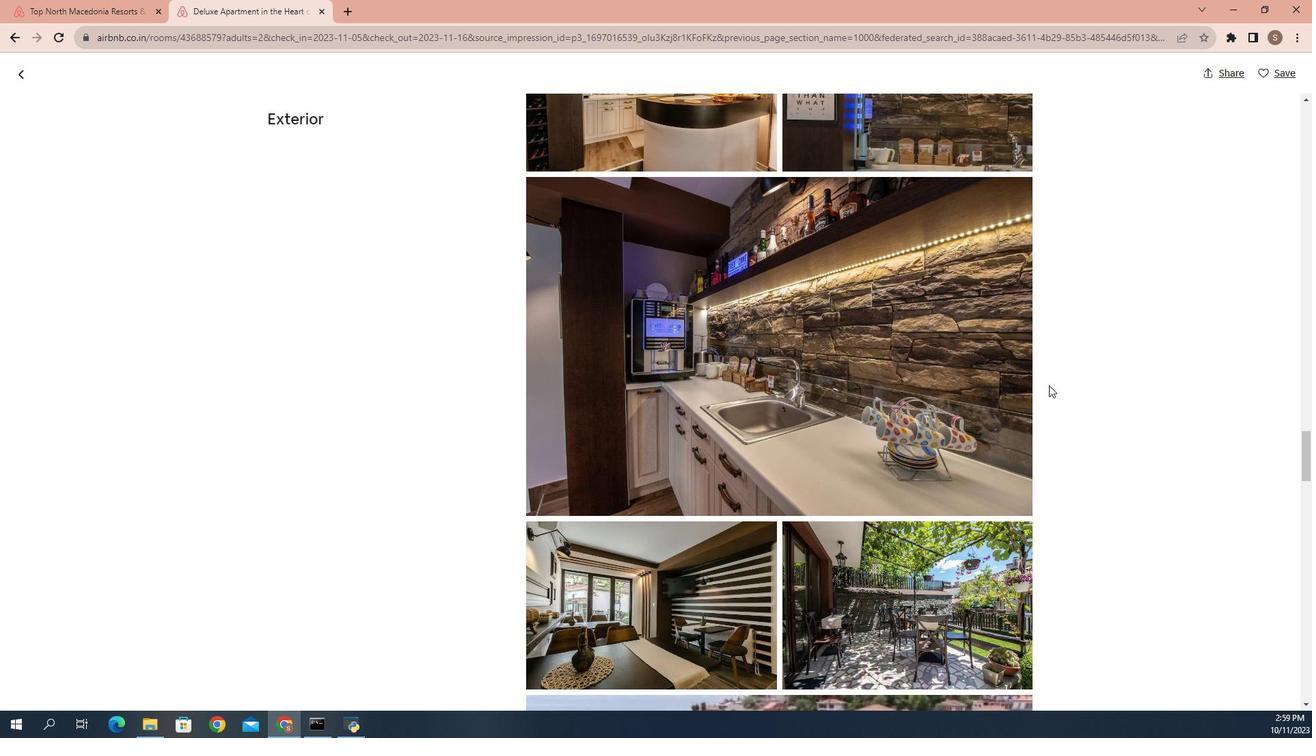 
Action: Mouse scrolled (997, 371) with delta (0, 0)
Screenshot: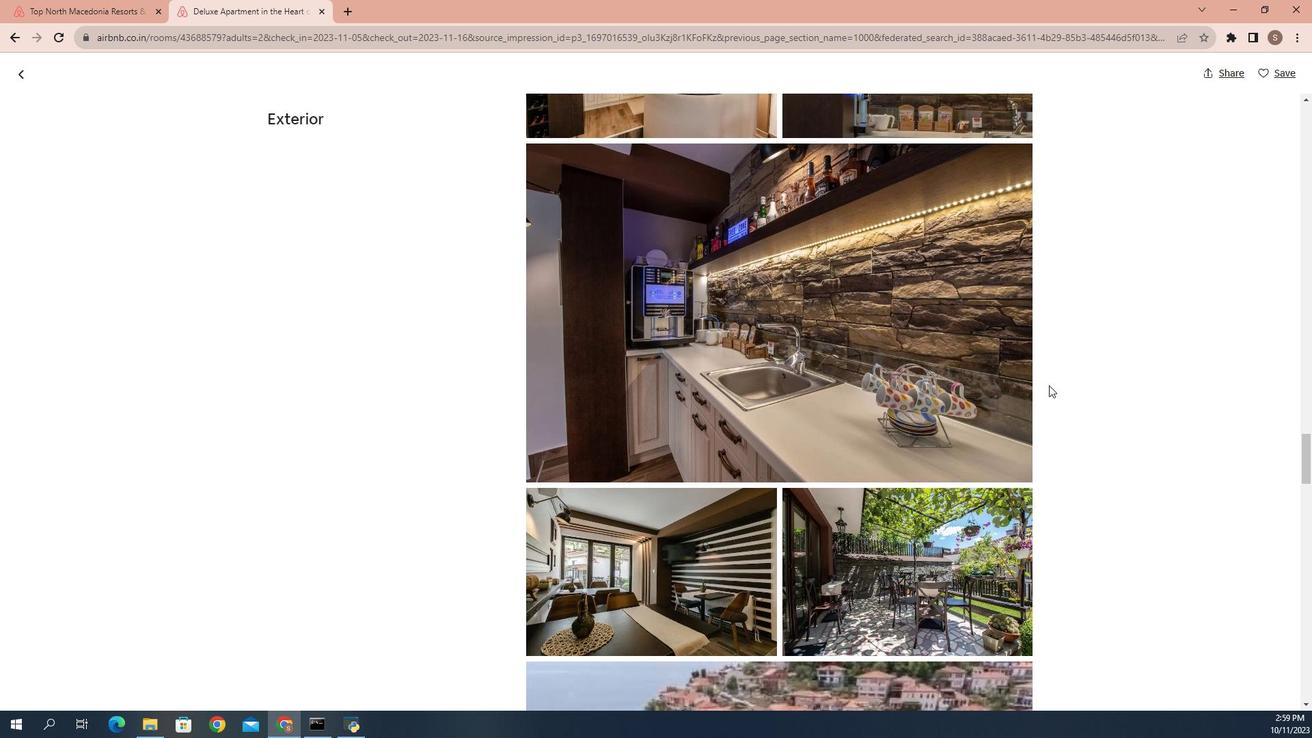 
Action: Mouse scrolled (997, 371) with delta (0, 0)
Screenshot: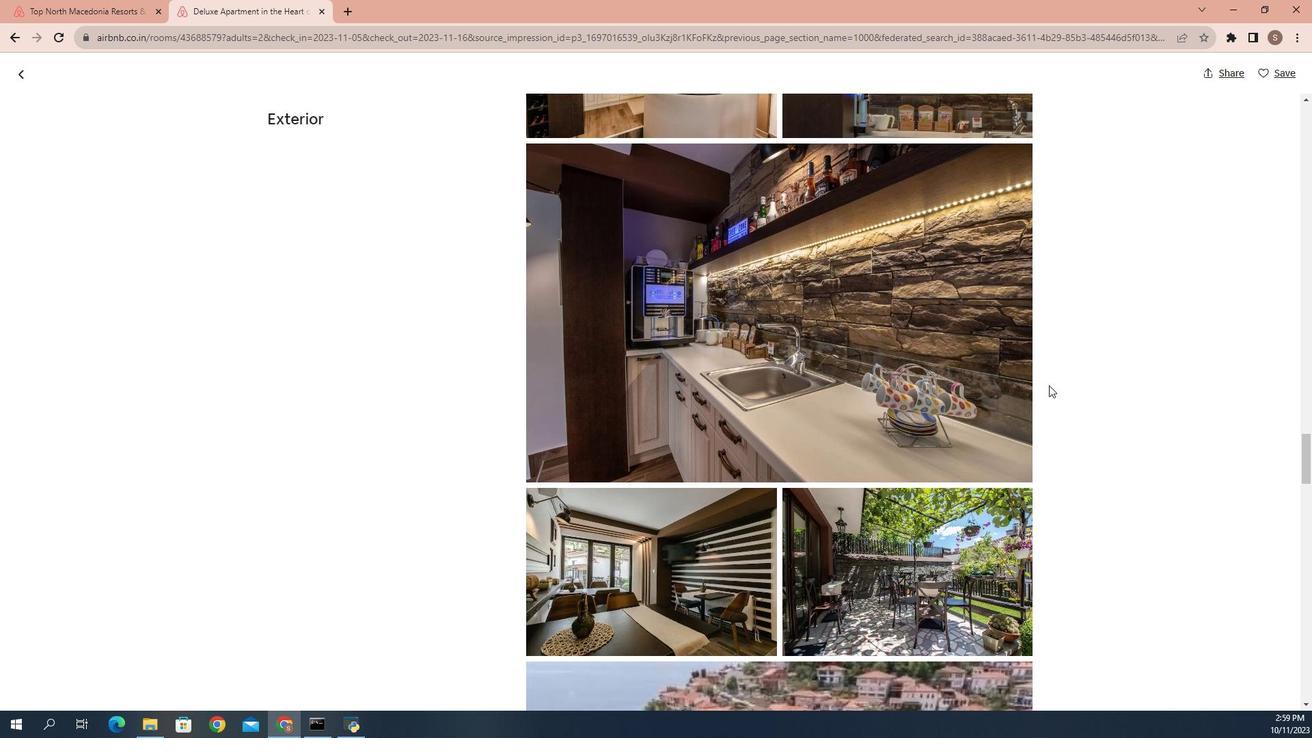 
Action: Mouse scrolled (997, 371) with delta (0, 0)
Screenshot: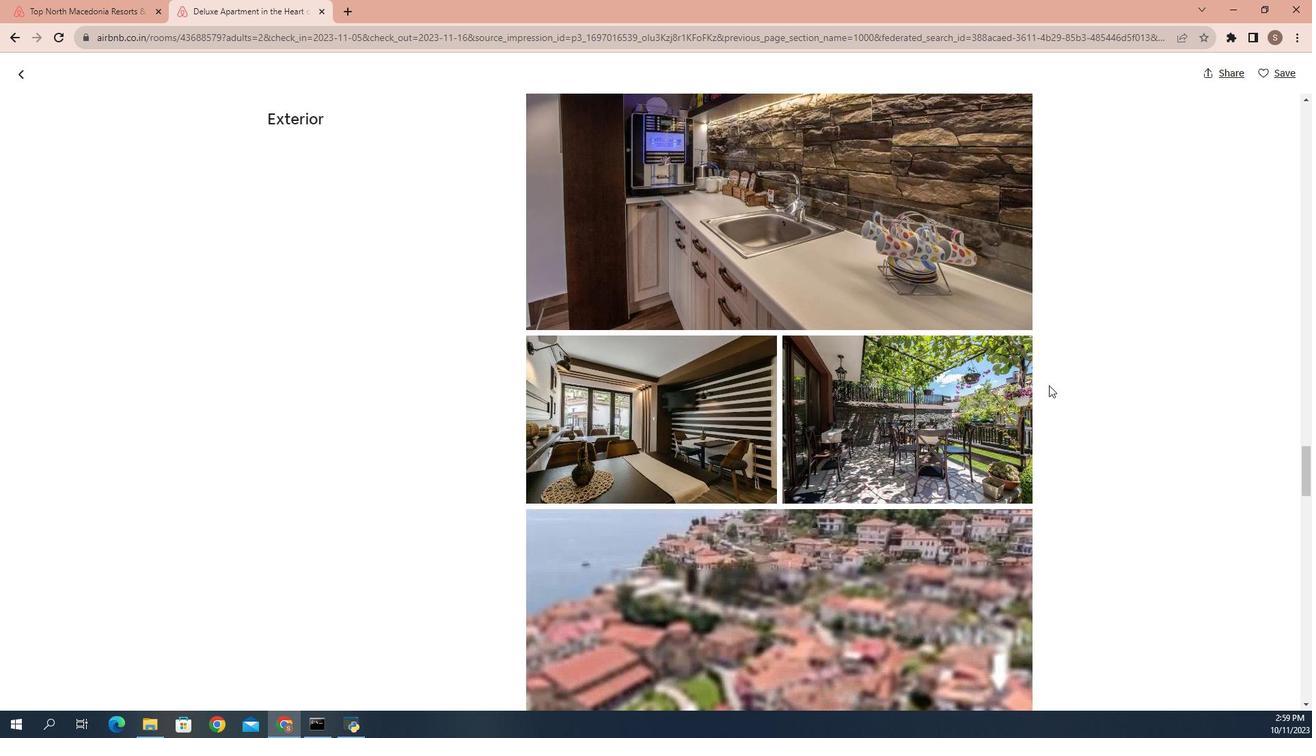 
Action: Mouse scrolled (997, 371) with delta (0, 0)
Screenshot: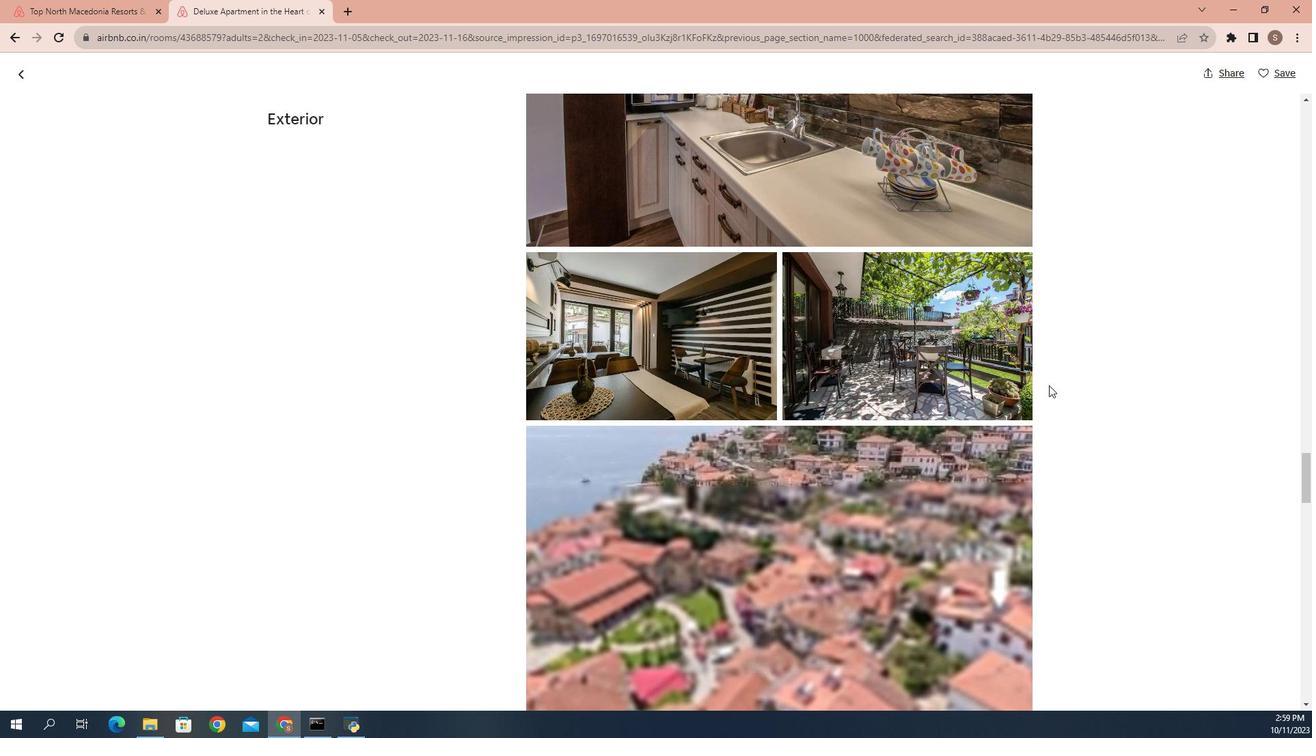 
Action: Mouse scrolled (997, 371) with delta (0, 0)
Screenshot: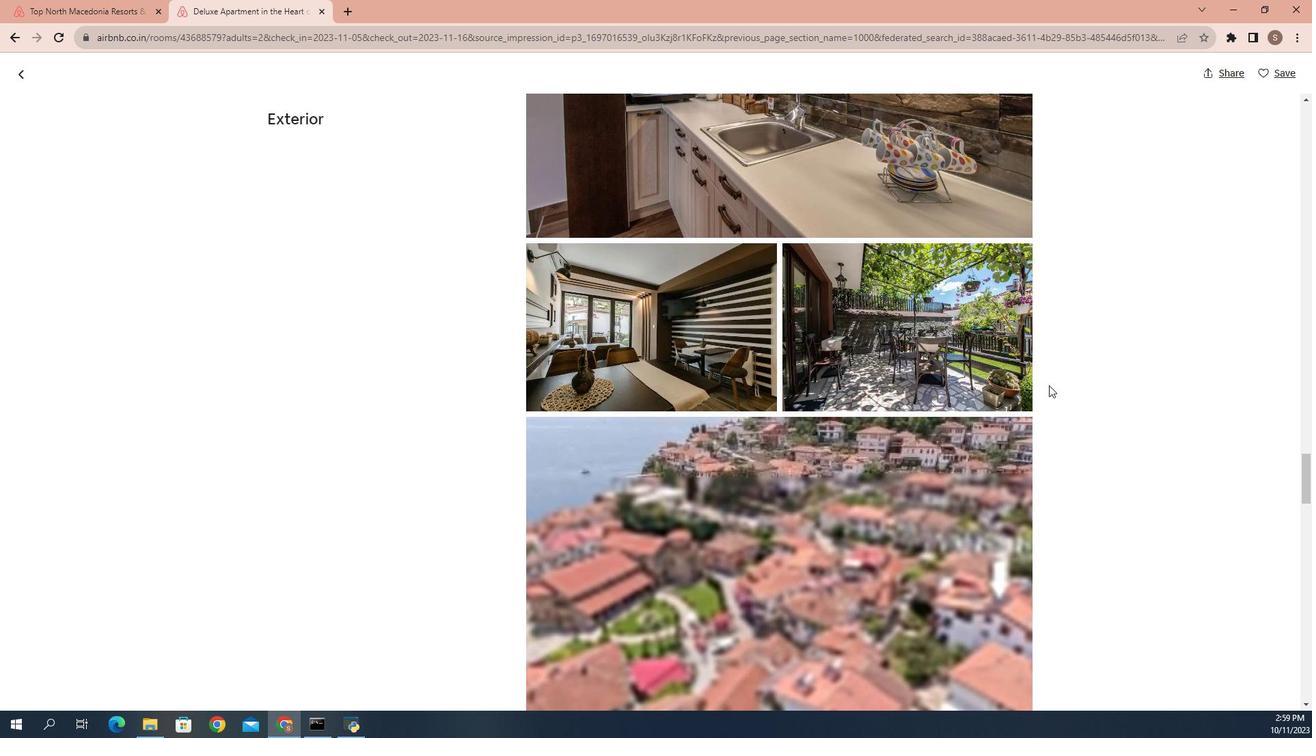 
Action: Mouse scrolled (997, 371) with delta (0, 0)
Screenshot: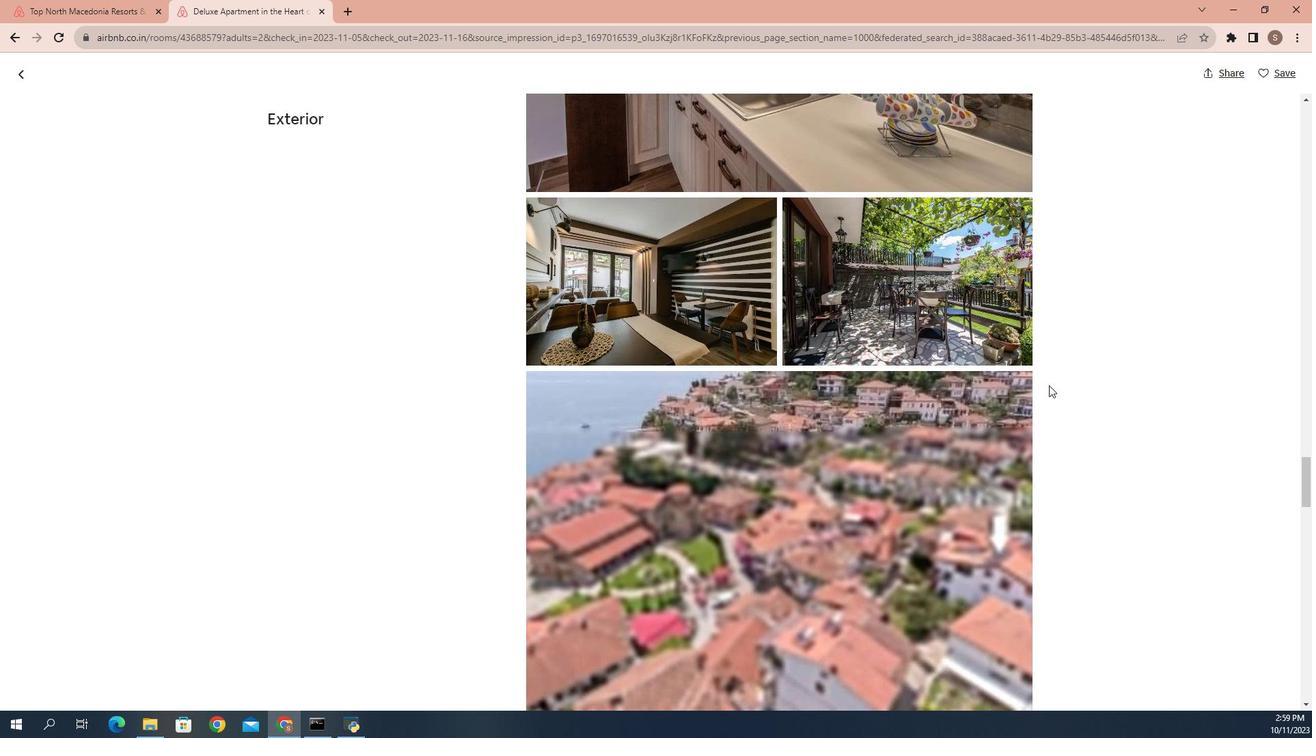 
Action: Mouse scrolled (997, 371) with delta (0, 0)
Screenshot: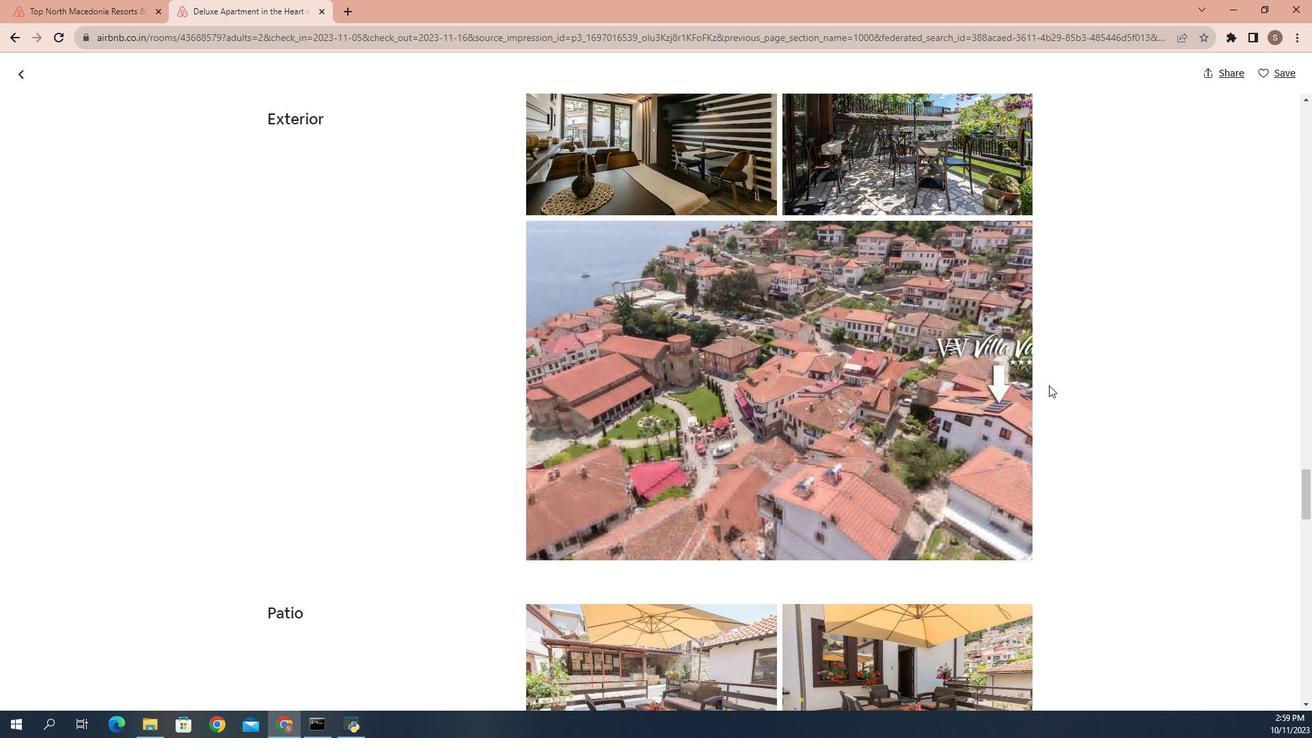 
Action: Mouse scrolled (997, 371) with delta (0, 0)
Screenshot: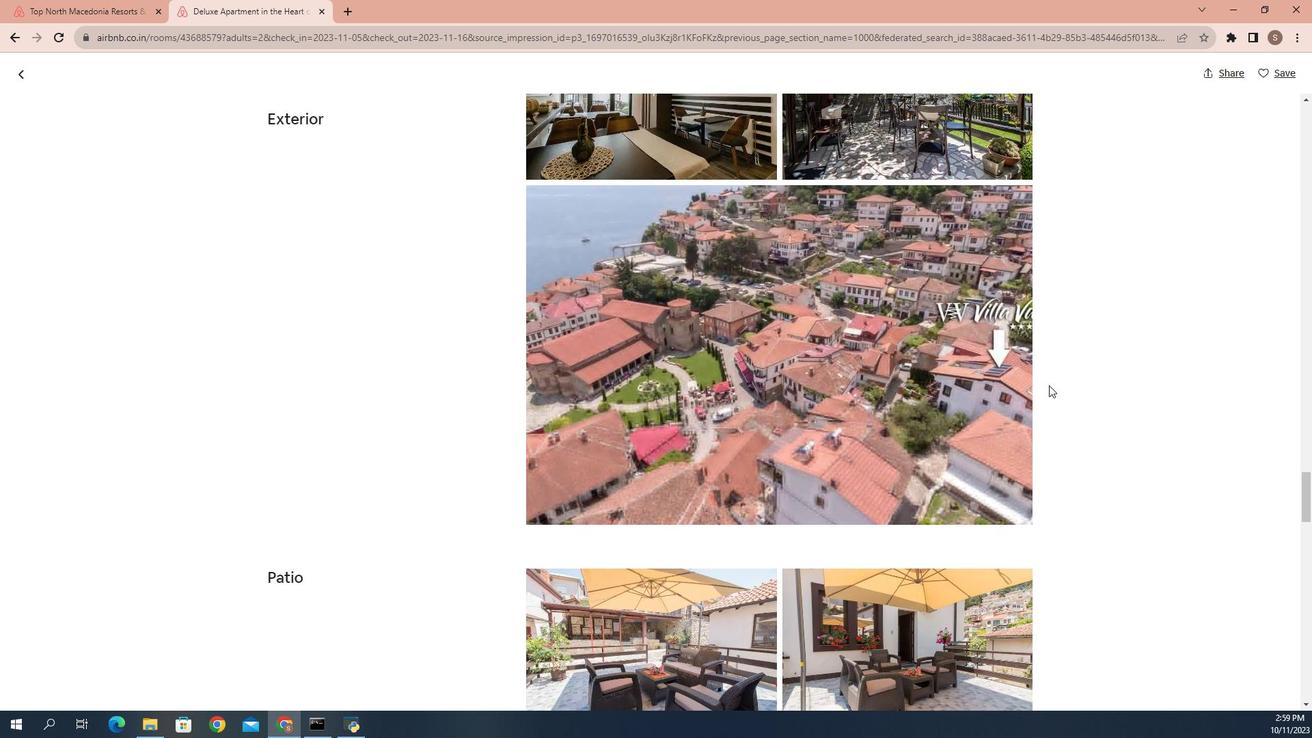
Action: Mouse scrolled (997, 371) with delta (0, 0)
Screenshot: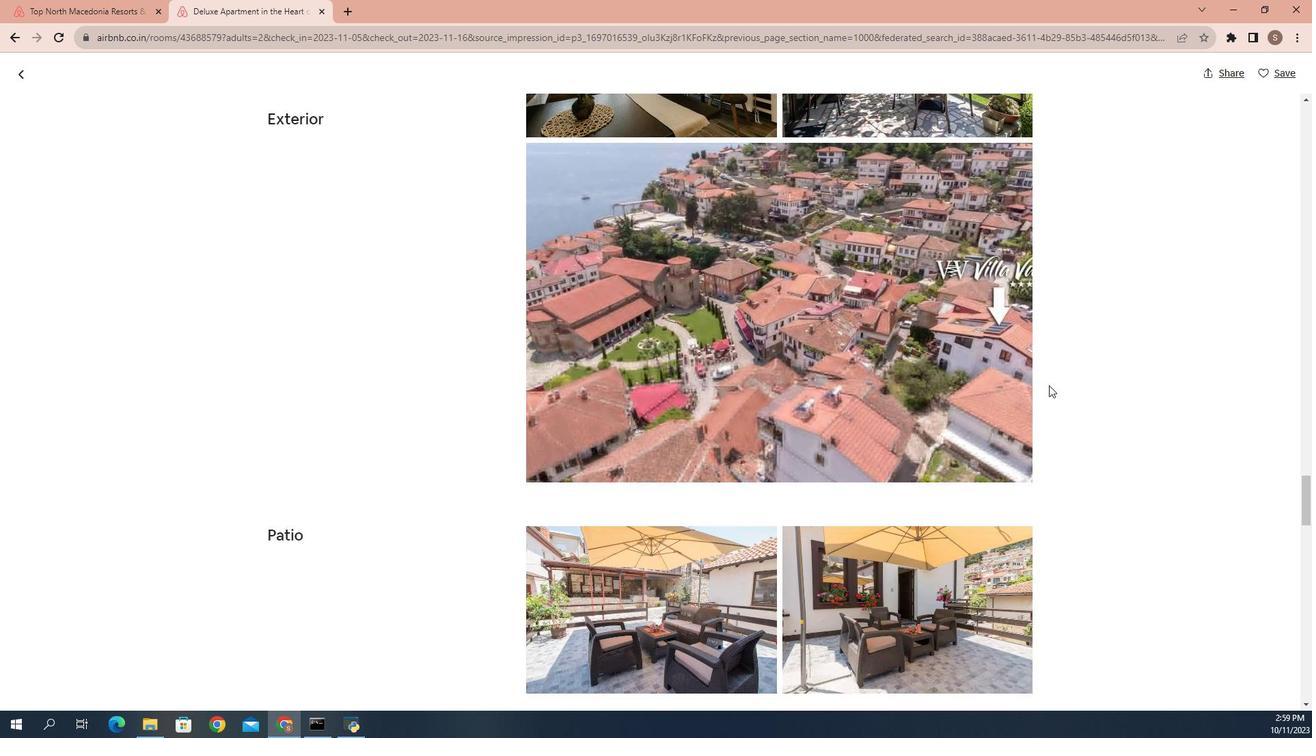 
Action: Mouse scrolled (997, 371) with delta (0, 0)
Screenshot: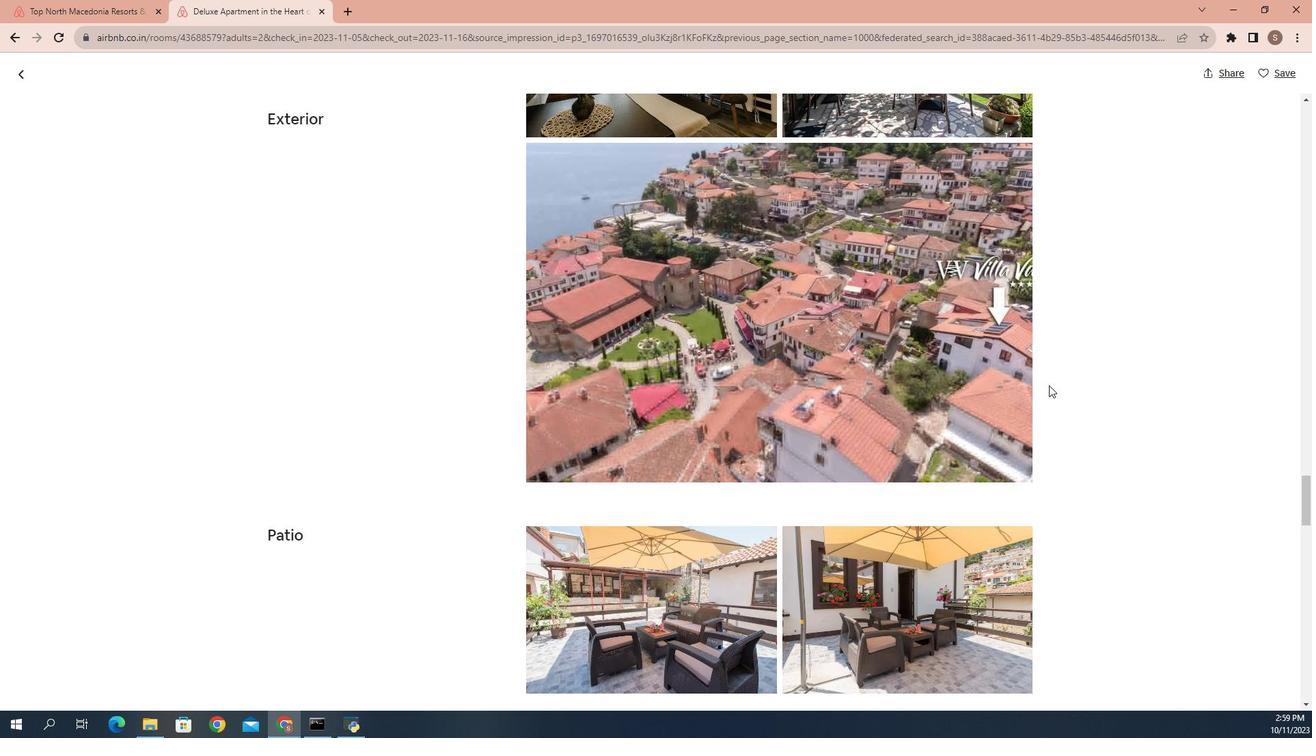 
Action: Mouse scrolled (997, 371) with delta (0, 0)
Screenshot: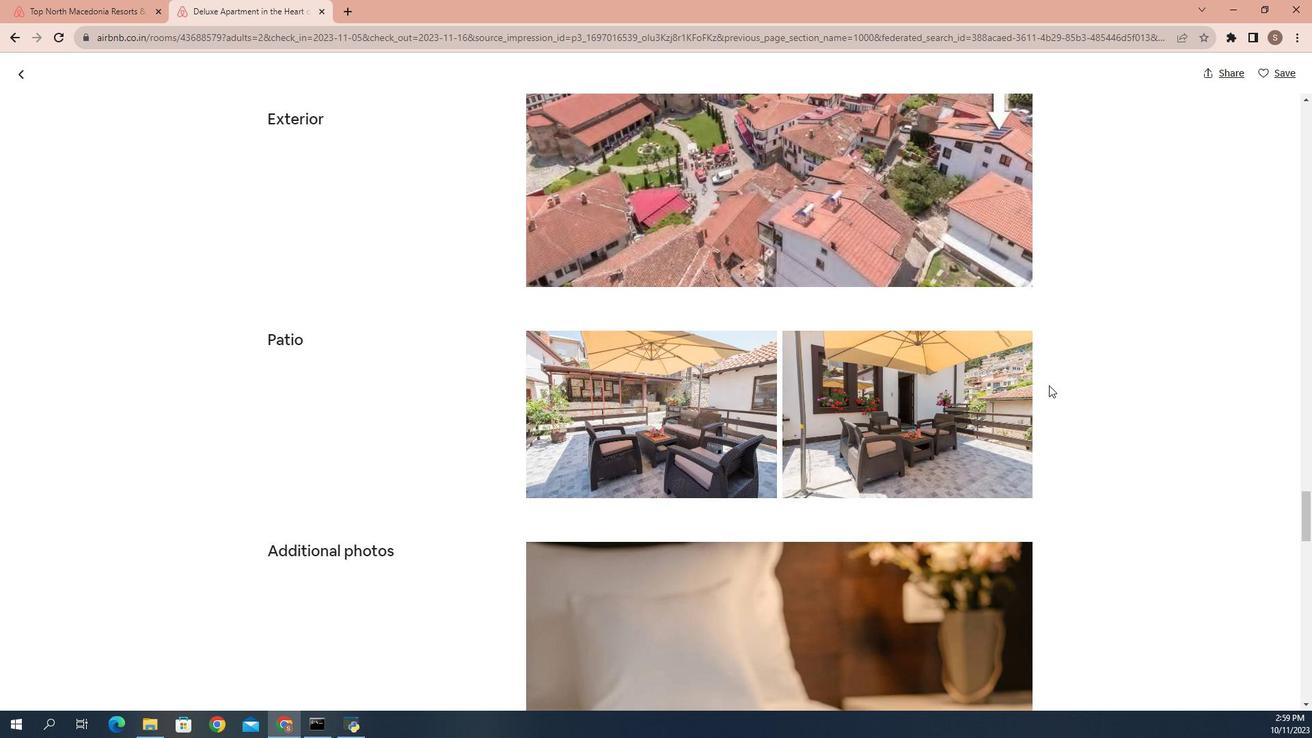 
Action: Mouse scrolled (997, 371) with delta (0, 0)
Screenshot: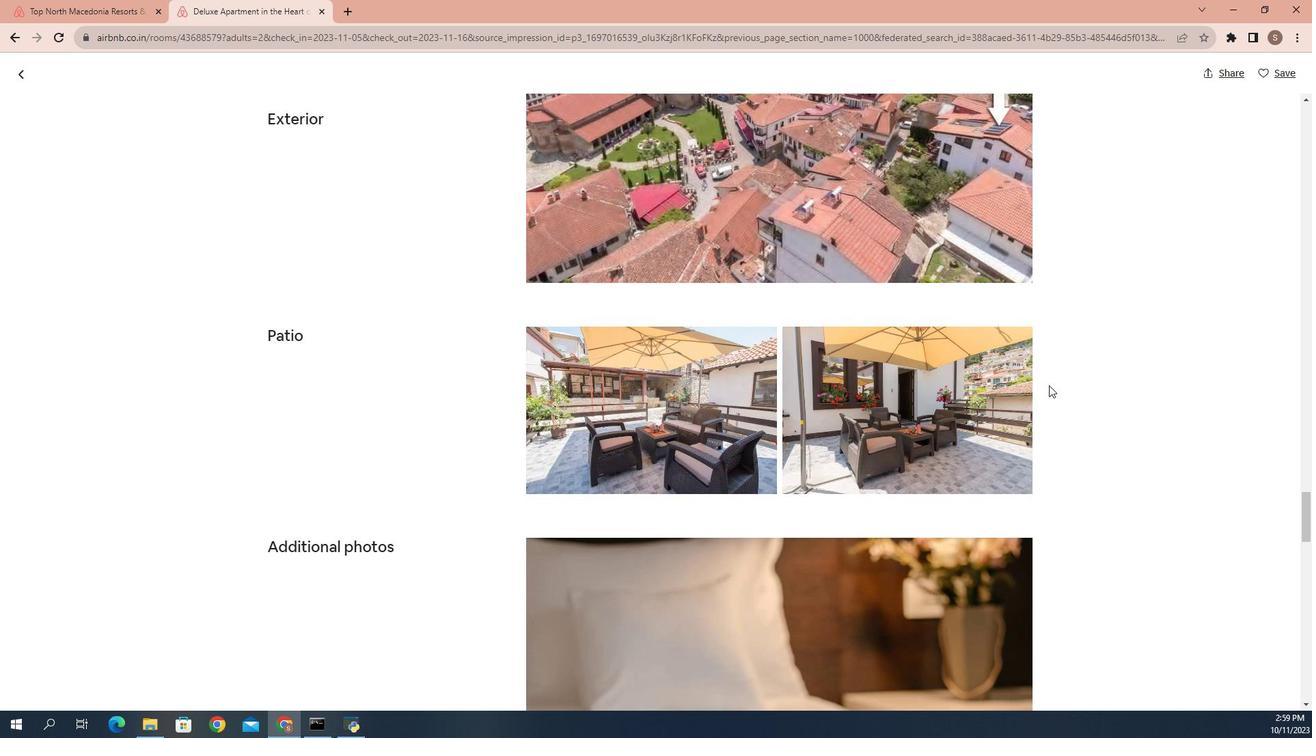 
Action: Mouse scrolled (997, 371) with delta (0, 0)
Screenshot: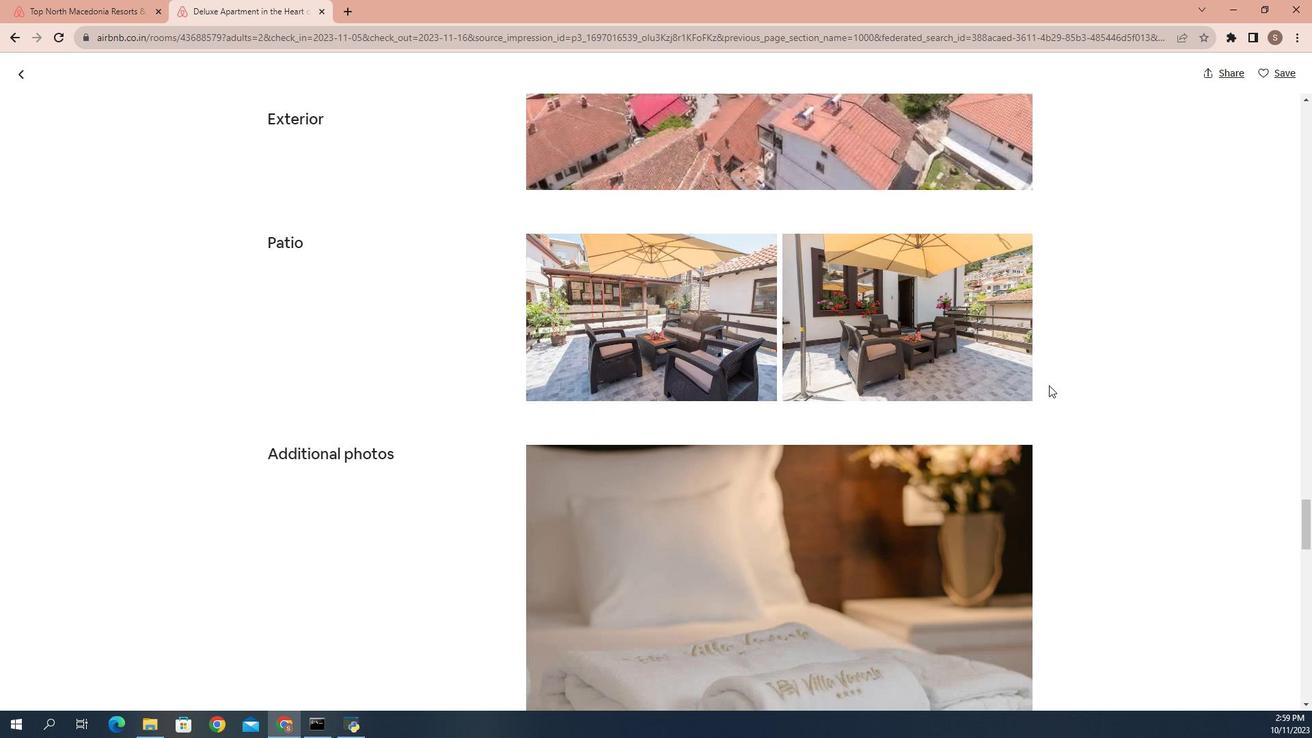 
Action: Mouse scrolled (997, 371) with delta (0, 0)
Screenshot: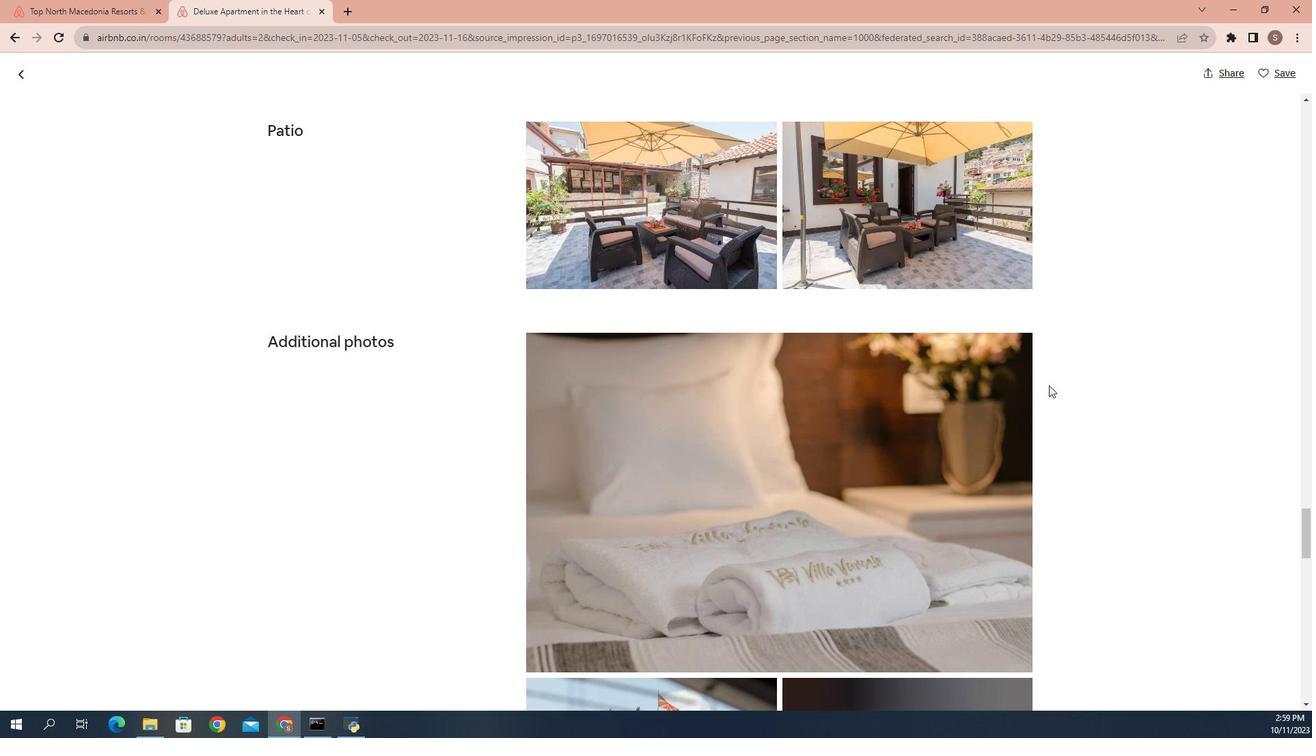 
Action: Mouse scrolled (997, 371) with delta (0, 0)
Screenshot: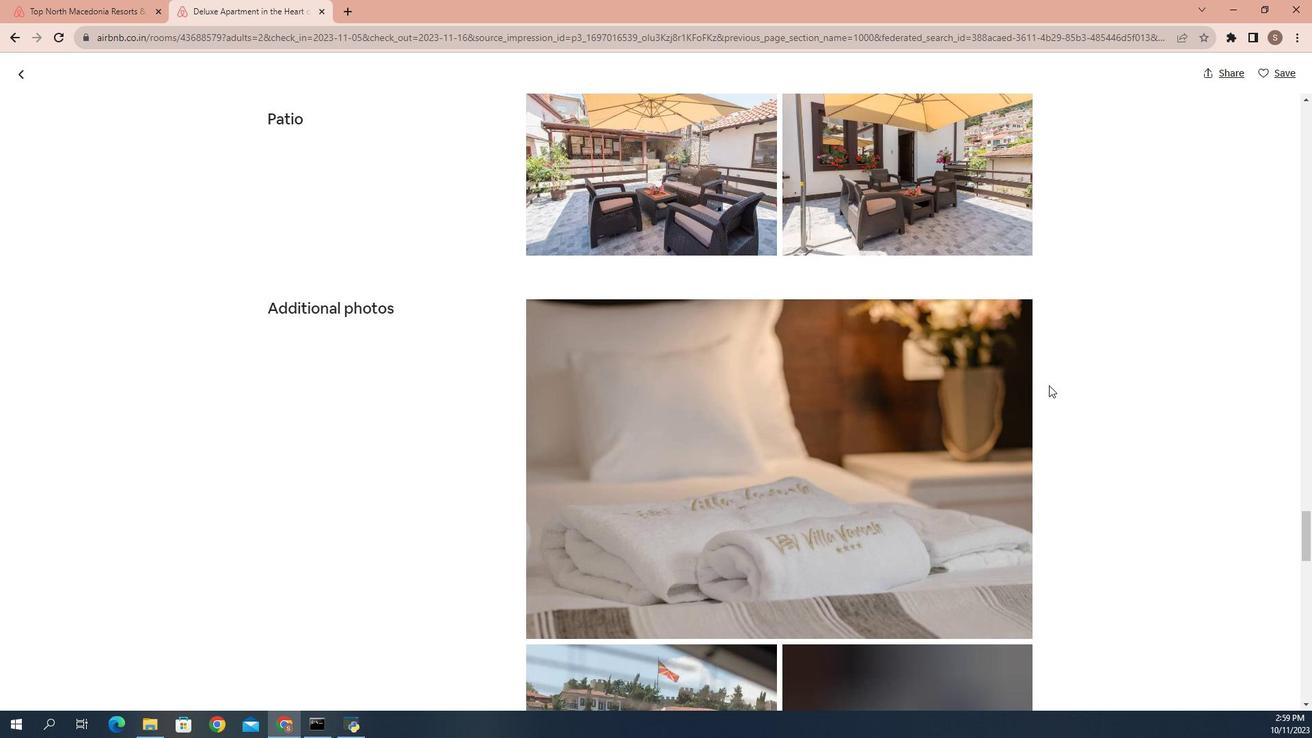 
Action: Mouse scrolled (997, 371) with delta (0, 0)
Screenshot: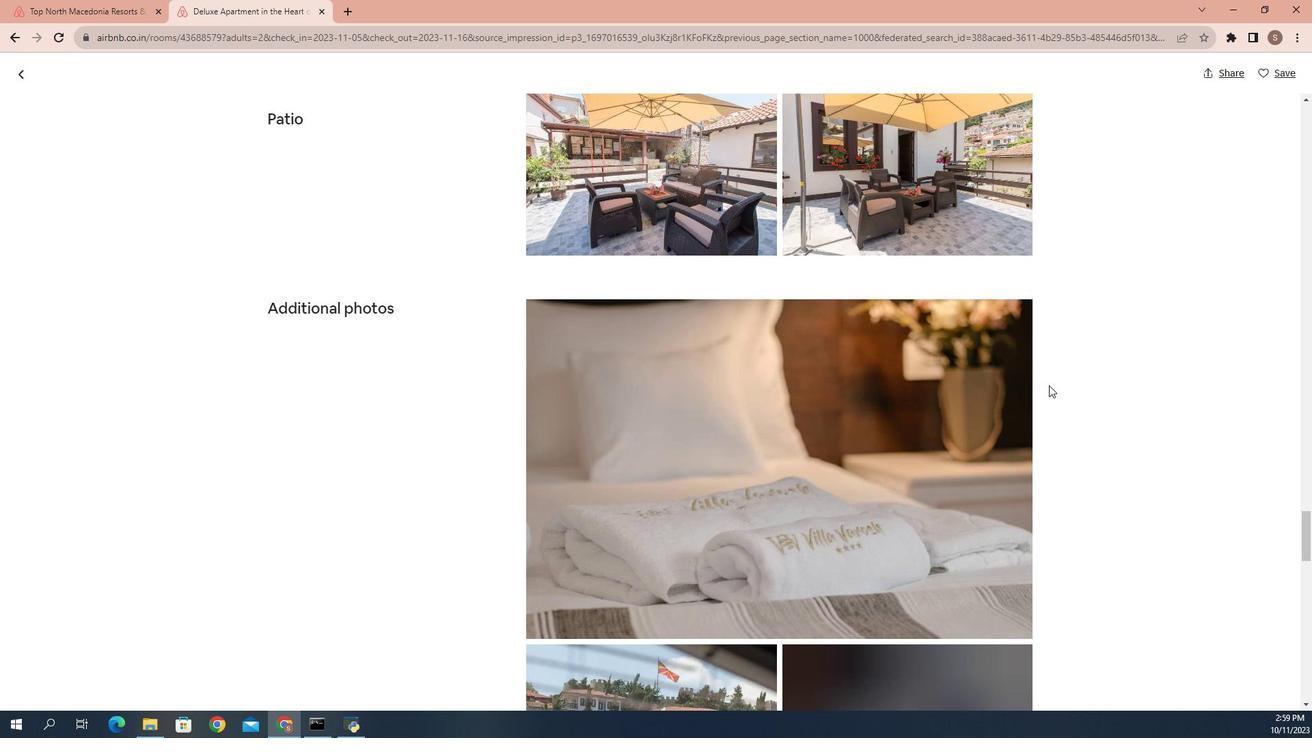 
Action: Mouse scrolled (997, 371) with delta (0, 0)
Screenshot: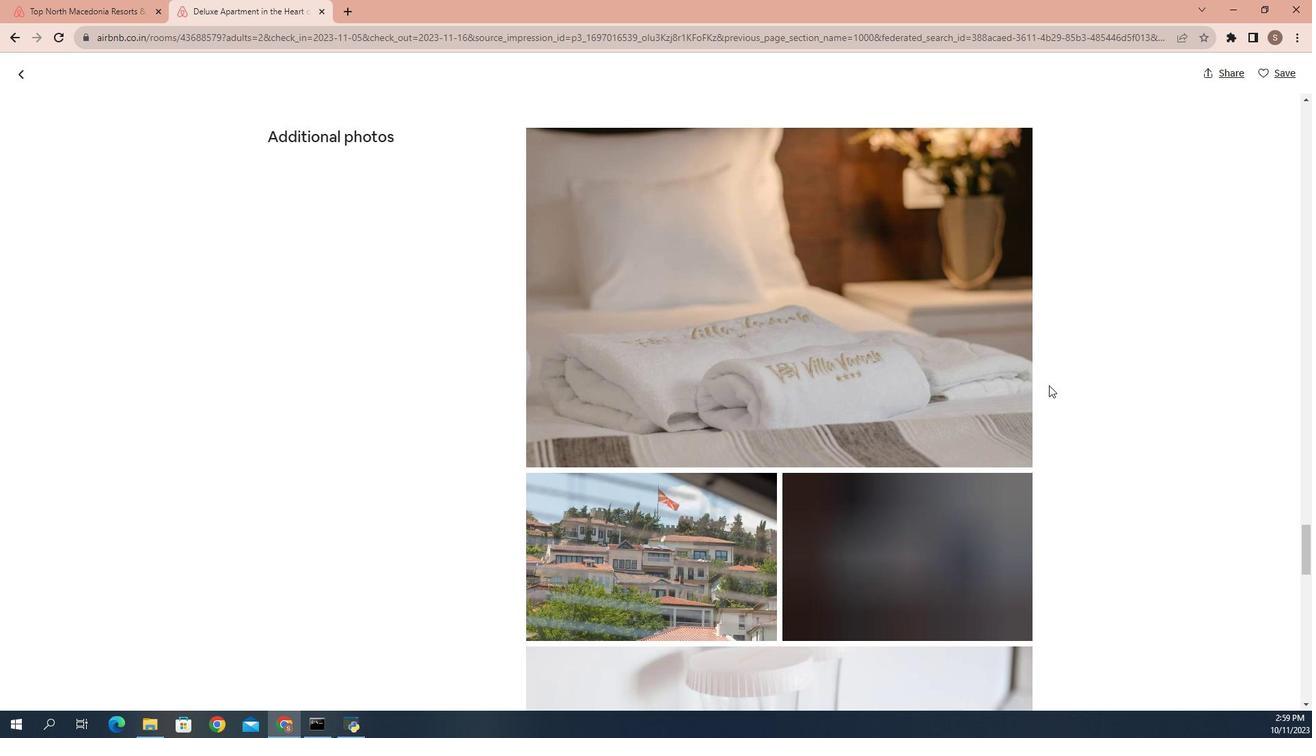 
Action: Mouse scrolled (997, 371) with delta (0, 0)
Screenshot: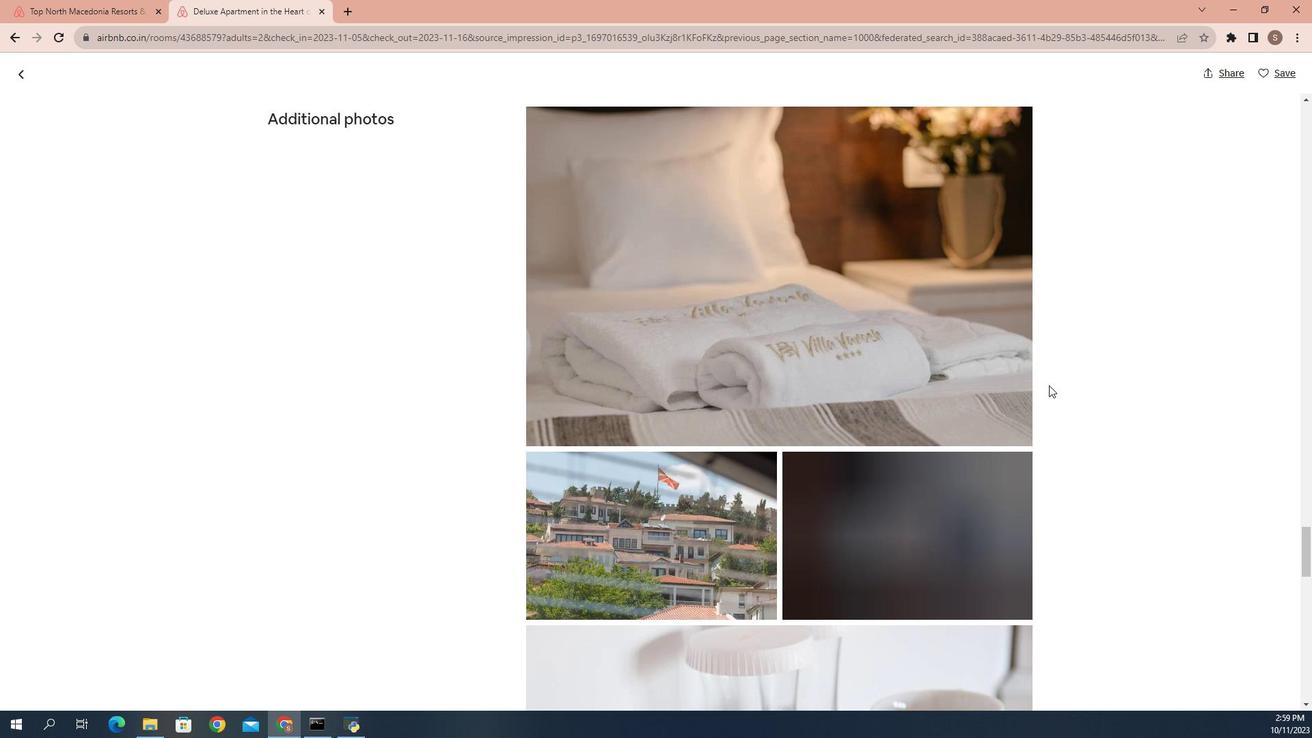 
Action: Mouse scrolled (997, 371) with delta (0, 0)
Screenshot: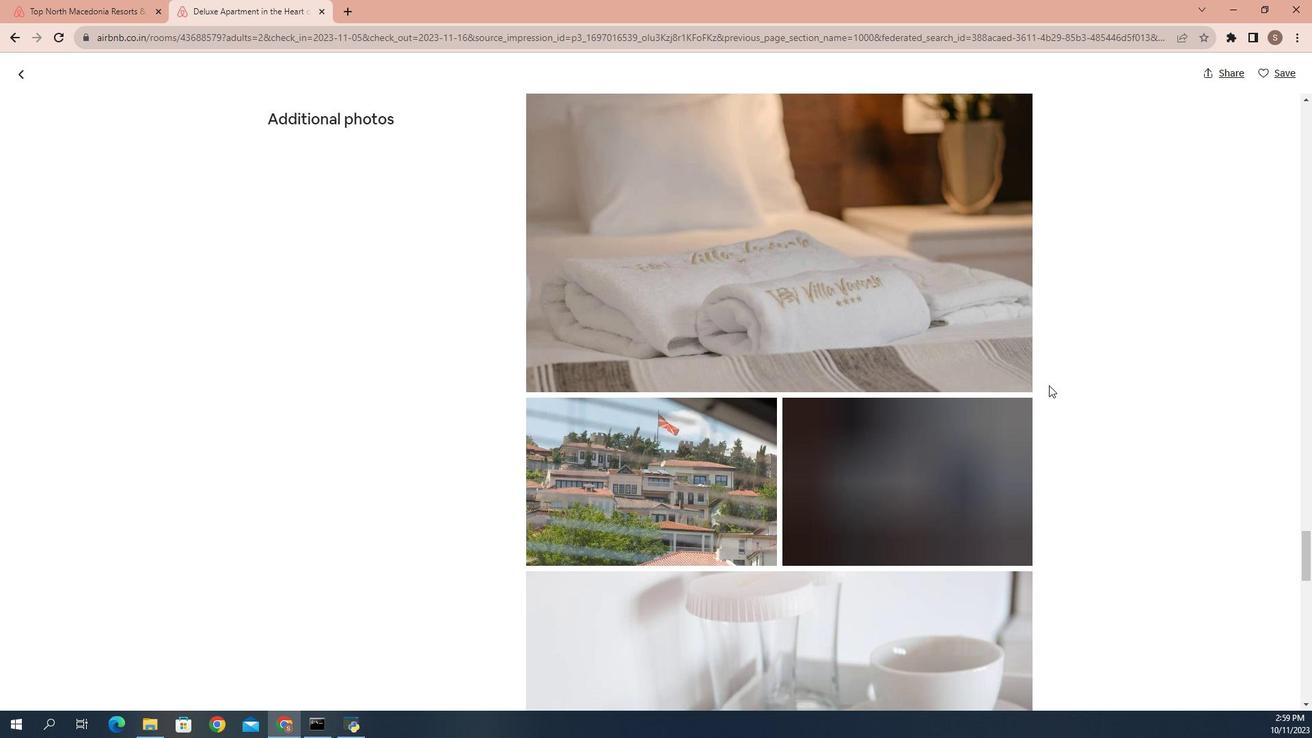 
Action: Mouse scrolled (997, 371) with delta (0, 0)
Screenshot: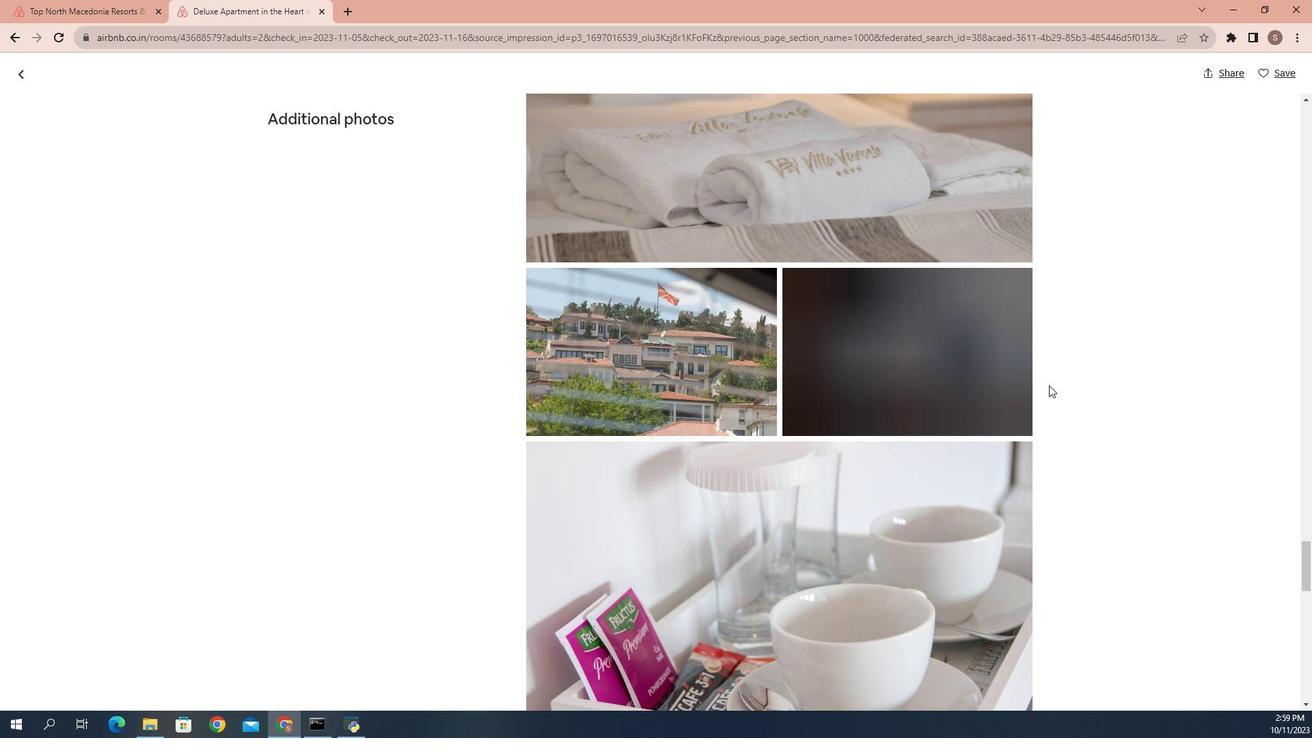 
Action: Mouse scrolled (997, 371) with delta (0, 0)
Screenshot: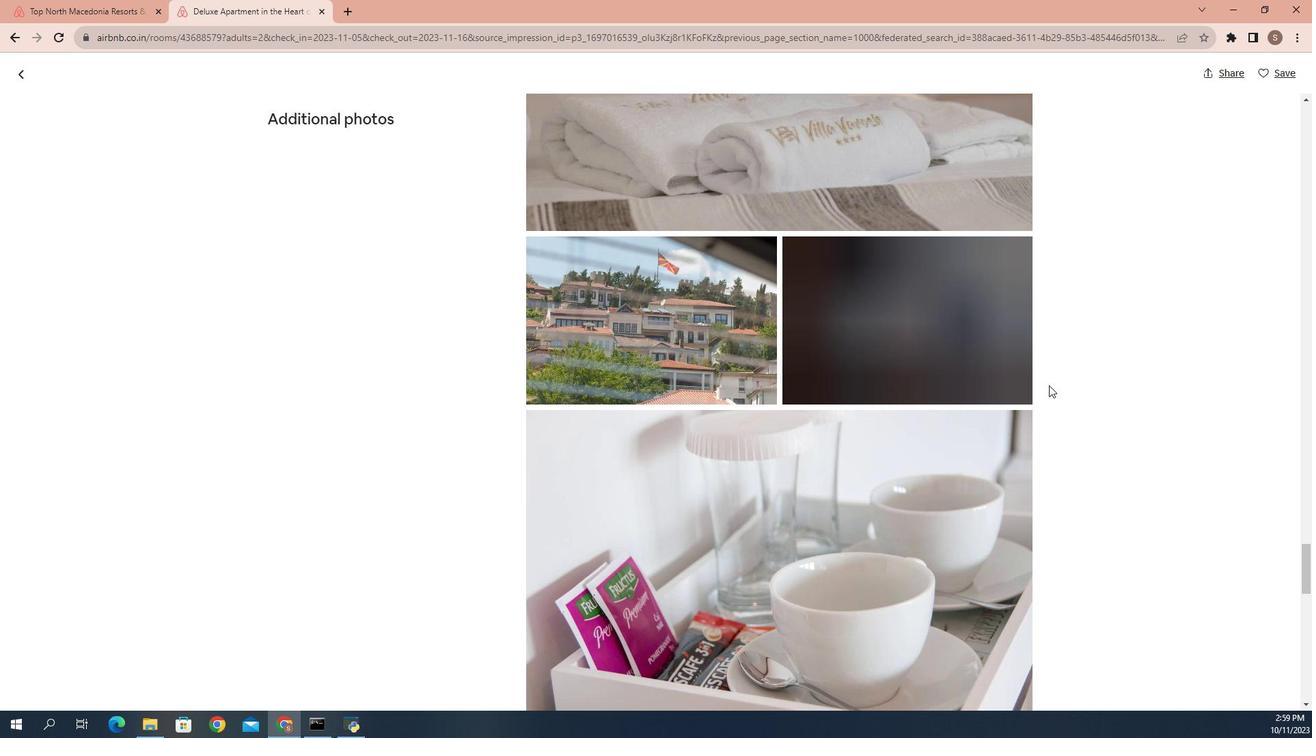
Action: Mouse scrolled (997, 371) with delta (0, 0)
Screenshot: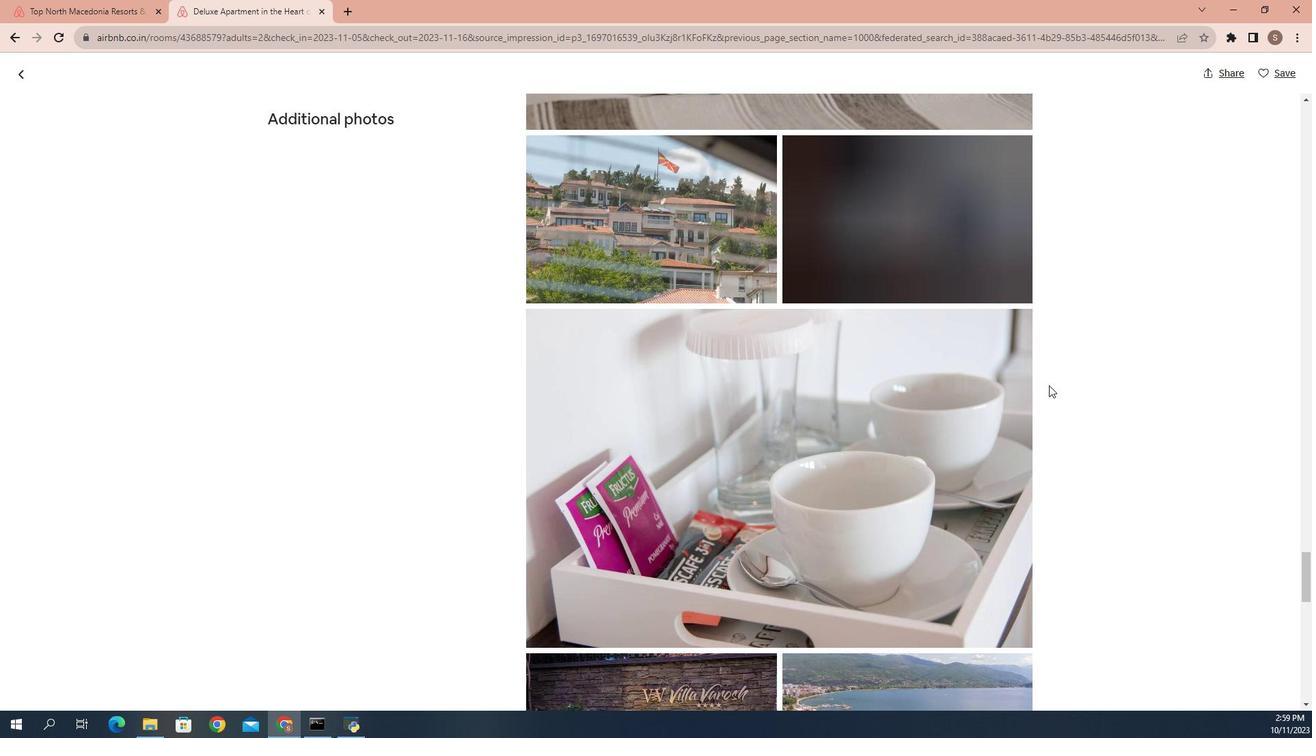 
Action: Mouse scrolled (997, 371) with delta (0, 0)
Screenshot: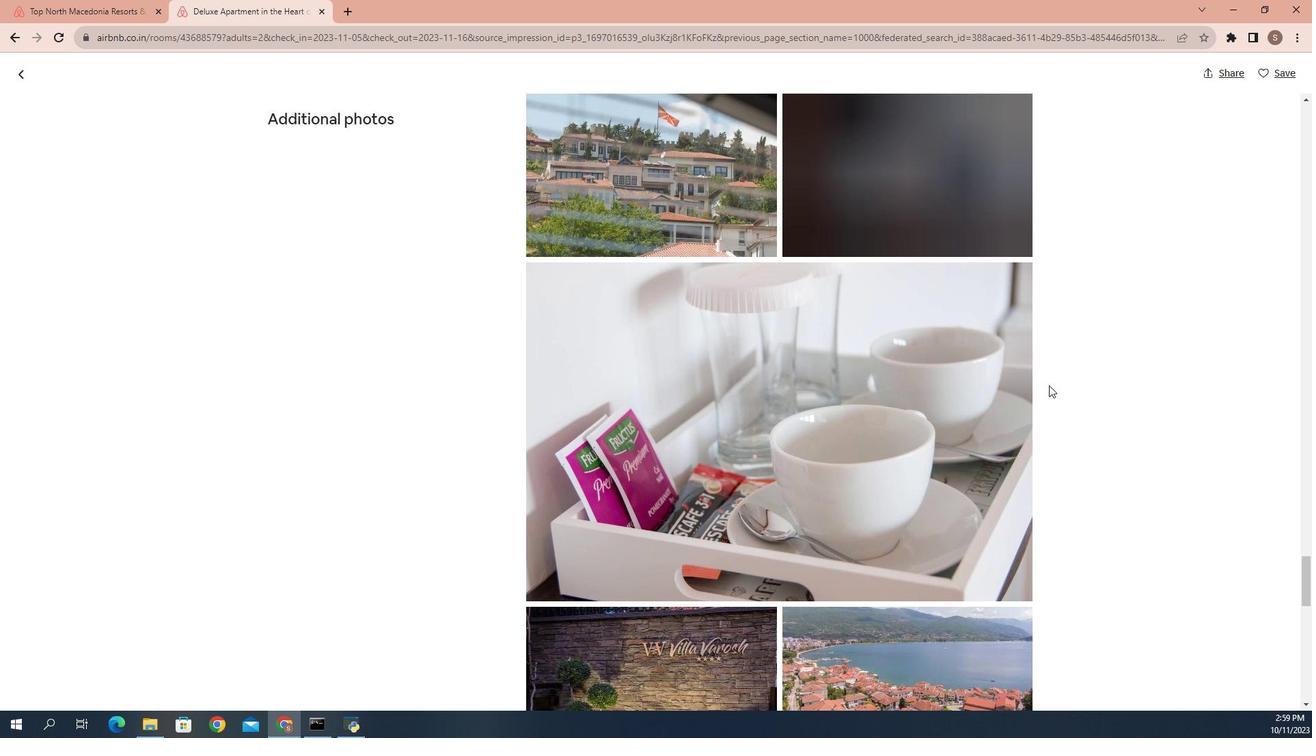 
Action: Mouse scrolled (997, 371) with delta (0, 0)
Screenshot: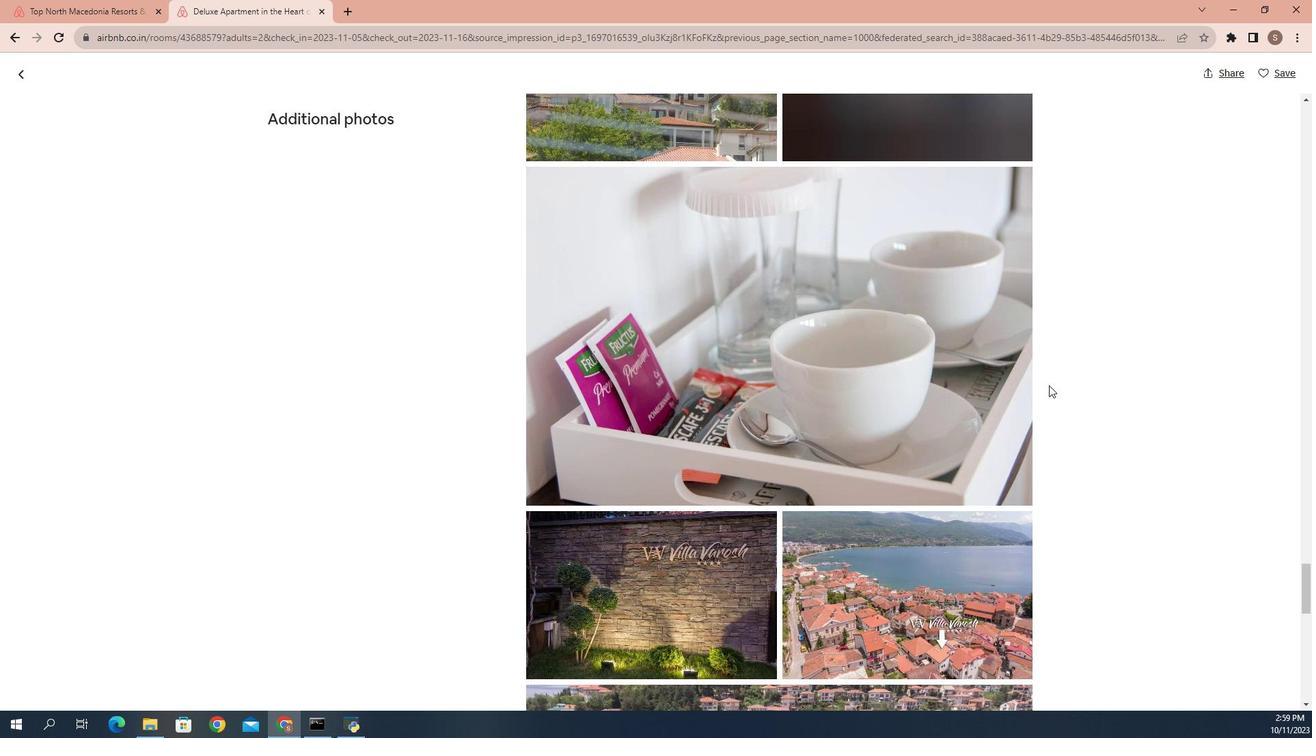 
Action: Mouse scrolled (997, 371) with delta (0, 0)
Screenshot: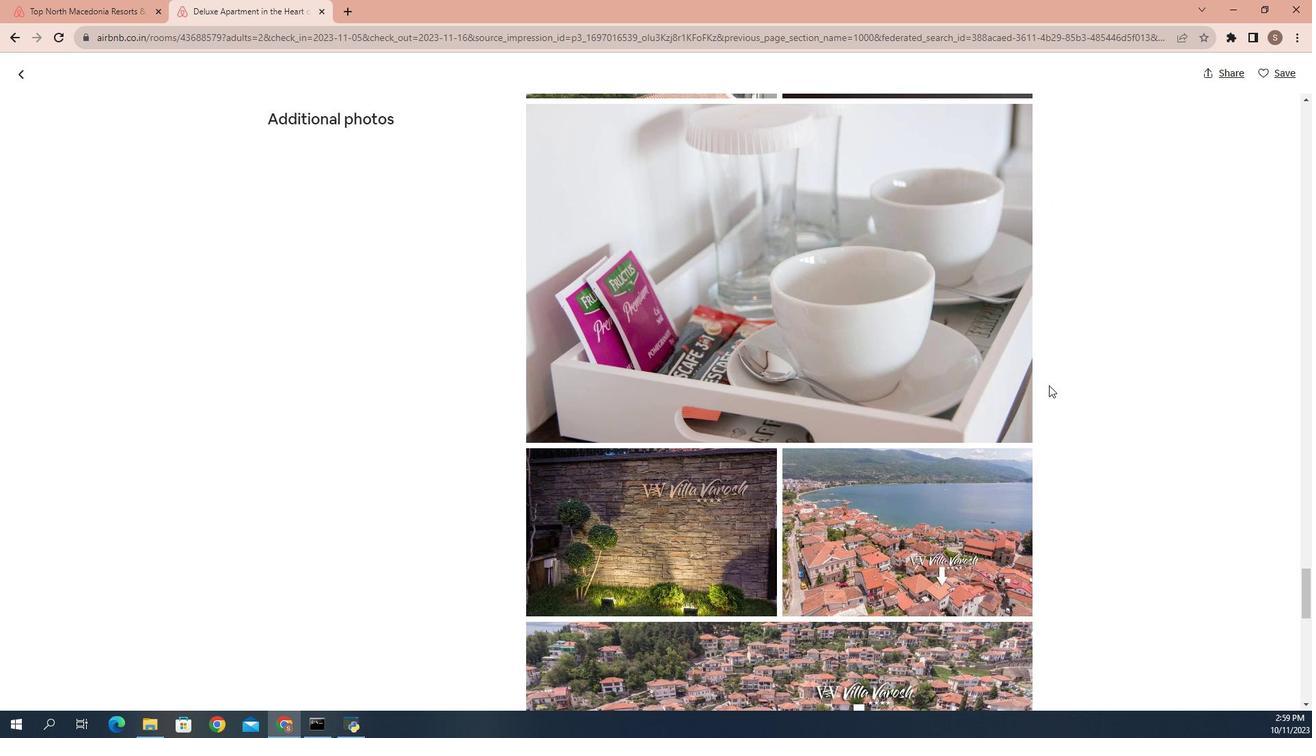 
Action: Mouse scrolled (997, 371) with delta (0, 0)
Screenshot: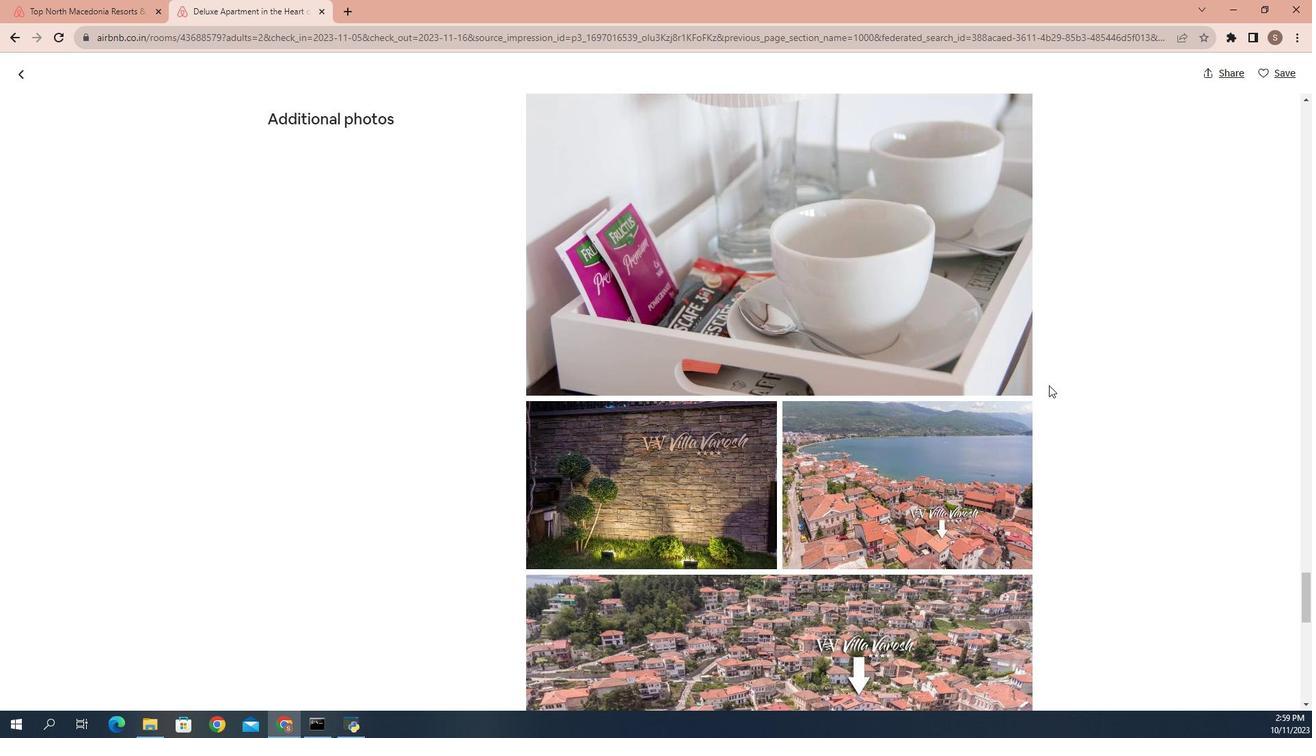 
Action: Mouse scrolled (997, 371) with delta (0, 0)
Screenshot: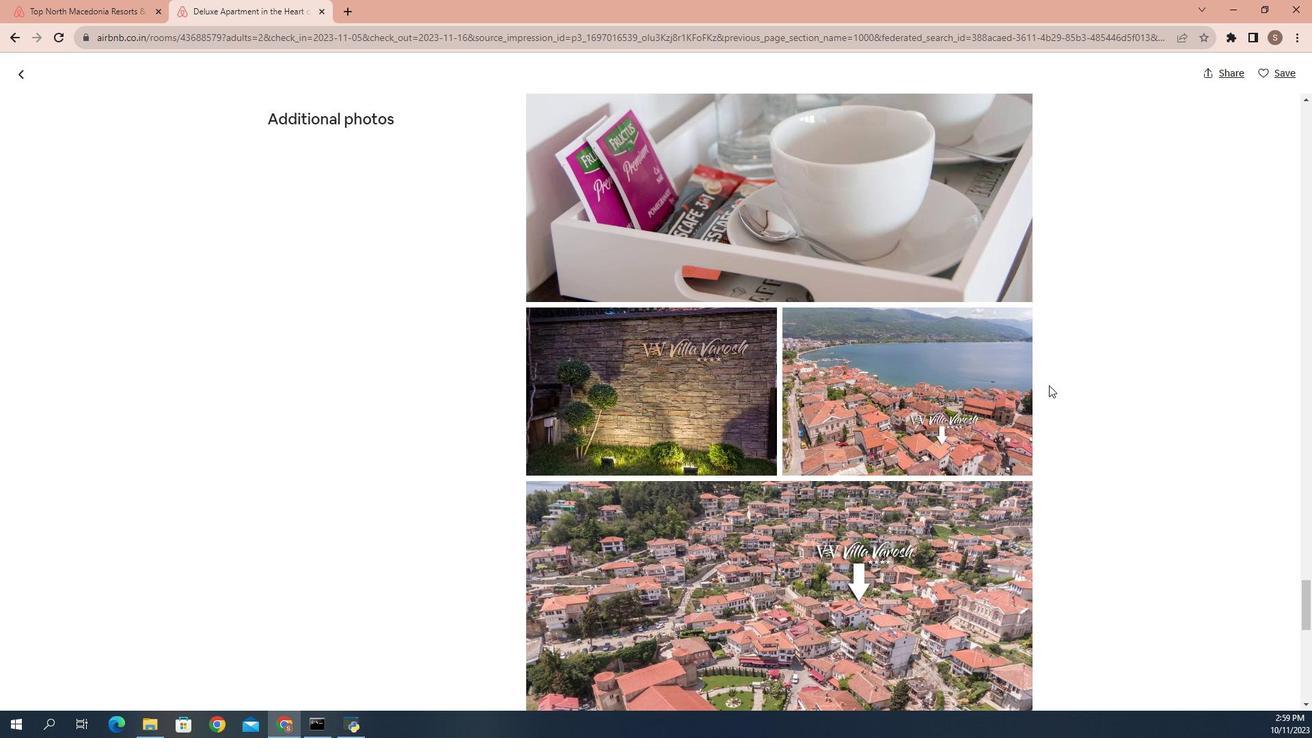 
Action: Mouse scrolled (997, 371) with delta (0, 0)
Screenshot: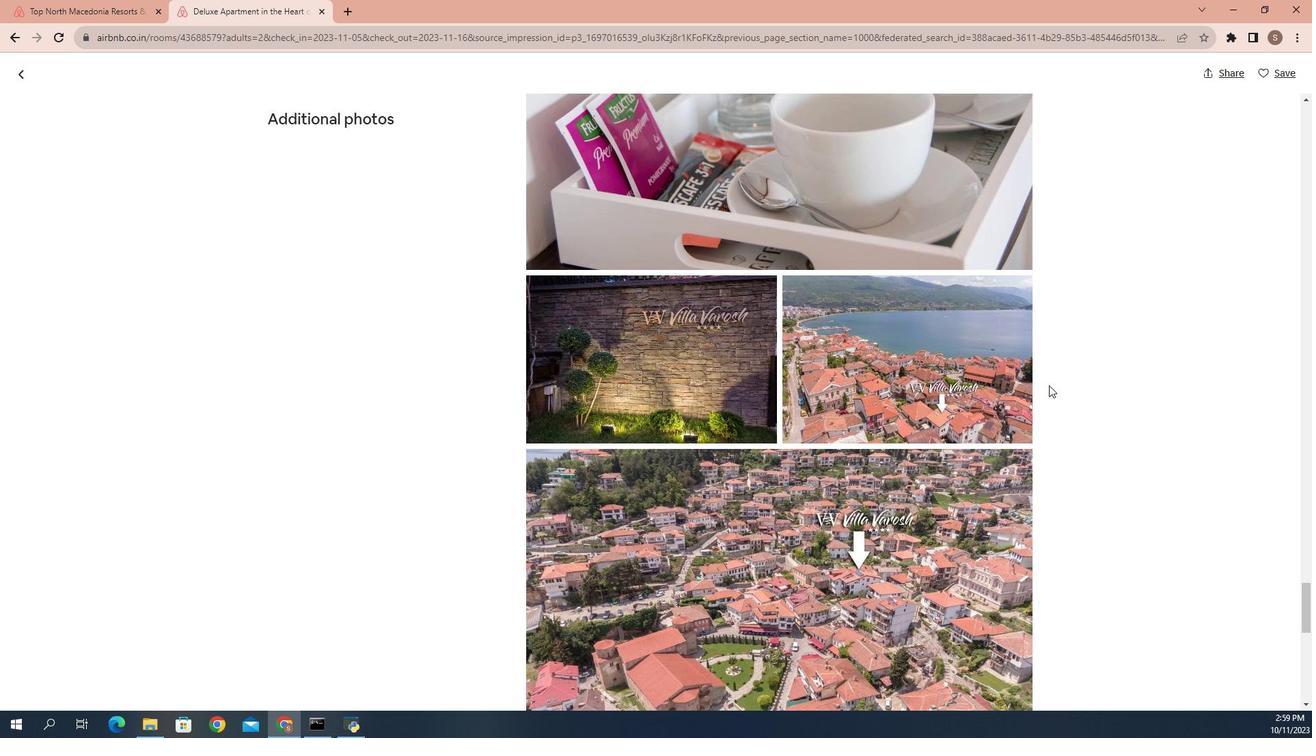 
Action: Mouse scrolled (997, 371) with delta (0, 0)
Screenshot: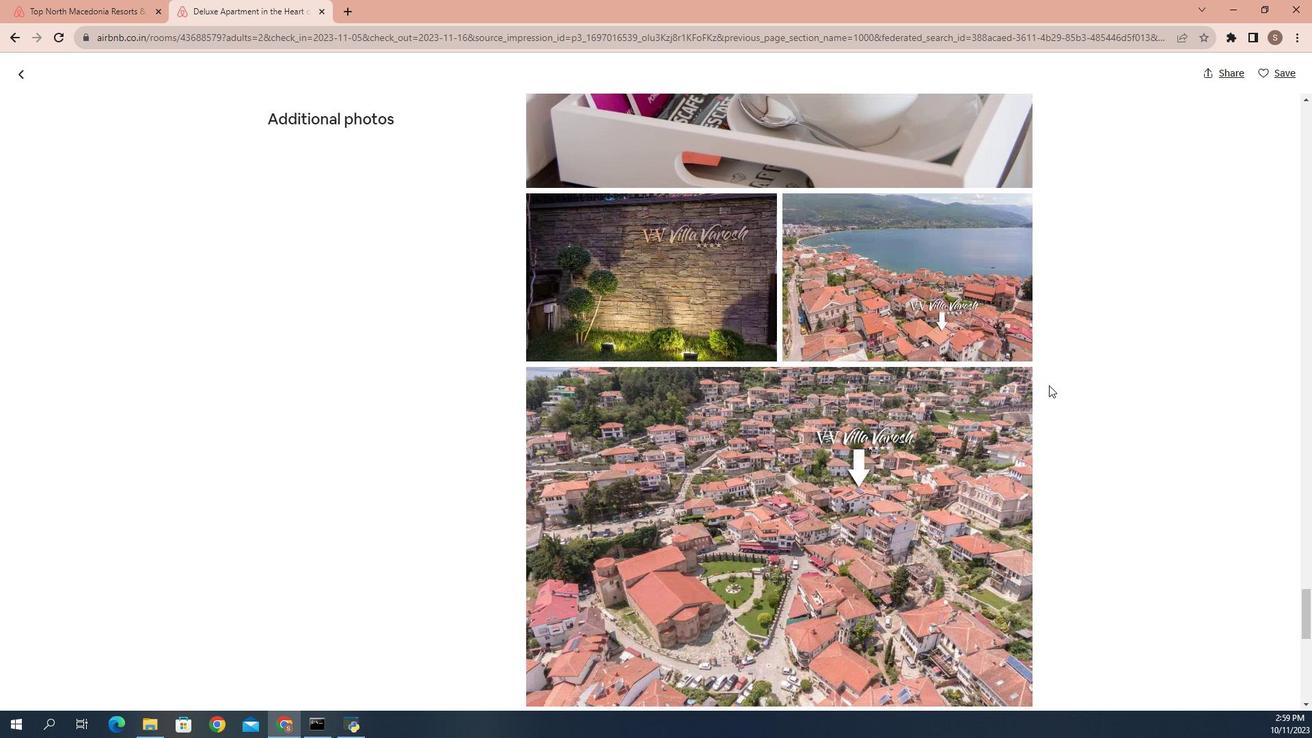 
Action: Mouse scrolled (997, 371) with delta (0, 0)
Screenshot: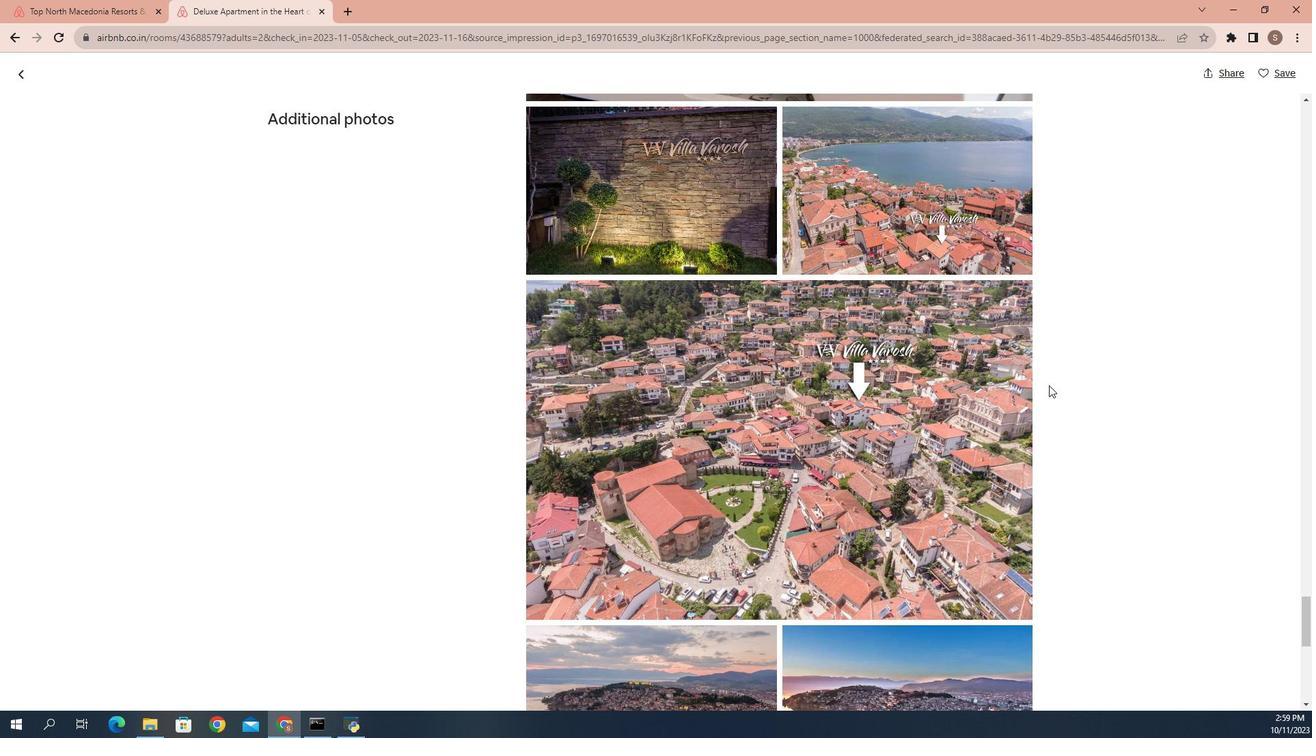 
Action: Mouse scrolled (997, 371) with delta (0, 0)
Screenshot: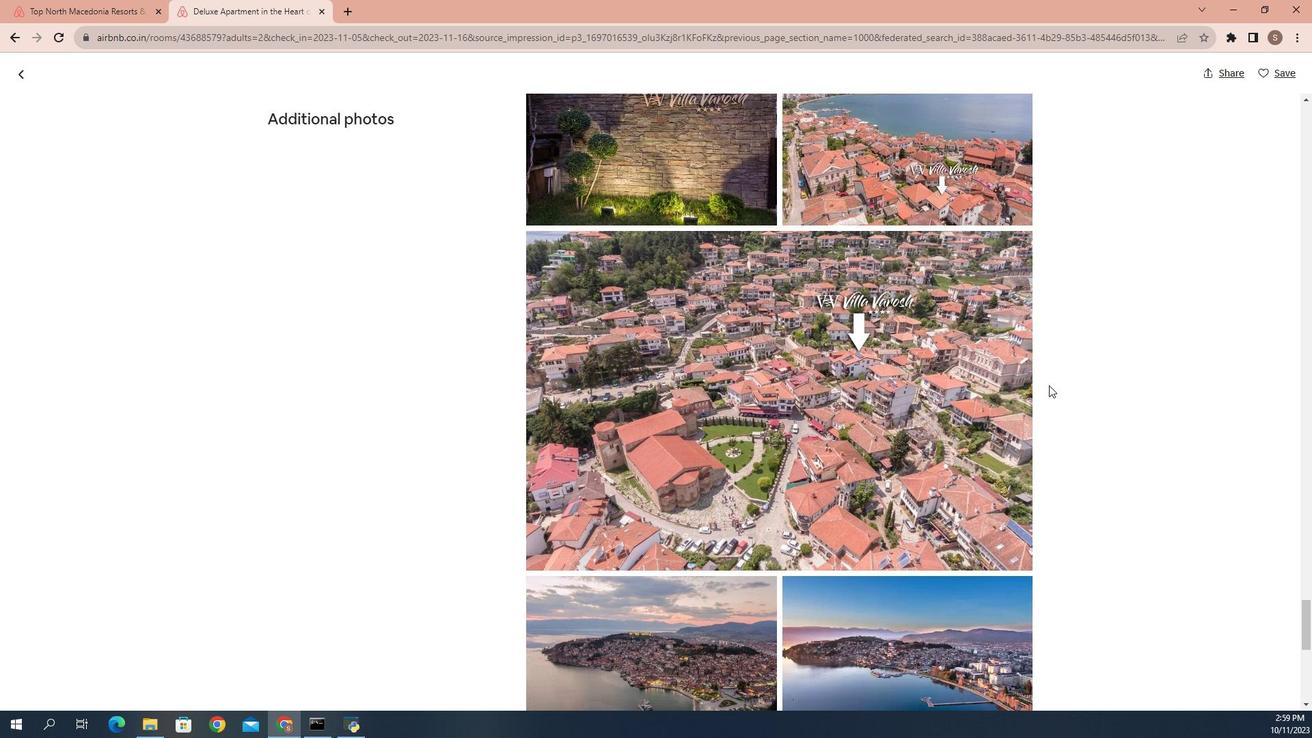
Action: Mouse scrolled (997, 371) with delta (0, 0)
Screenshot: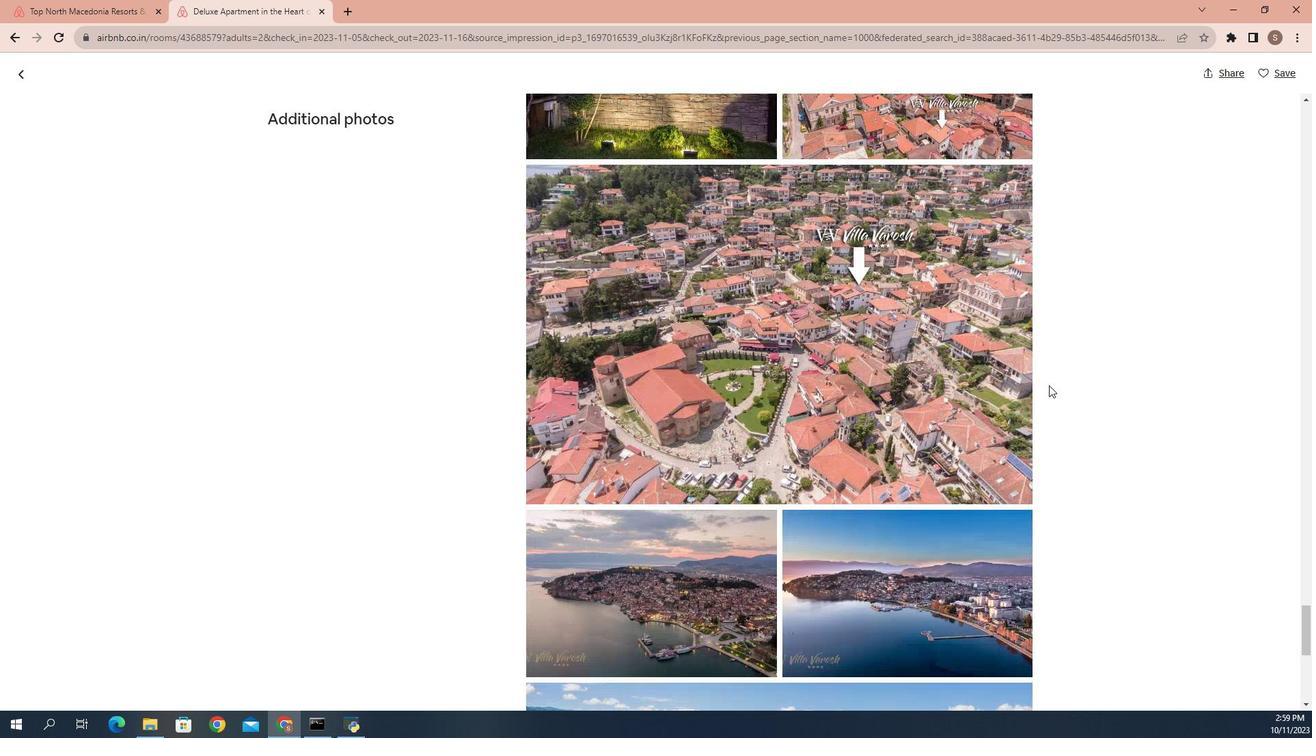 
Action: Mouse scrolled (997, 371) with delta (0, 0)
Screenshot: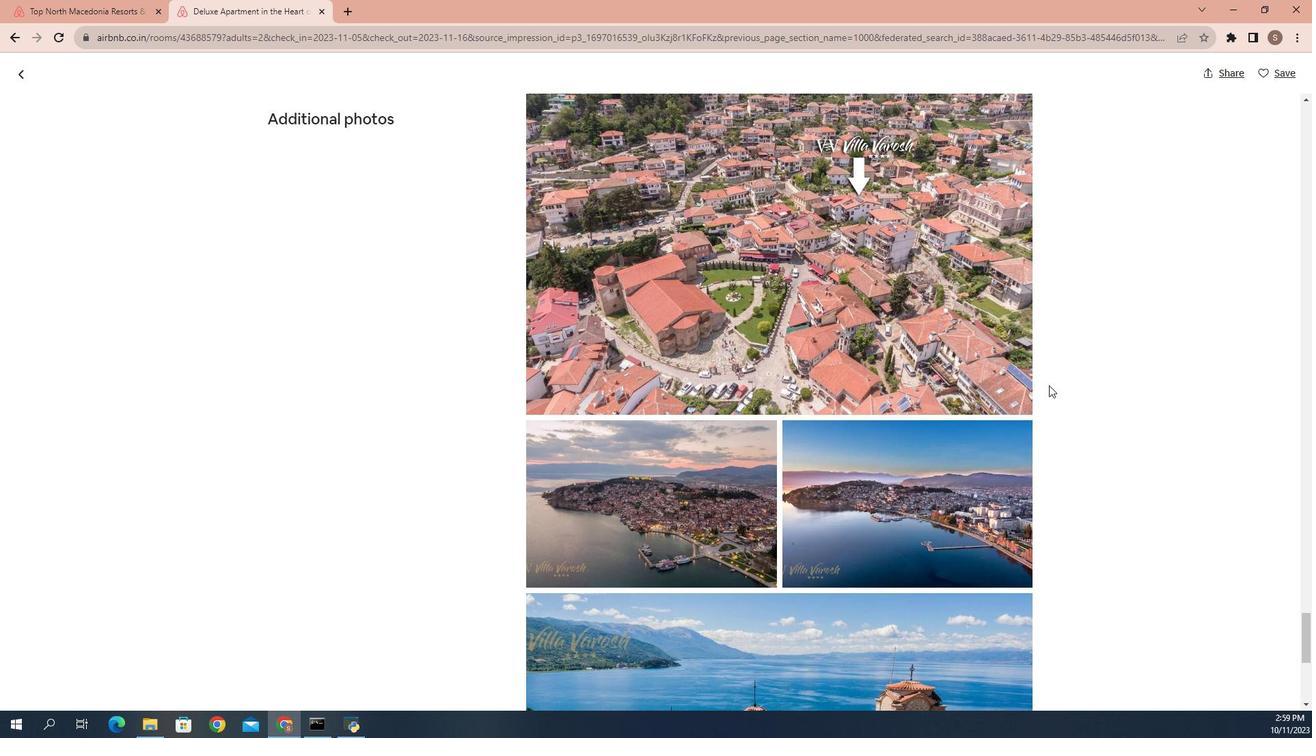 
Action: Mouse scrolled (997, 371) with delta (0, 0)
Screenshot: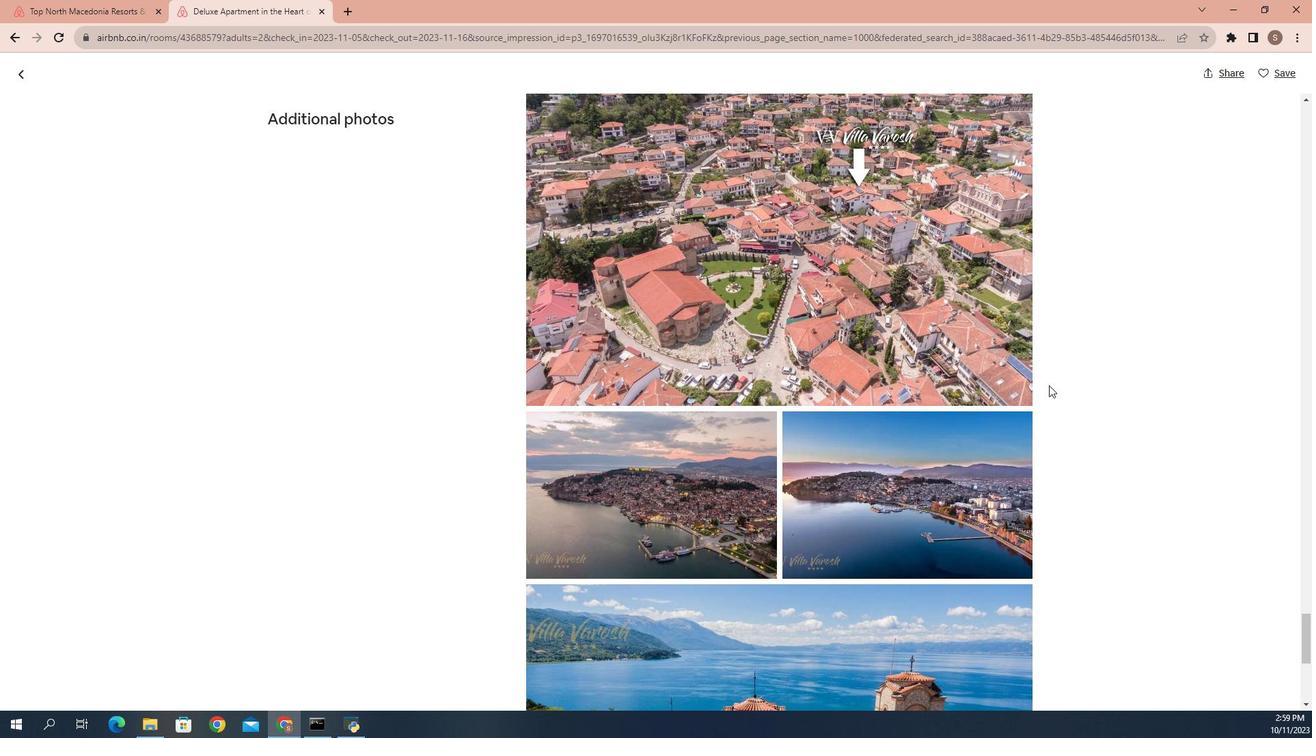 
Action: Mouse scrolled (997, 371) with delta (0, 0)
Screenshot: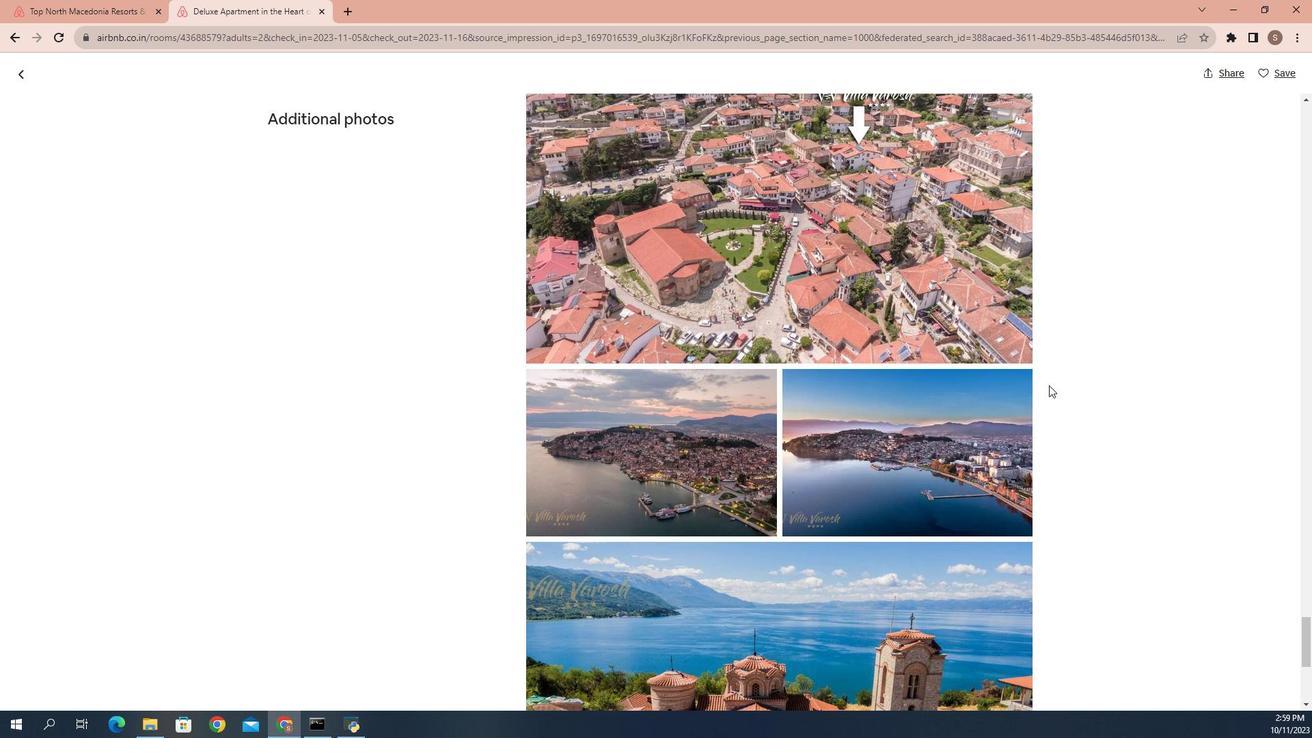 
Action: Mouse scrolled (997, 371) with delta (0, 0)
Screenshot: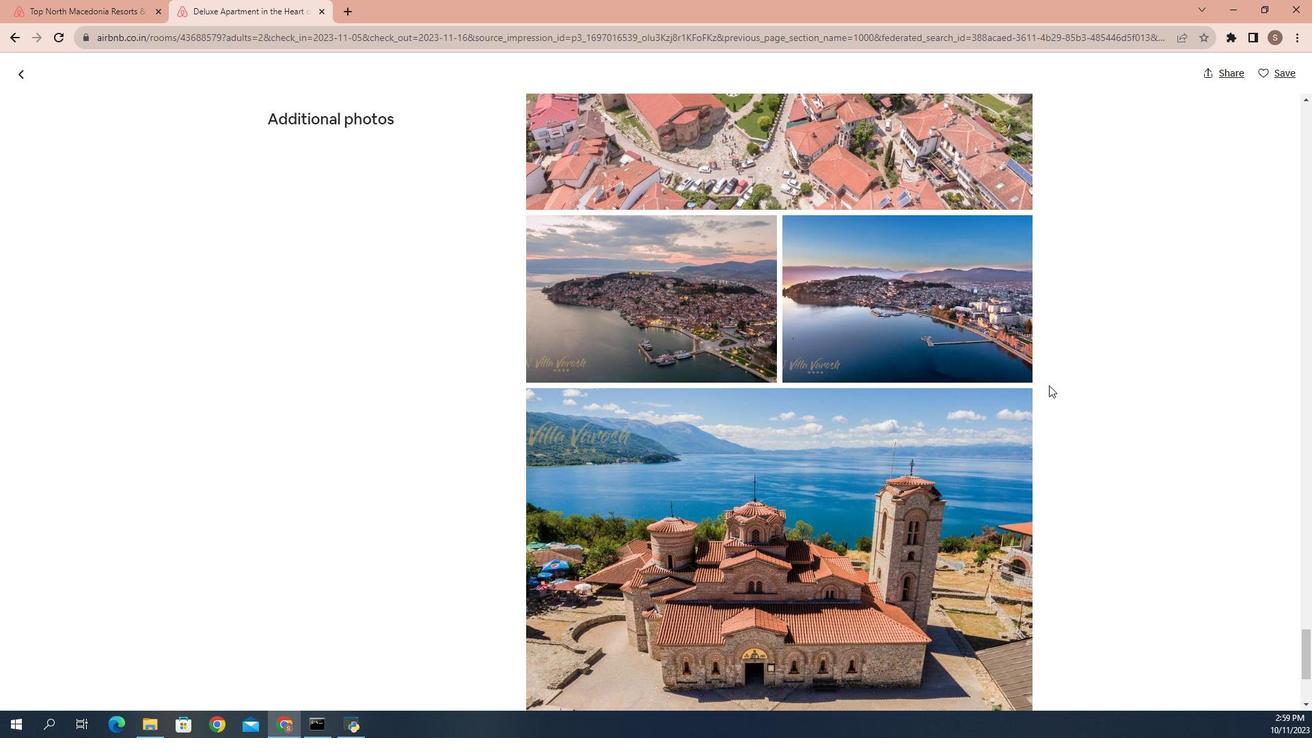 
Action: Mouse scrolled (997, 371) with delta (0, 0)
Screenshot: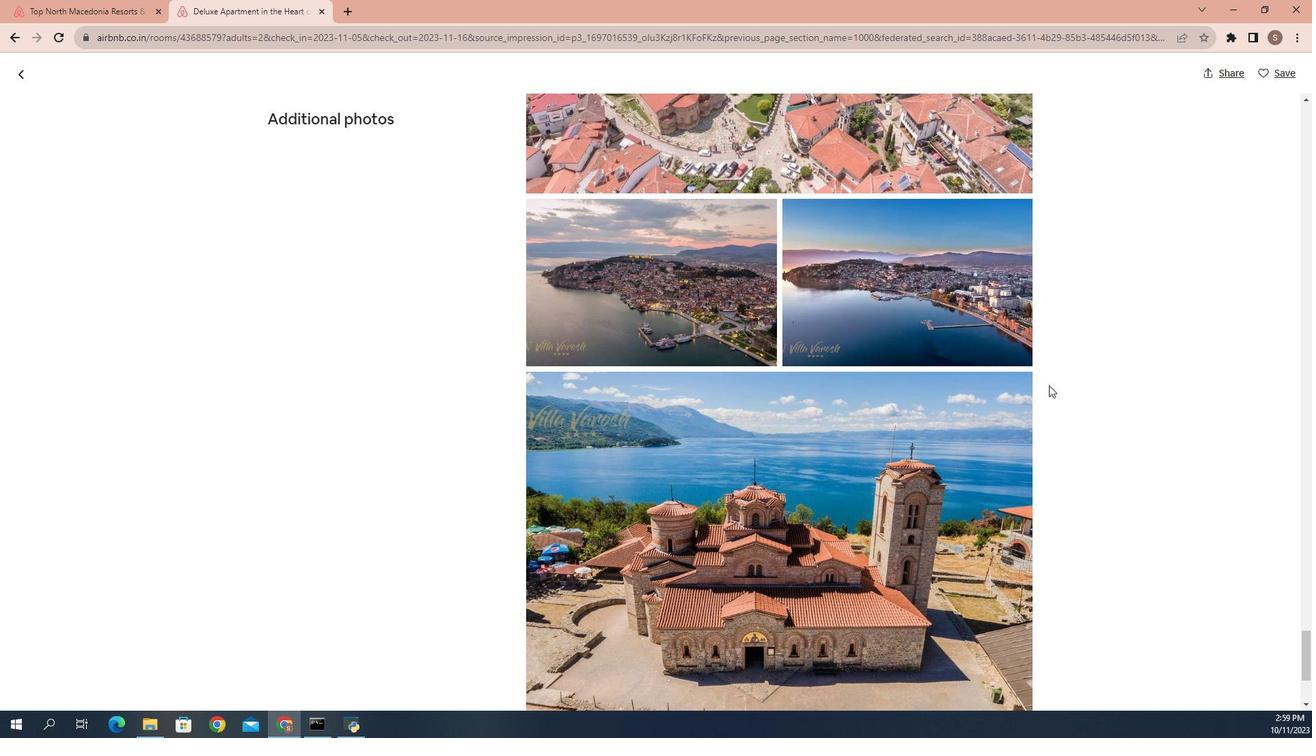 
Action: Mouse scrolled (997, 371) with delta (0, 0)
Screenshot: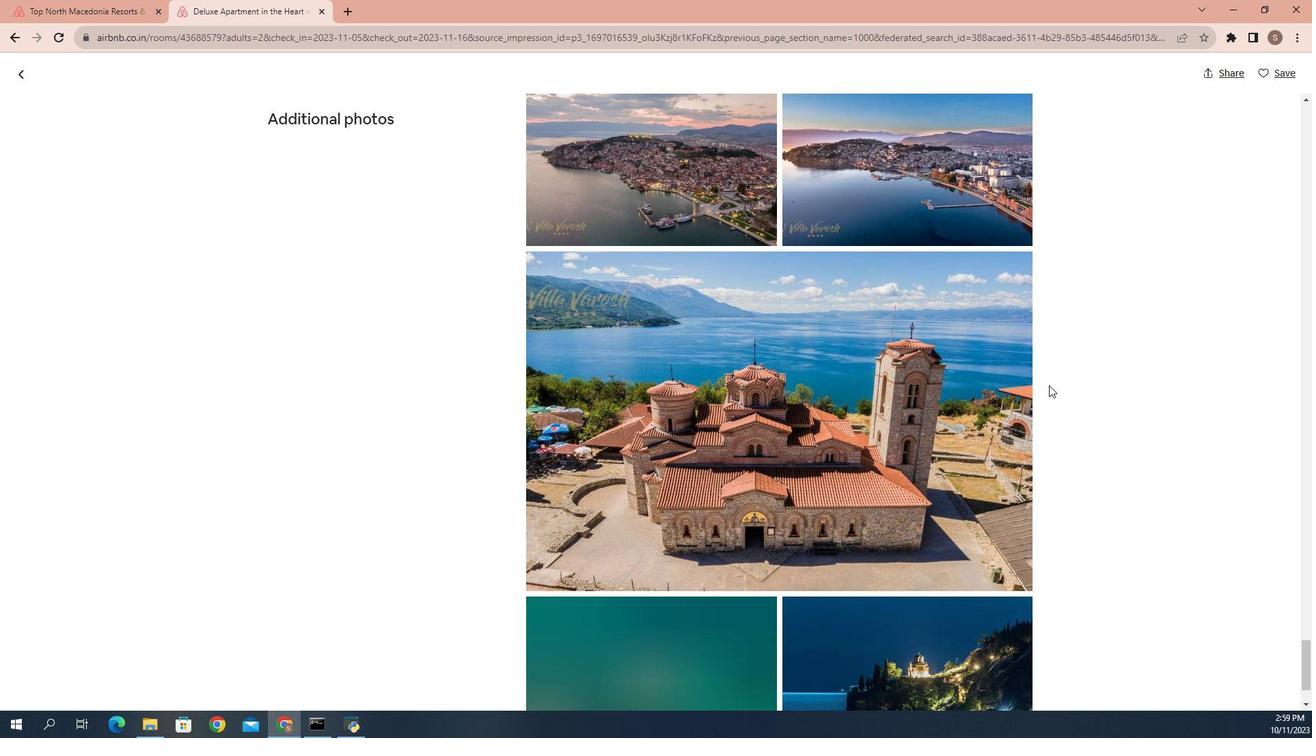 
Action: Mouse scrolled (997, 371) with delta (0, 0)
Screenshot: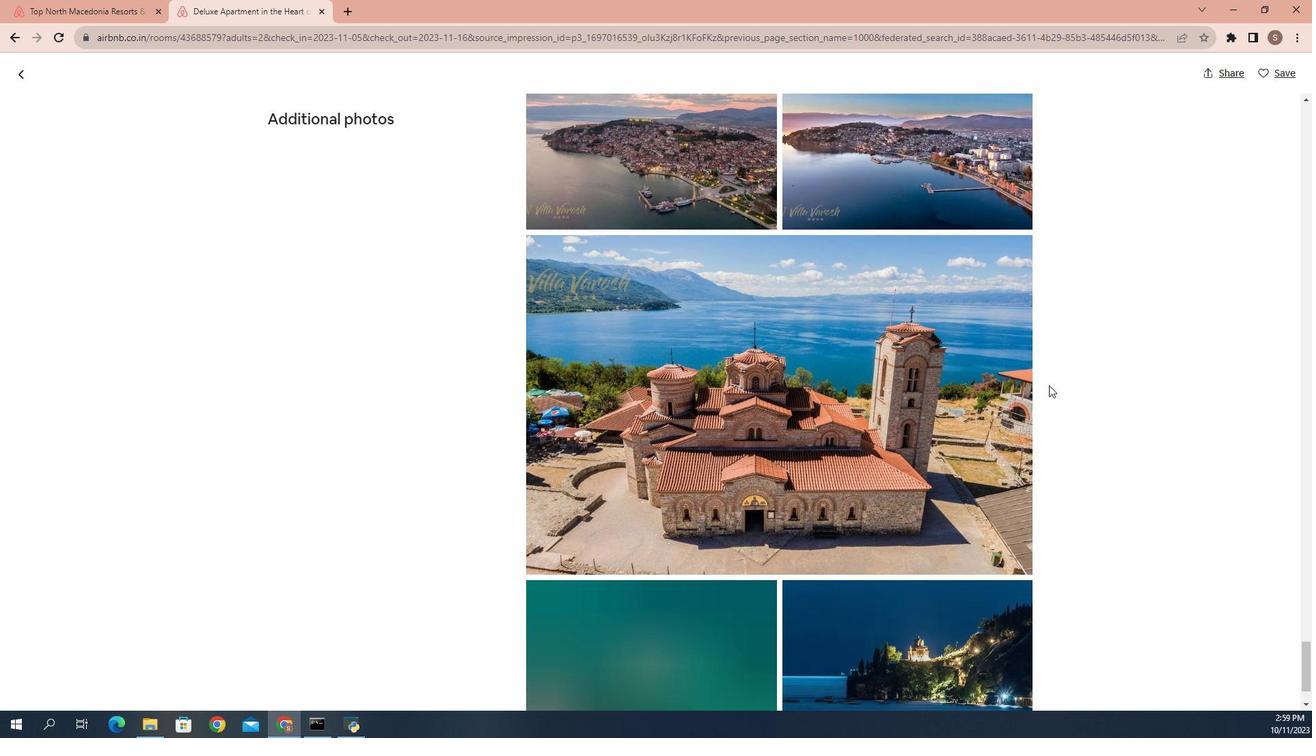 
Action: Mouse scrolled (997, 371) with delta (0, 0)
Screenshot: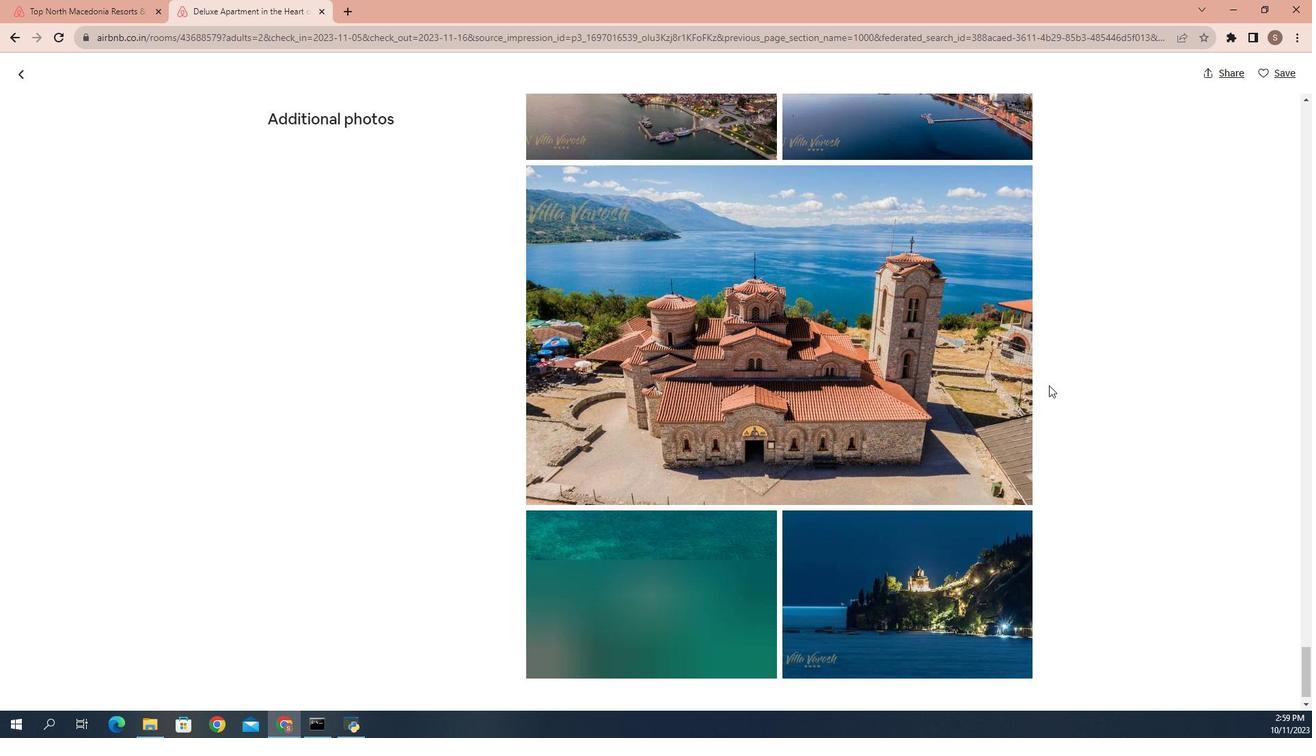 
Action: Mouse scrolled (997, 371) with delta (0, 0)
Screenshot: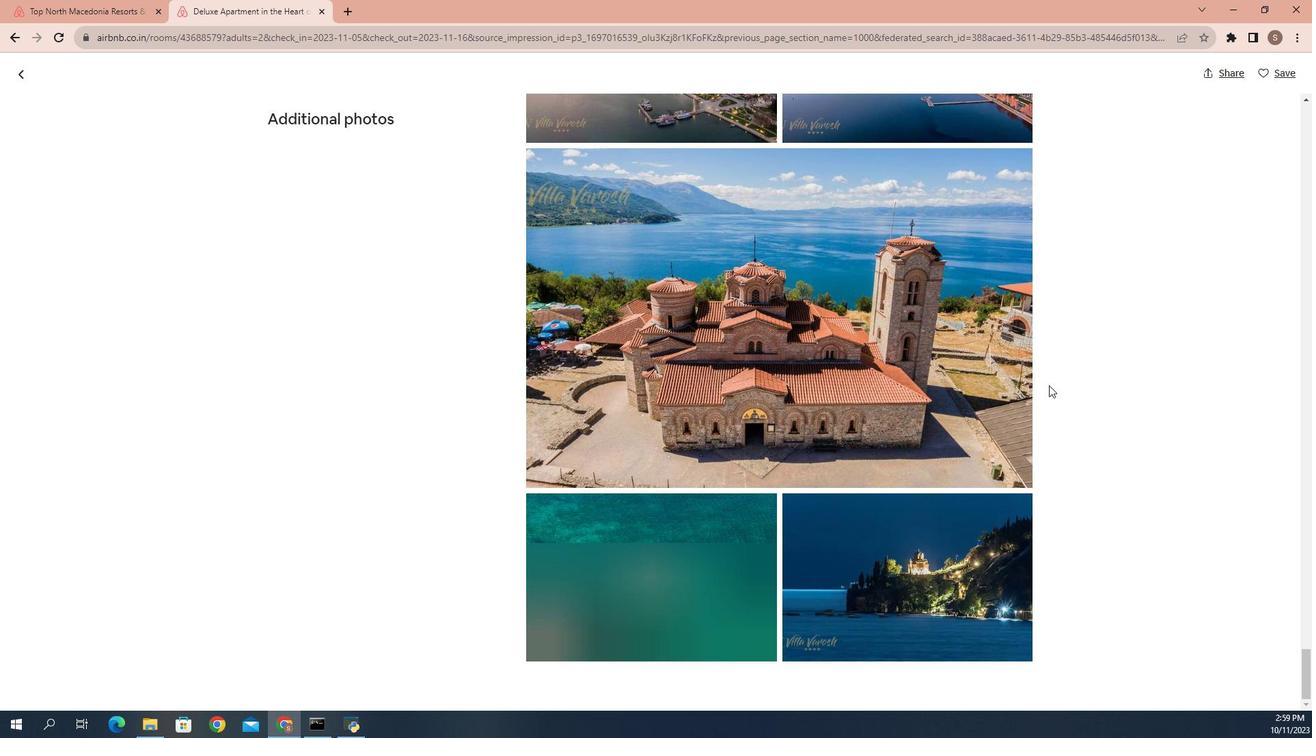 
Action: Mouse scrolled (997, 371) with delta (0, 0)
Screenshot: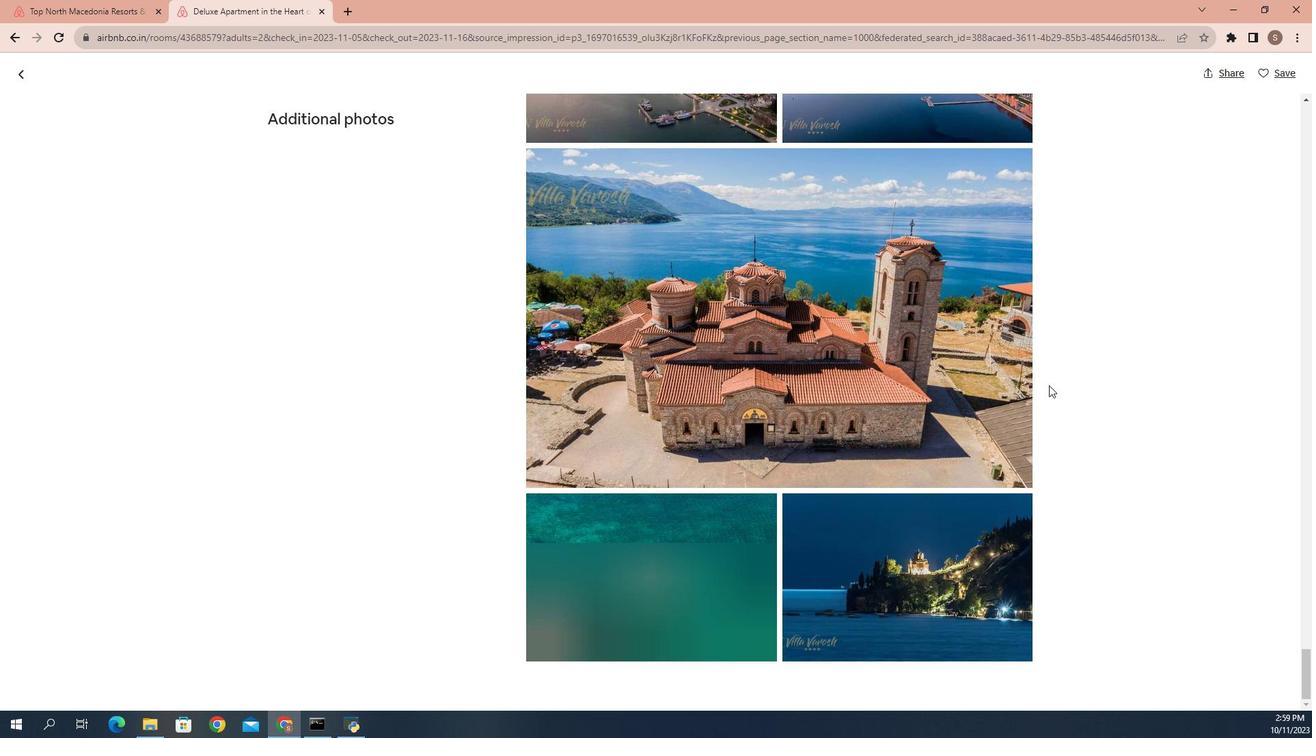 
Action: Mouse scrolled (997, 371) with delta (0, 0)
Screenshot: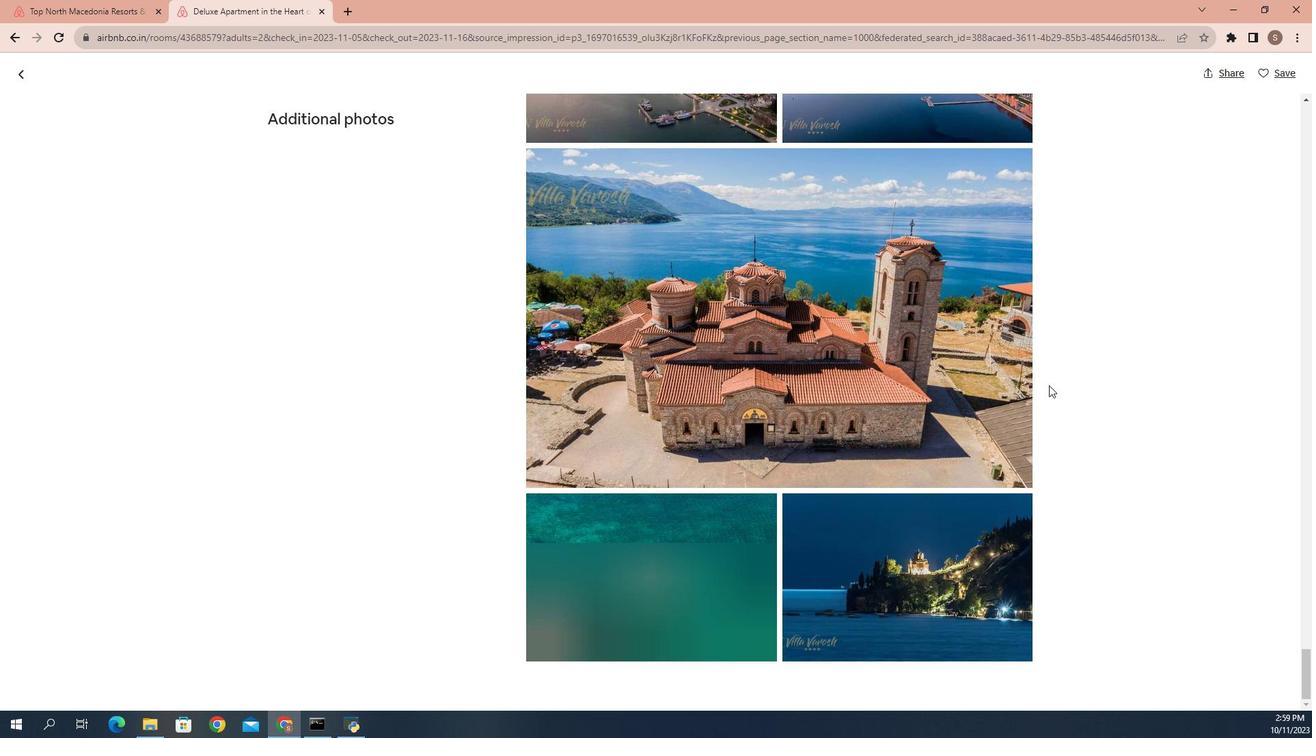 
Action: Mouse moved to (401, 23)
Screenshot: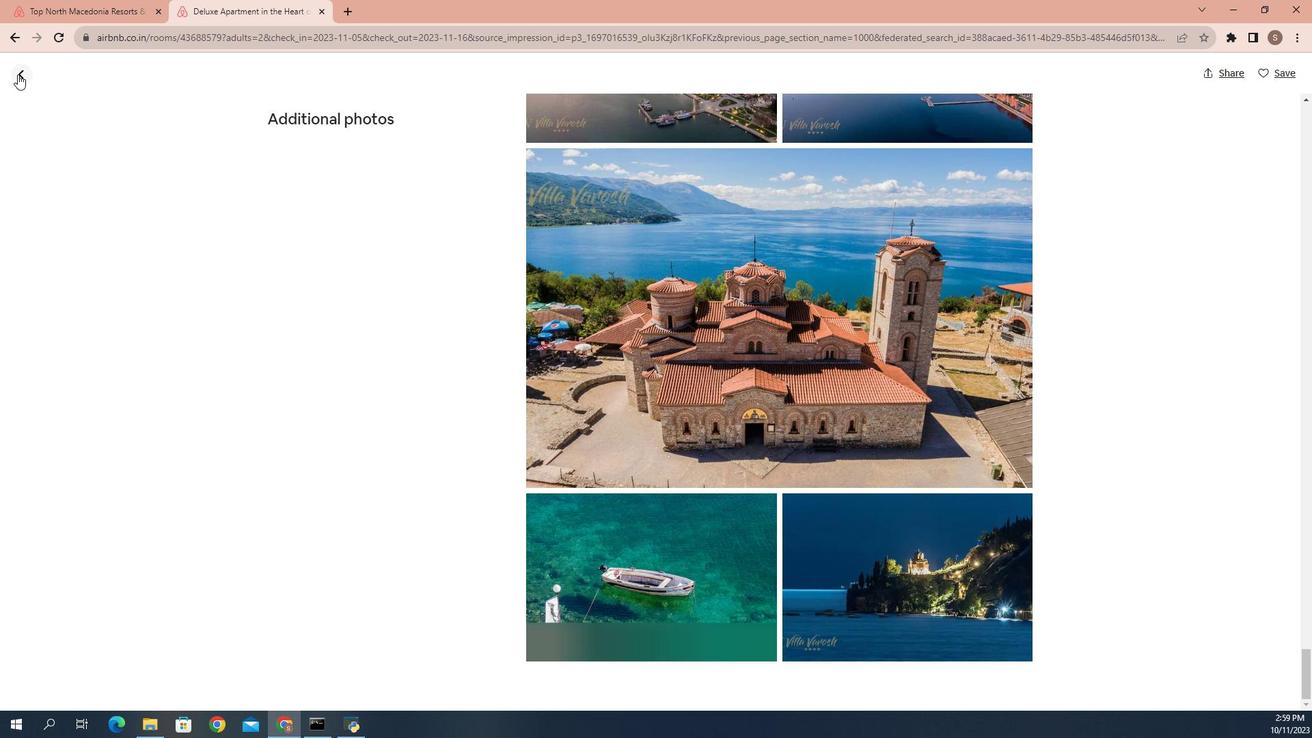 
Action: Mouse pressed left at (401, 23)
Screenshot: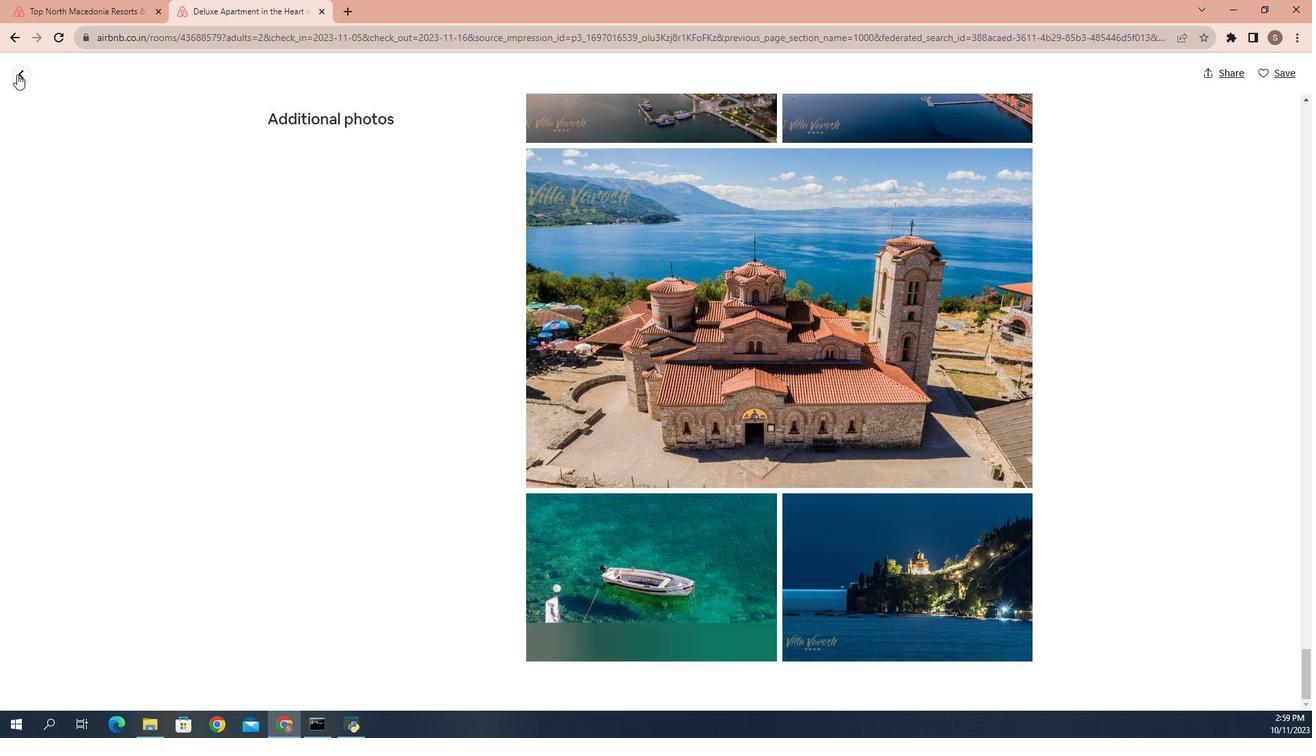 
Action: Mouse moved to (787, 358)
Screenshot: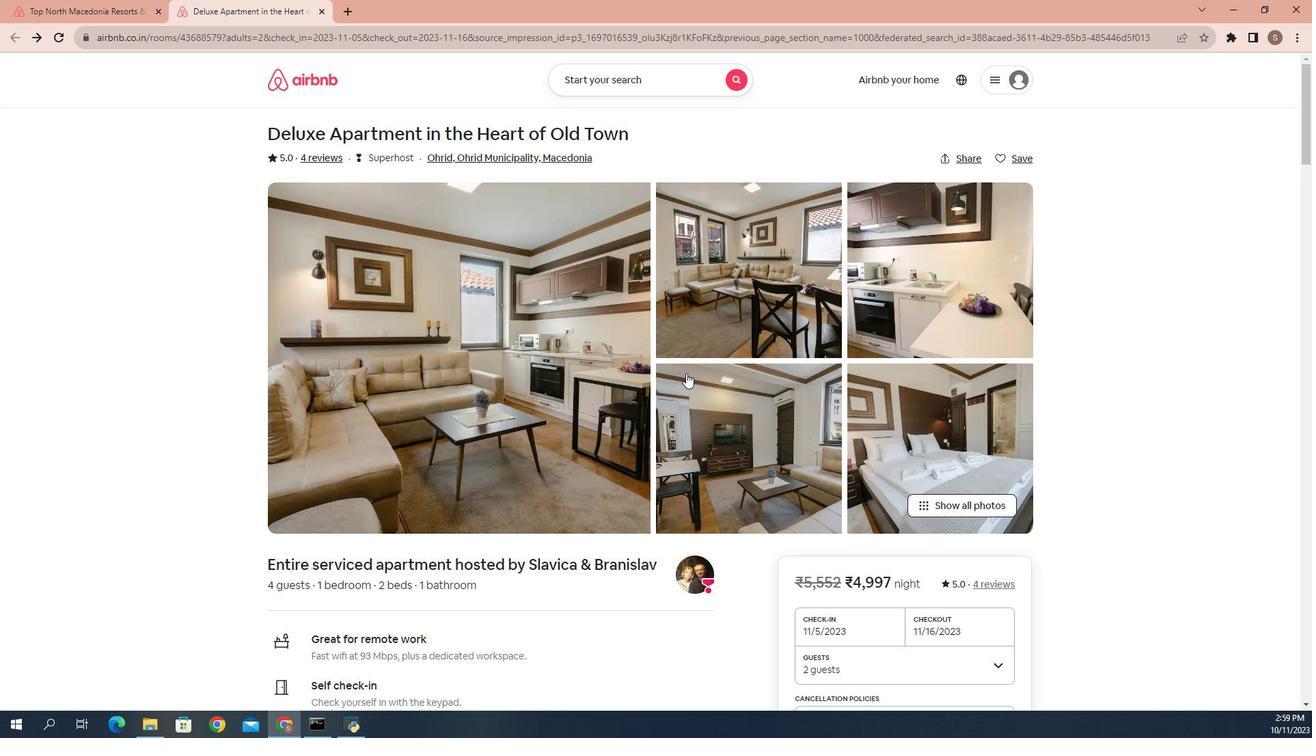 
Action: Mouse scrolled (787, 358) with delta (0, 0)
Screenshot: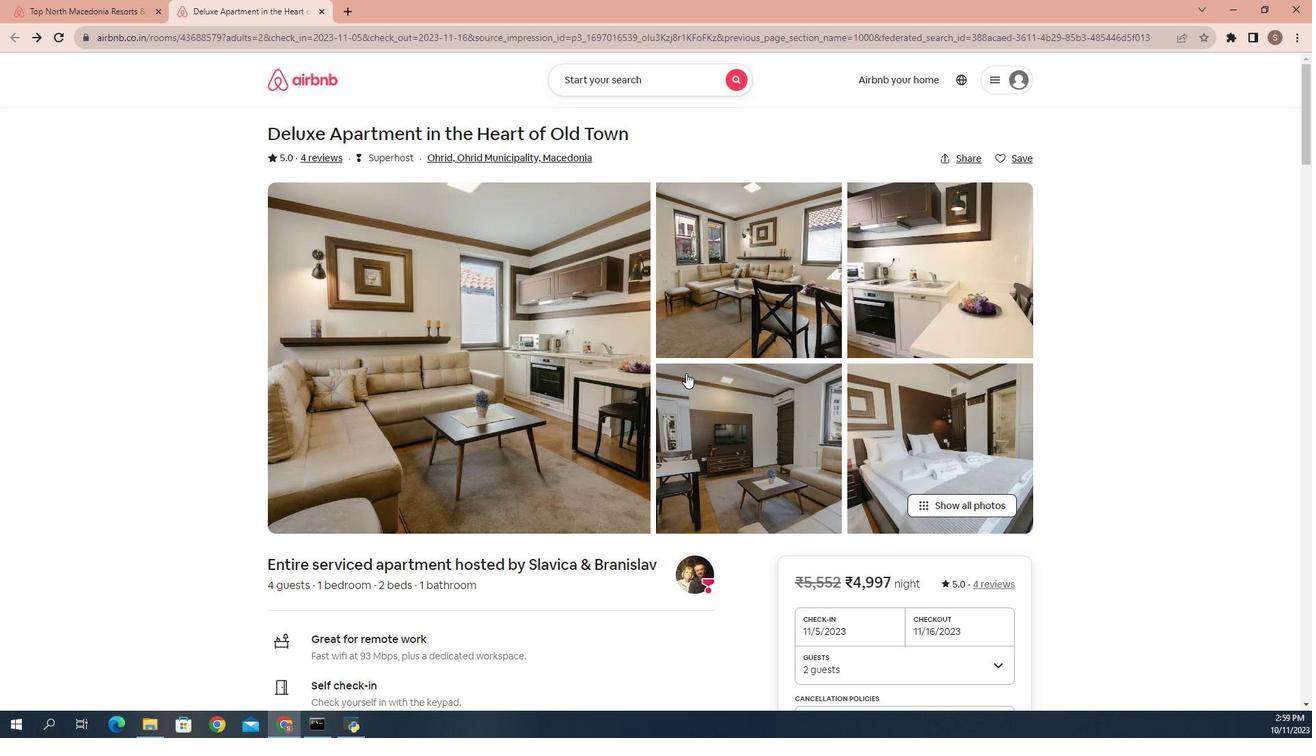 
Action: Mouse moved to (787, 358)
Screenshot: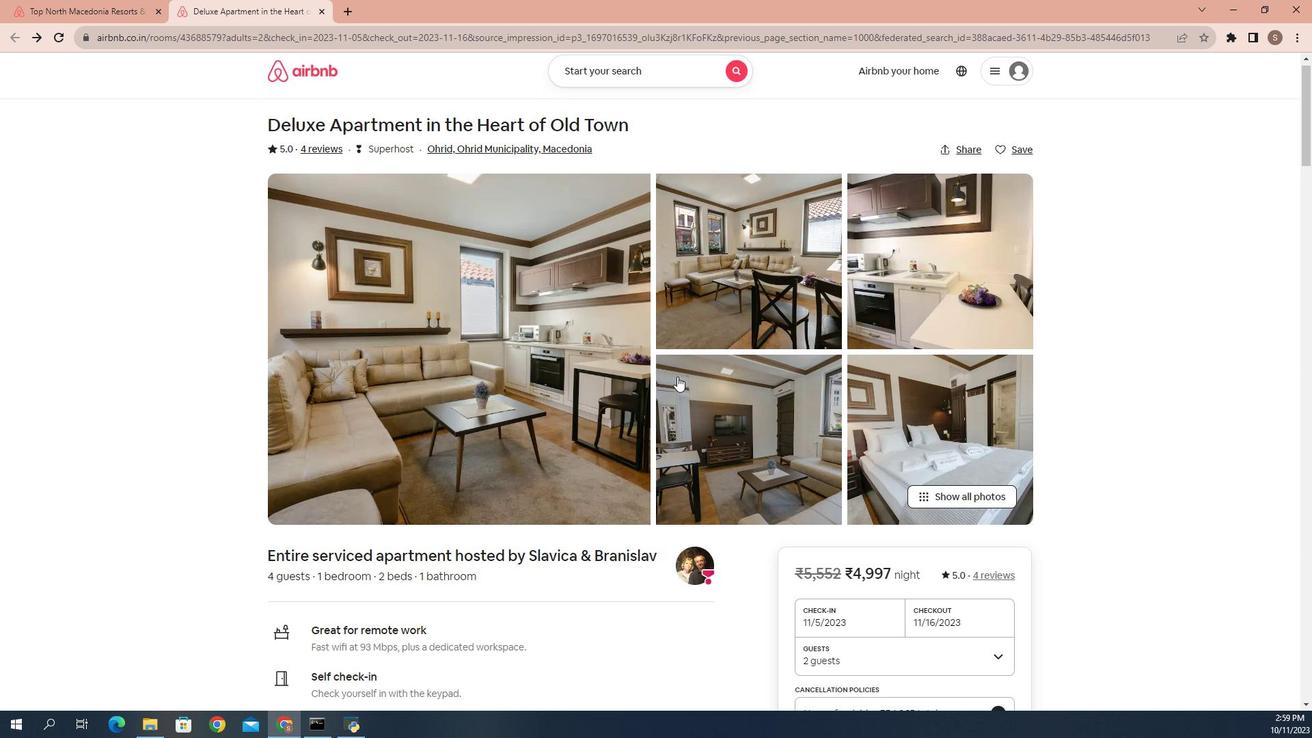 
Action: Mouse scrolled (787, 358) with delta (0, 0)
Screenshot: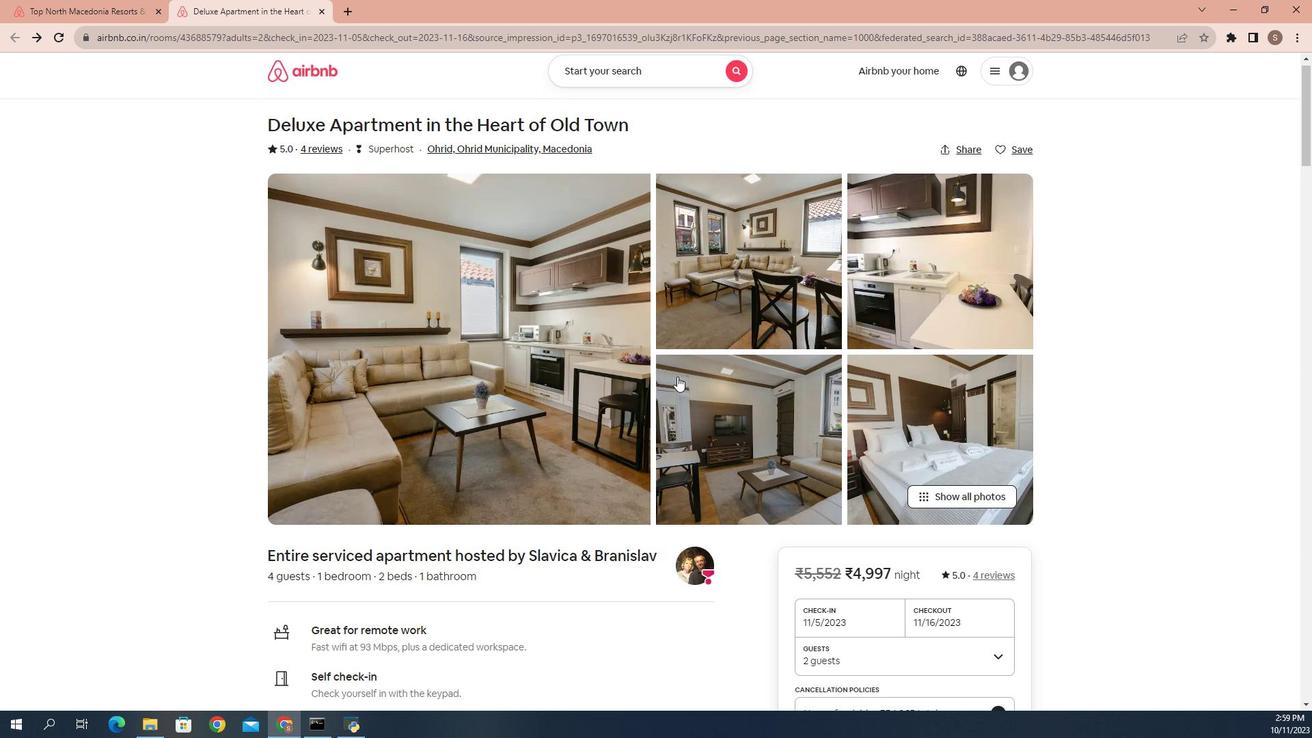 
Action: Mouse moved to (780, 362)
Screenshot: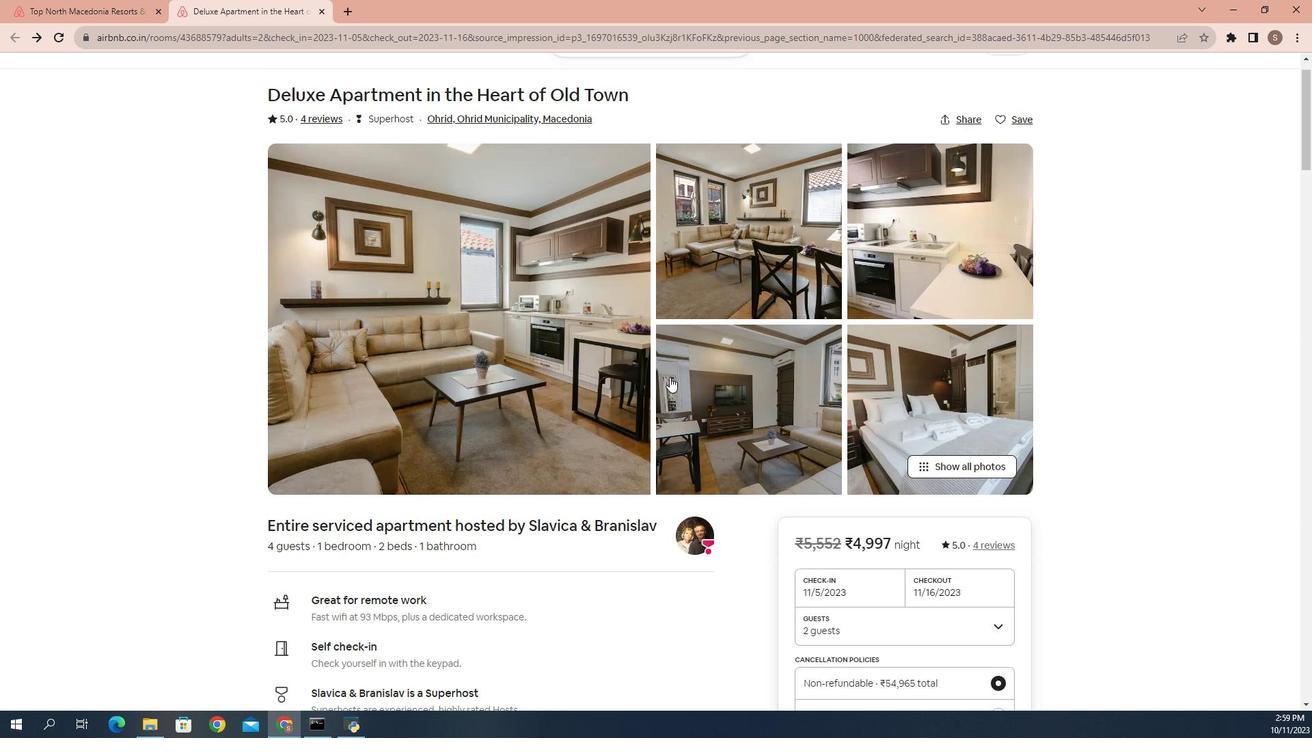 
Action: Mouse scrolled (780, 362) with delta (0, 0)
Screenshot: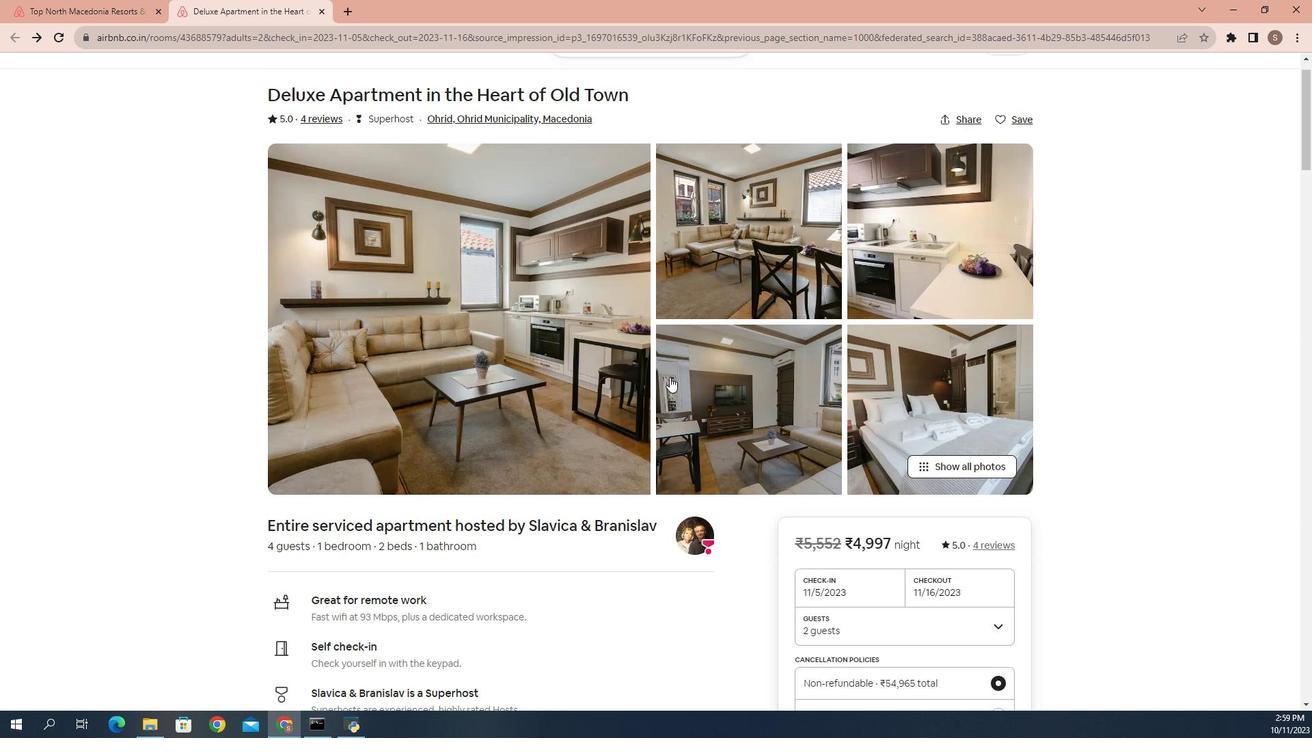 
Action: Mouse moved to (777, 363)
Screenshot: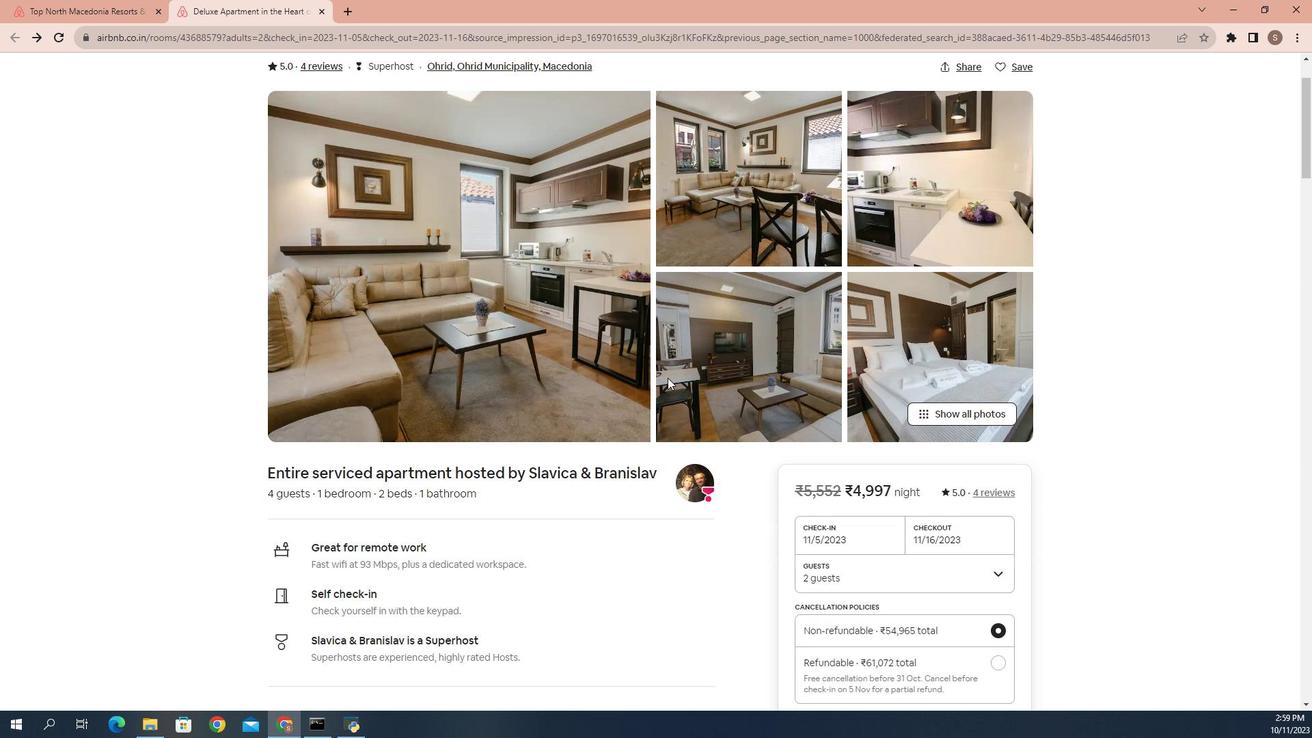 
Action: Mouse scrolled (777, 362) with delta (0, 0)
Screenshot: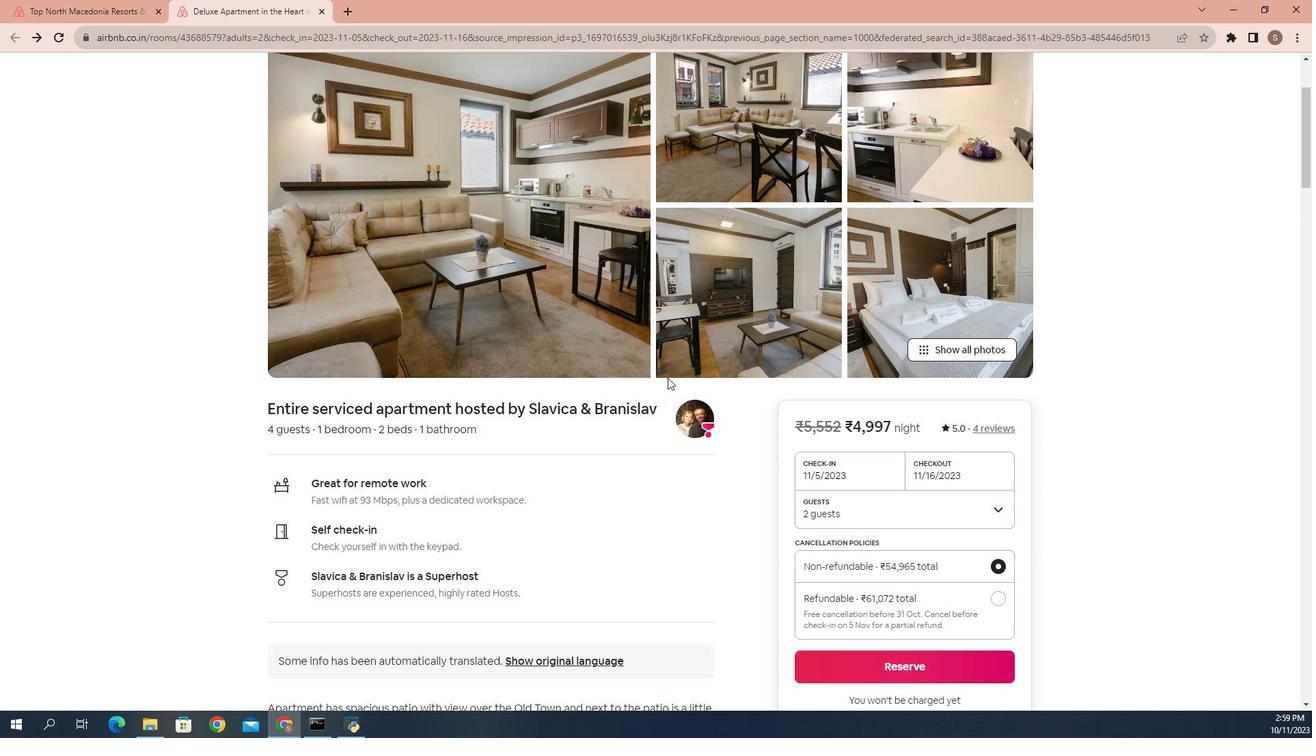 
Action: Mouse moved to (775, 364)
Screenshot: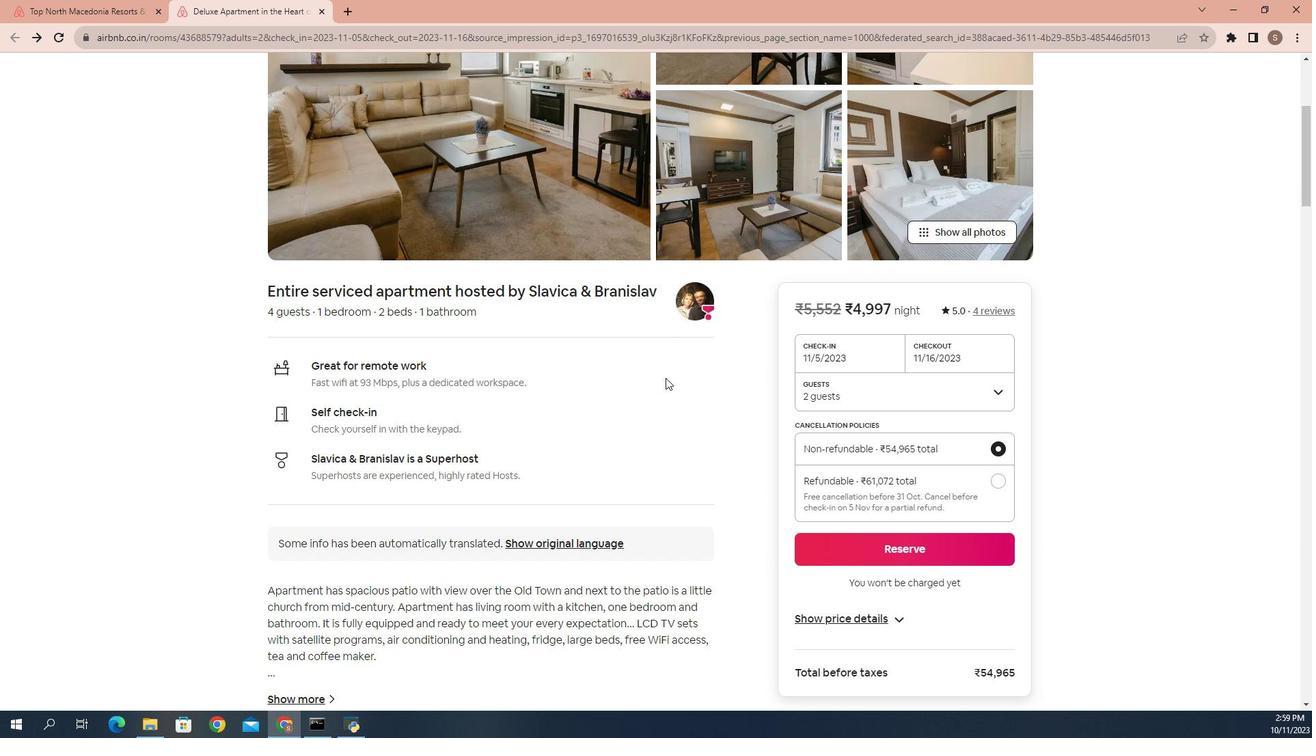 
Action: Mouse scrolled (775, 363) with delta (0, 0)
Screenshot: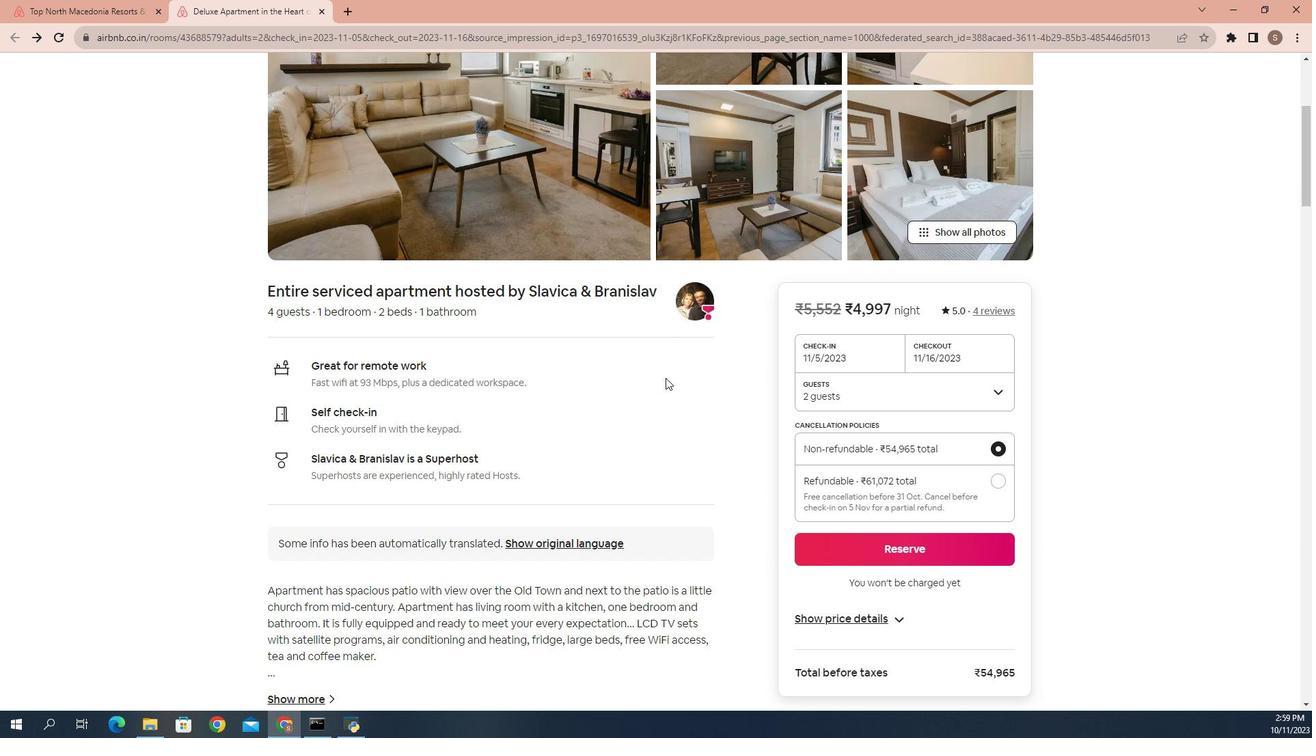 
Action: Mouse scrolled (775, 363) with delta (0, 0)
Screenshot: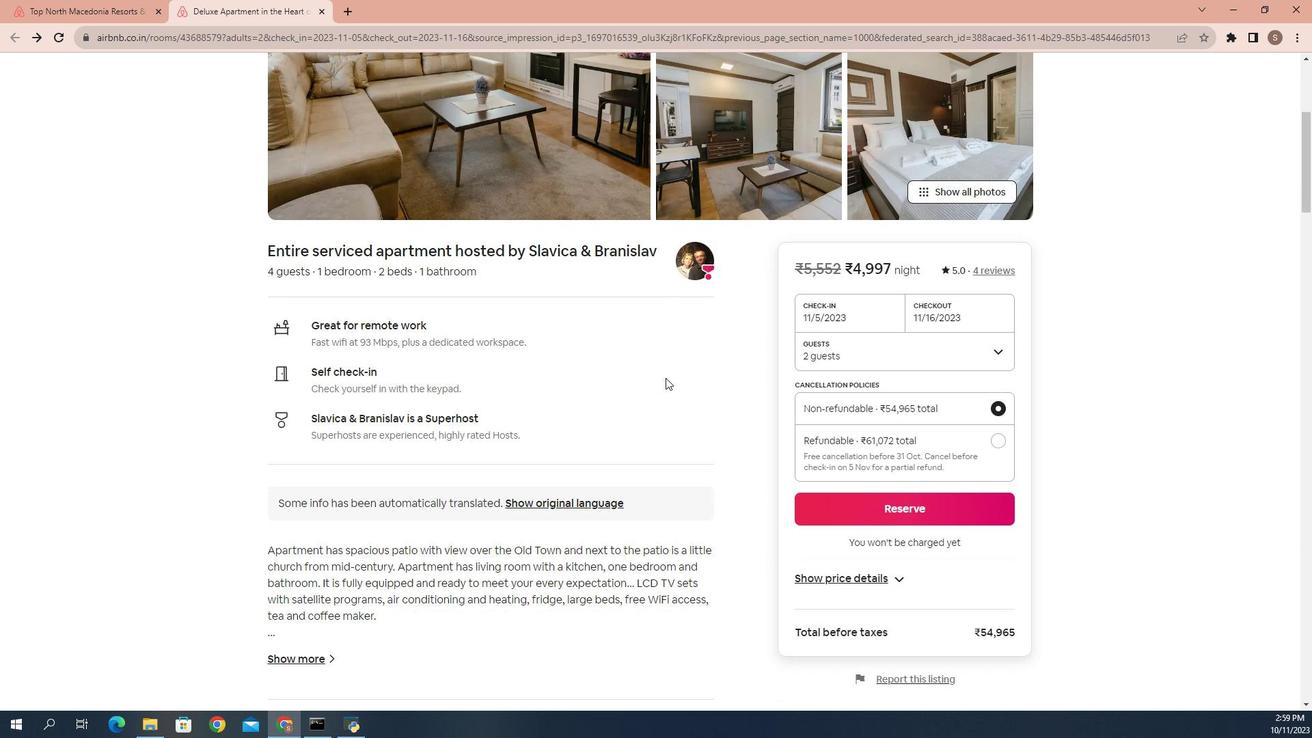 
Action: Mouse scrolled (775, 363) with delta (0, 0)
Screenshot: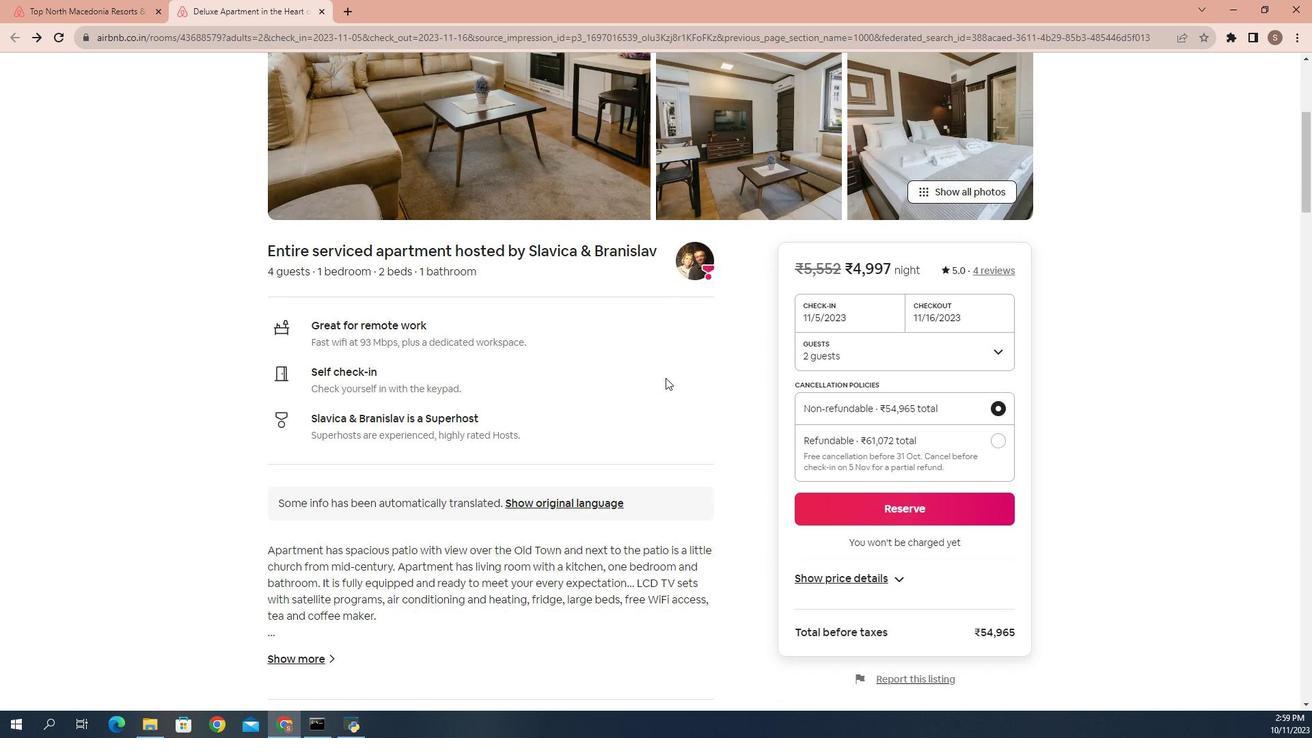 
Action: Mouse scrolled (775, 363) with delta (0, 0)
Screenshot: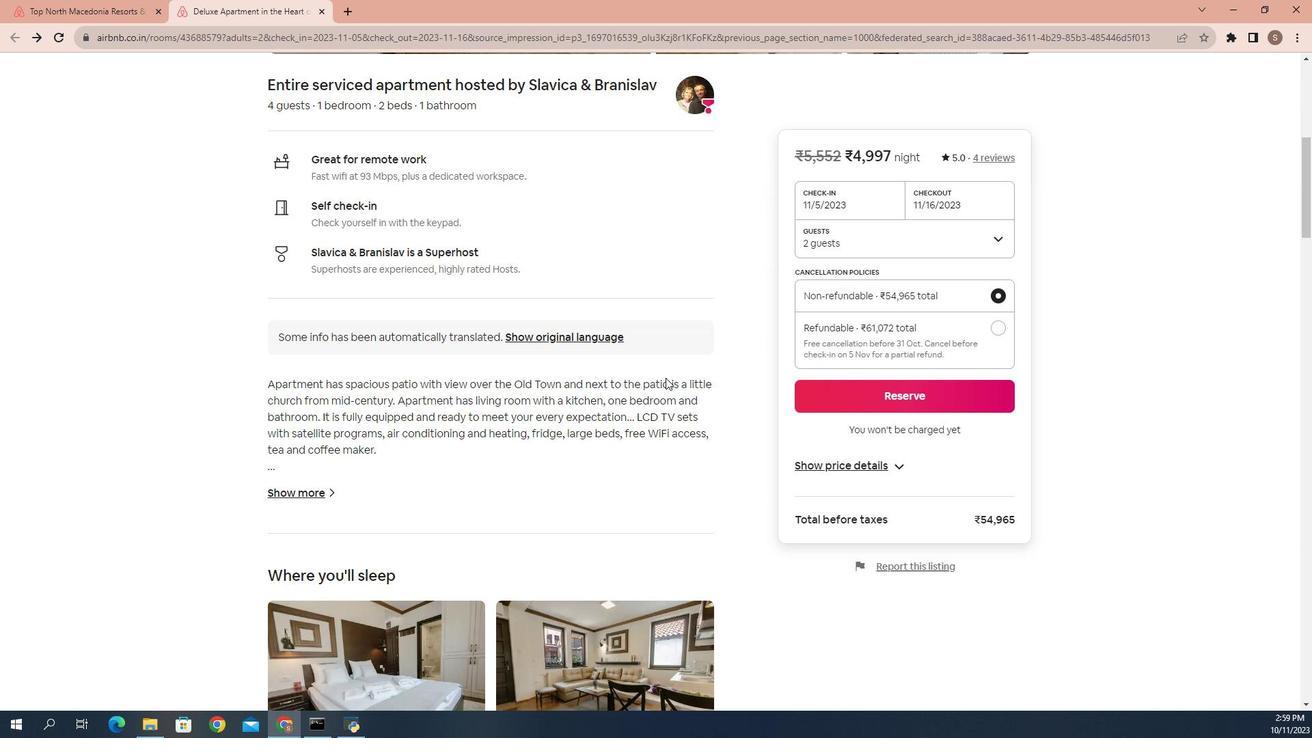 
Action: Mouse scrolled (775, 363) with delta (0, 0)
Screenshot: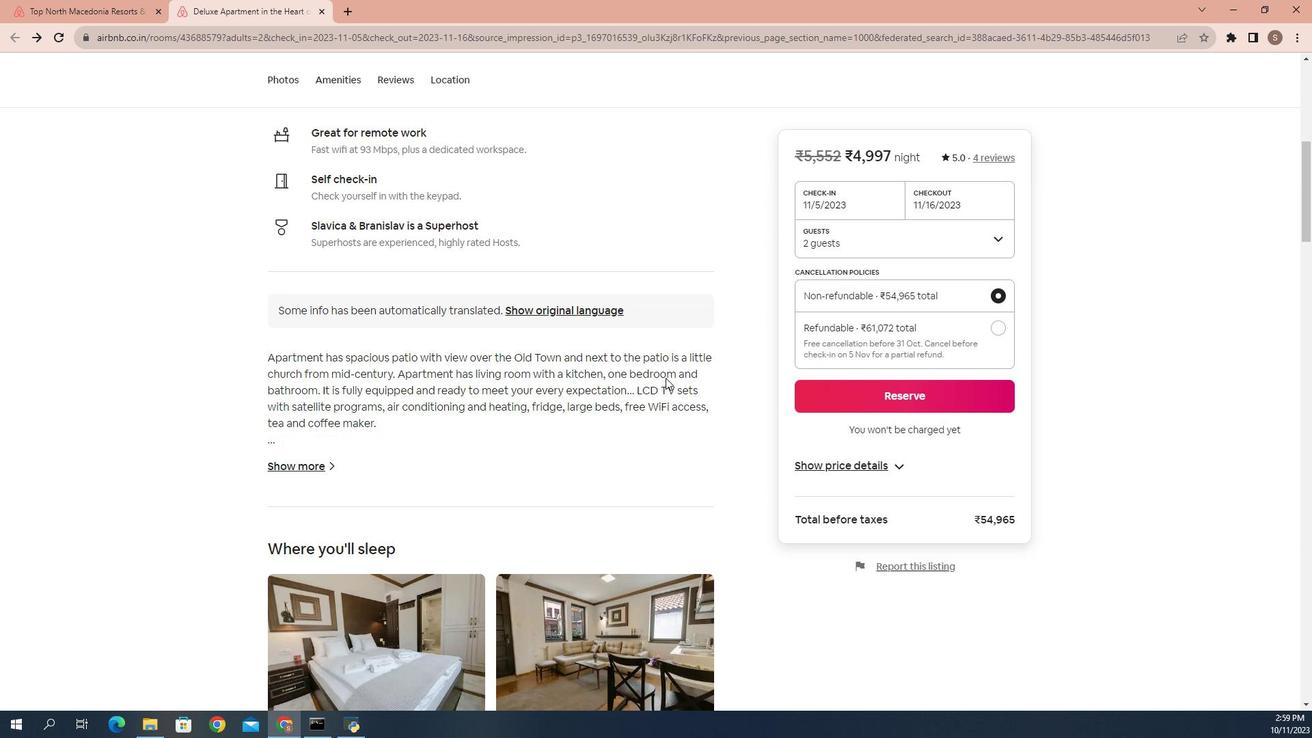
Action: Mouse scrolled (775, 363) with delta (0, 0)
Screenshot: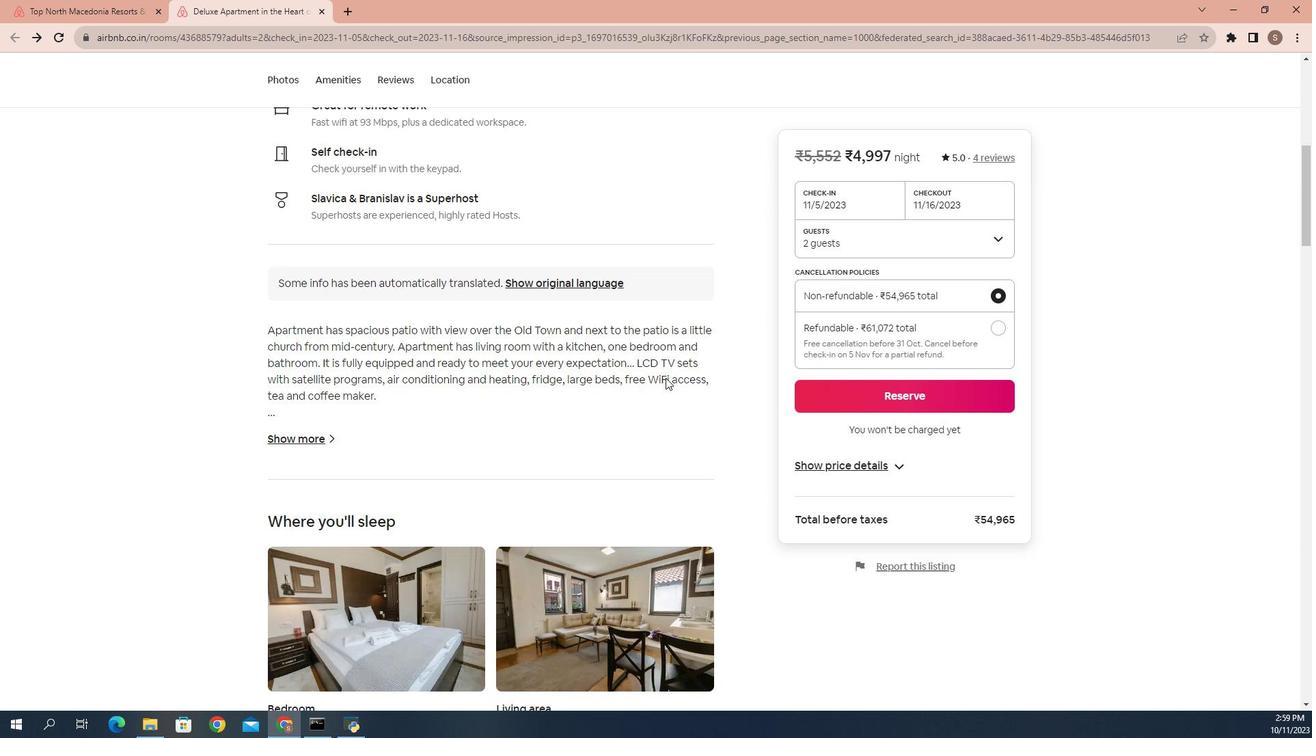 
Action: Mouse moved to (725, 325)
Screenshot: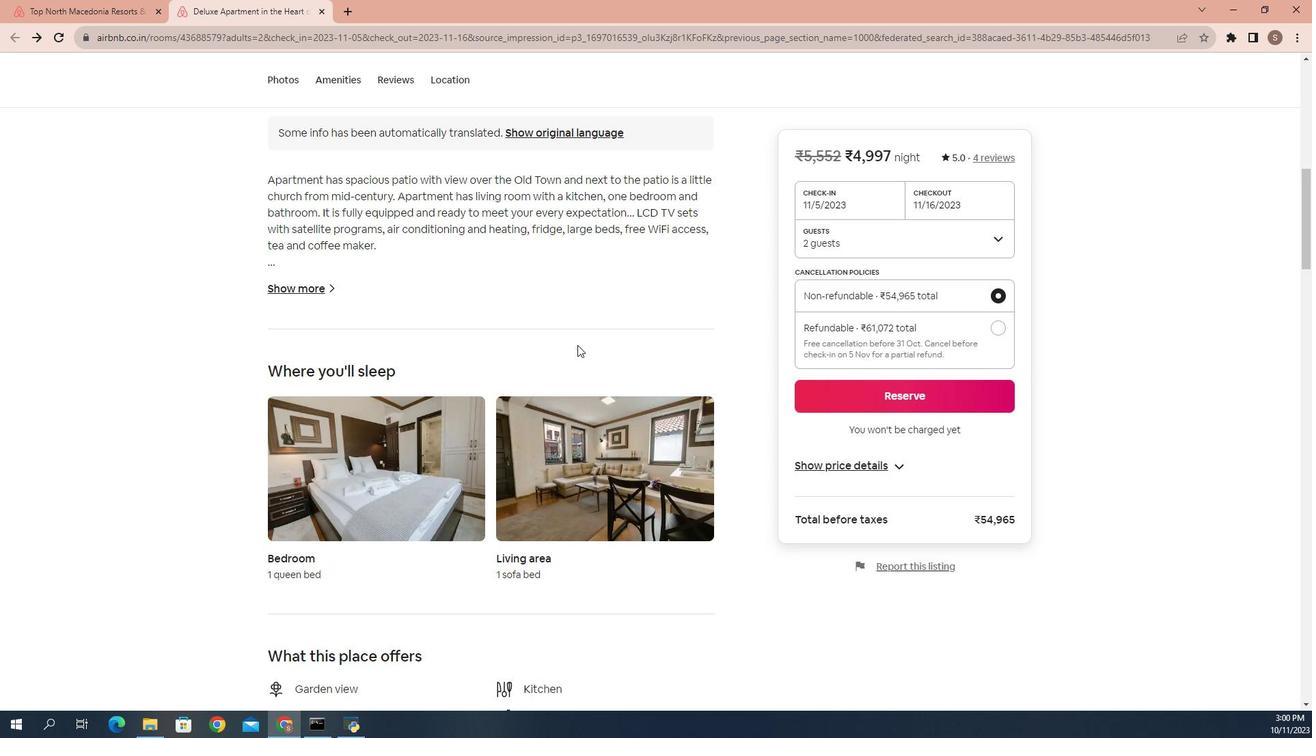
Action: Mouse scrolled (725, 324) with delta (0, 0)
Screenshot: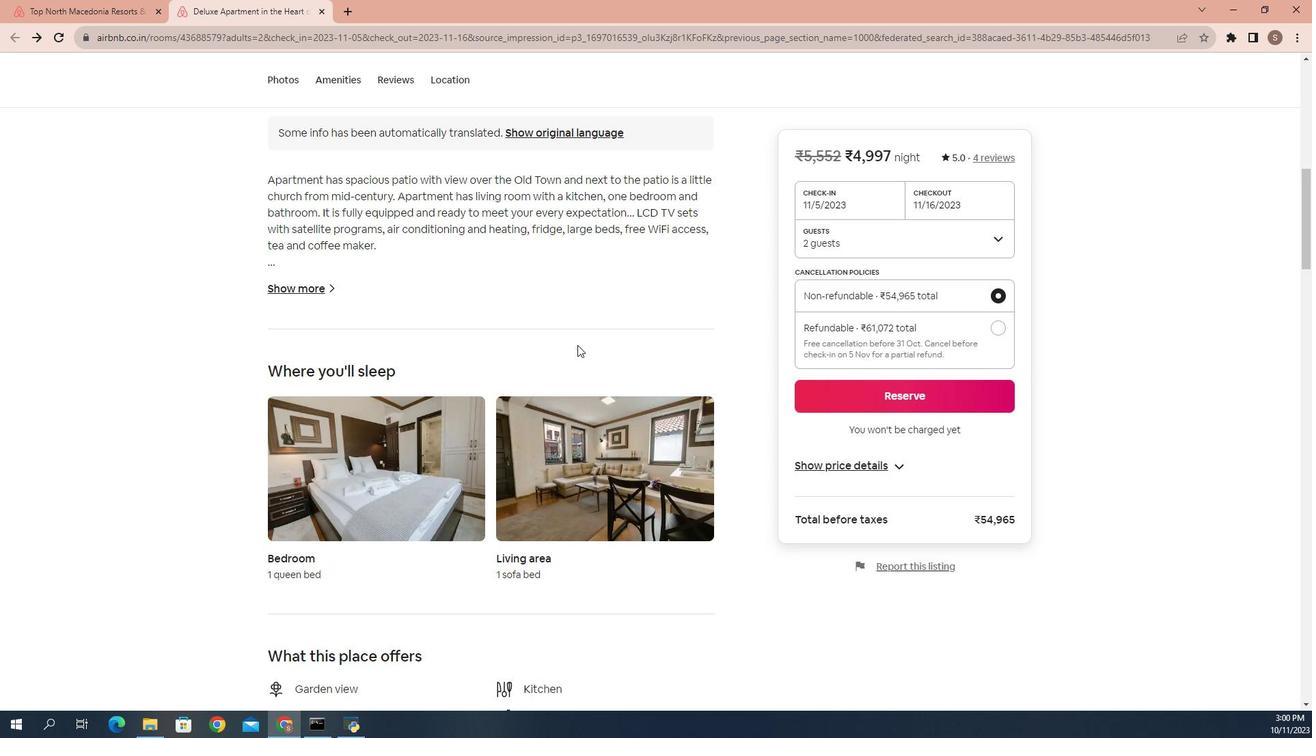 
Action: Mouse moved to (724, 327)
Screenshot: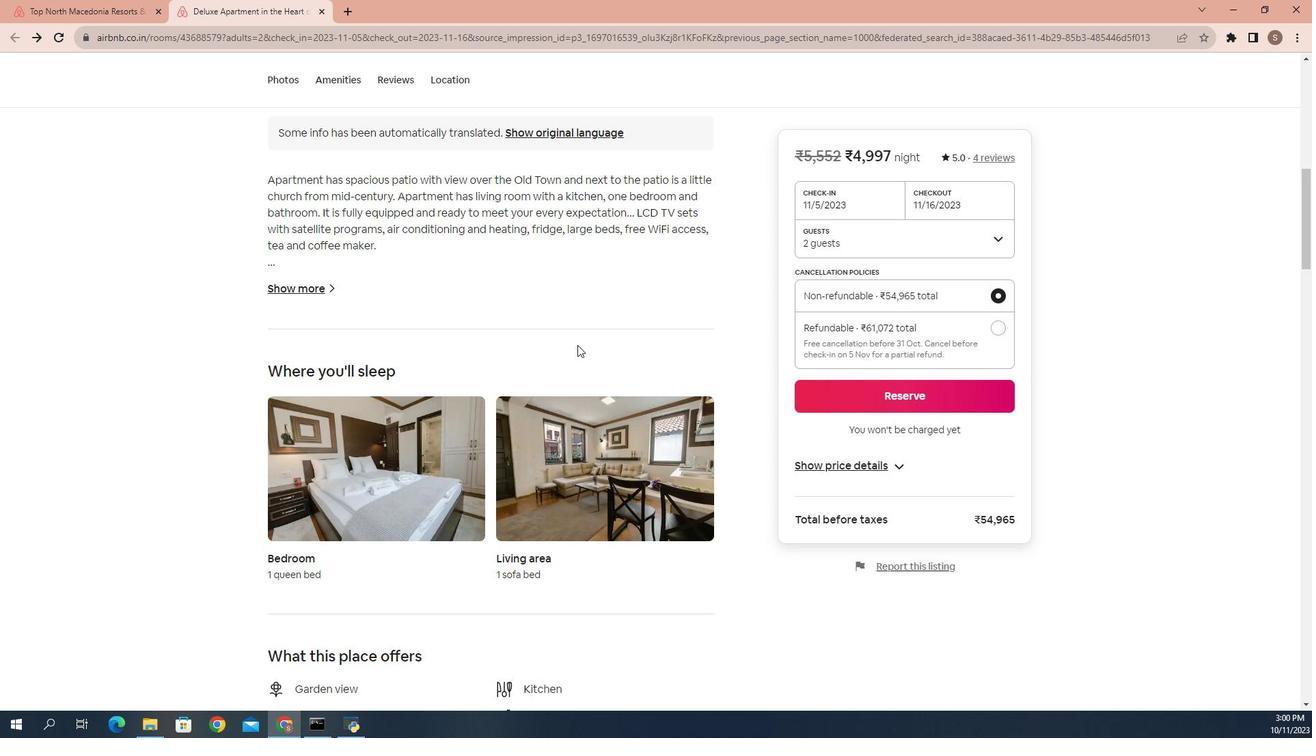 
Action: Mouse scrolled (724, 326) with delta (0, 0)
Screenshot: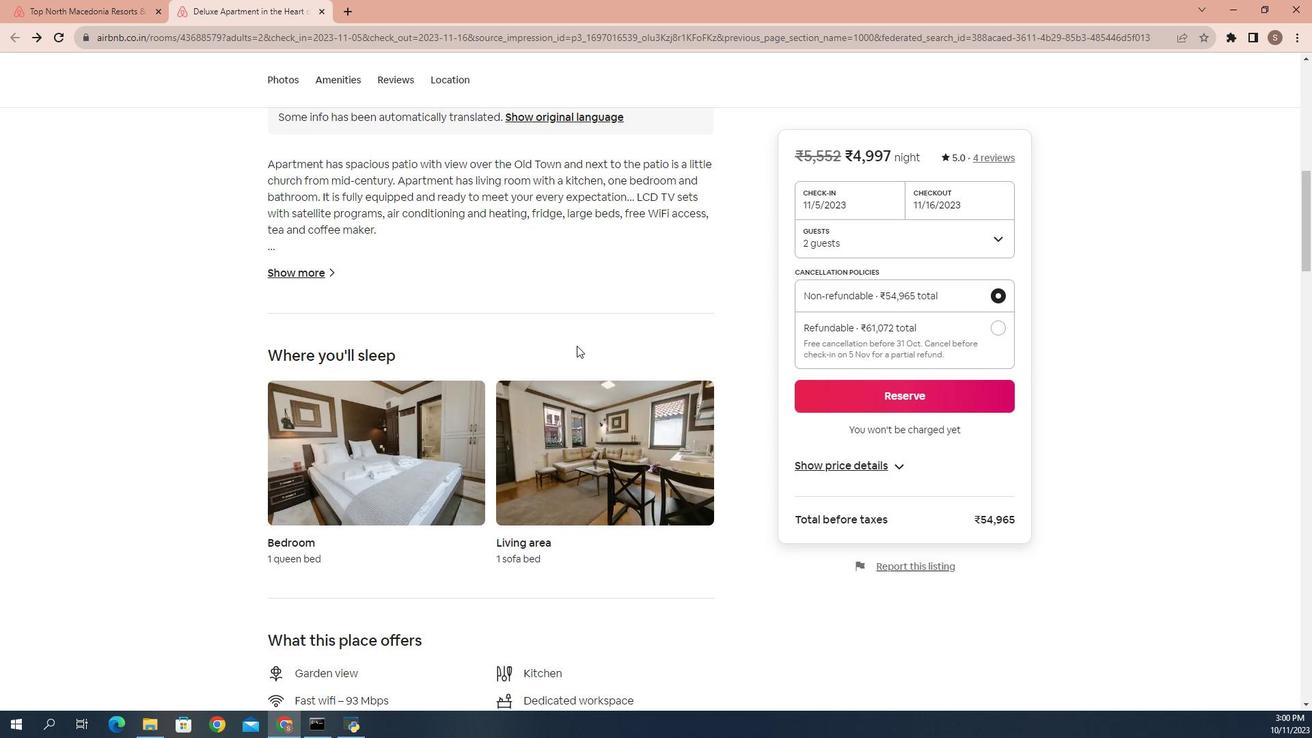 
Action: Mouse moved to (724, 328)
Screenshot: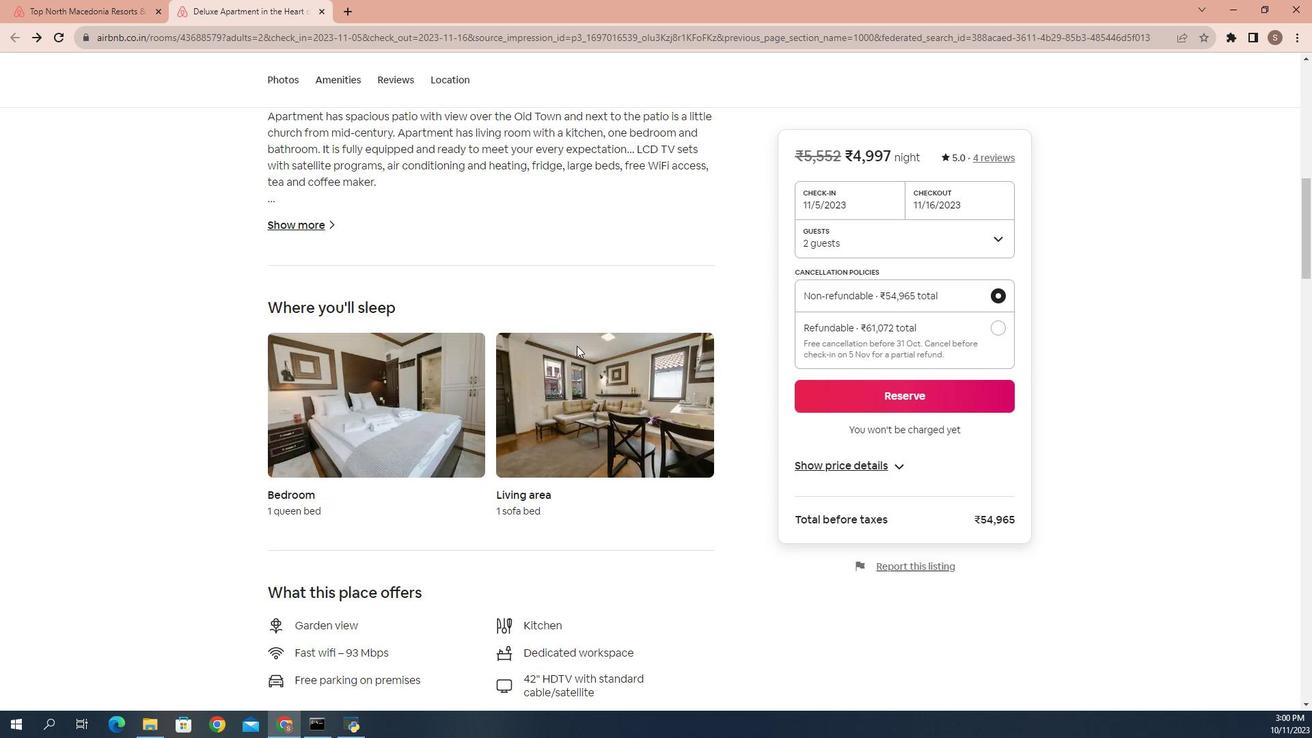 
Action: Mouse scrolled (724, 327) with delta (0, 0)
Screenshot: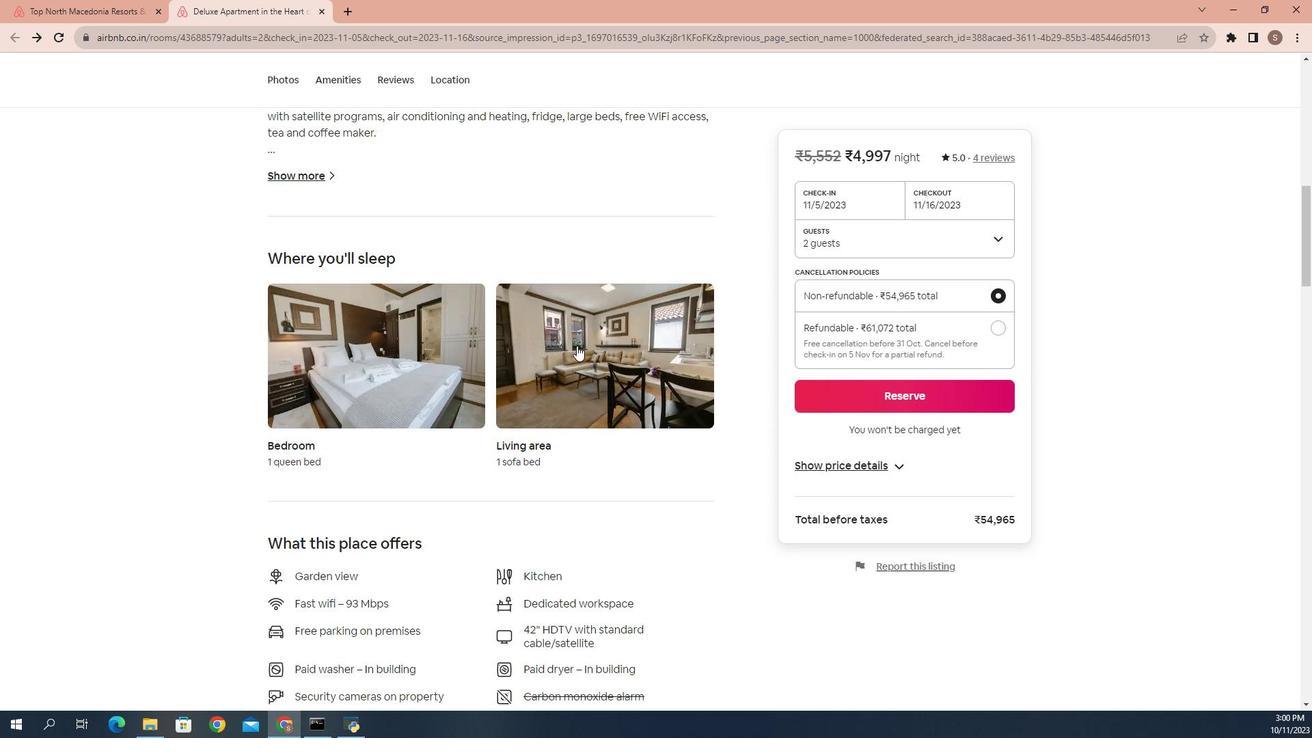 
Action: Mouse moved to (724, 336)
Screenshot: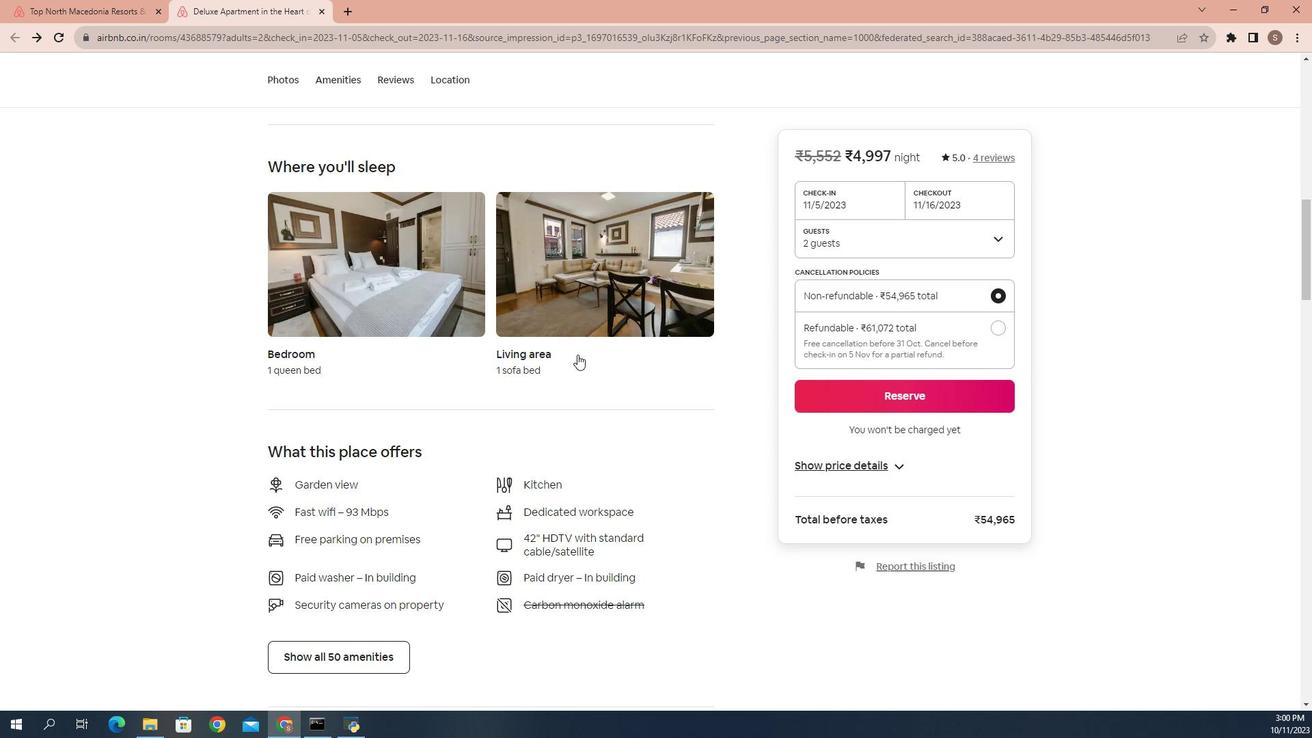 
Action: Mouse scrolled (724, 335) with delta (0, -1)
Screenshot: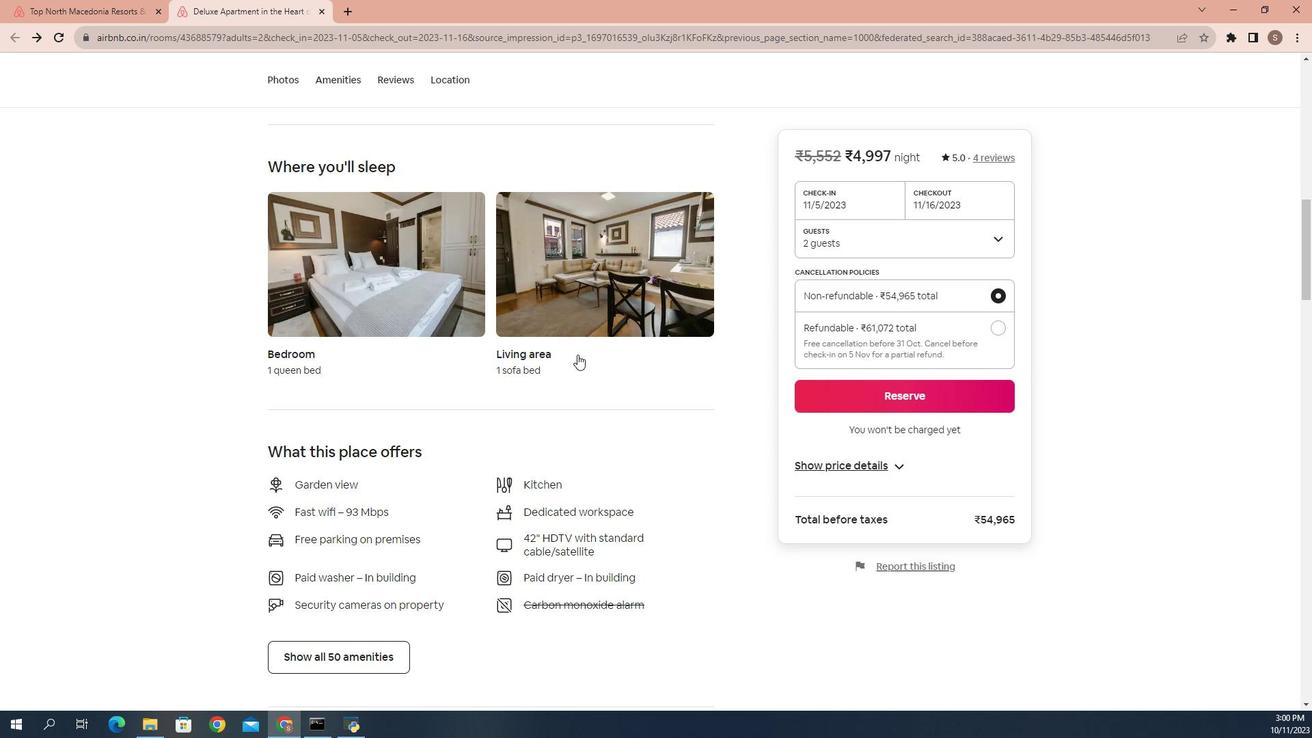 
Action: Mouse moved to (725, 339)
Screenshot: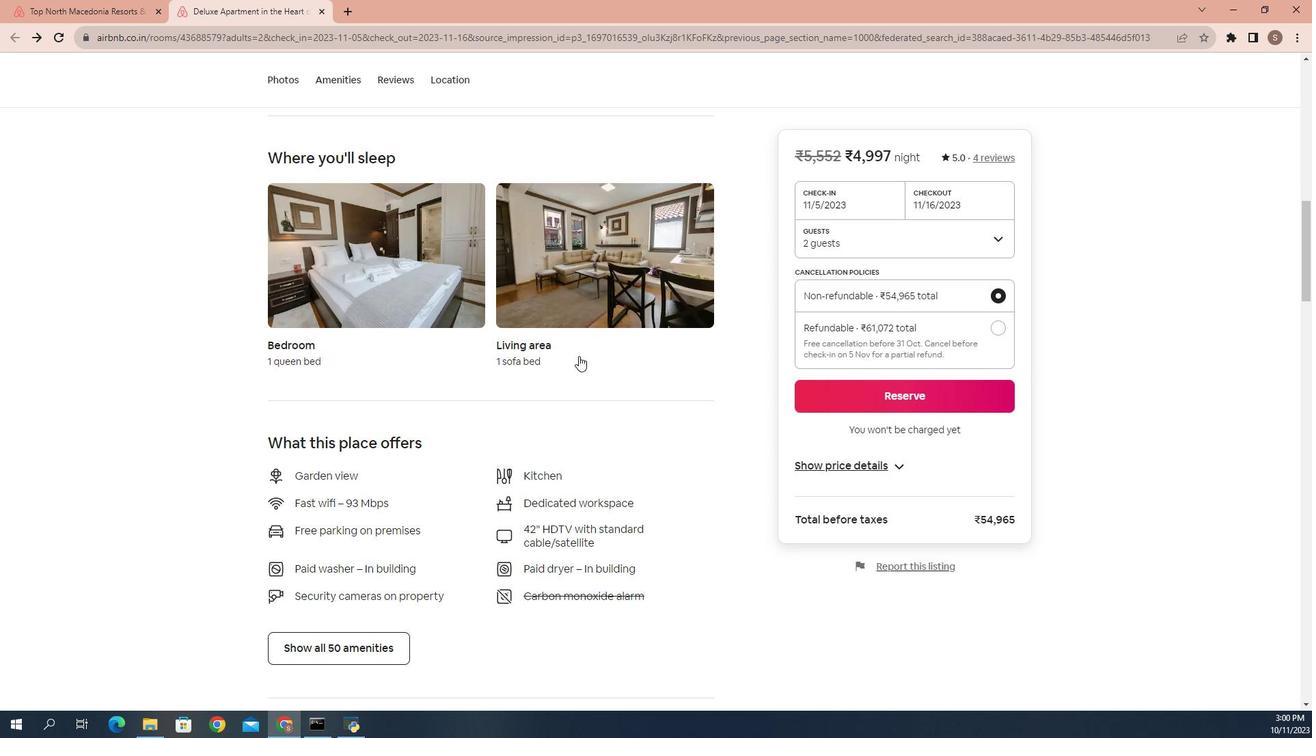 
Action: Mouse scrolled (725, 339) with delta (0, 0)
Screenshot: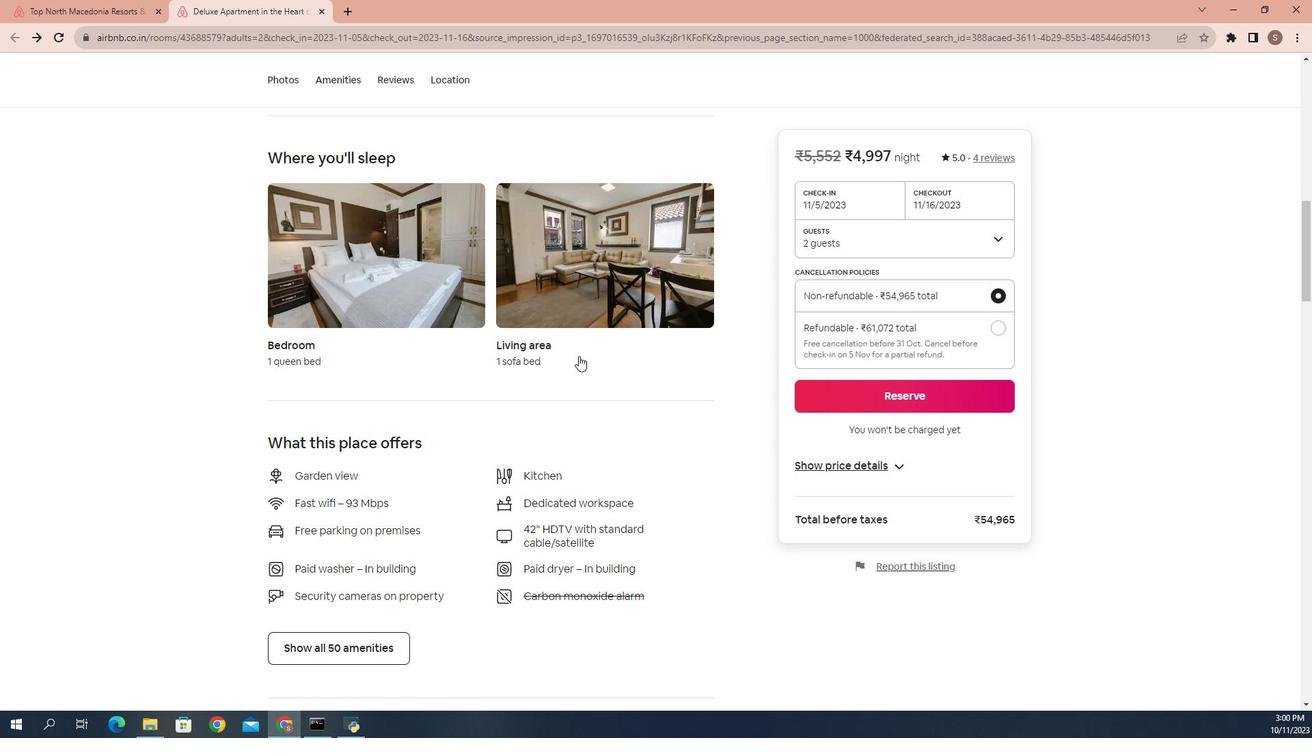 
Action: Mouse scrolled (725, 339) with delta (0, 0)
Screenshot: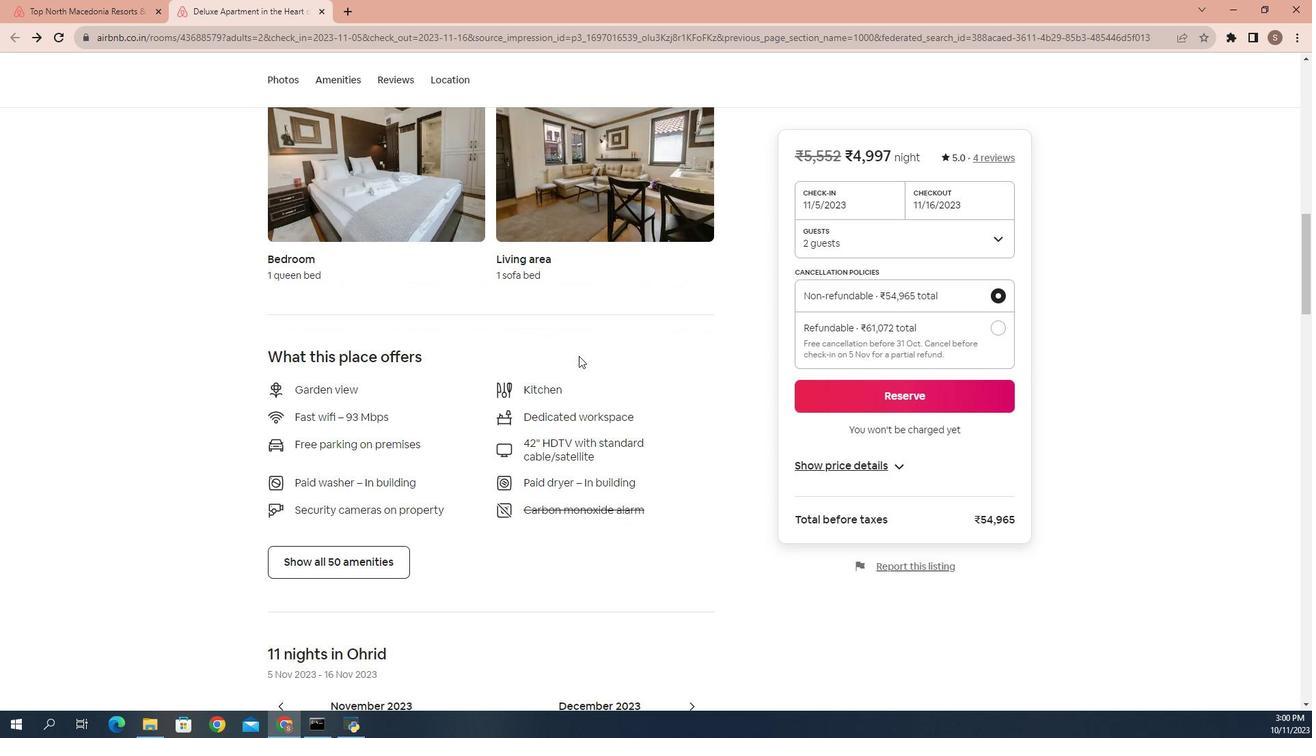 
Action: Mouse moved to (580, 439)
Screenshot: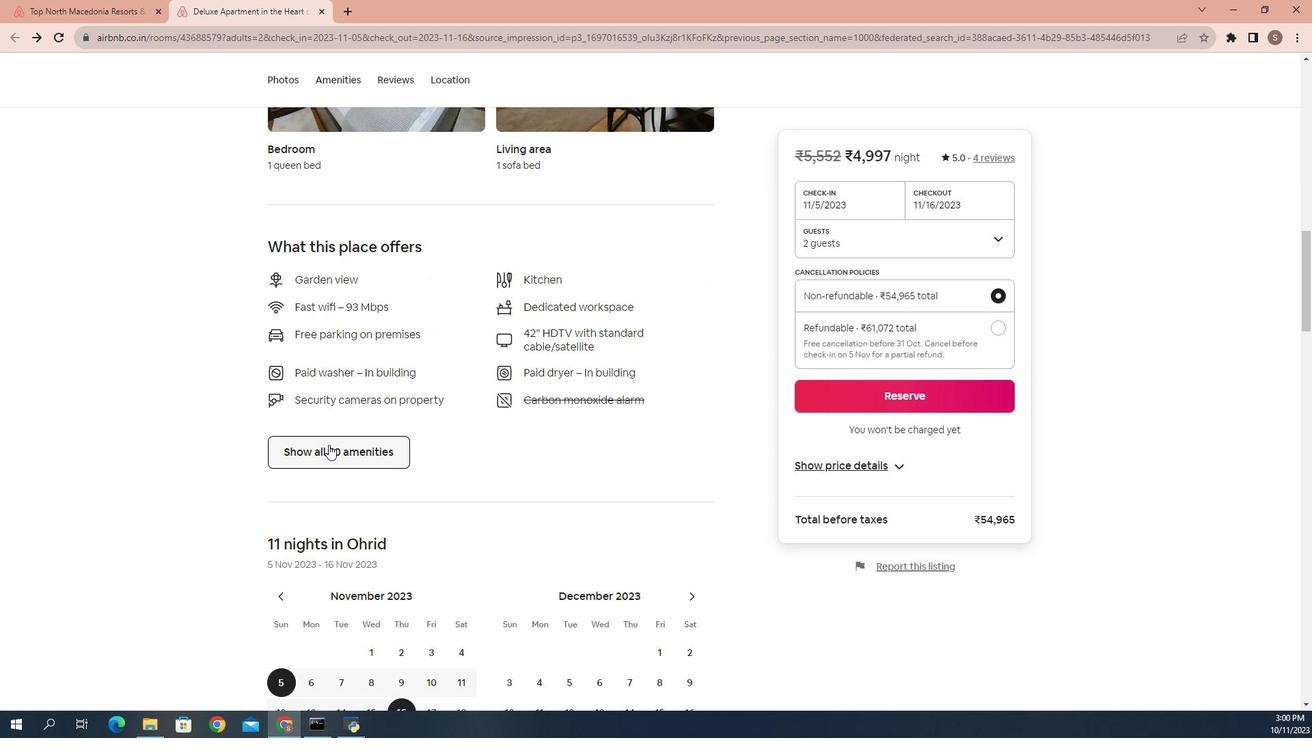 
Action: Mouse pressed left at (580, 439)
Screenshot: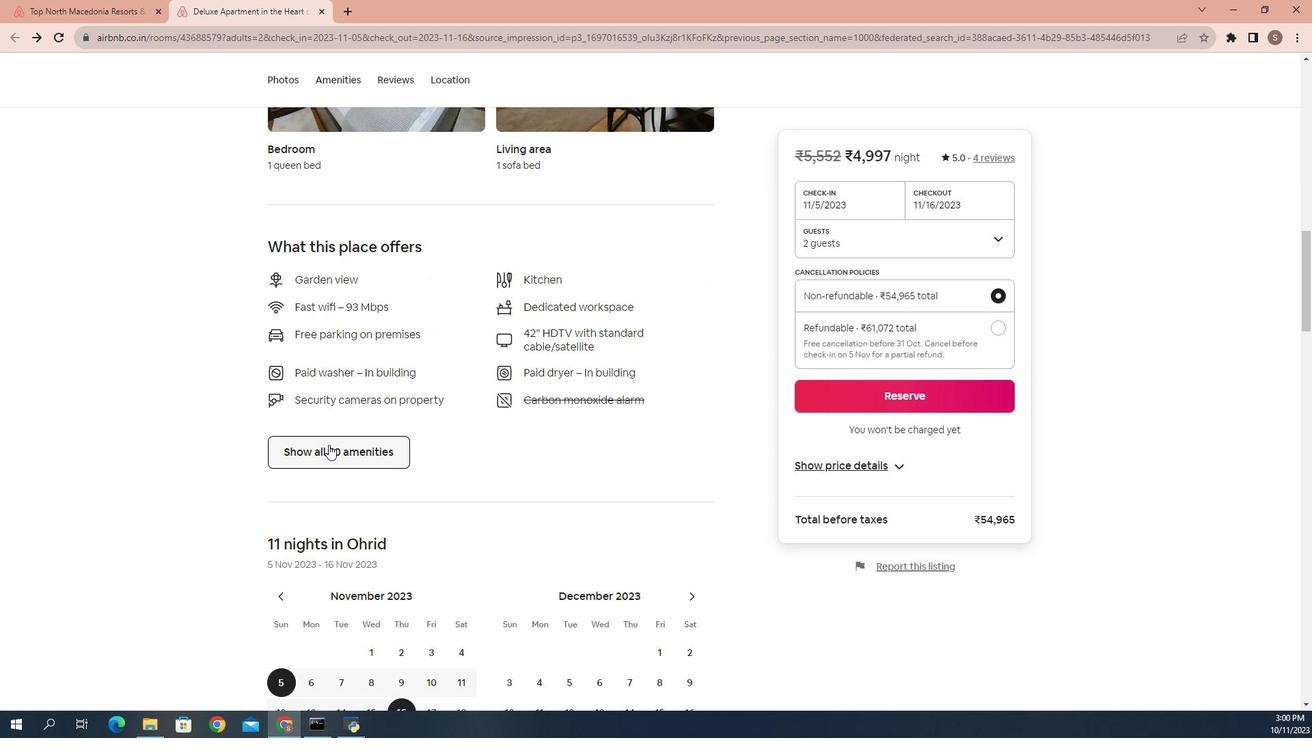 
Action: Mouse moved to (767, 369)
Screenshot: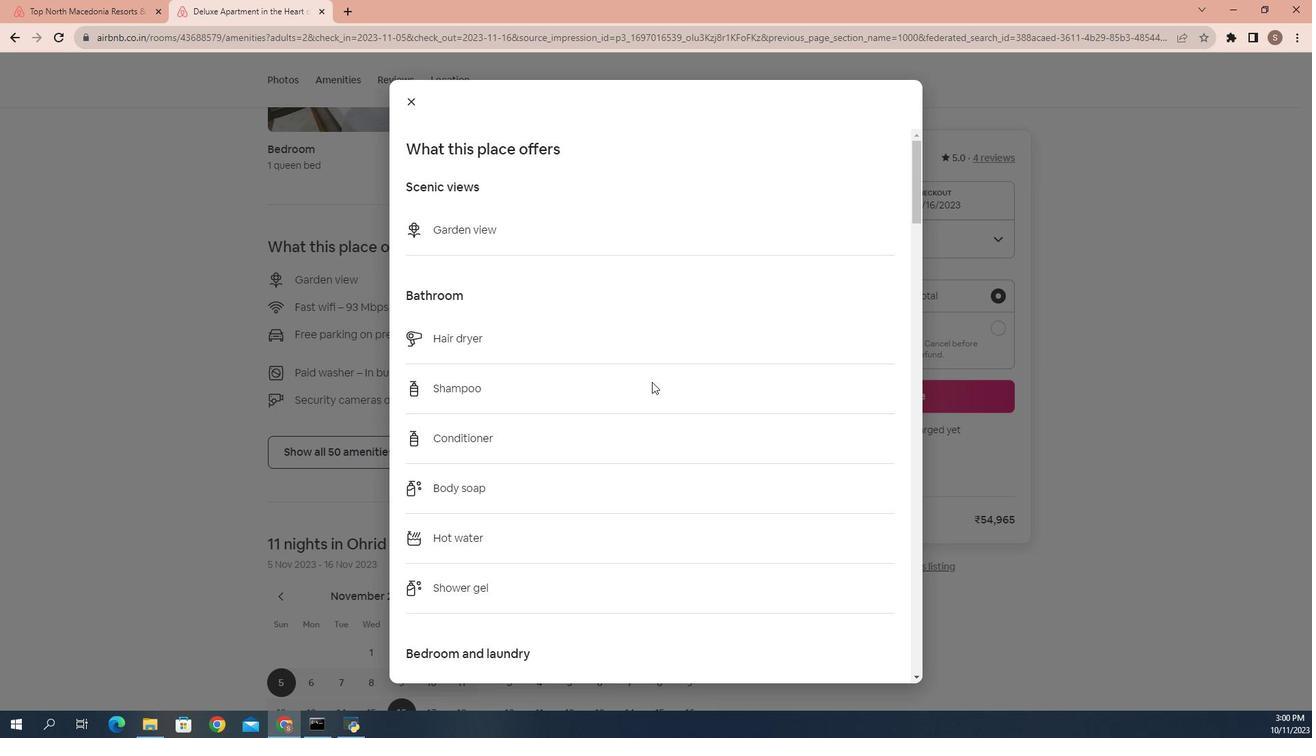 
Action: Mouse scrolled (767, 368) with delta (0, 0)
Screenshot: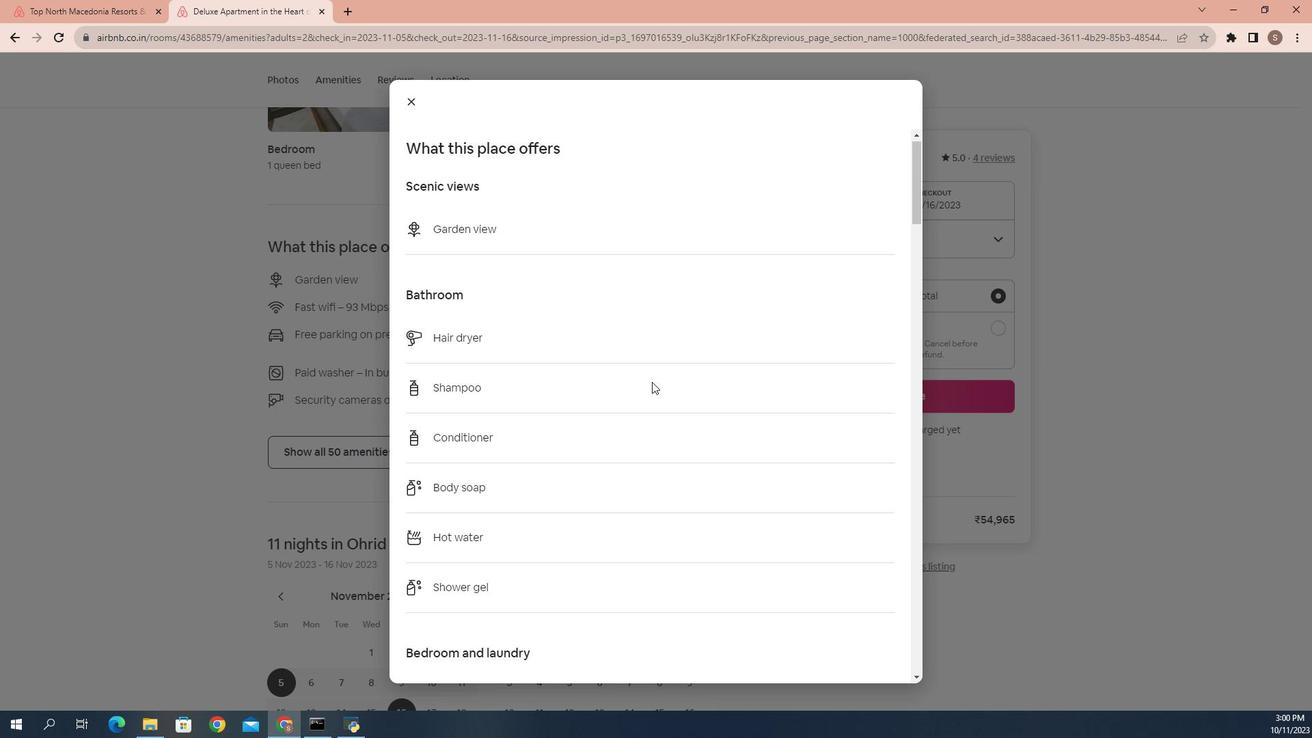 
Action: Mouse scrolled (767, 368) with delta (0, 0)
Screenshot: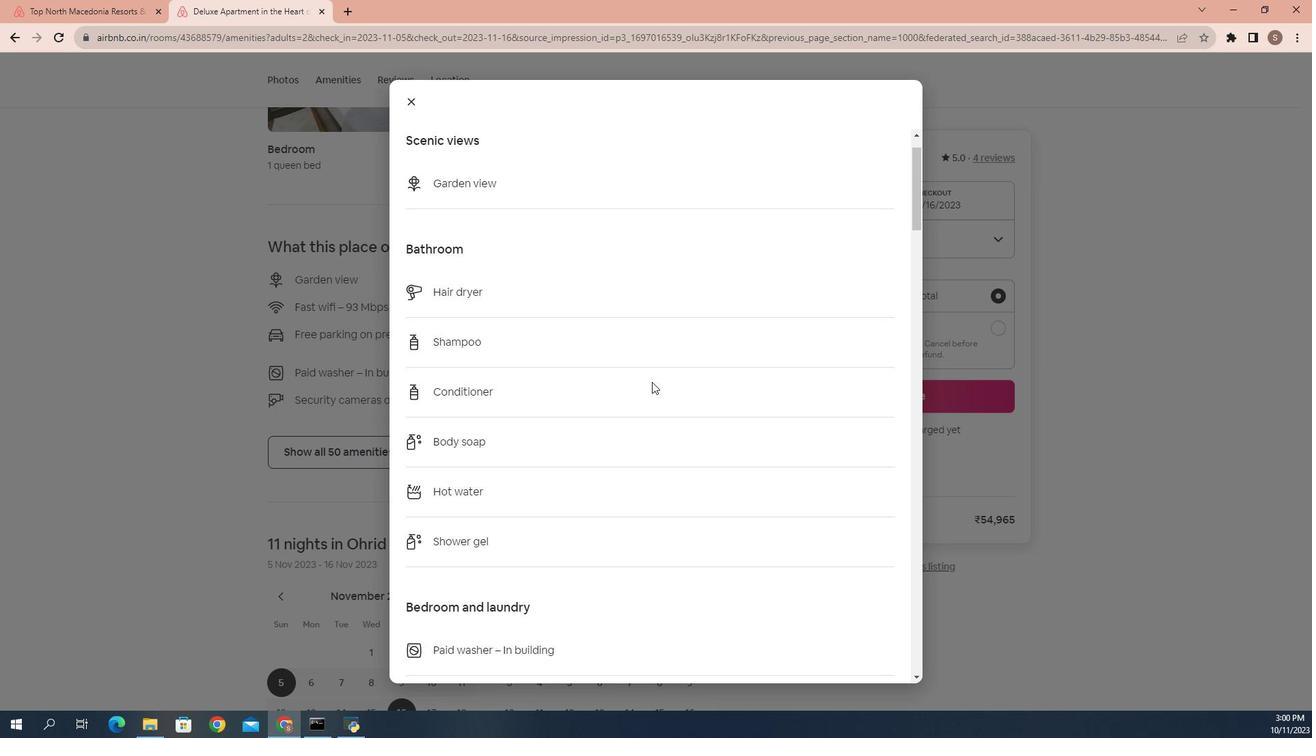 
Action: Mouse moved to (767, 369)
Screenshot: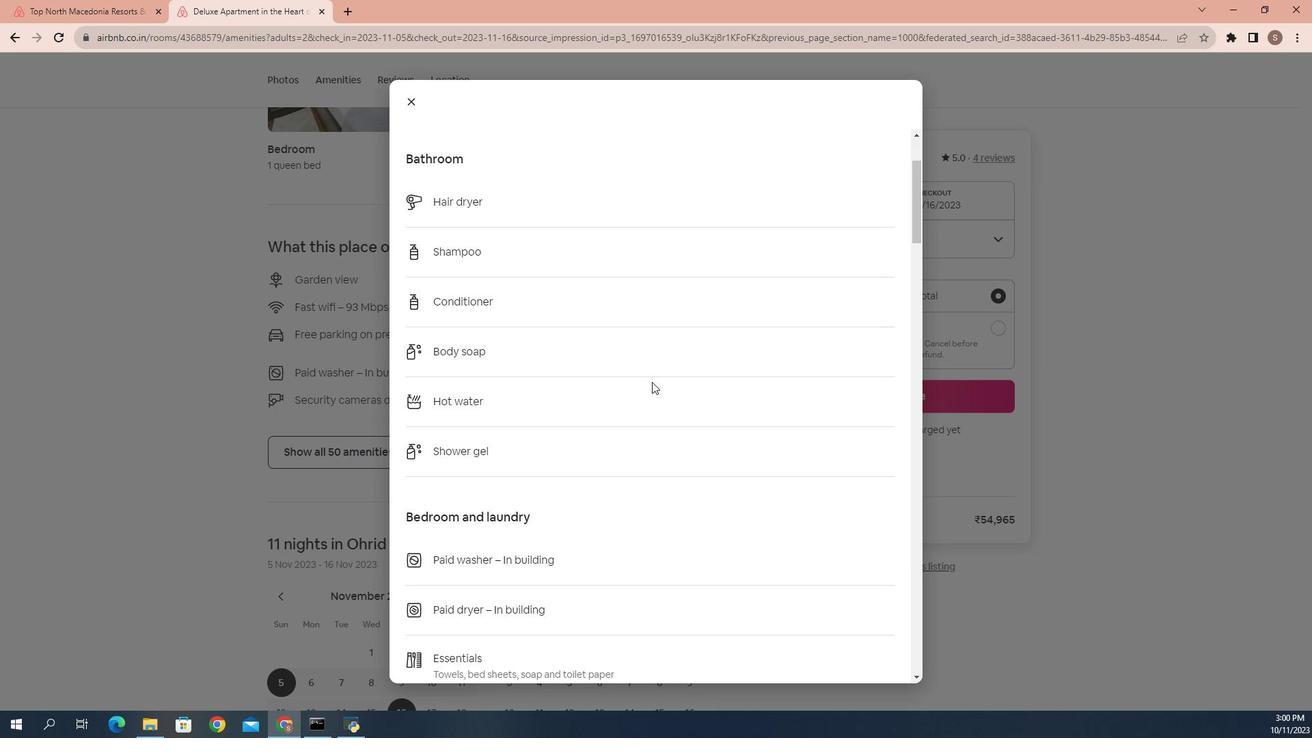 
Action: Mouse scrolled (767, 368) with delta (0, 0)
Screenshot: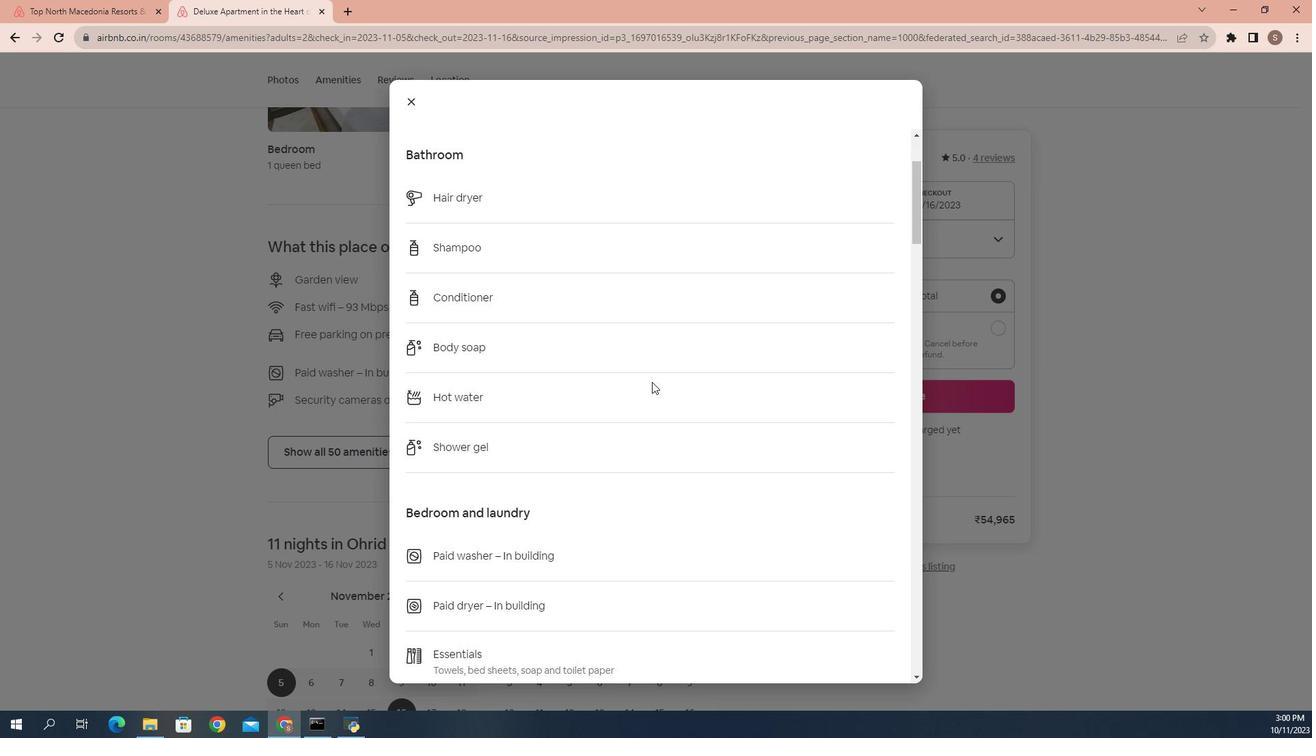
Action: Mouse scrolled (767, 368) with delta (0, 0)
Screenshot: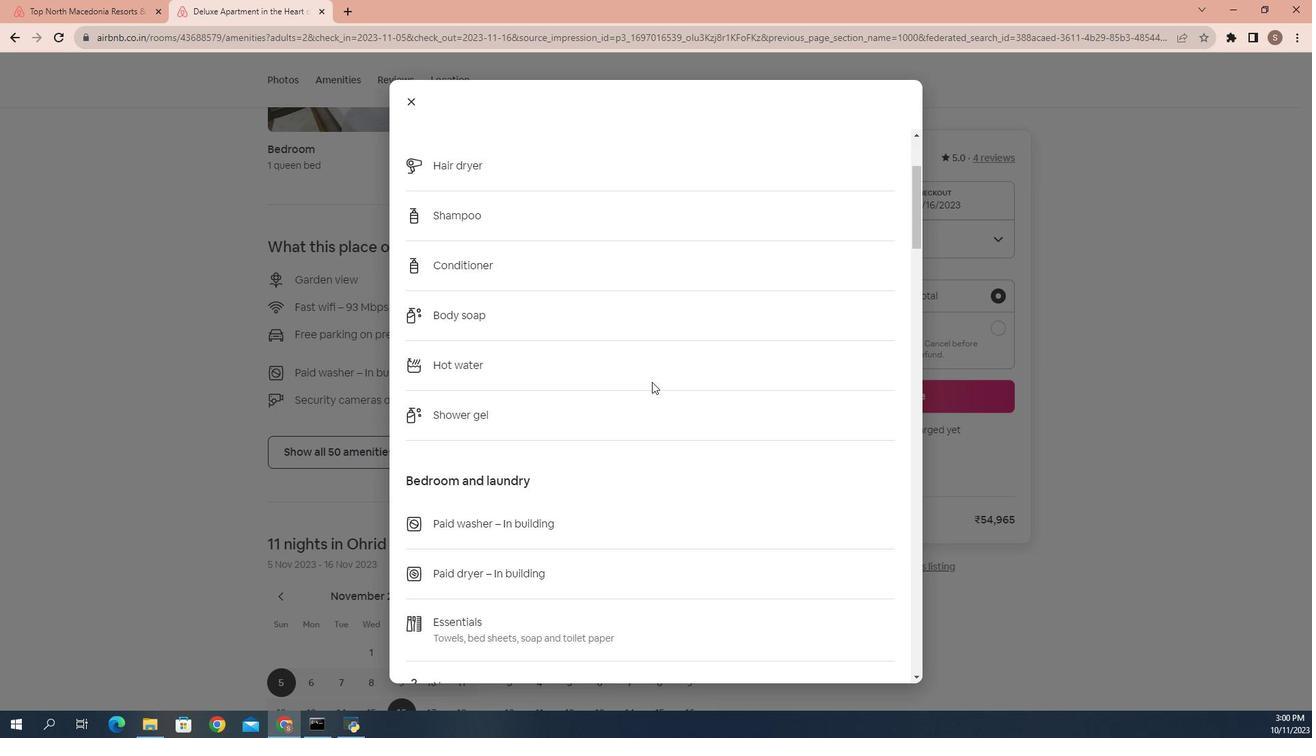 
Action: Mouse scrolled (767, 368) with delta (0, 0)
Screenshot: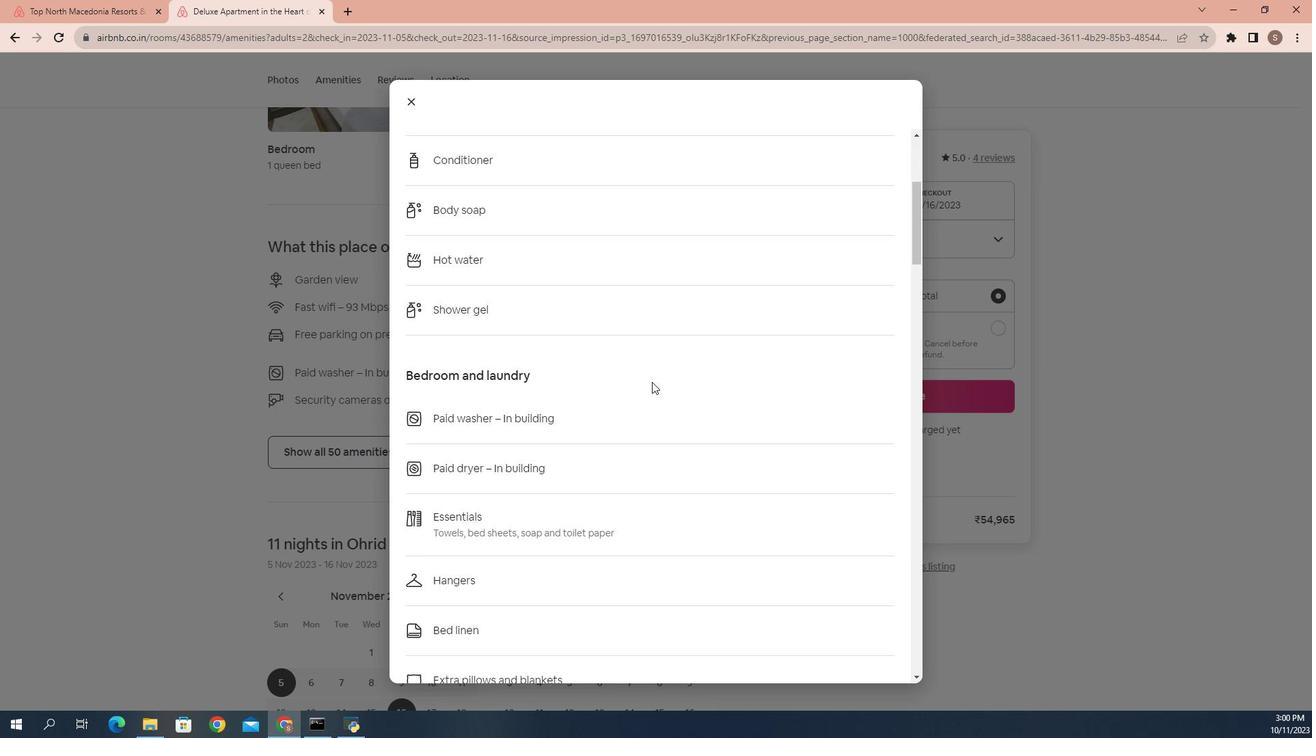 
Action: Mouse scrolled (767, 368) with delta (0, 0)
Screenshot: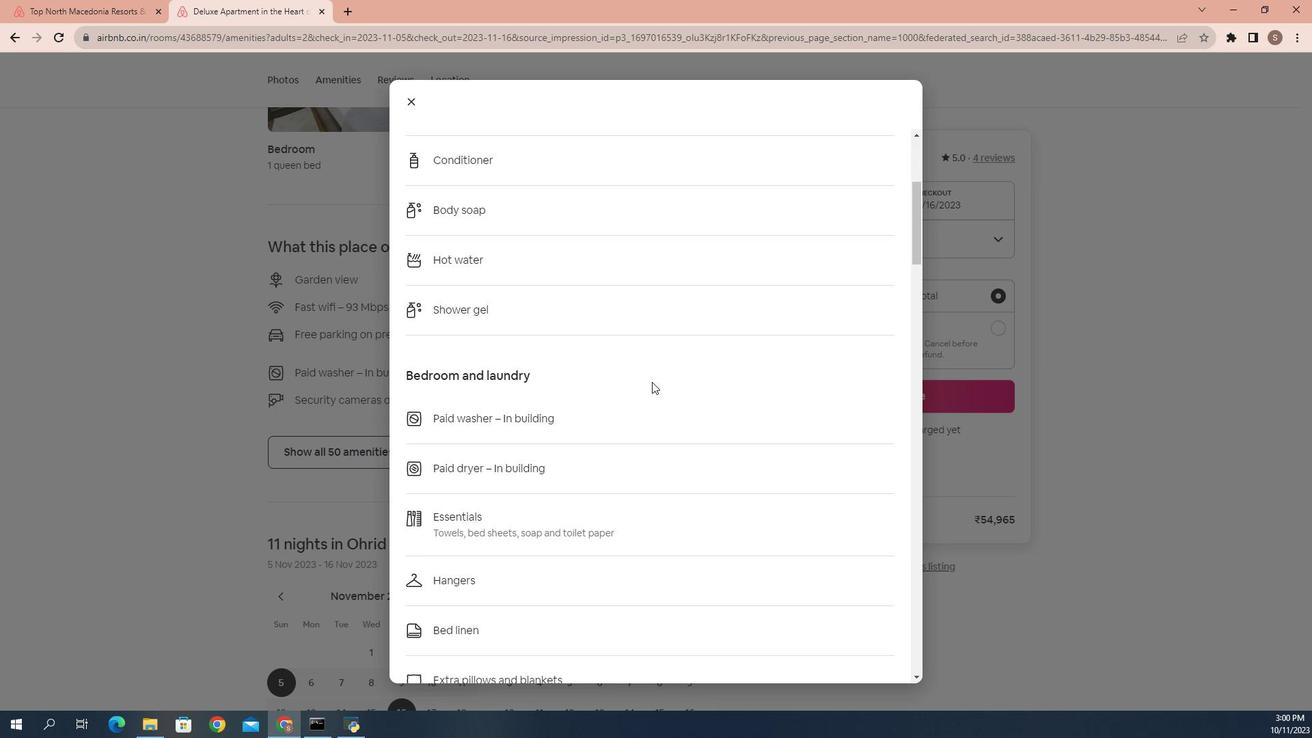 
Action: Mouse scrolled (767, 368) with delta (0, 0)
Screenshot: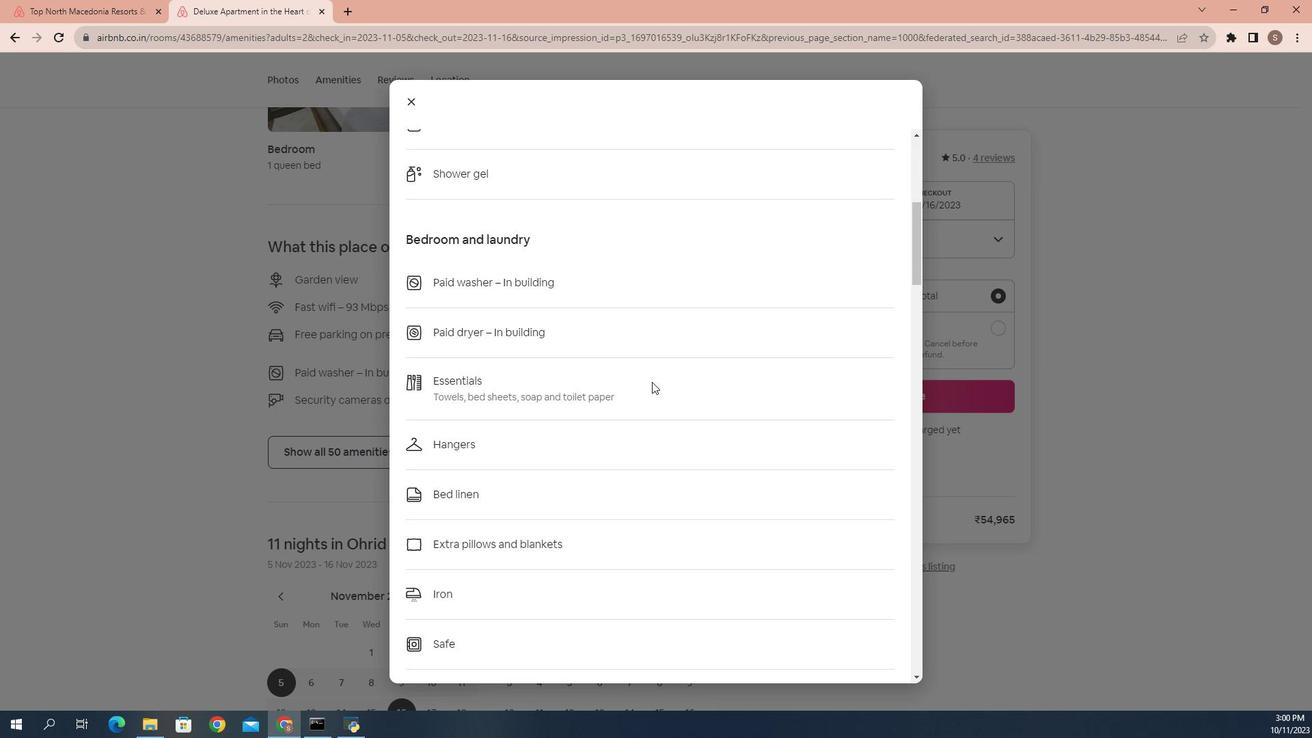 
Action: Mouse scrolled (767, 368) with delta (0, 0)
Screenshot: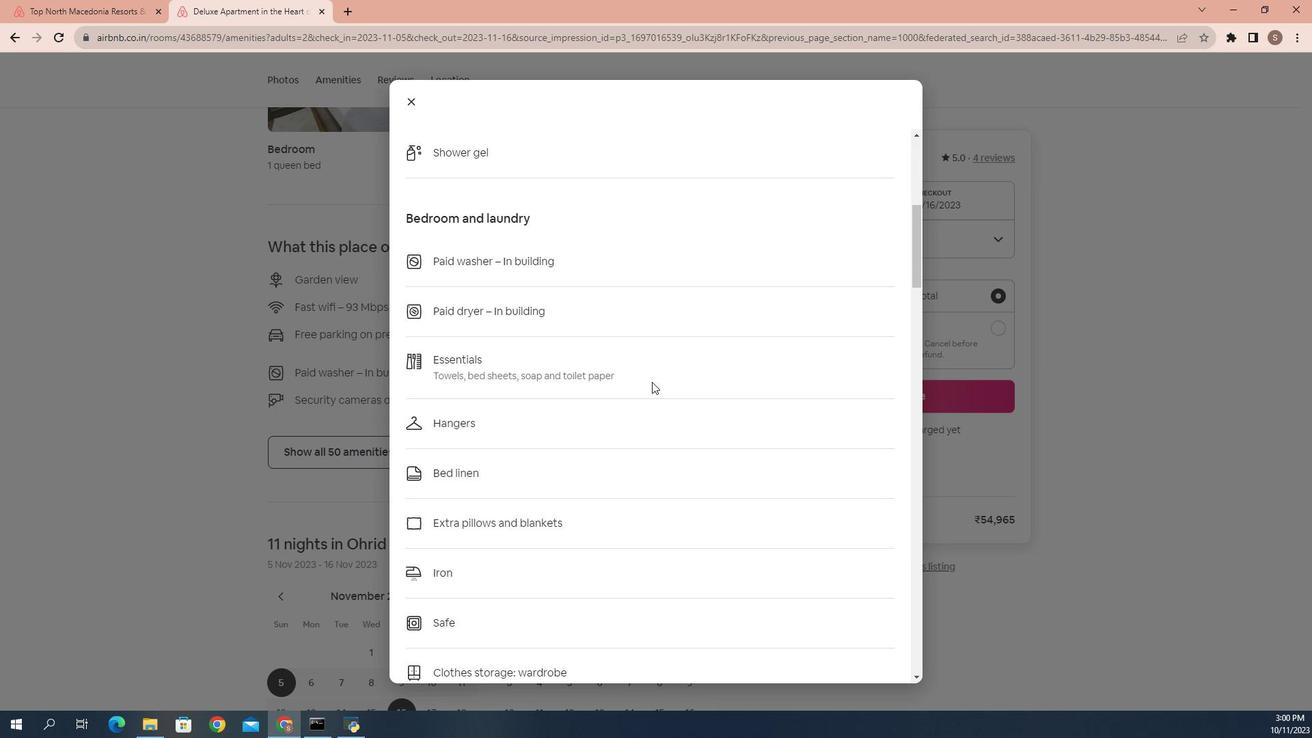 
Action: Mouse scrolled (767, 368) with delta (0, 0)
Screenshot: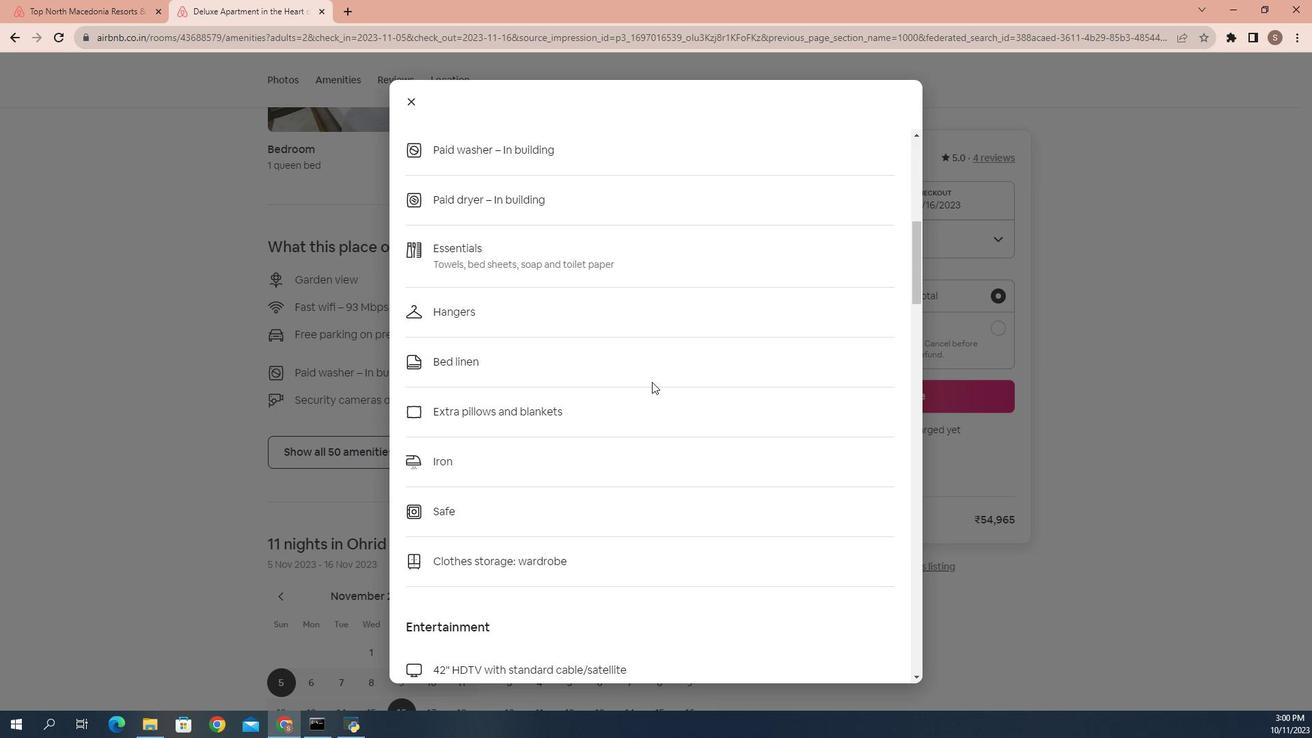 
Action: Mouse scrolled (767, 368) with delta (0, 0)
Screenshot: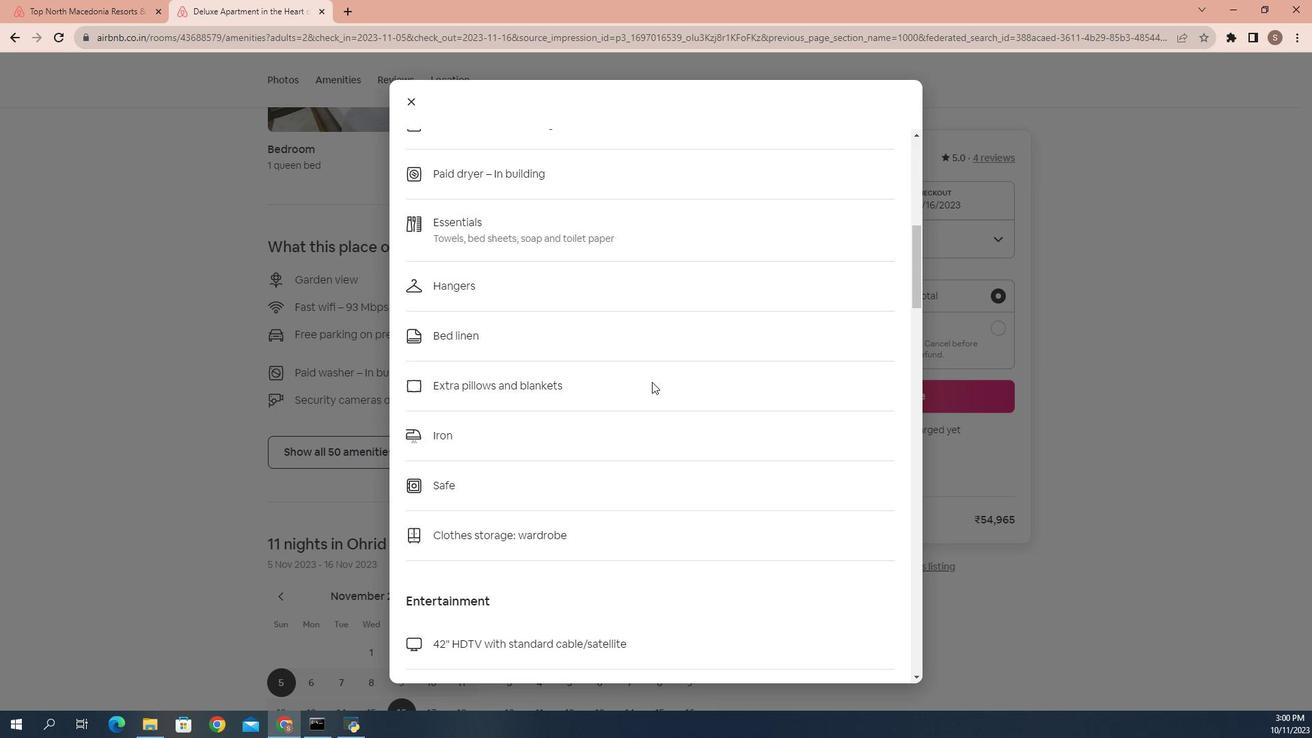 
Action: Mouse scrolled (767, 368) with delta (0, 0)
Screenshot: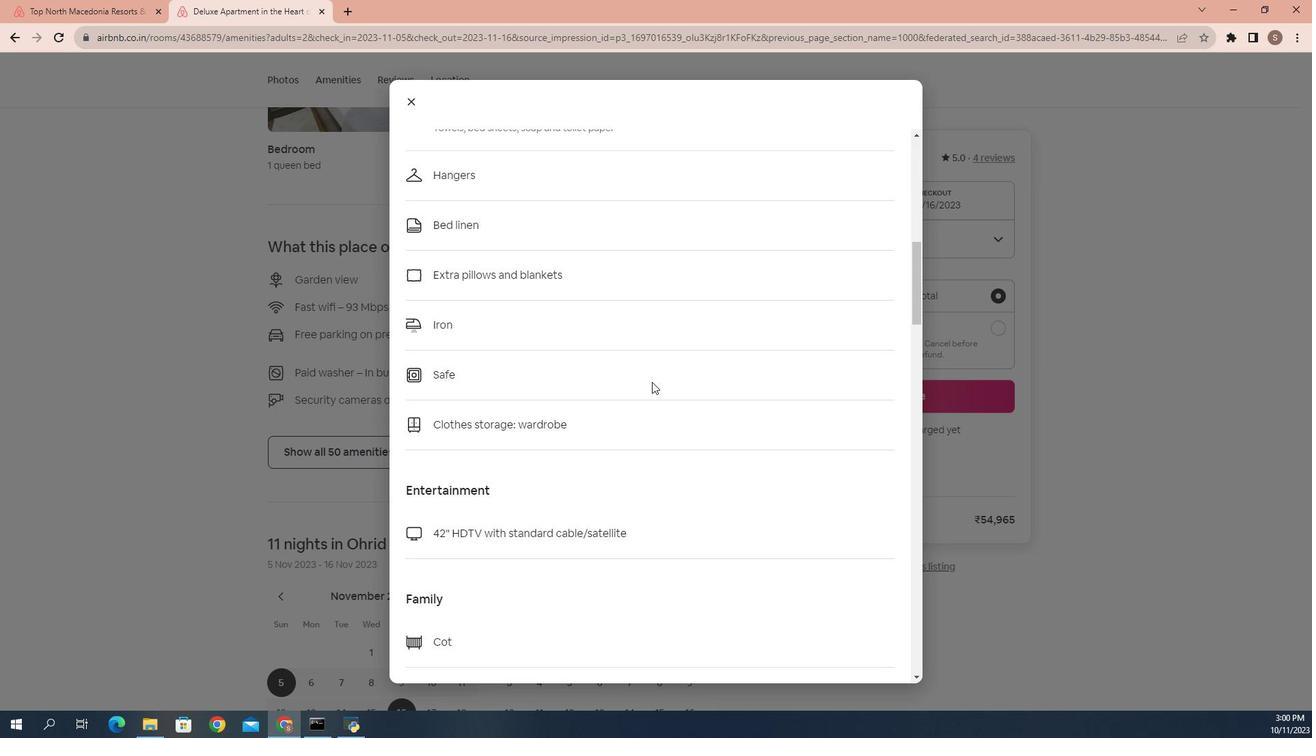 
Action: Mouse scrolled (767, 368) with delta (0, 0)
Screenshot: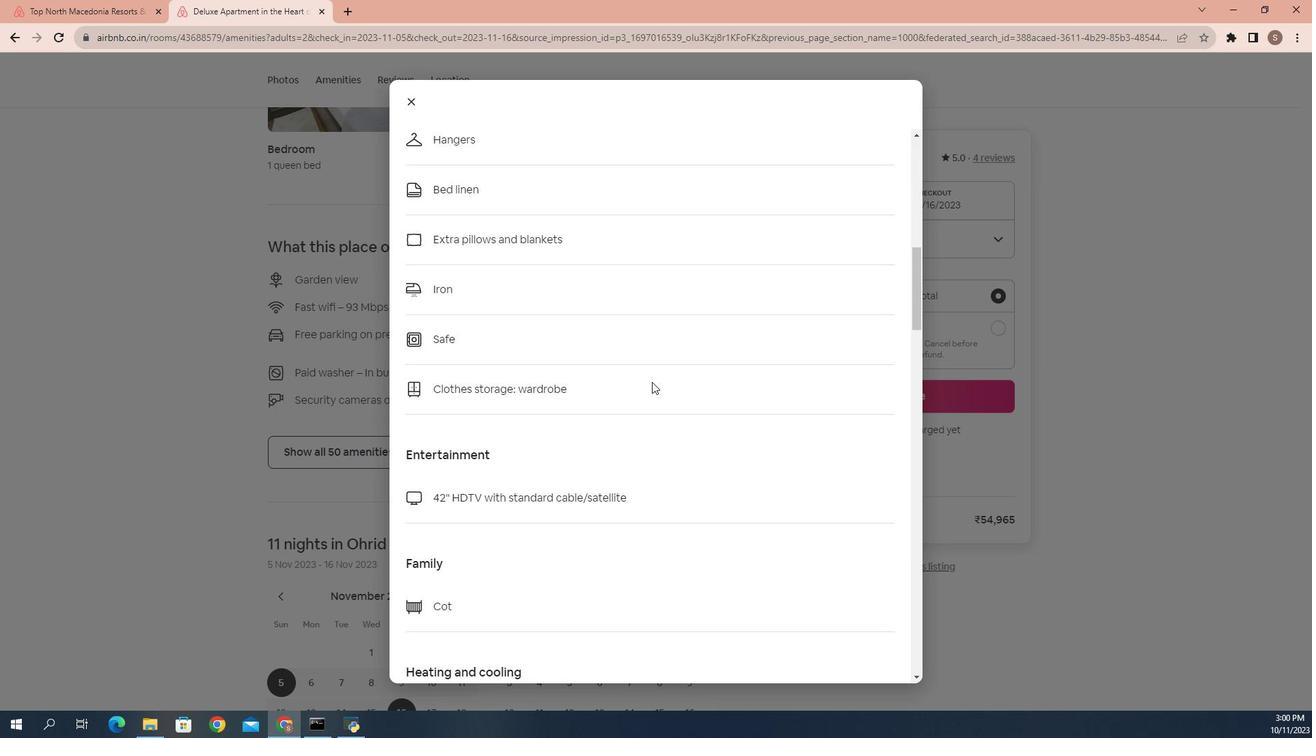 
Action: Mouse scrolled (767, 368) with delta (0, 0)
Screenshot: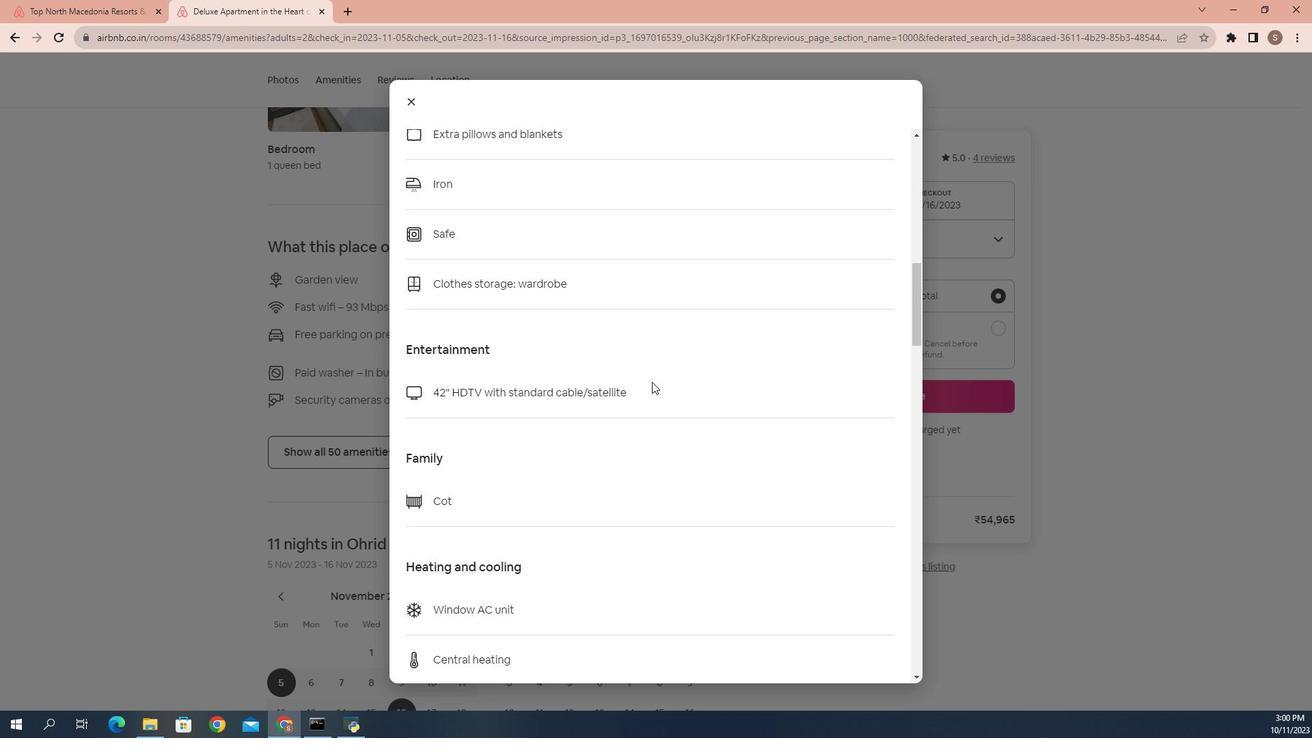 
Action: Mouse scrolled (767, 368) with delta (0, 0)
Screenshot: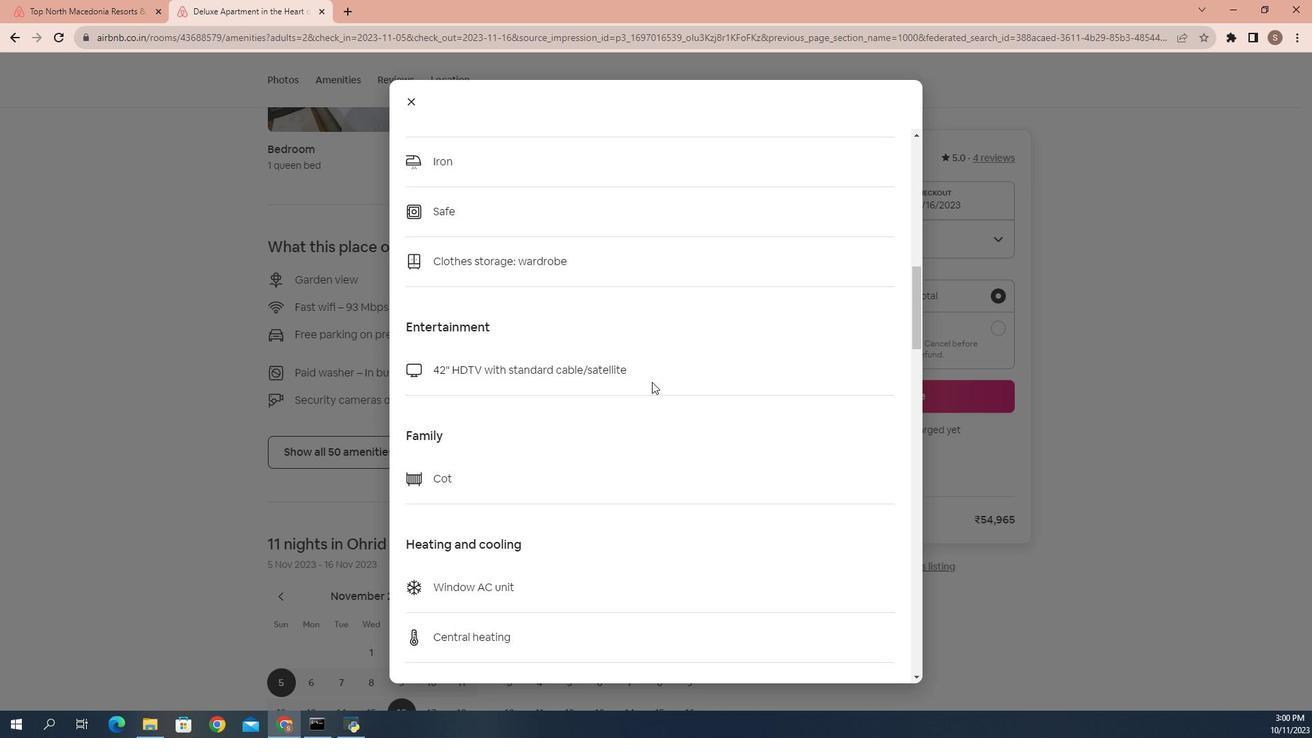 
Action: Mouse scrolled (767, 368) with delta (0, 0)
Screenshot: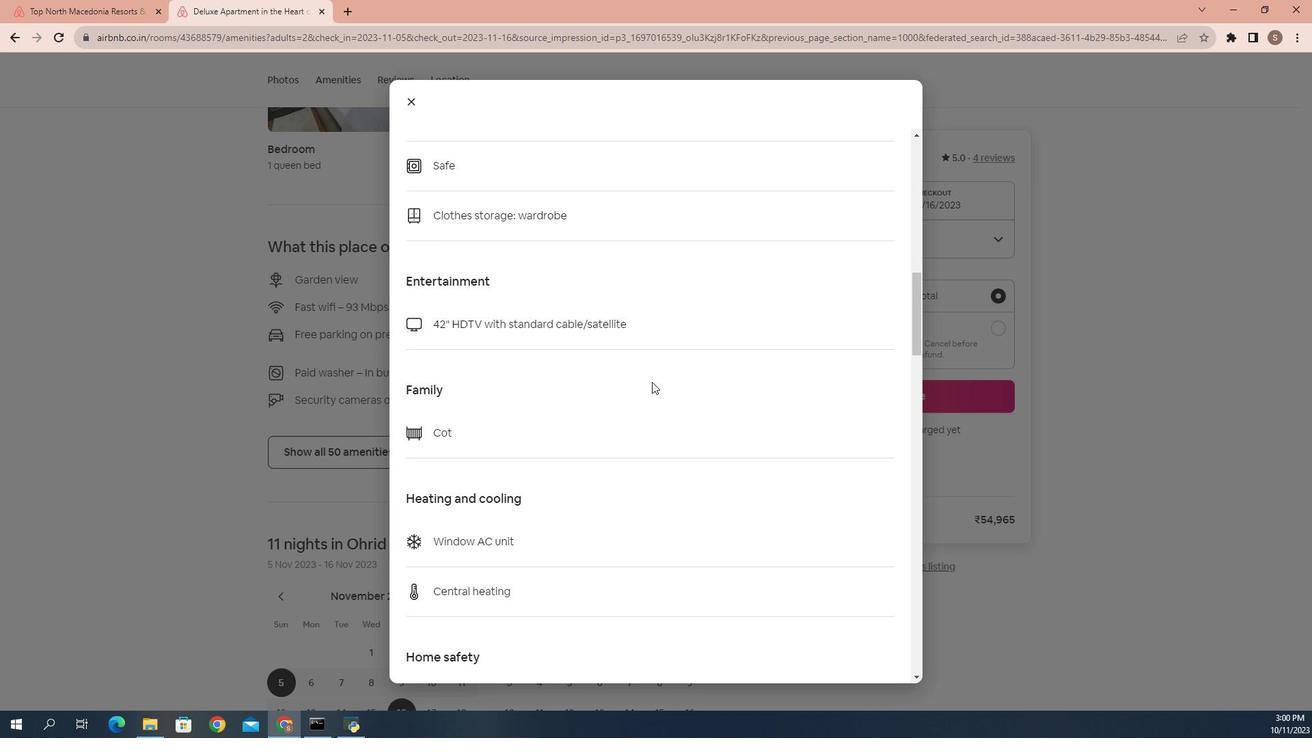 
Action: Mouse scrolled (767, 368) with delta (0, 0)
Screenshot: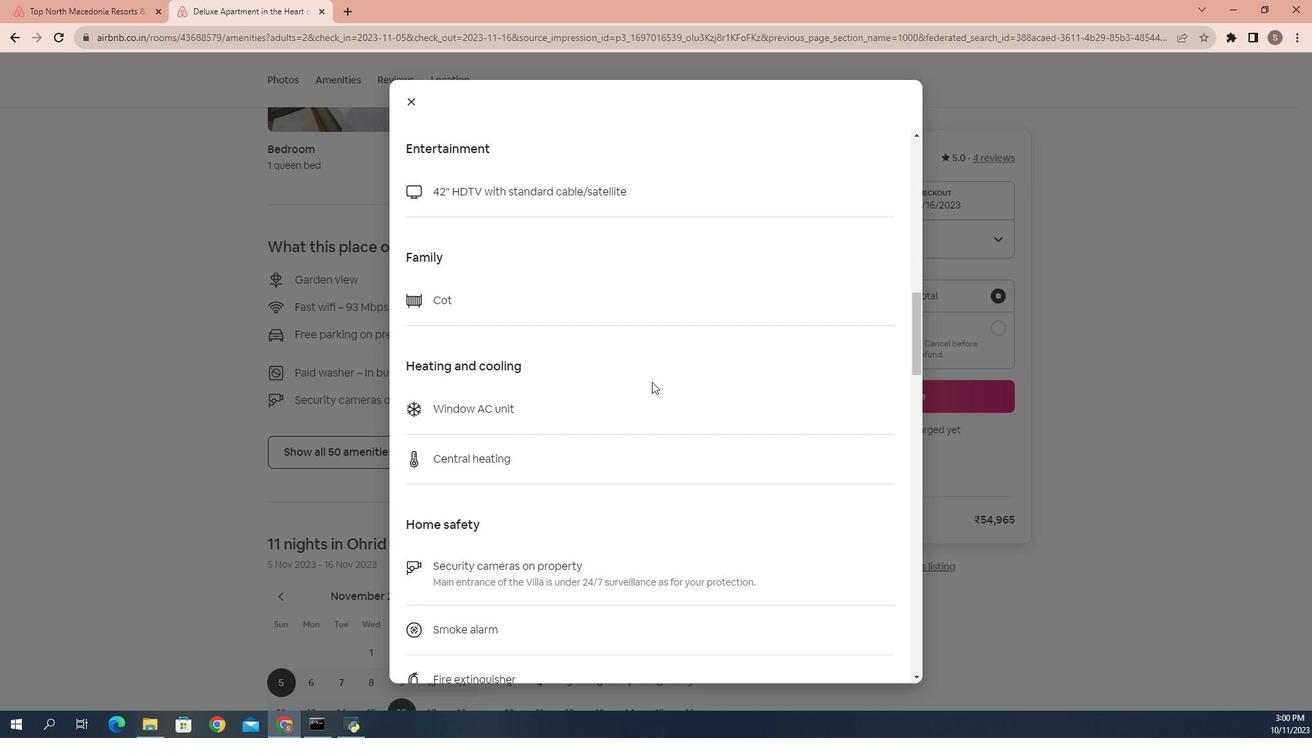 
Action: Mouse scrolled (767, 368) with delta (0, 0)
Screenshot: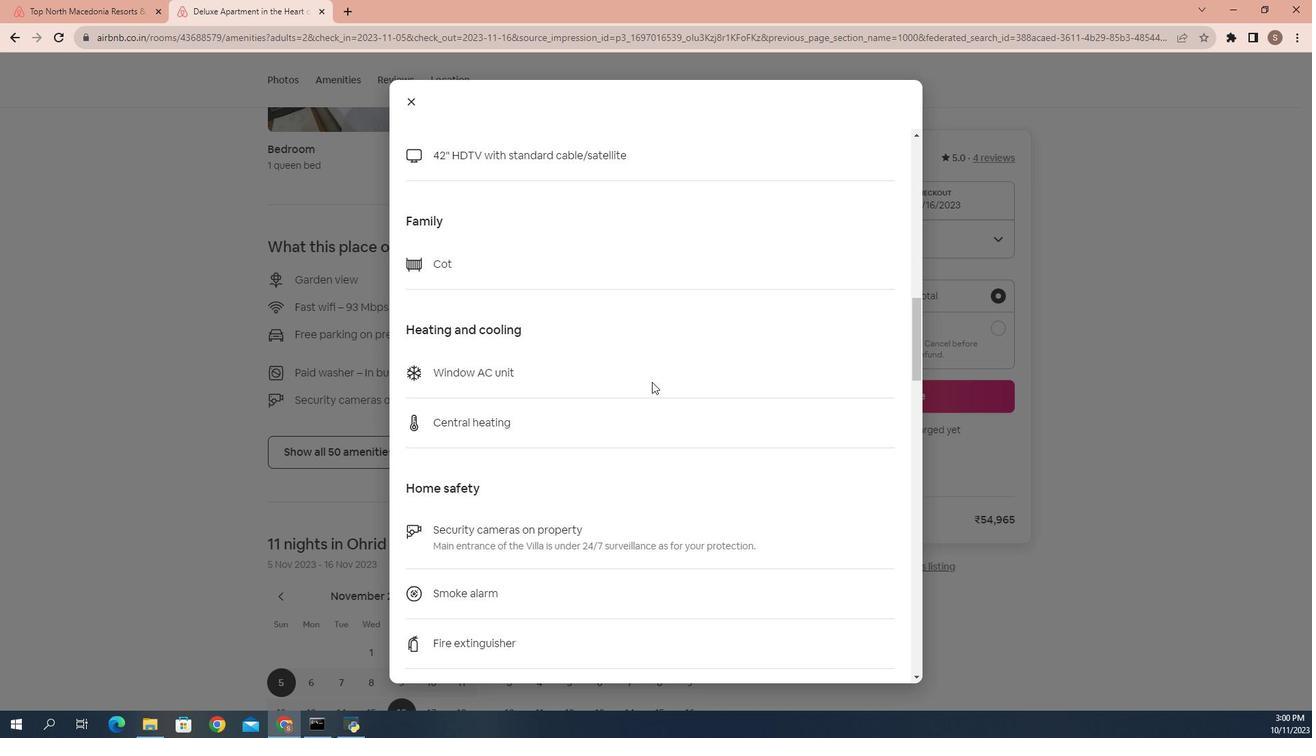 
Action: Mouse scrolled (767, 368) with delta (0, 0)
Screenshot: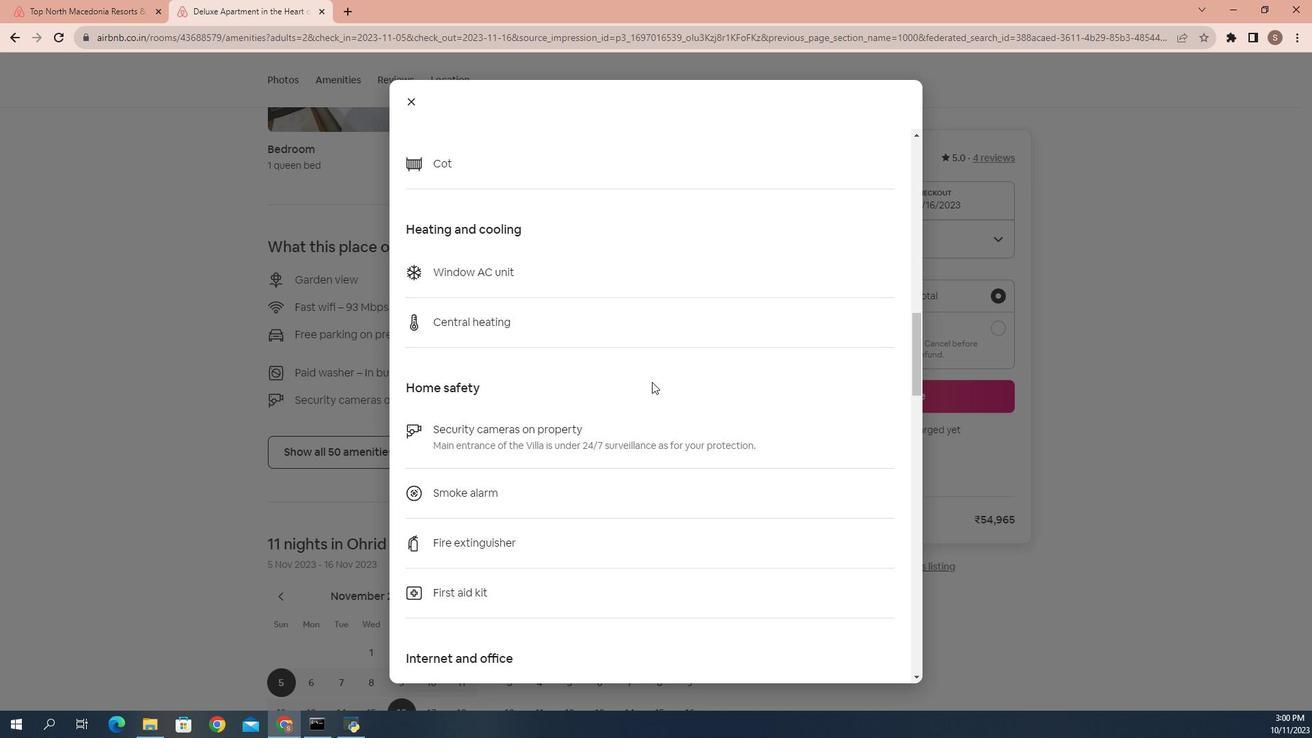 
Action: Mouse scrolled (767, 368) with delta (0, 0)
Screenshot: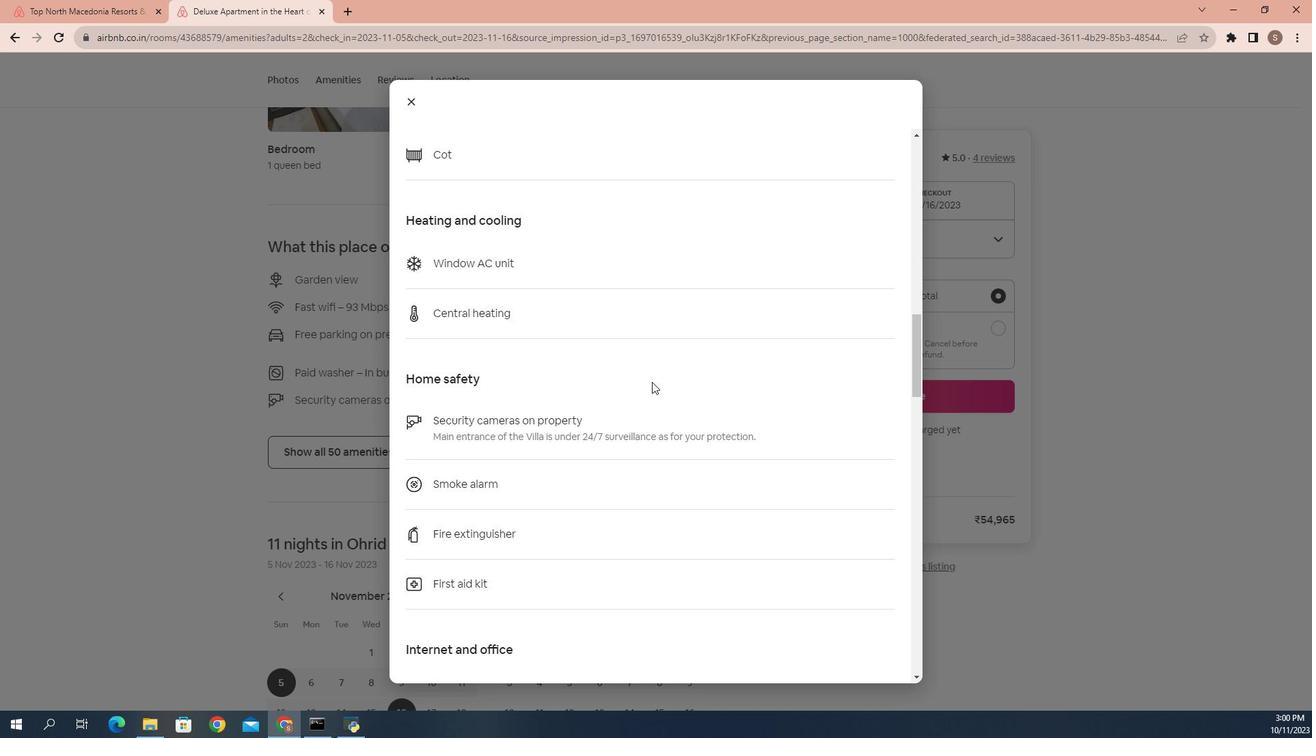 
Action: Mouse scrolled (767, 368) with delta (0, 0)
Screenshot: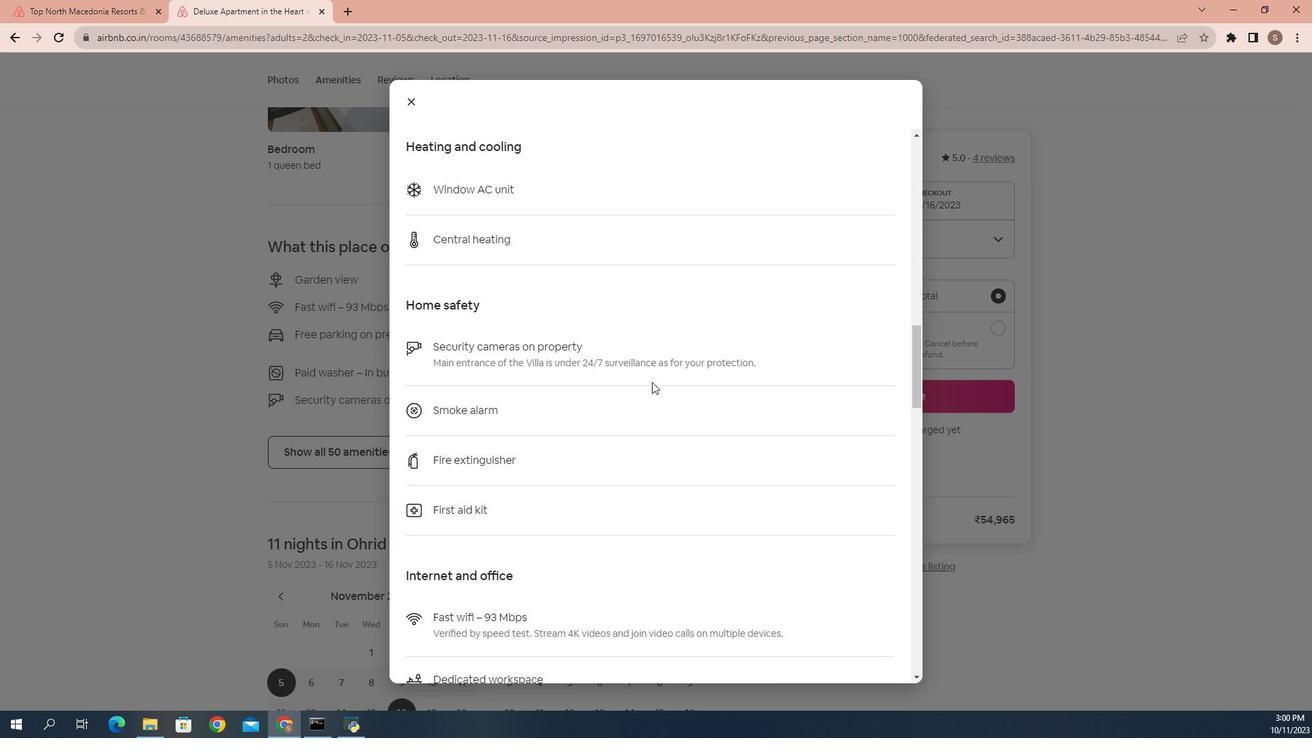 
Action: Mouse scrolled (767, 368) with delta (0, 0)
Screenshot: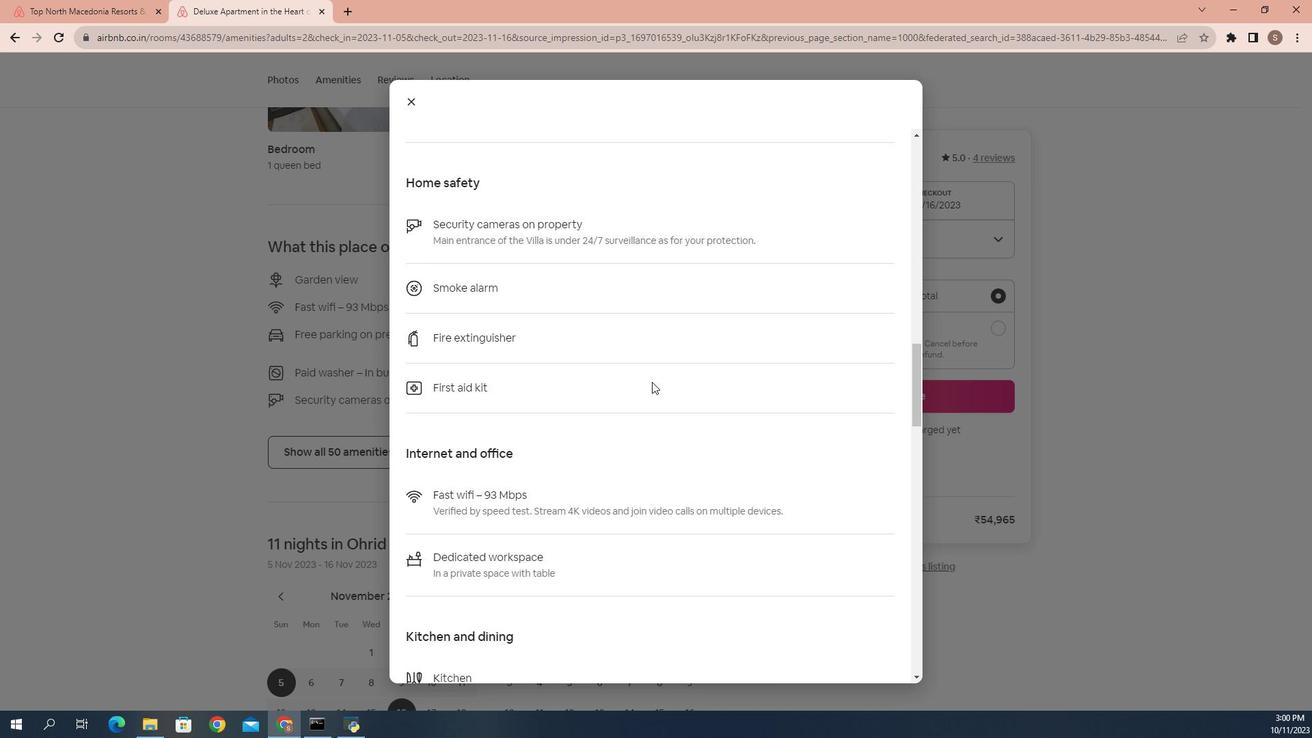 
Action: Mouse scrolled (767, 368) with delta (0, 0)
Screenshot: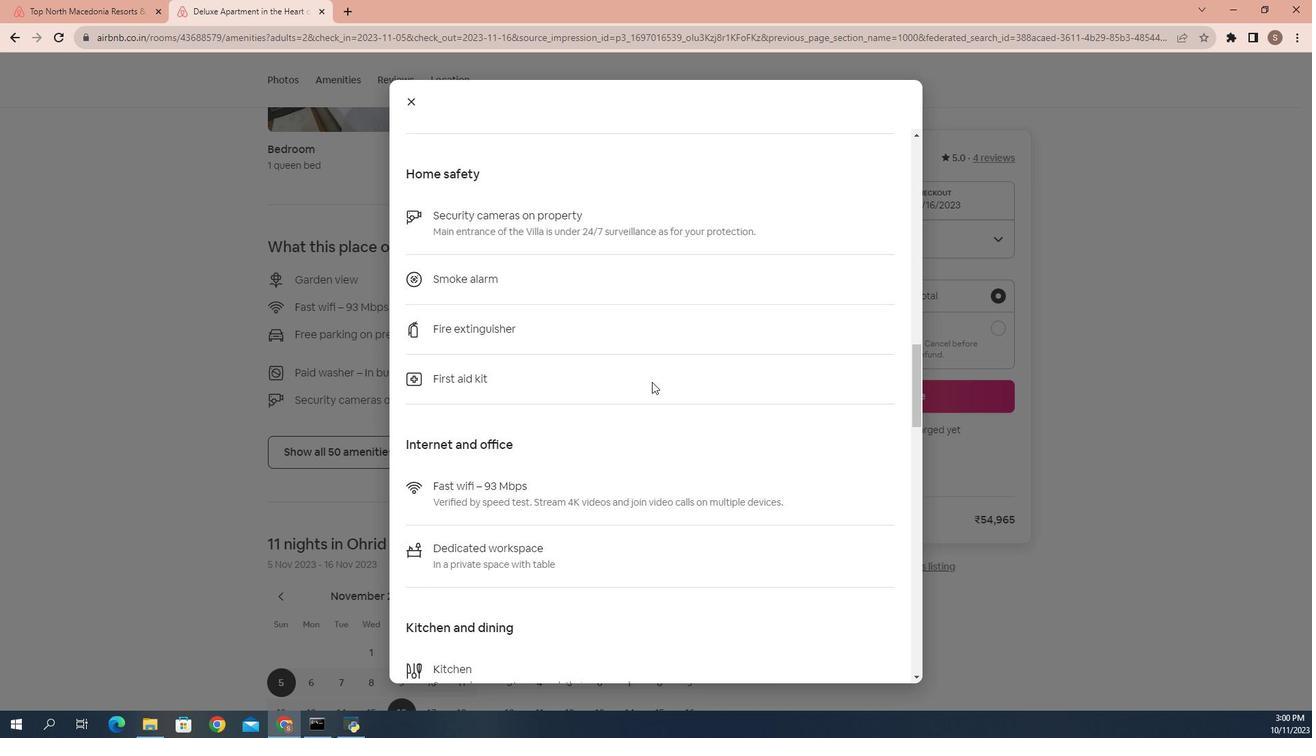 
Action: Mouse scrolled (767, 368) with delta (0, 0)
Screenshot: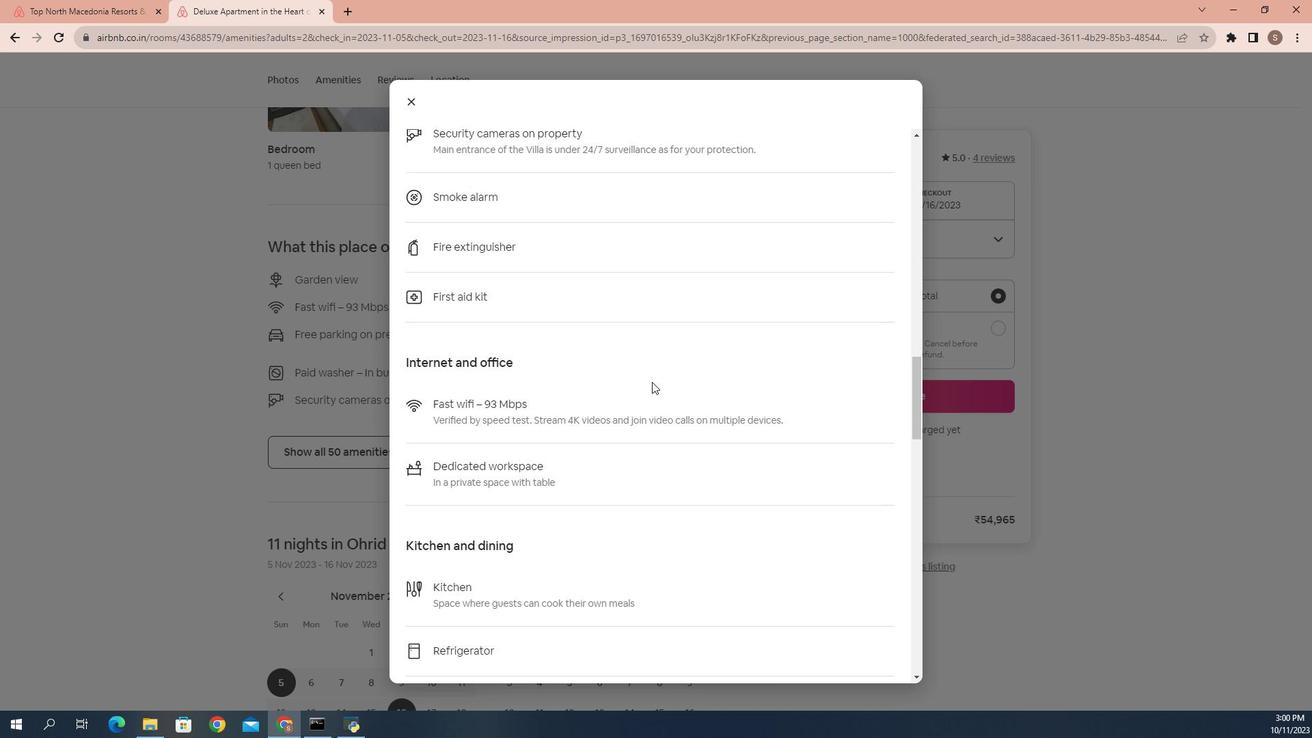 
Action: Mouse scrolled (767, 368) with delta (0, 0)
Screenshot: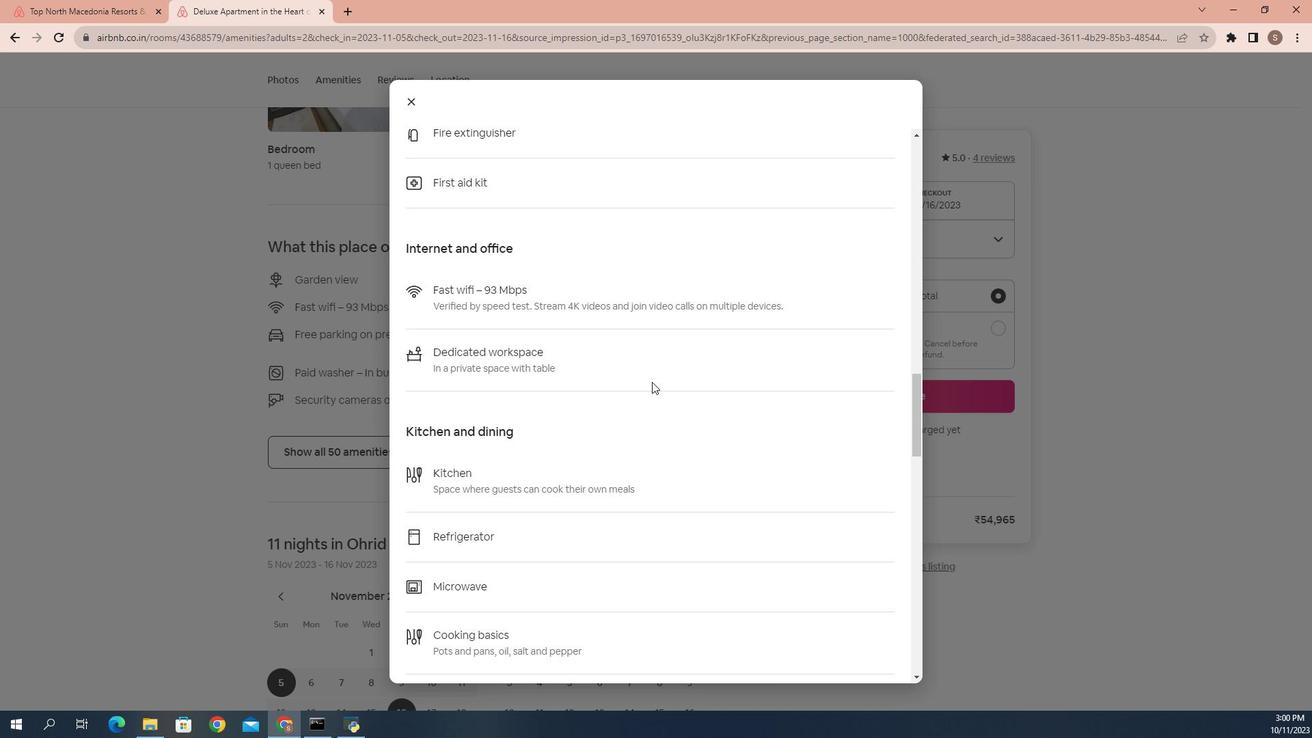 
Action: Mouse scrolled (767, 368) with delta (0, 0)
Screenshot: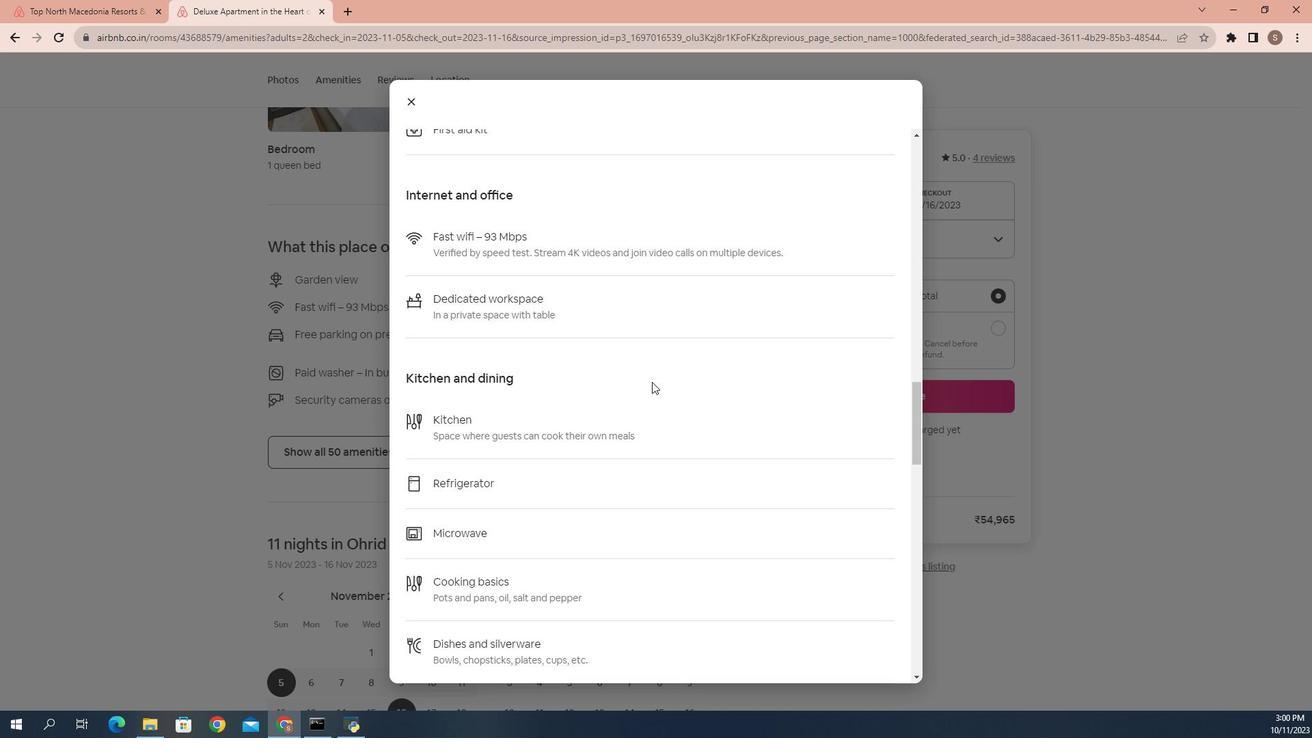 
Action: Mouse scrolled (767, 368) with delta (0, 0)
Screenshot: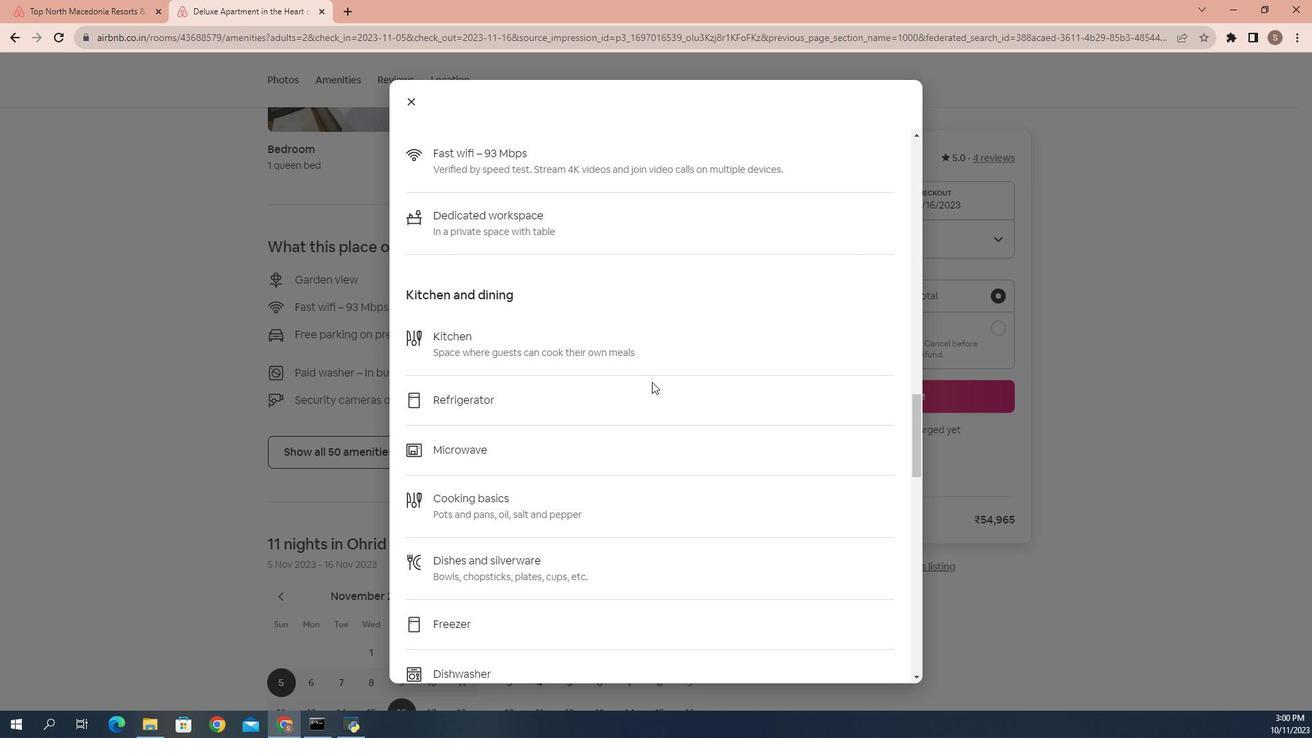 
Action: Mouse scrolled (767, 368) with delta (0, 0)
Screenshot: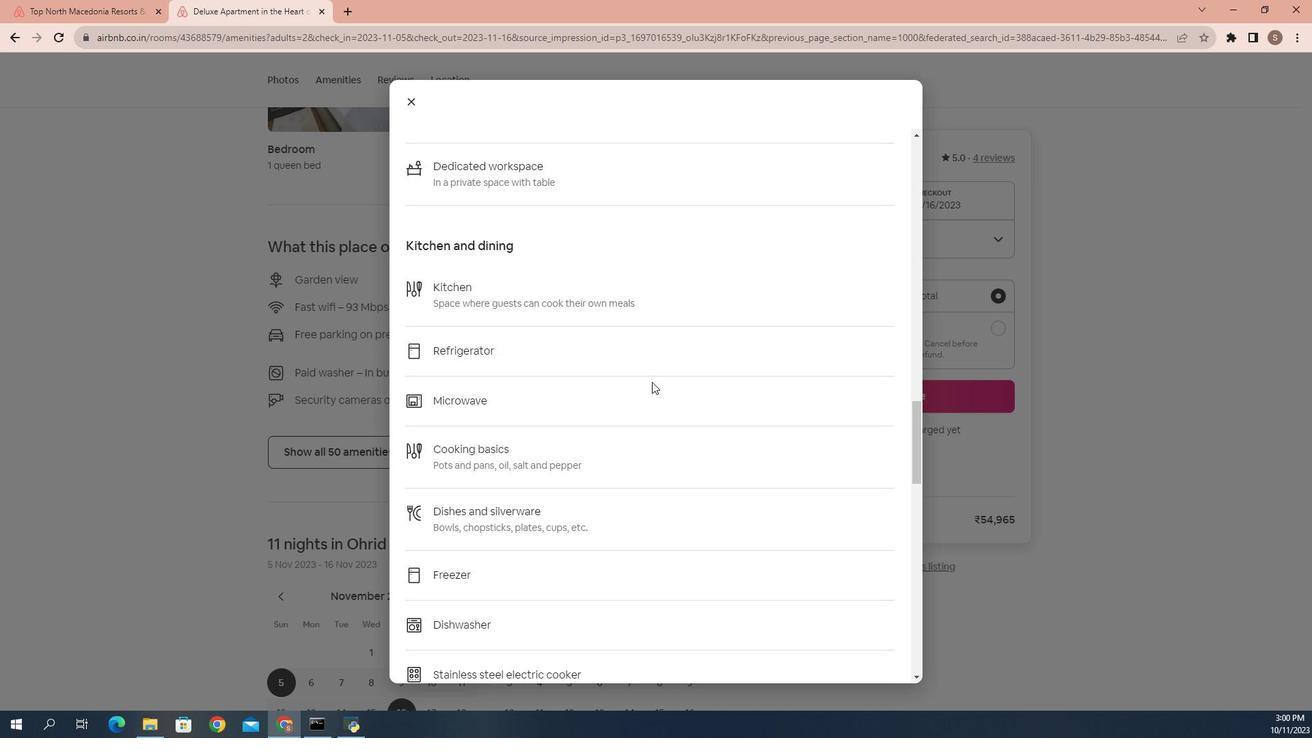 
Action: Mouse scrolled (767, 368) with delta (0, 0)
Screenshot: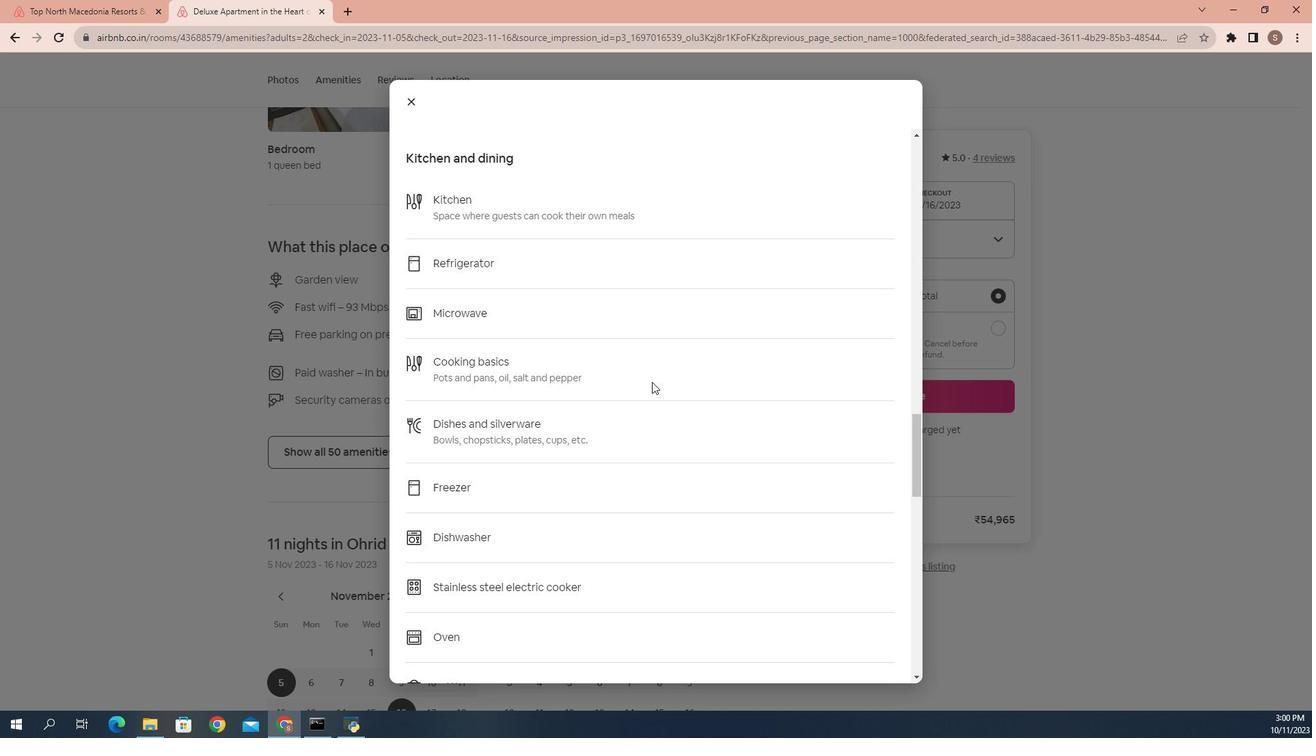 
Action: Mouse scrolled (767, 368) with delta (0, 0)
Screenshot: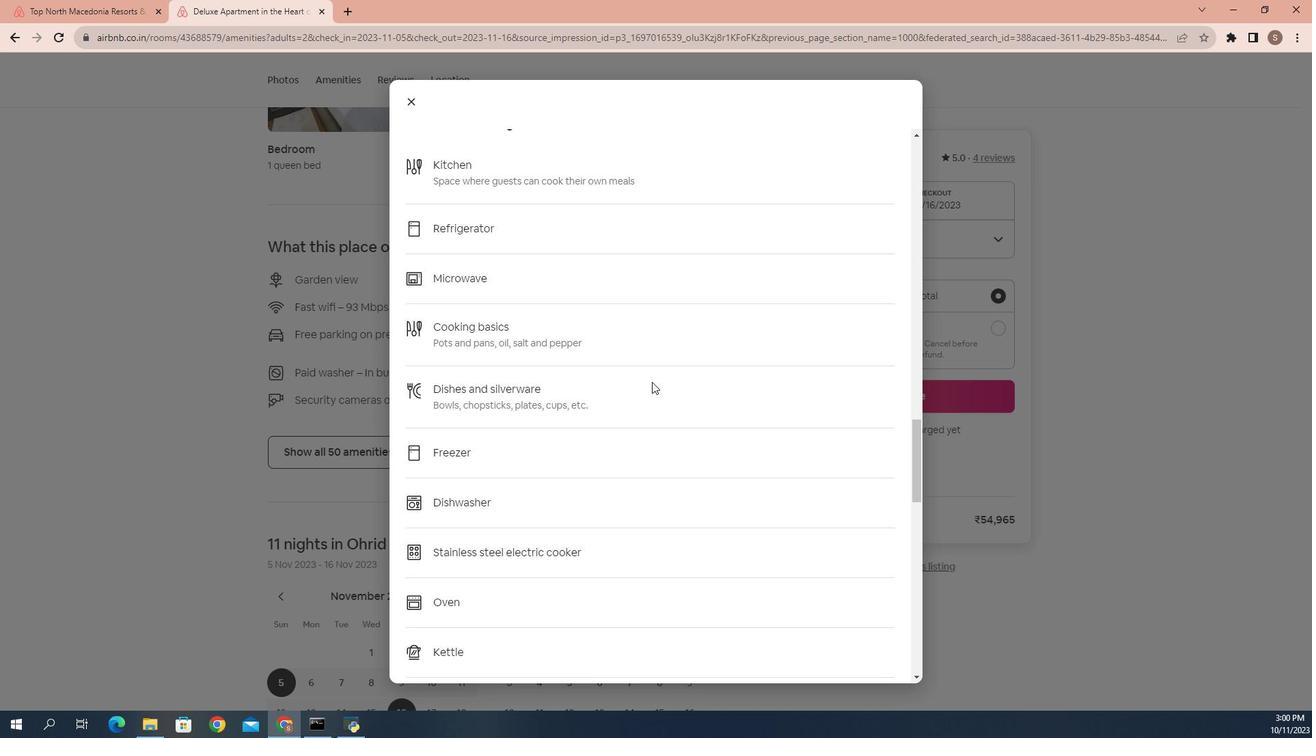 
Action: Mouse scrolled (767, 368) with delta (0, 0)
